 Task: Create a bright blue letterhead.
Action: Mouse pressed left at (406, 171)
Screenshot: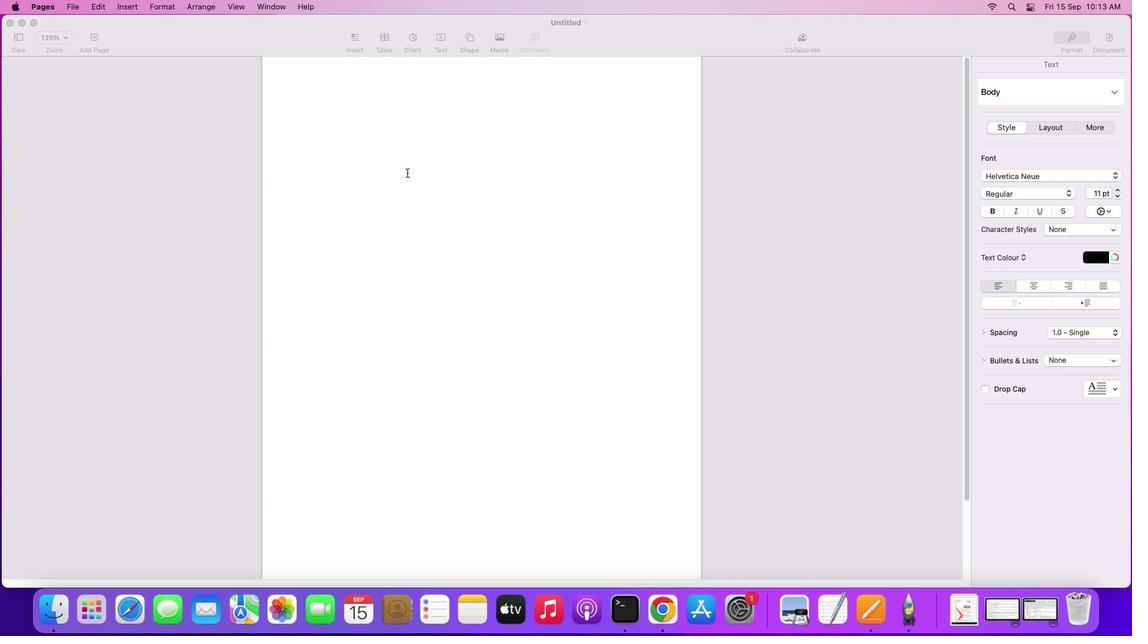 
Action: Mouse moved to (470, 36)
Screenshot: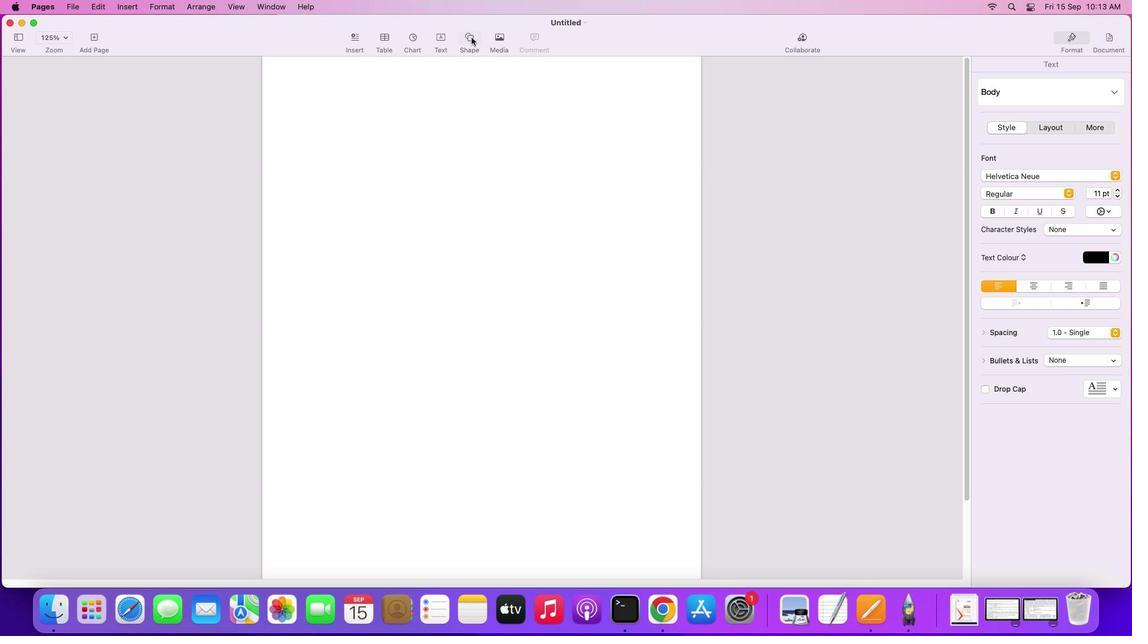 
Action: Mouse pressed left at (470, 36)
Screenshot: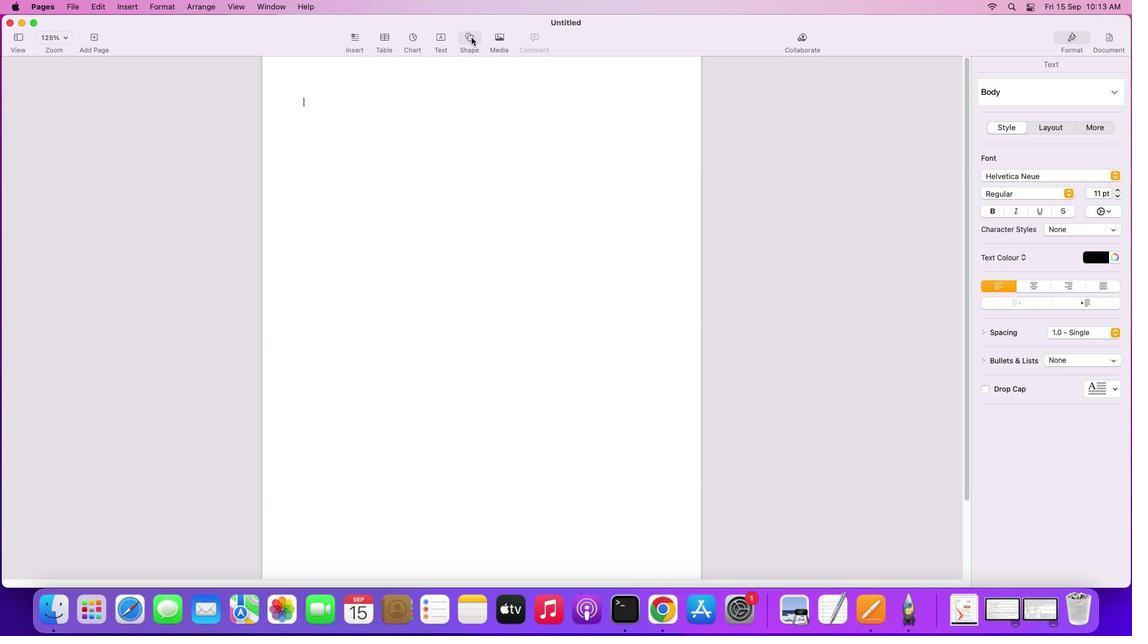 
Action: Mouse moved to (513, 168)
Screenshot: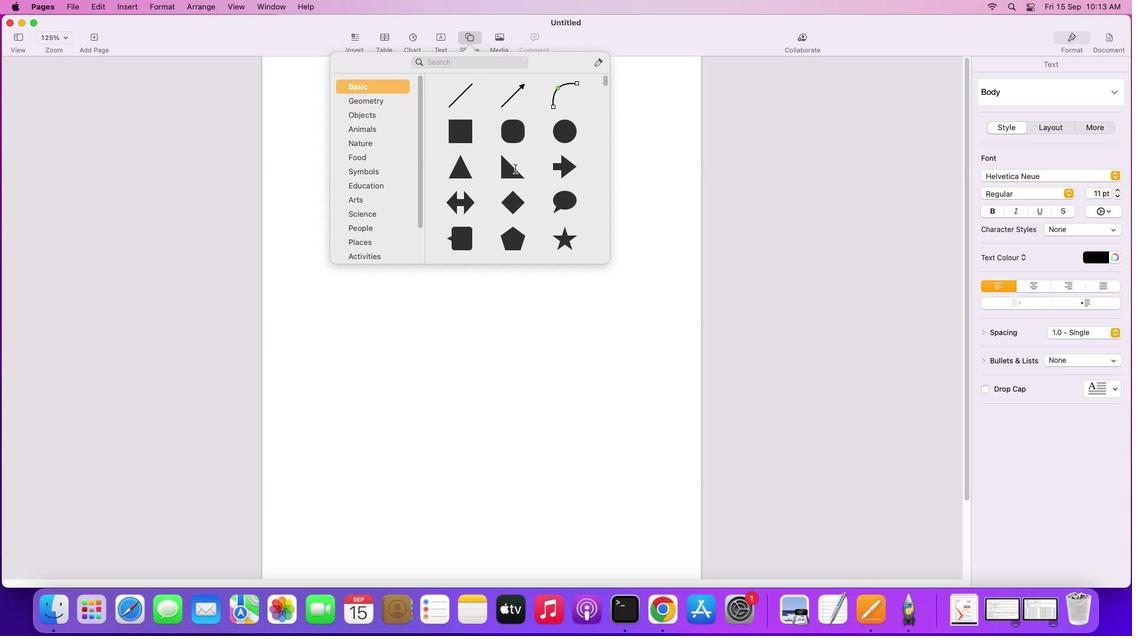 
Action: Mouse pressed left at (513, 168)
Screenshot: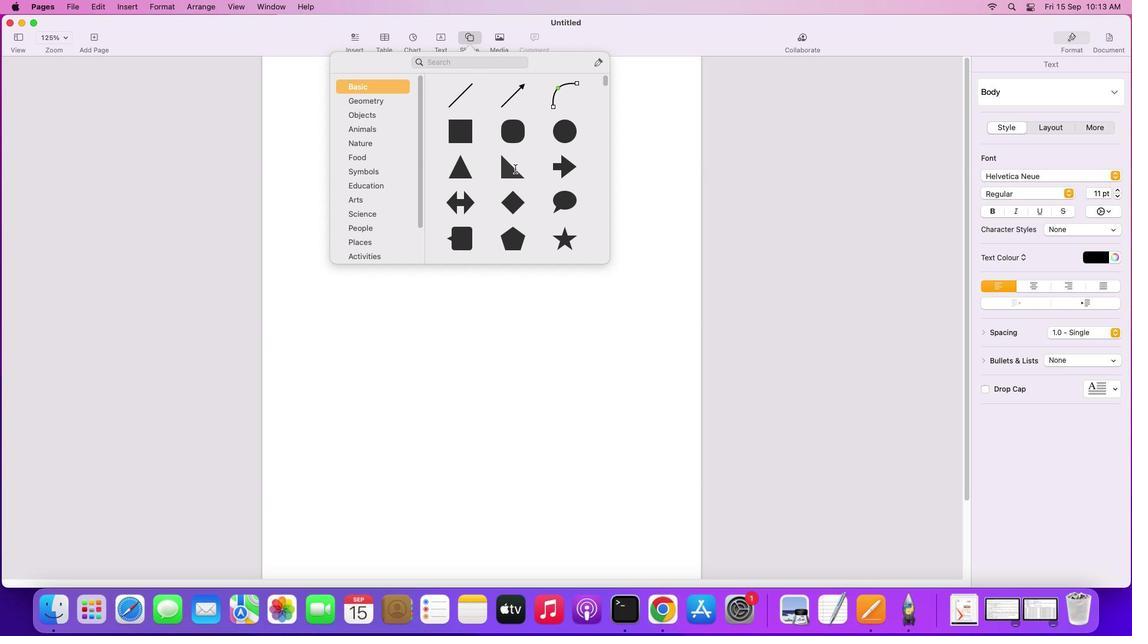 
Action: Mouse moved to (1097, 59)
Screenshot: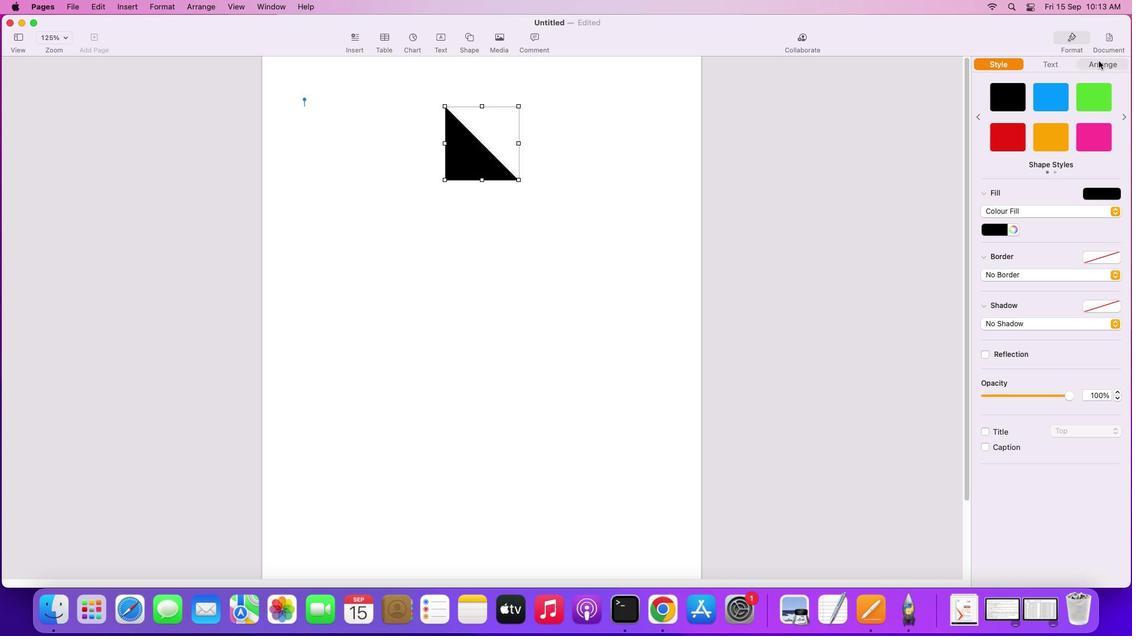 
Action: Mouse pressed left at (1097, 59)
Screenshot: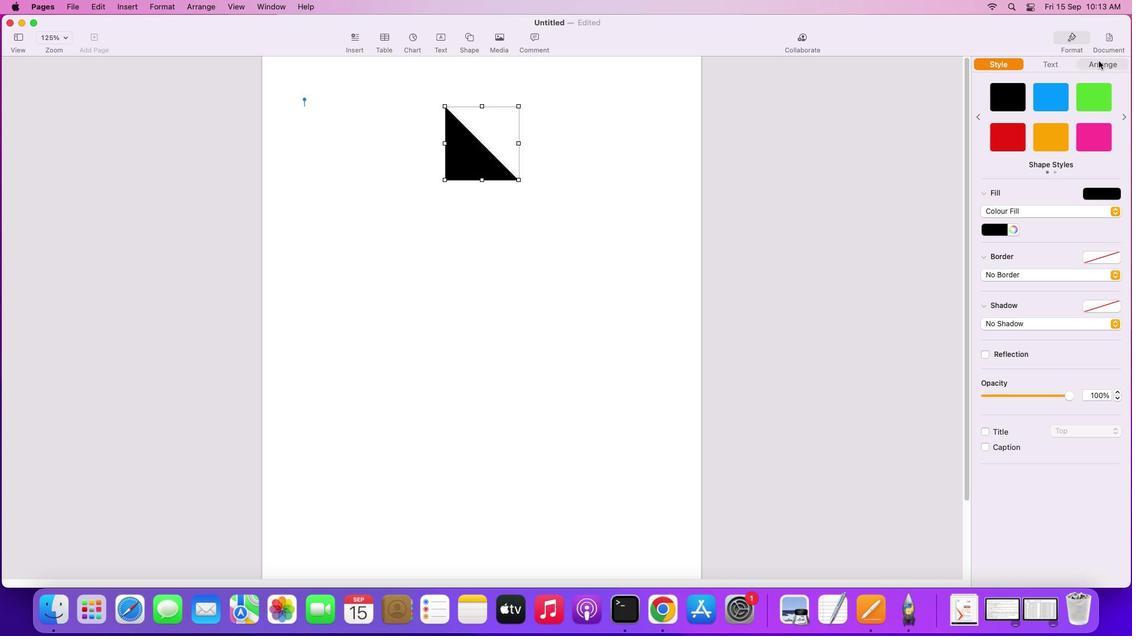 
Action: Mouse moved to (1063, 363)
Screenshot: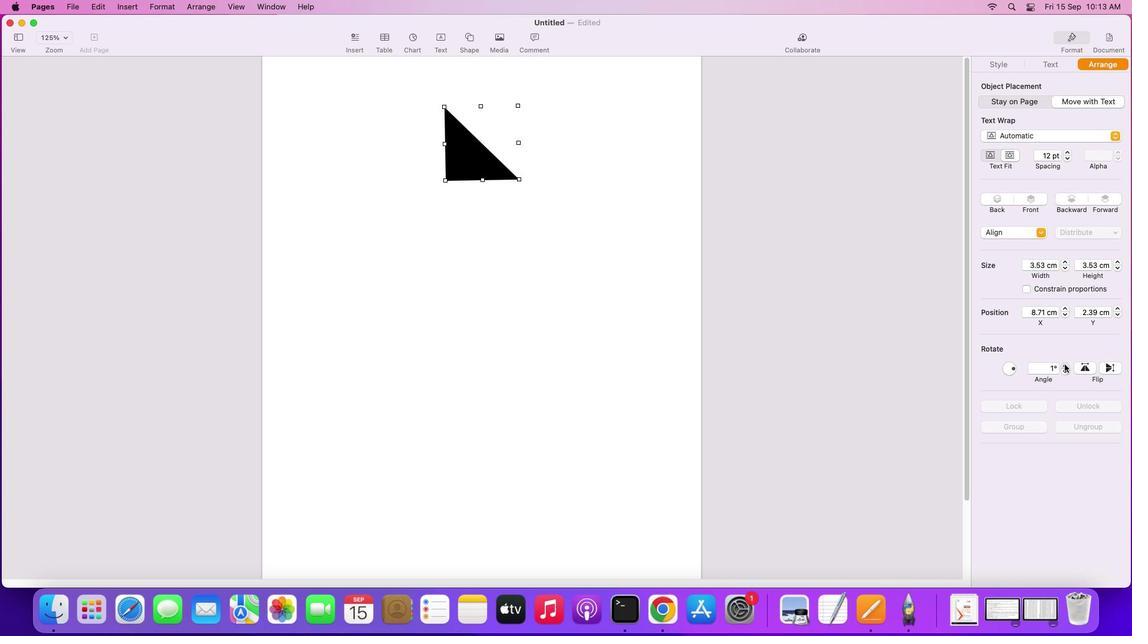 
Action: Mouse pressed left at (1063, 363)
Screenshot: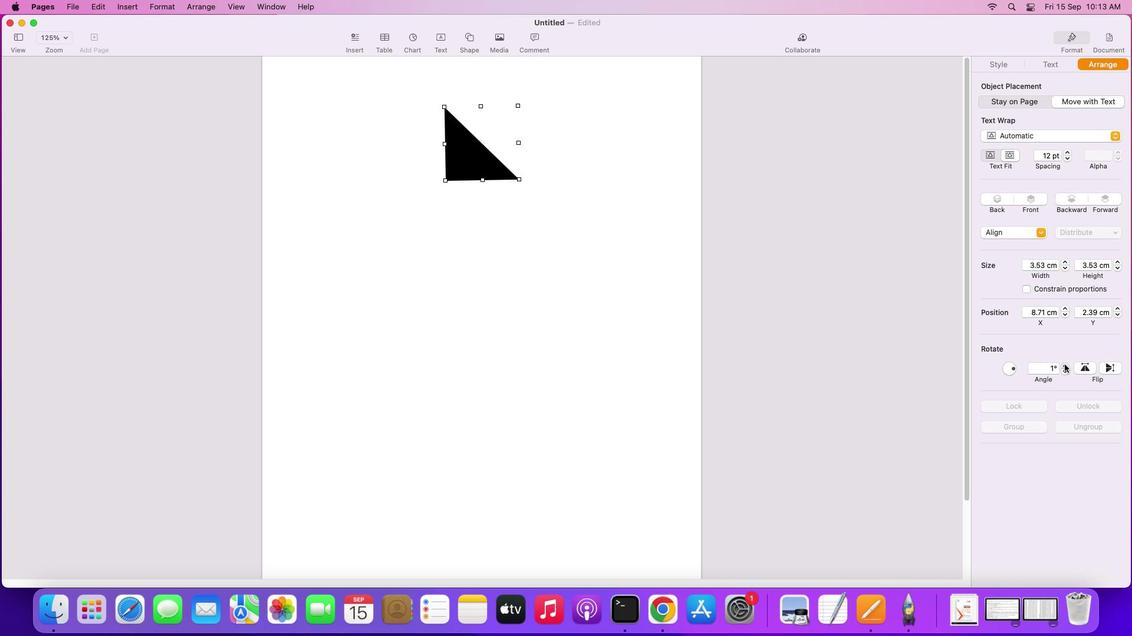 
Action: Mouse moved to (1053, 367)
Screenshot: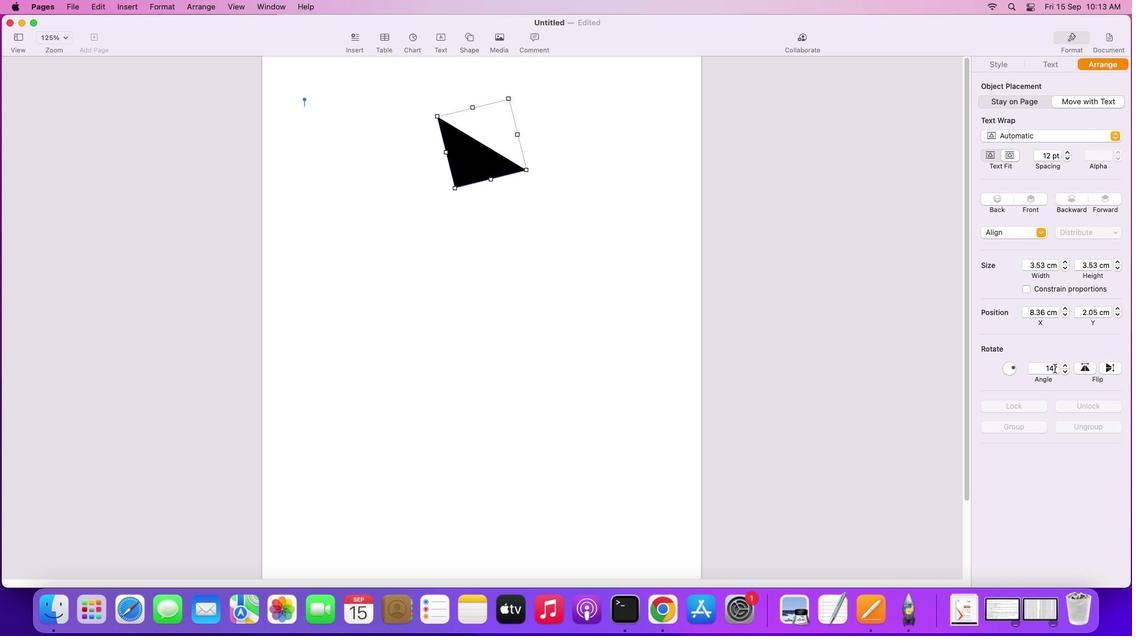 
Action: Mouse pressed left at (1053, 367)
Screenshot: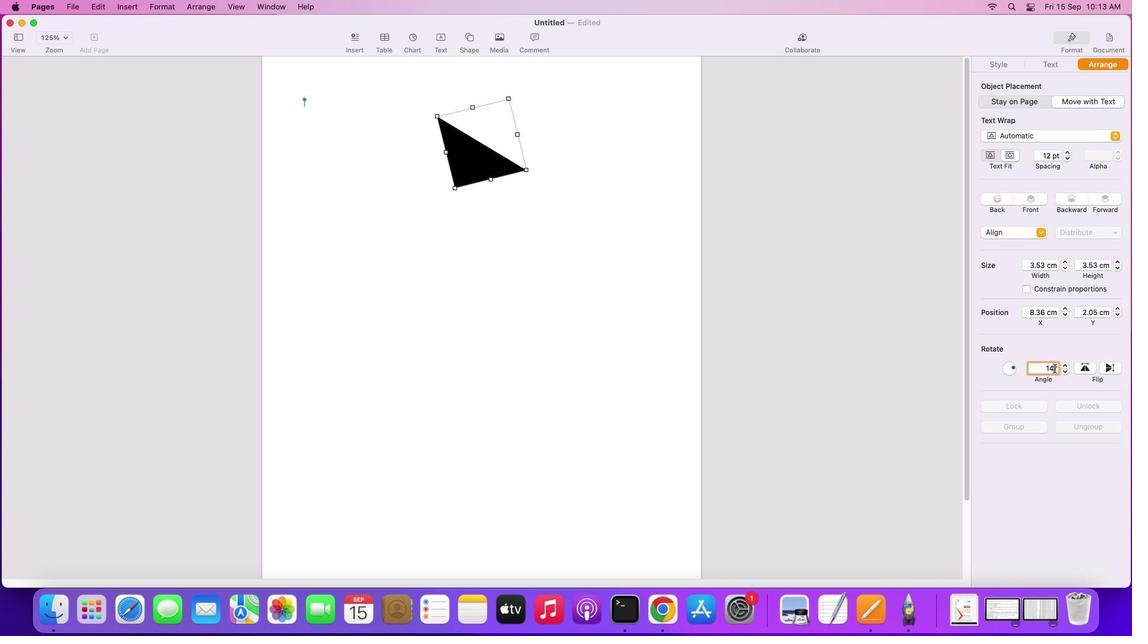 
Action: Key pressed Key.backspaceKey.backspace'1''8''0''\x03'
Screenshot: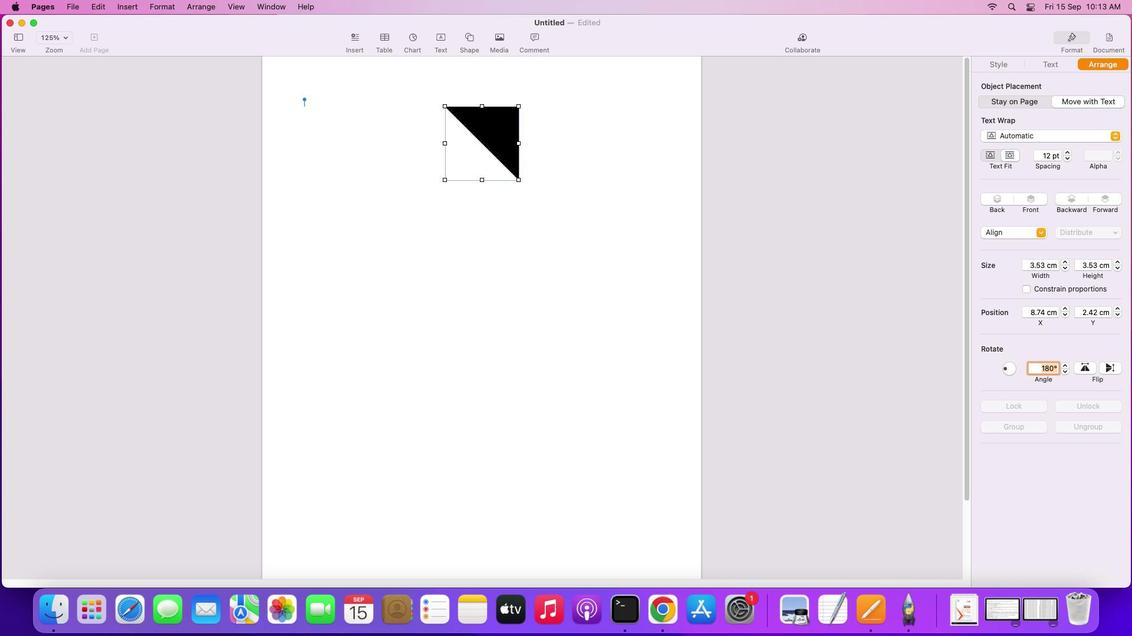 
Action: Mouse moved to (644, 167)
Screenshot: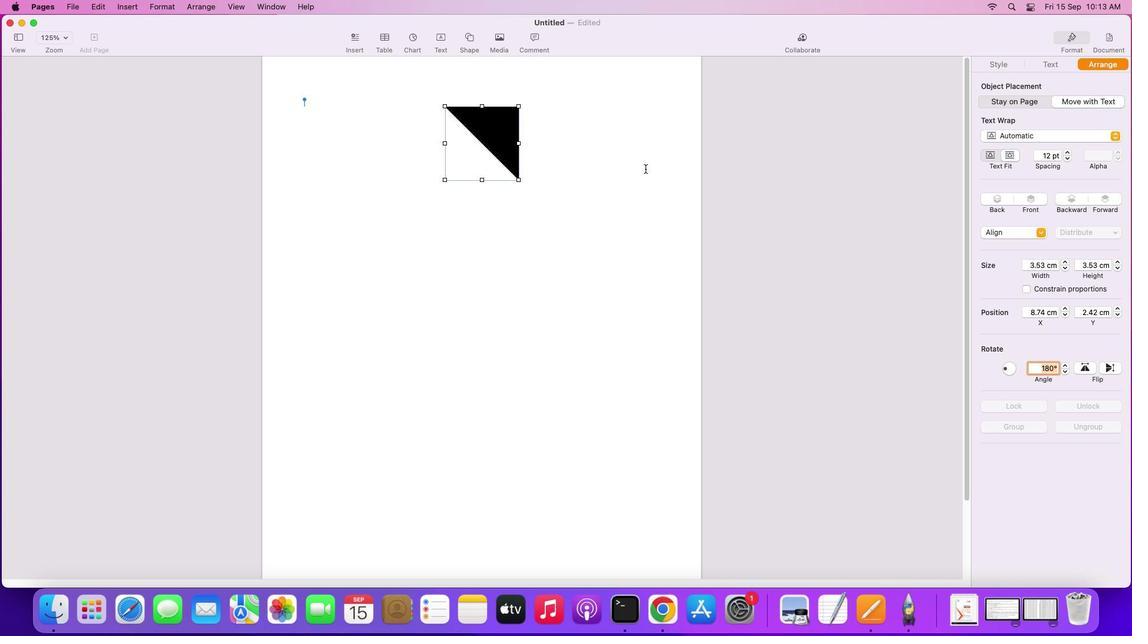 
Action: Mouse pressed left at (644, 167)
Screenshot: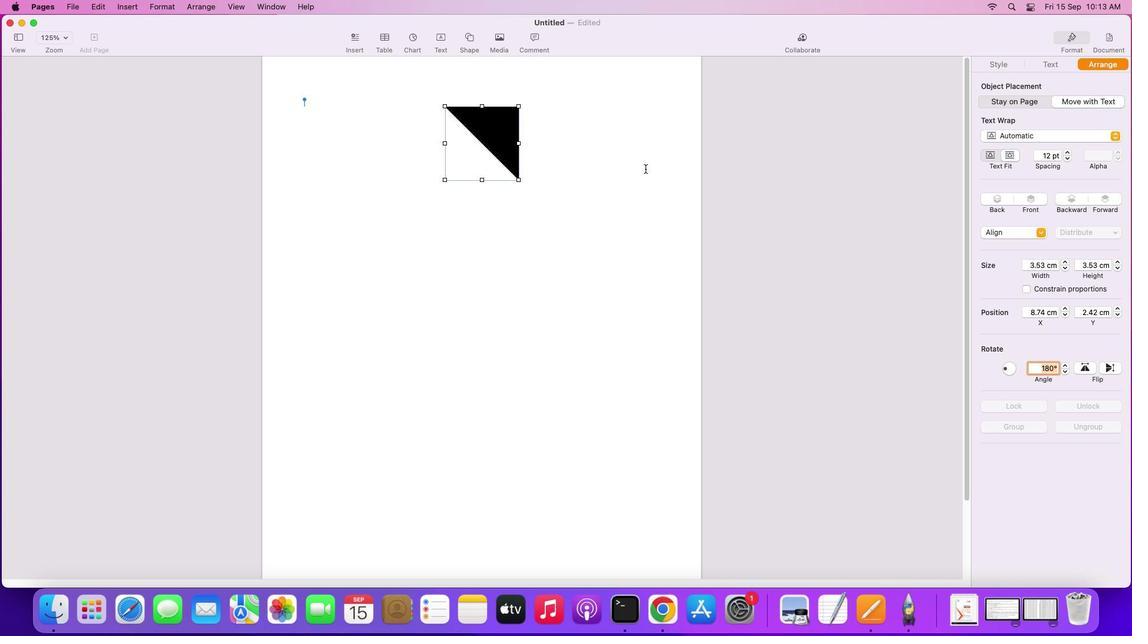 
Action: Mouse moved to (501, 129)
Screenshot: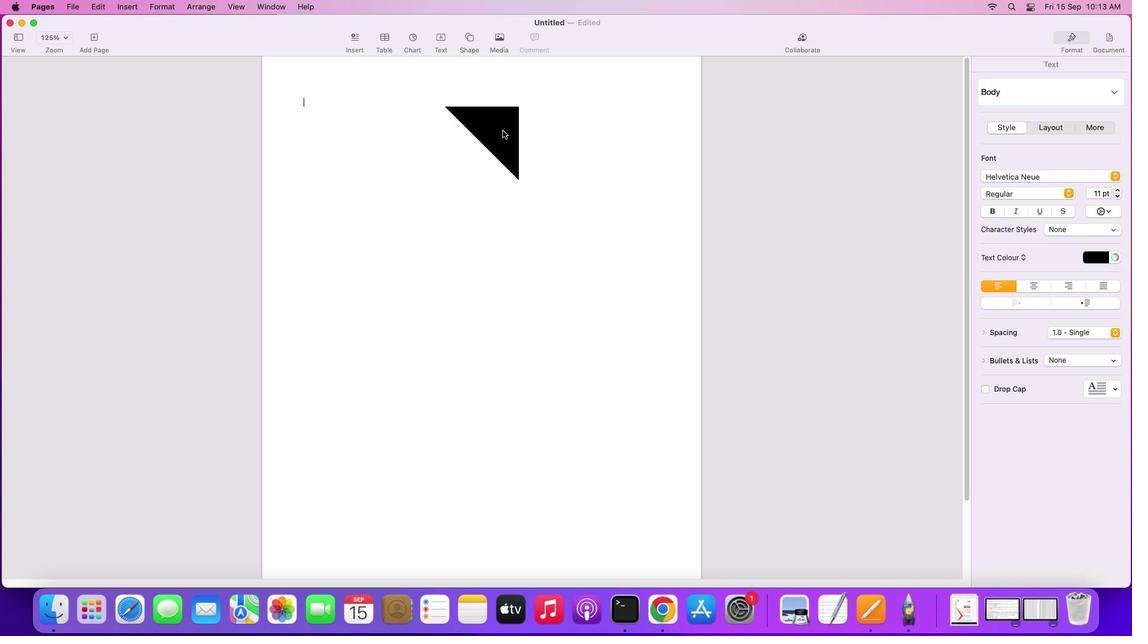 
Action: Mouse pressed left at (501, 129)
Screenshot: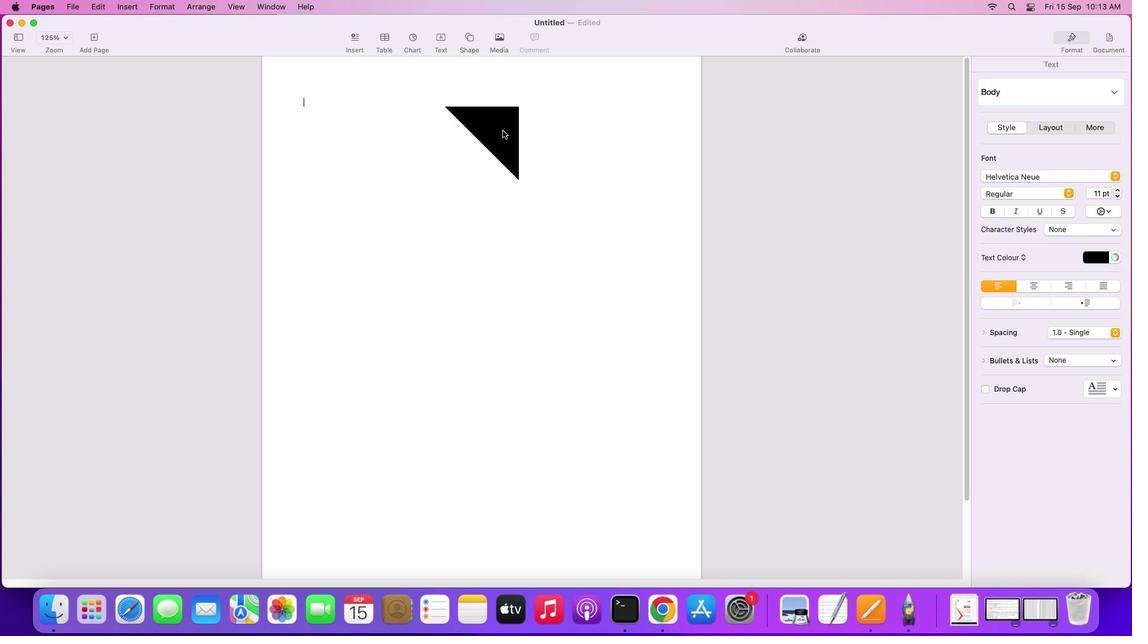 
Action: Mouse moved to (577, 109)
Screenshot: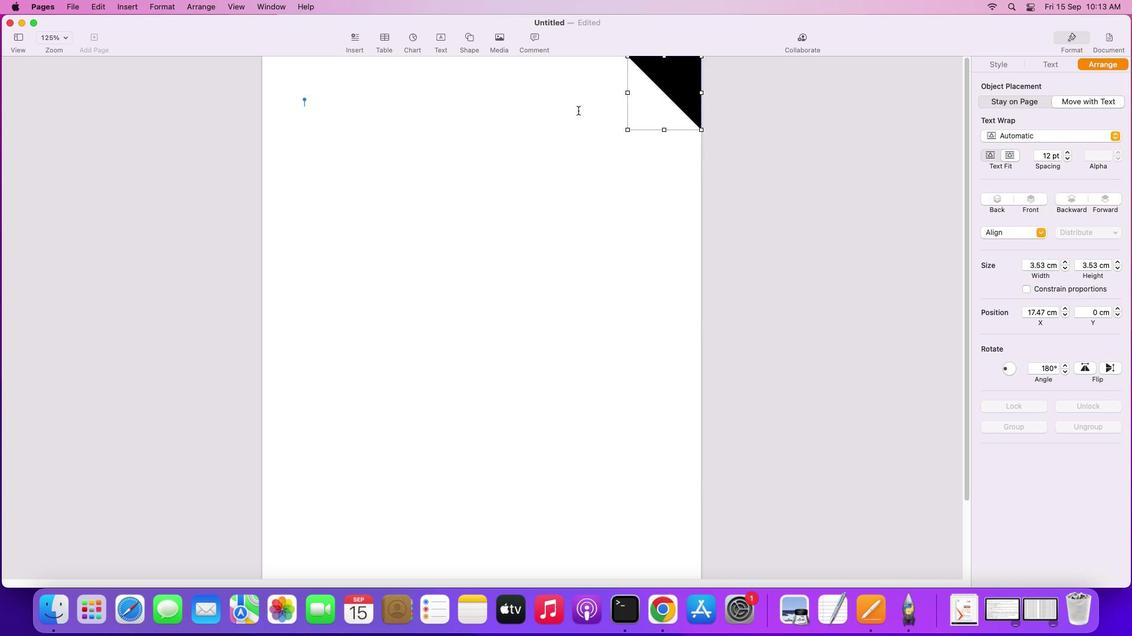 
Action: Mouse pressed left at (577, 109)
Screenshot: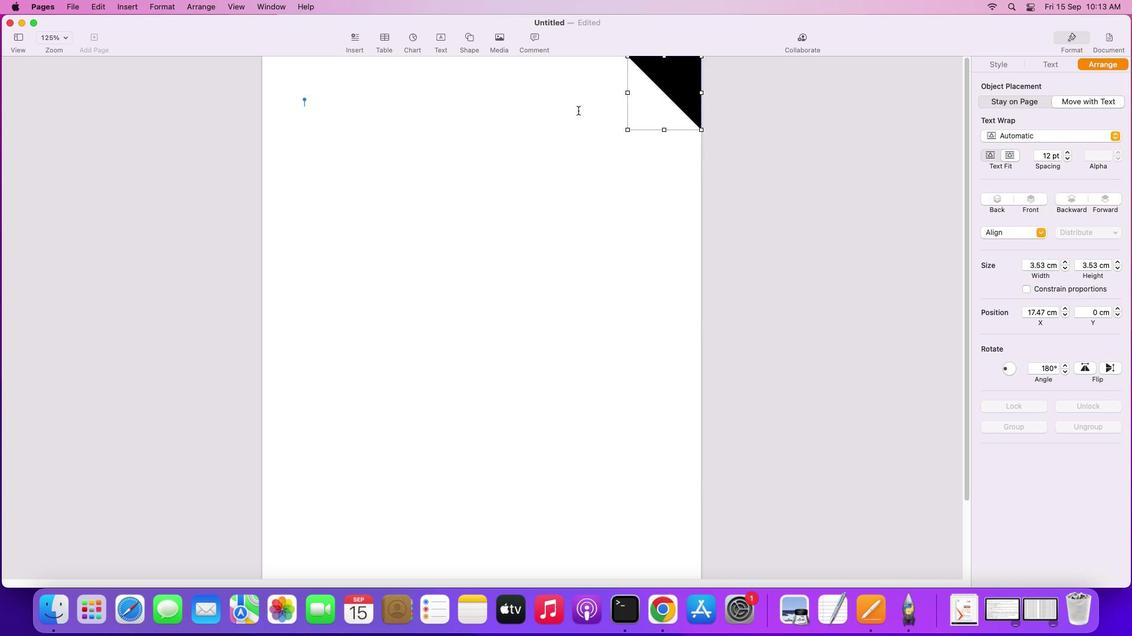 
Action: Mouse moved to (475, 36)
Screenshot: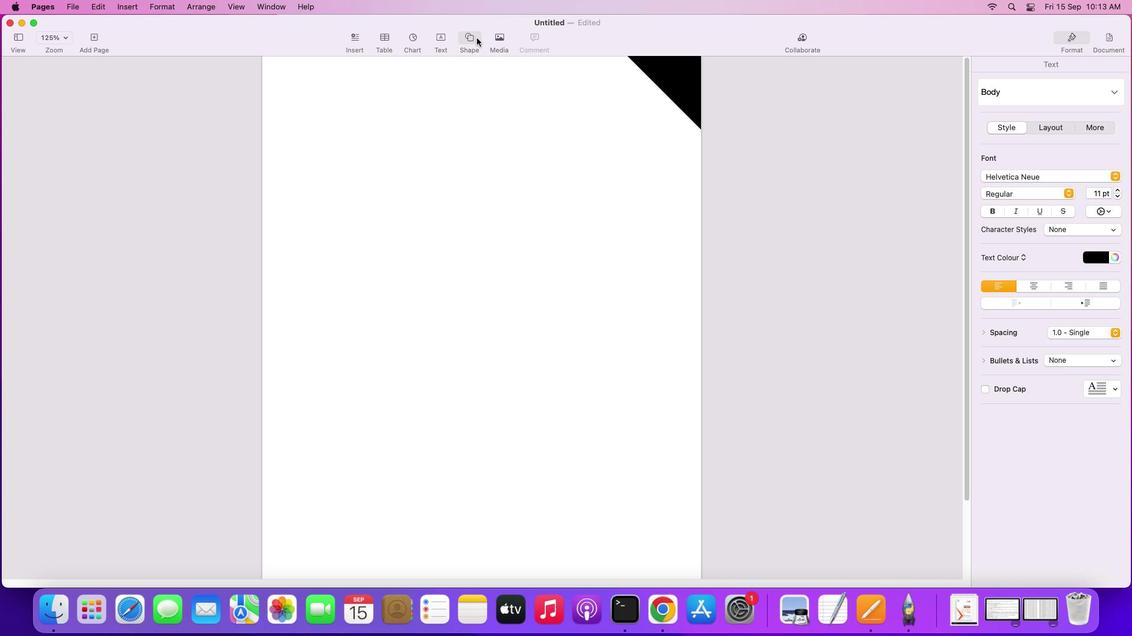 
Action: Mouse pressed left at (475, 36)
Screenshot: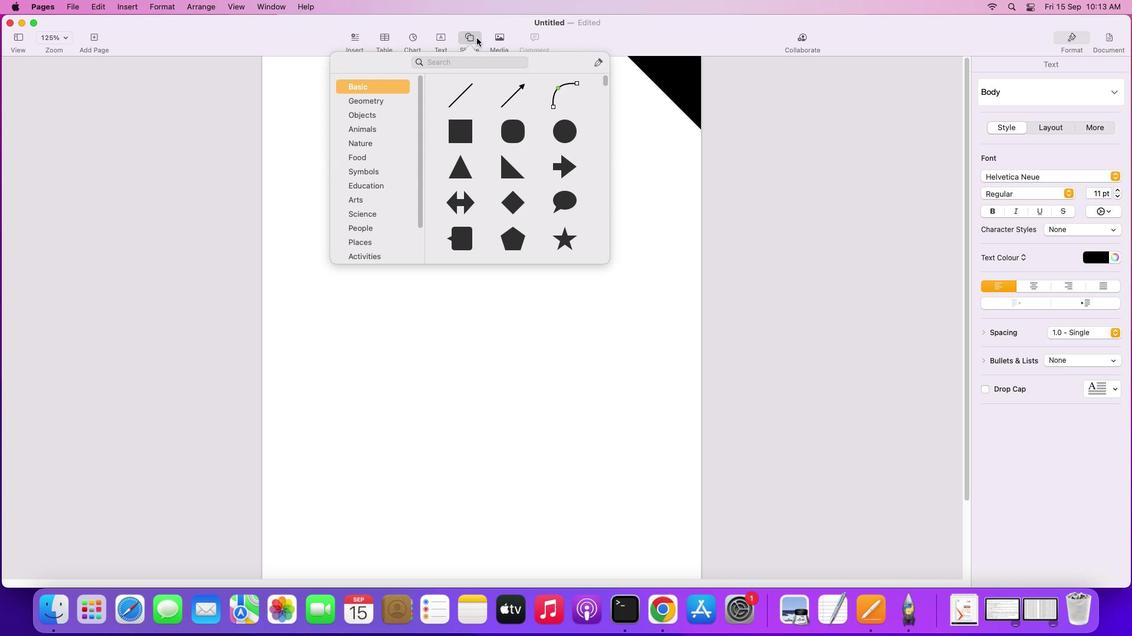 
Action: Mouse moved to (458, 129)
Screenshot: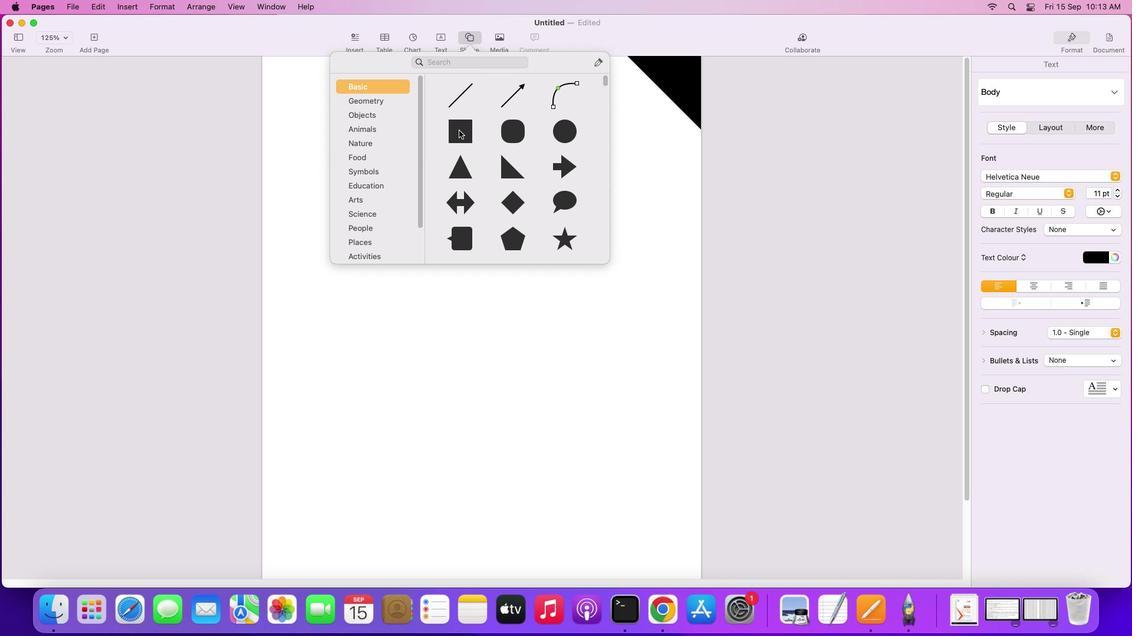 
Action: Mouse pressed left at (458, 129)
Screenshot: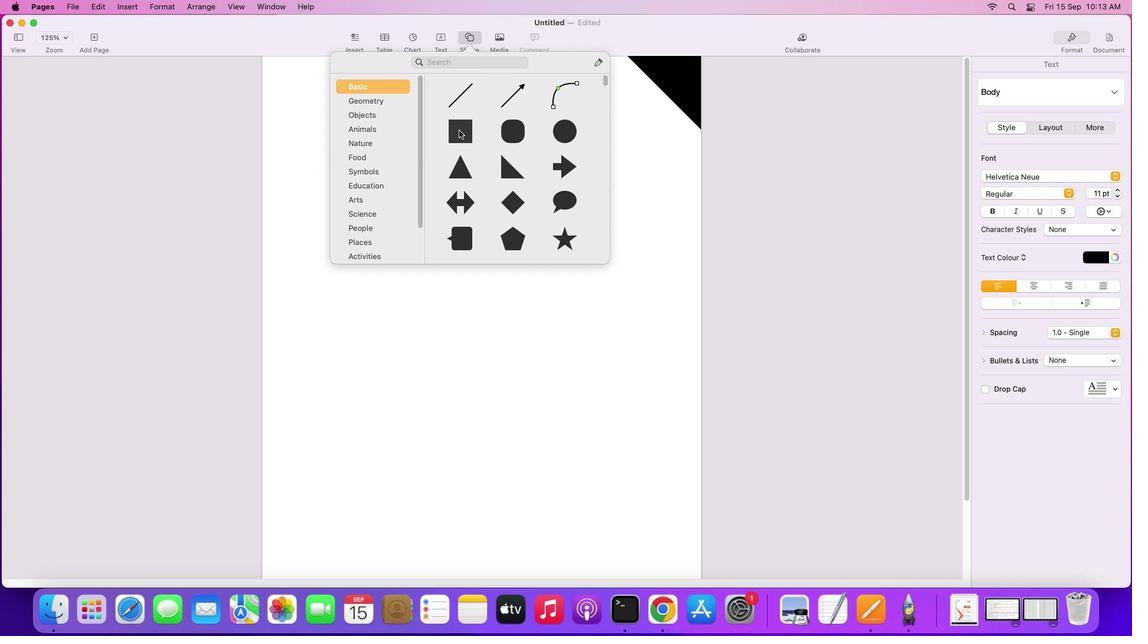 
Action: Mouse moved to (493, 134)
Screenshot: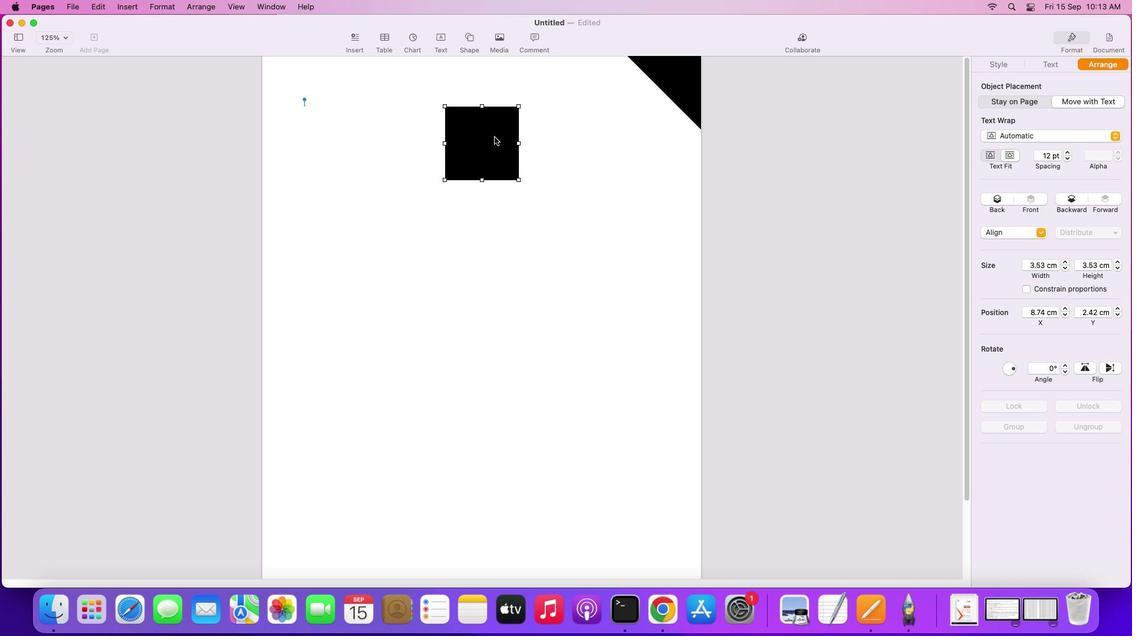 
Action: Mouse pressed left at (493, 134)
Screenshot: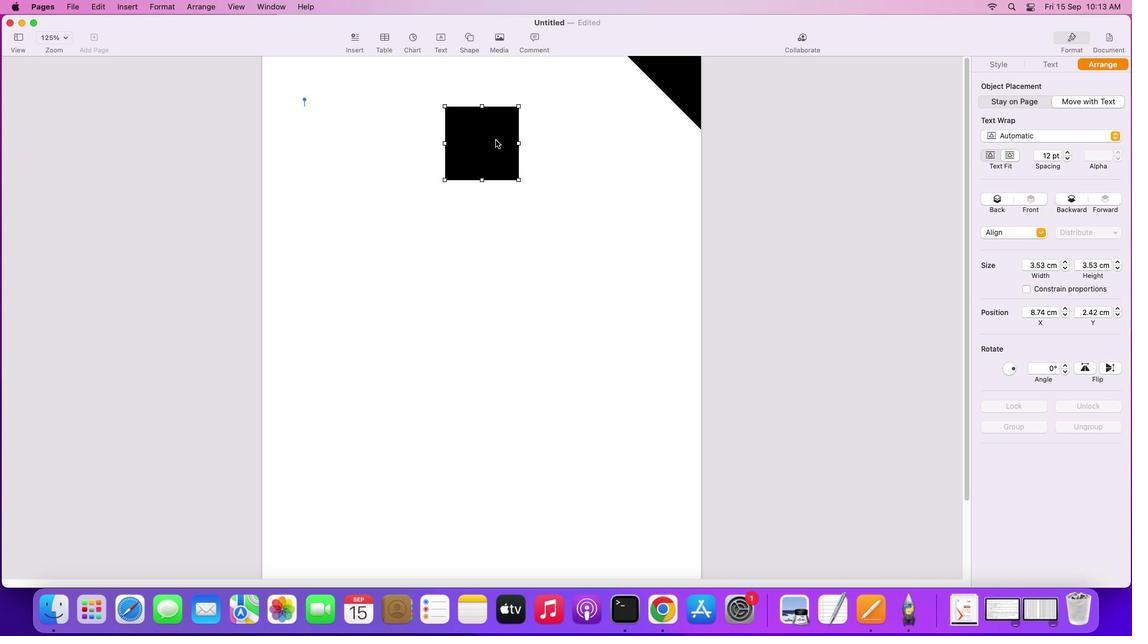 
Action: Mouse moved to (610, 246)
Screenshot: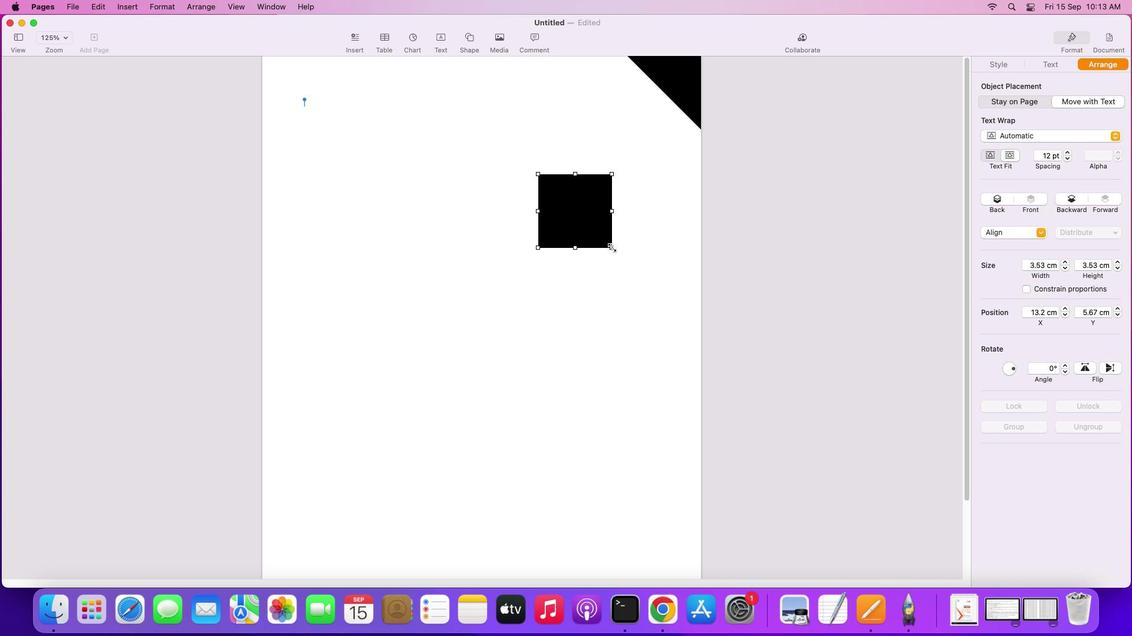 
Action: Mouse pressed left at (610, 246)
Screenshot: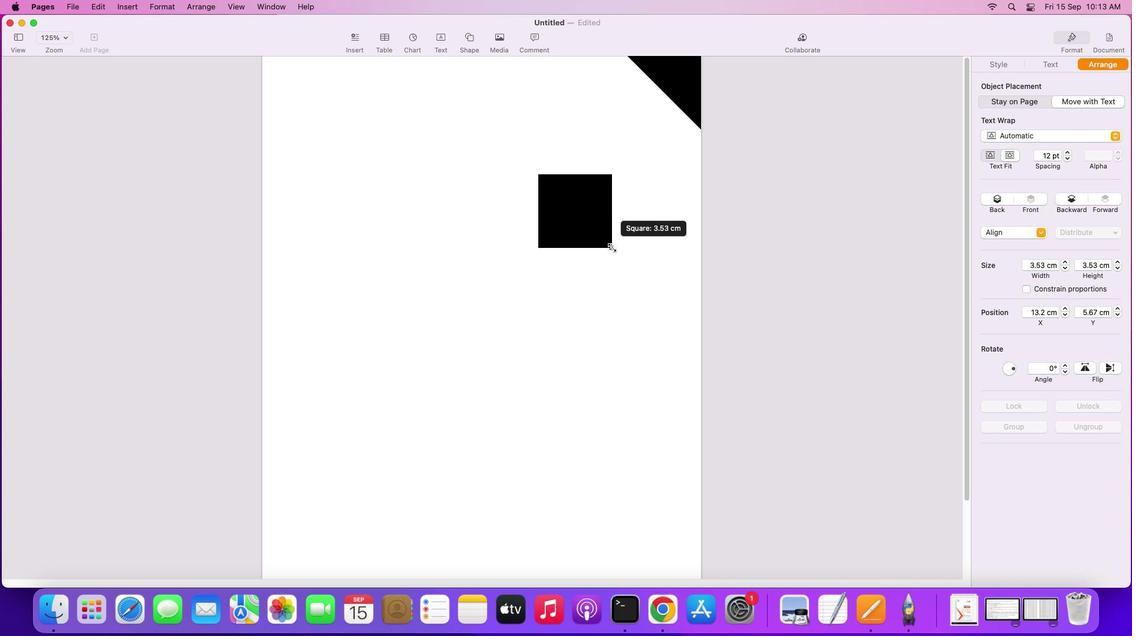 
Action: Mouse moved to (587, 222)
Screenshot: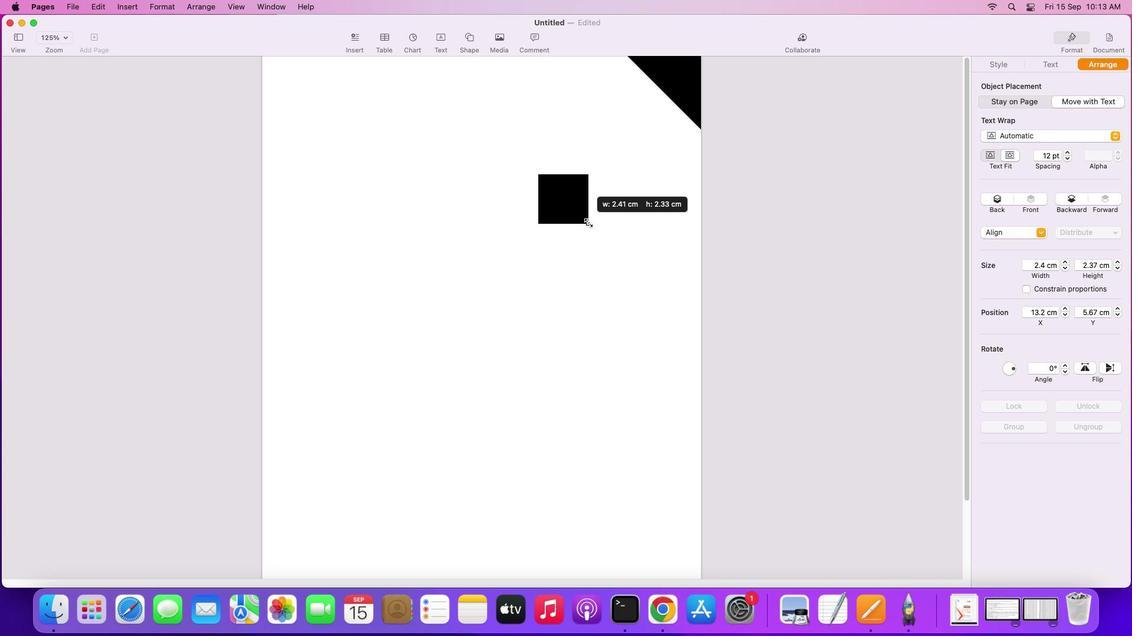
Action: Mouse pressed left at (587, 222)
Screenshot: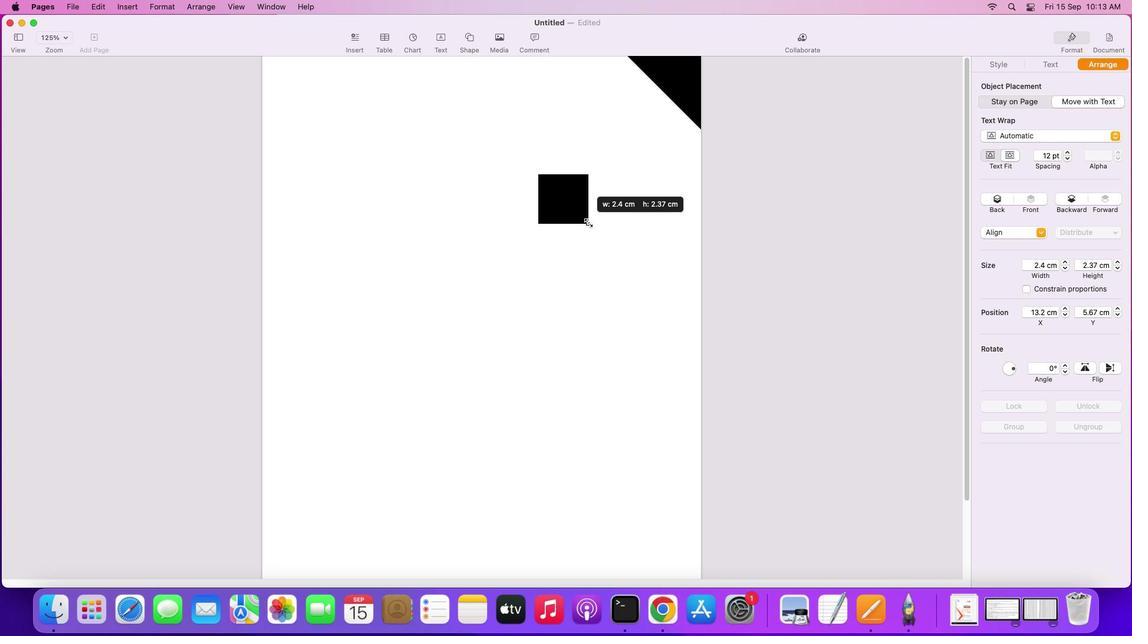 
Action: Mouse moved to (607, 220)
Screenshot: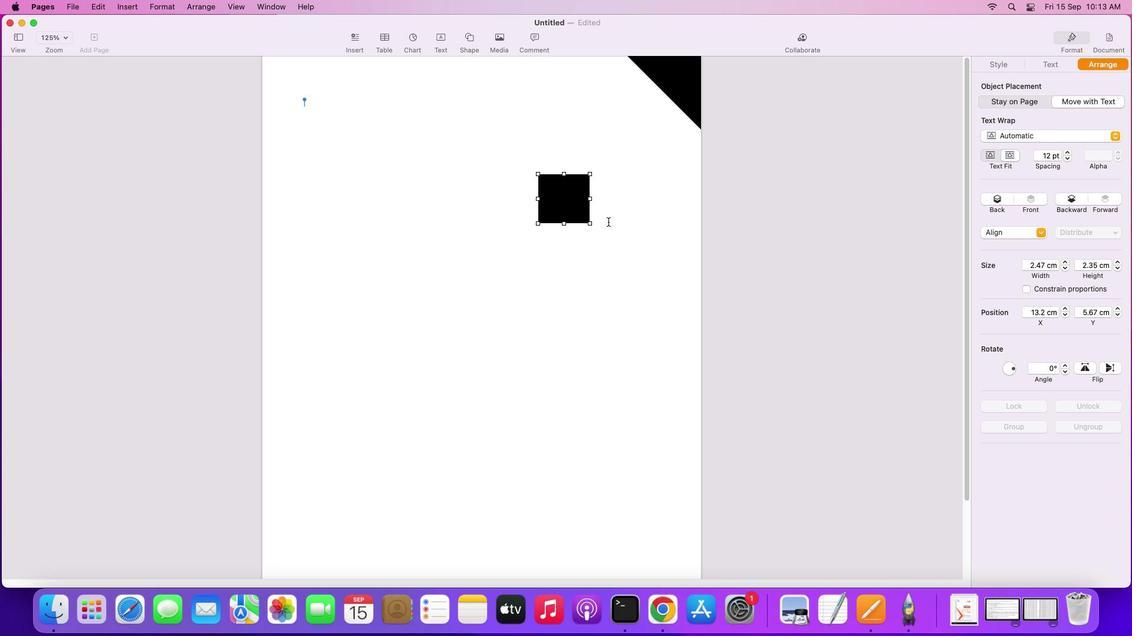 
Action: Mouse pressed left at (607, 220)
Screenshot: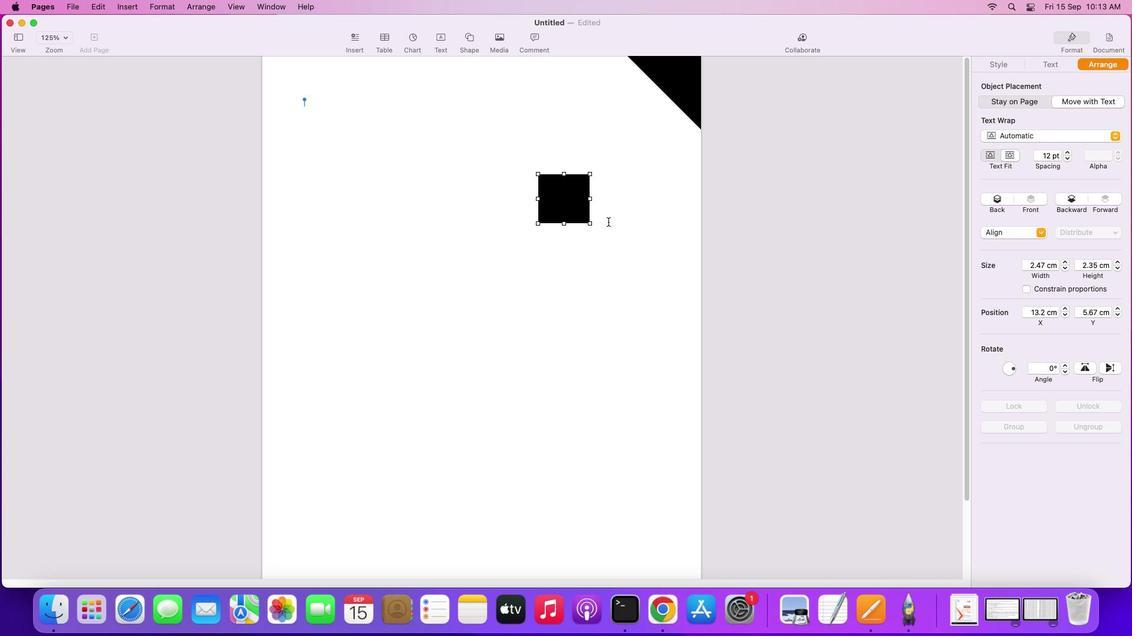
Action: Mouse moved to (561, 196)
Screenshot: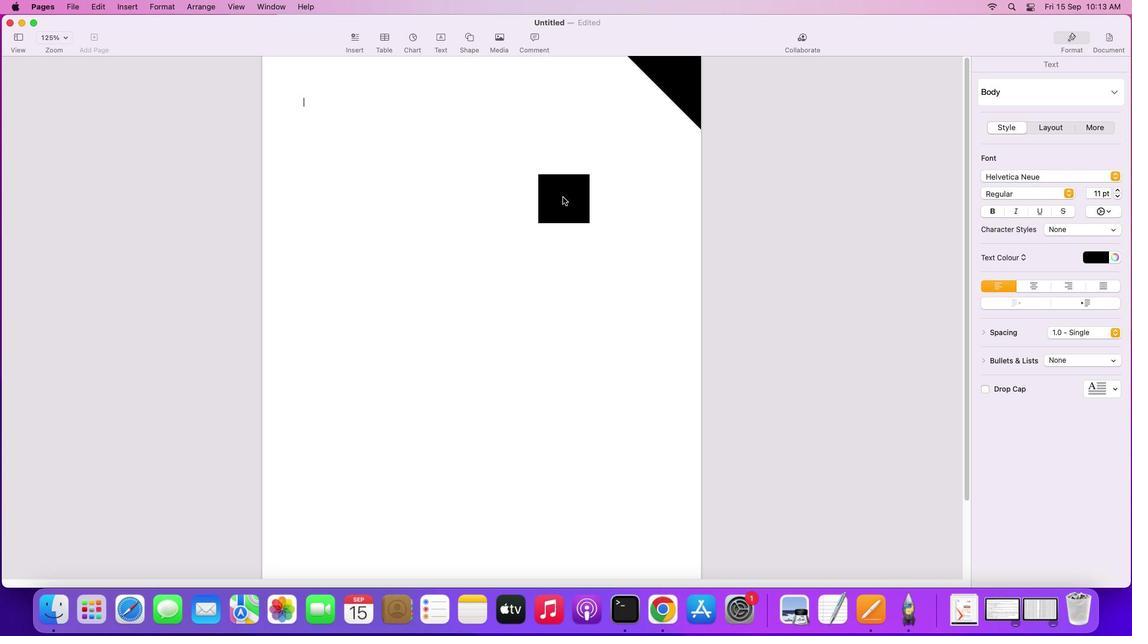 
Action: Mouse pressed left at (561, 196)
Screenshot: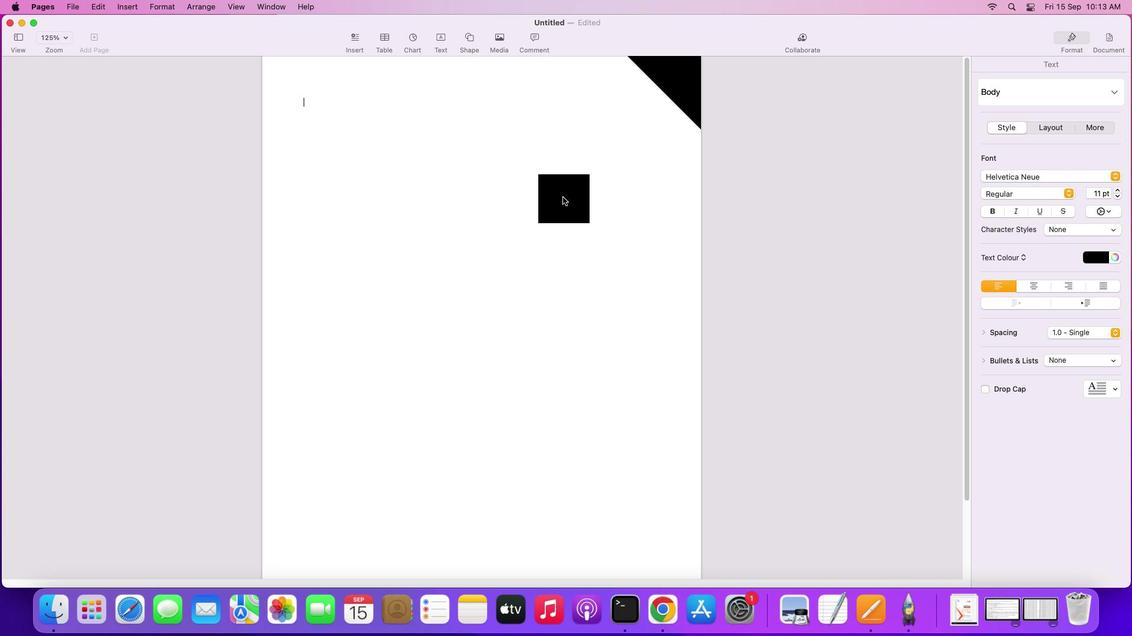 
Action: Mouse moved to (562, 195)
Screenshot: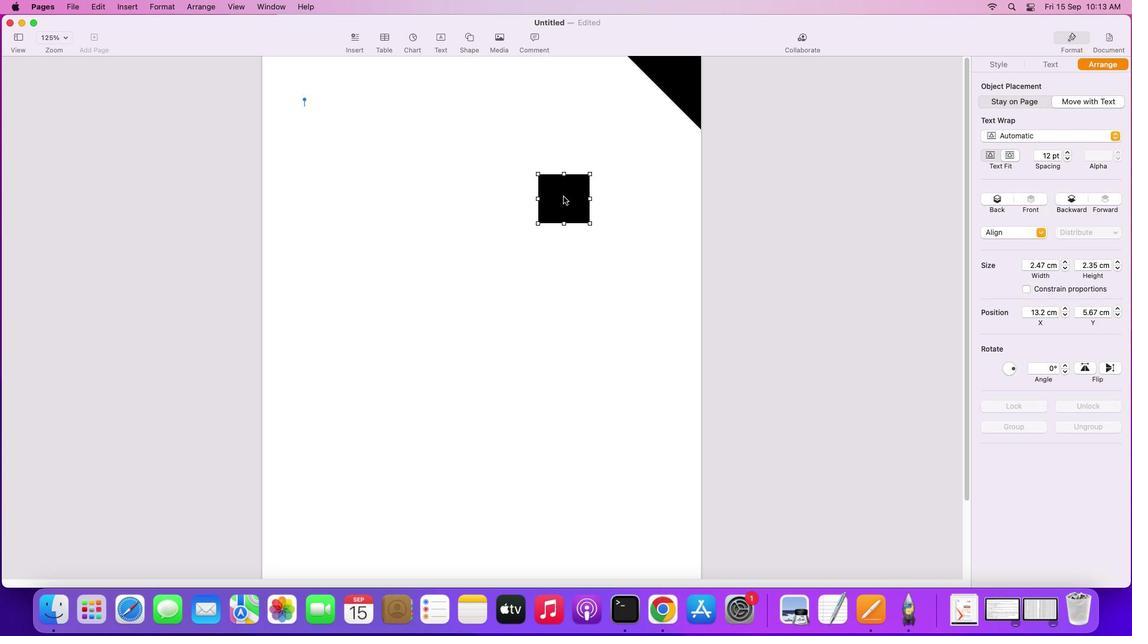 
Action: Mouse pressed left at (562, 195)
Screenshot: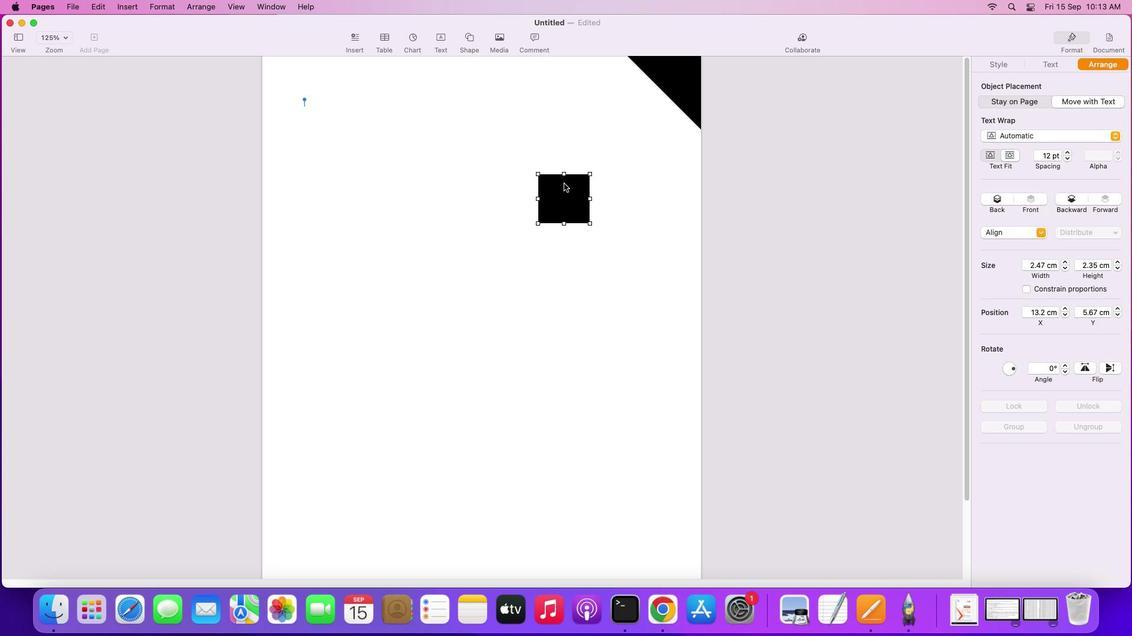 
Action: Mouse moved to (1065, 362)
Screenshot: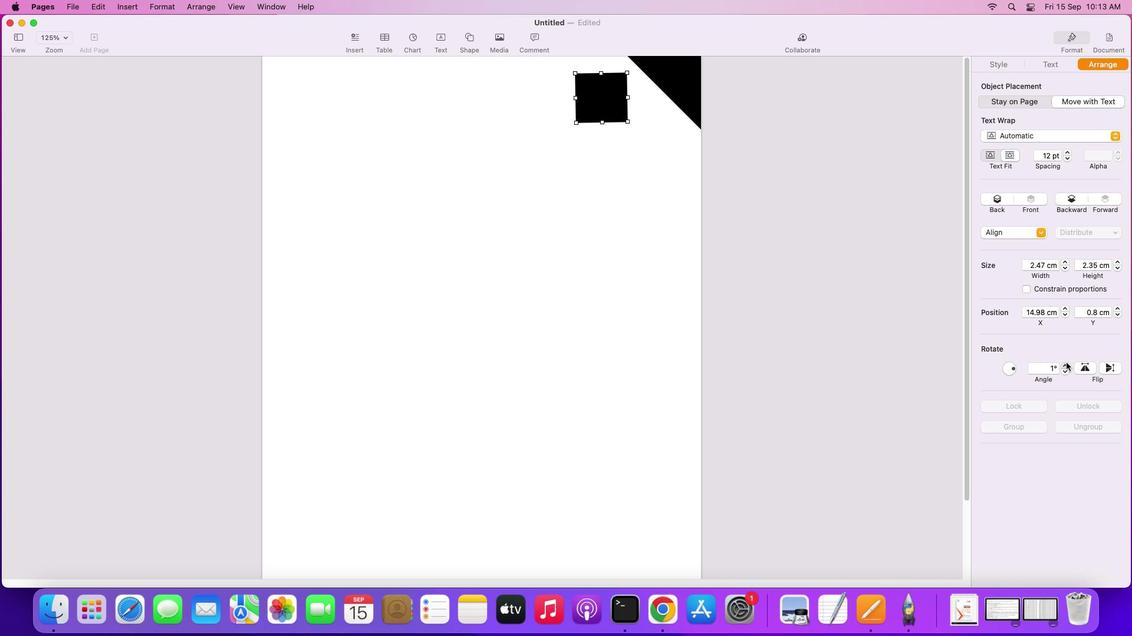 
Action: Mouse pressed left at (1065, 362)
Screenshot: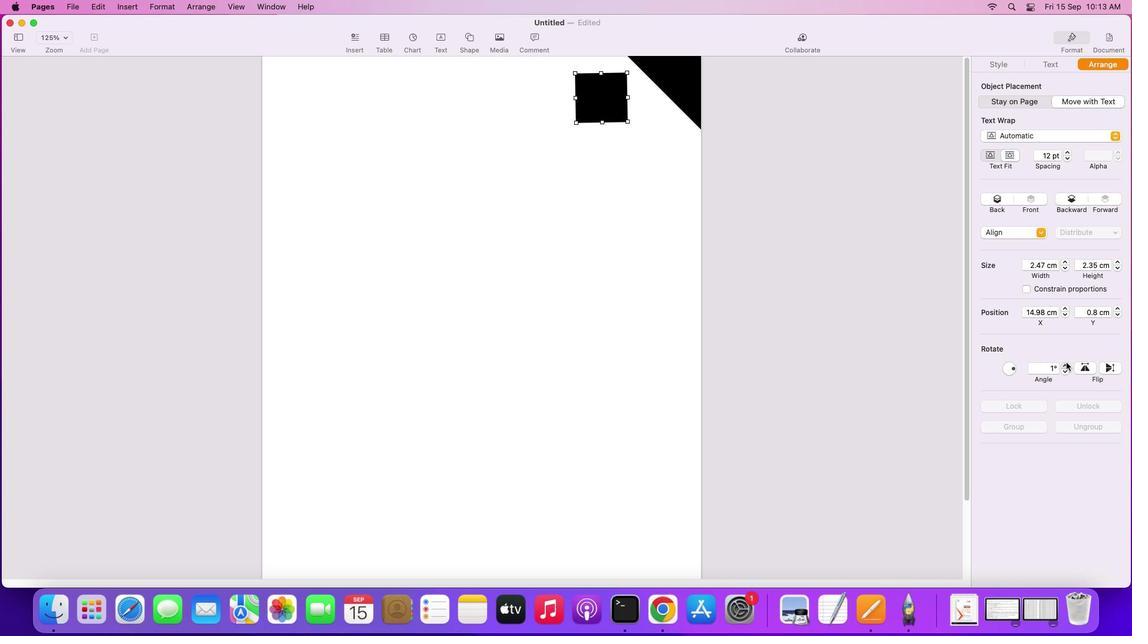 
Action: Mouse moved to (1065, 365)
Screenshot: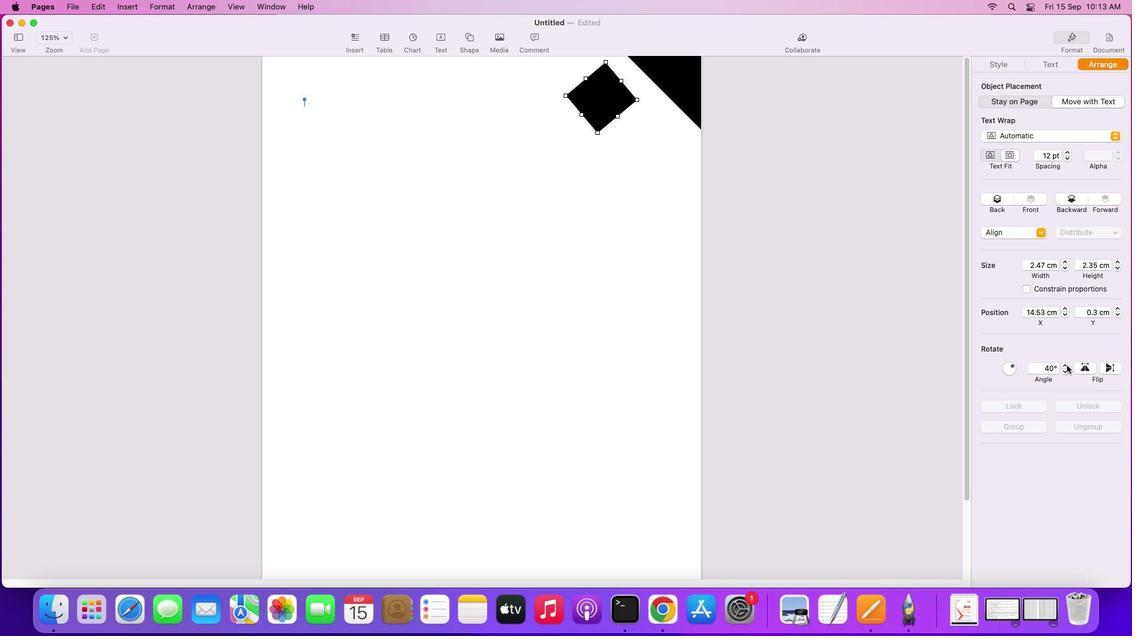 
Action: Mouse pressed left at (1065, 365)
Screenshot: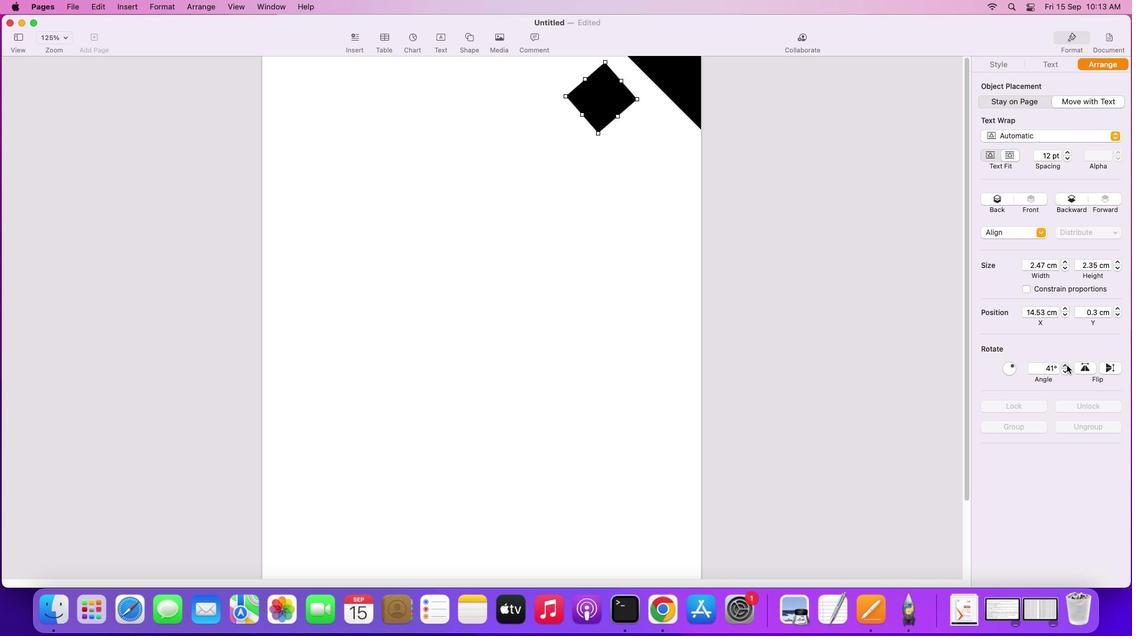 
Action: Mouse pressed left at (1065, 365)
Screenshot: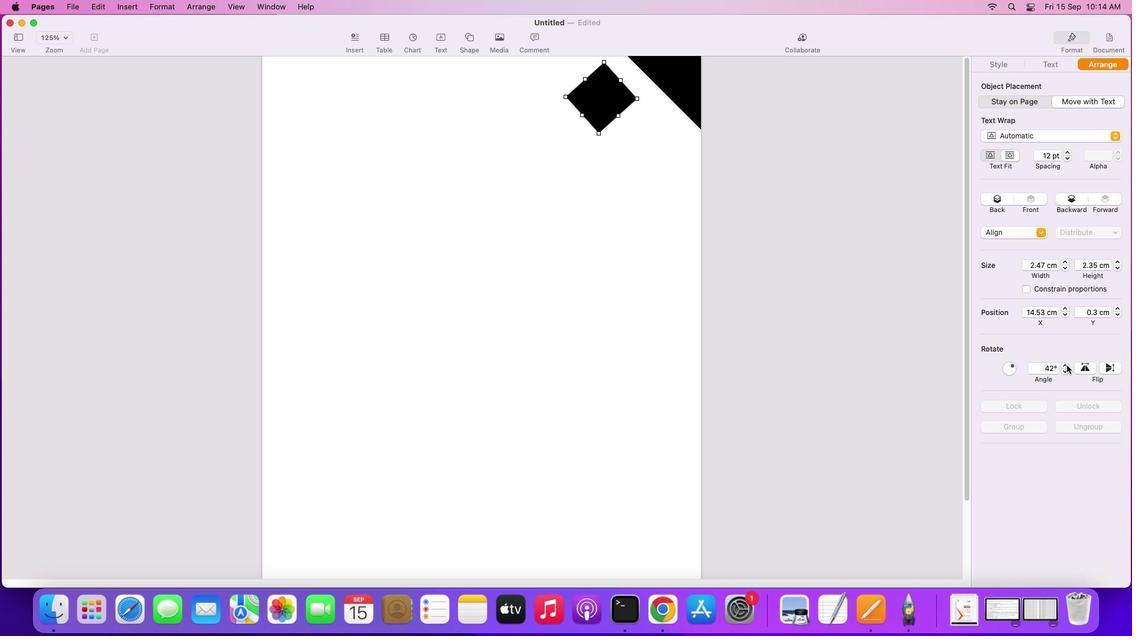 
Action: Mouse moved to (1066, 364)
Screenshot: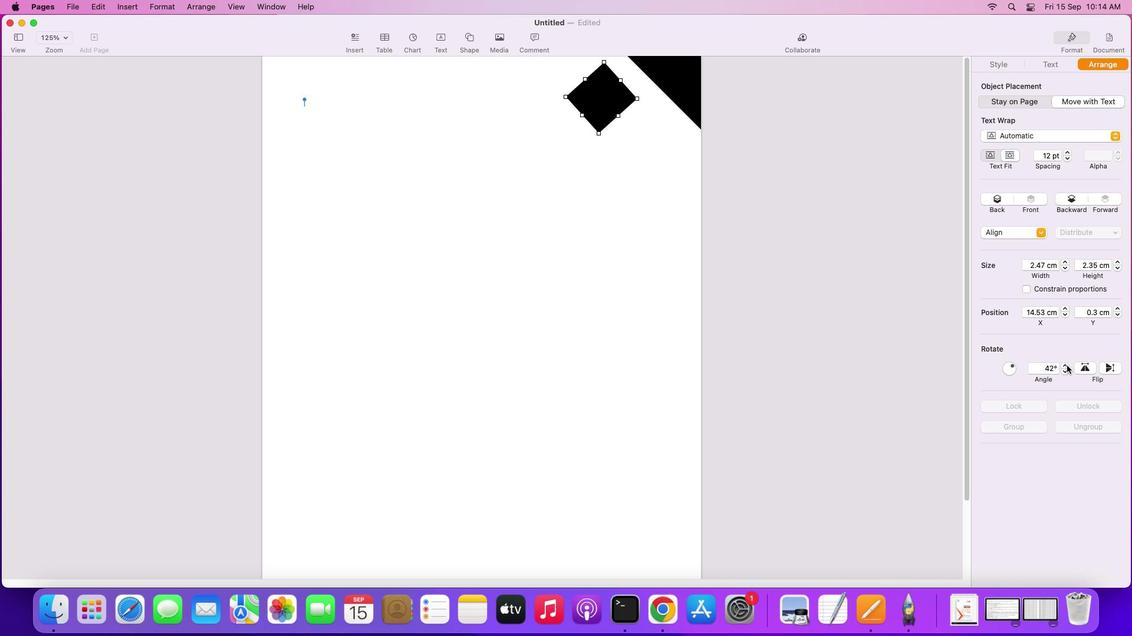 
Action: Mouse pressed left at (1066, 364)
Screenshot: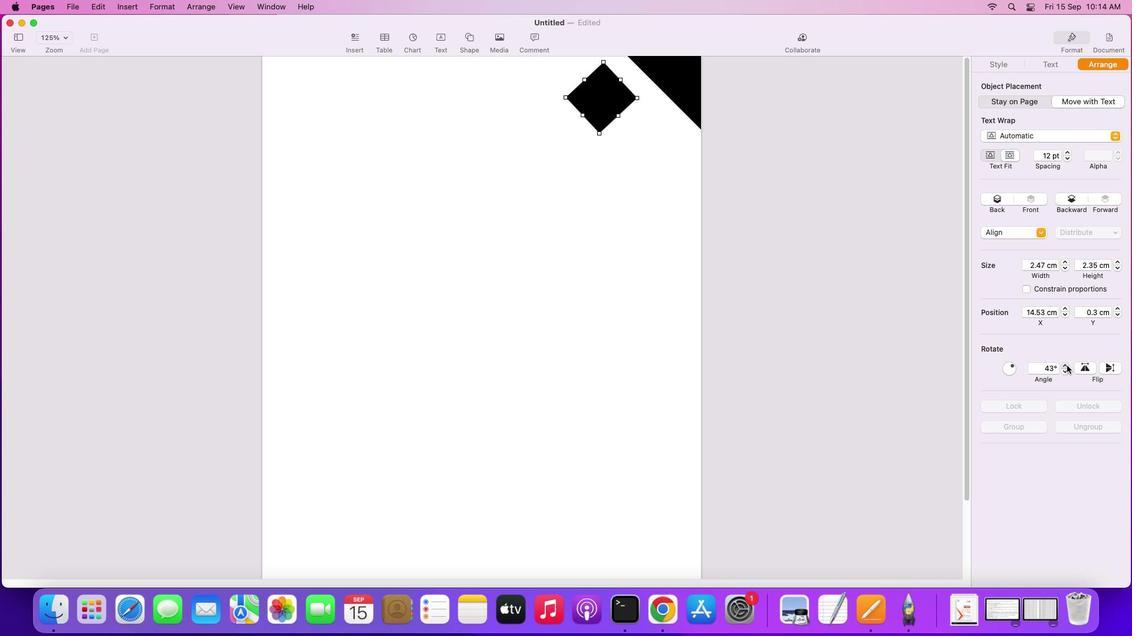 
Action: Mouse pressed left at (1066, 364)
Screenshot: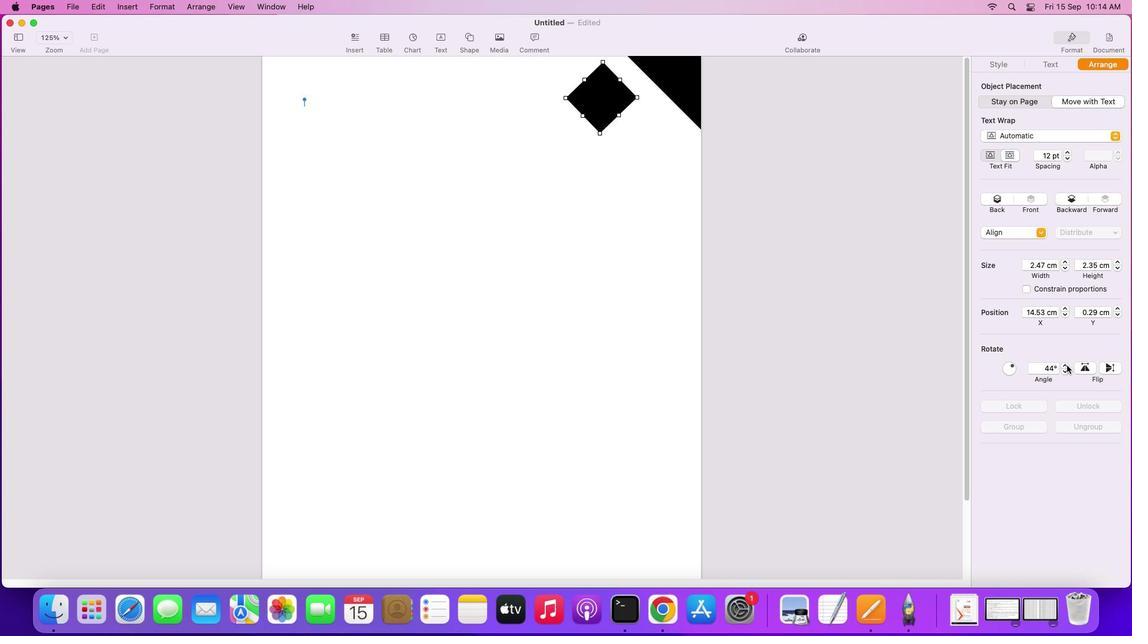 
Action: Mouse pressed left at (1066, 364)
Screenshot: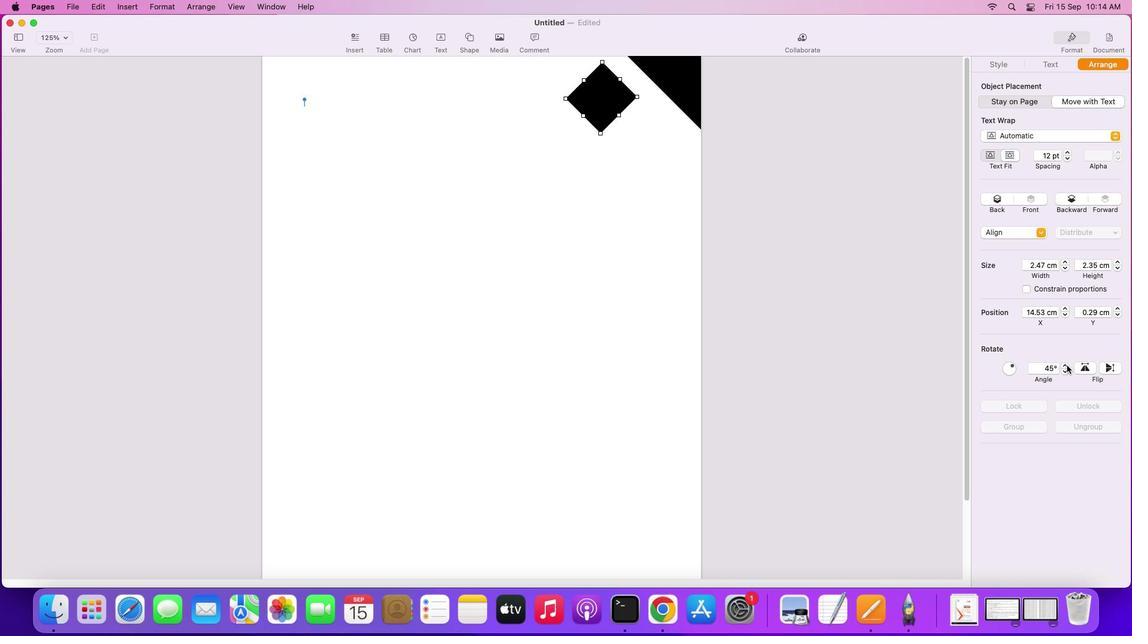 
Action: Mouse moved to (650, 145)
Screenshot: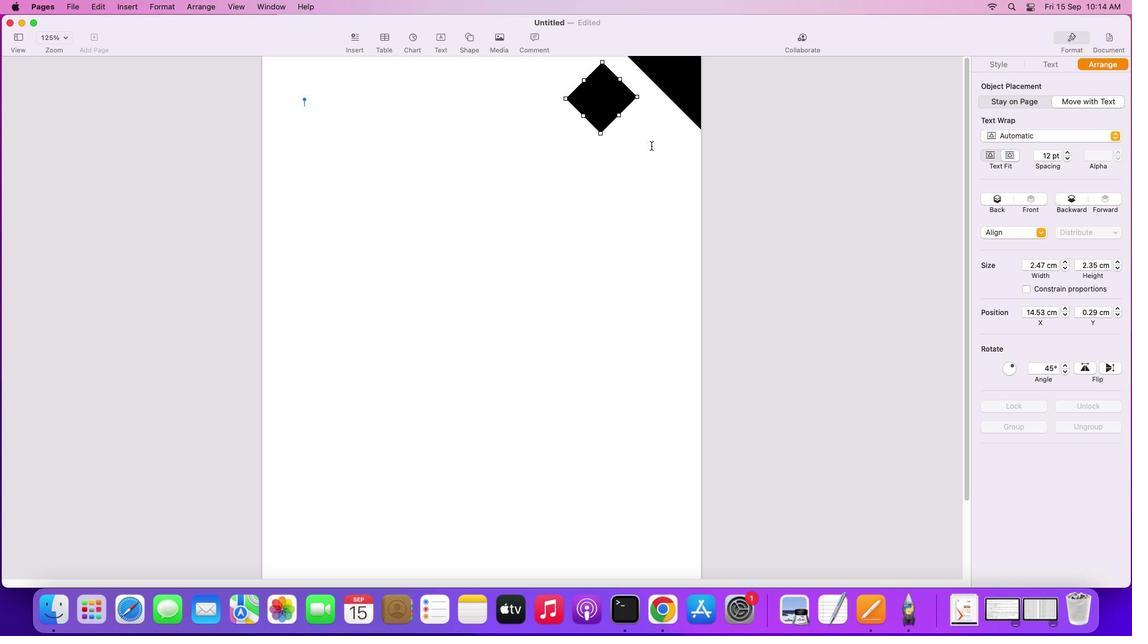 
Action: Mouse pressed left at (650, 145)
Screenshot: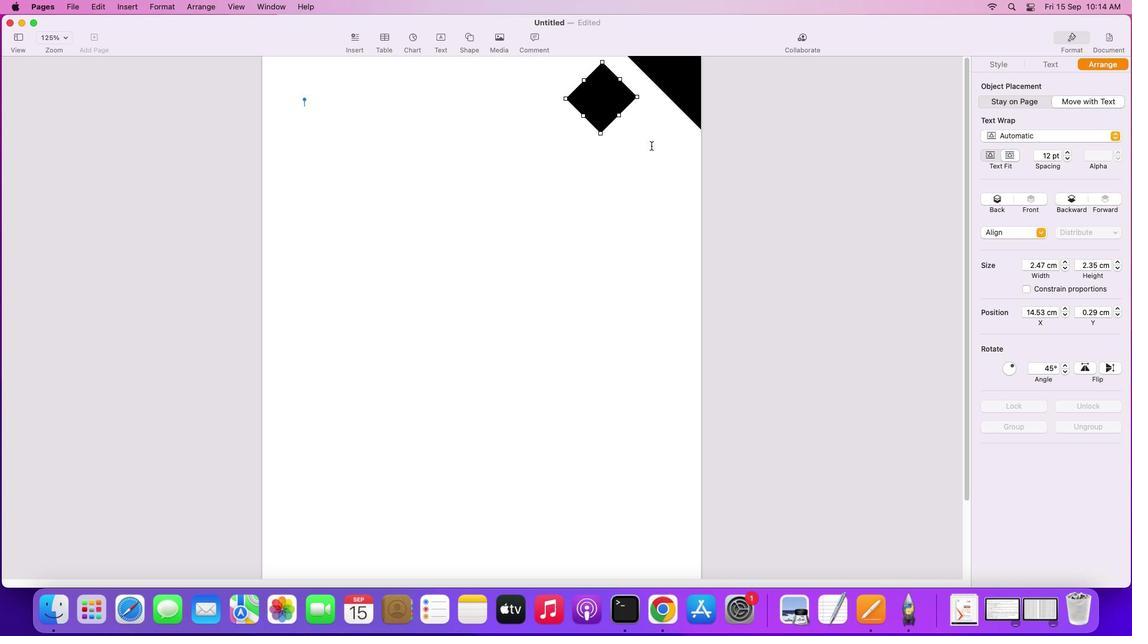 
Action: Mouse moved to (603, 90)
Screenshot: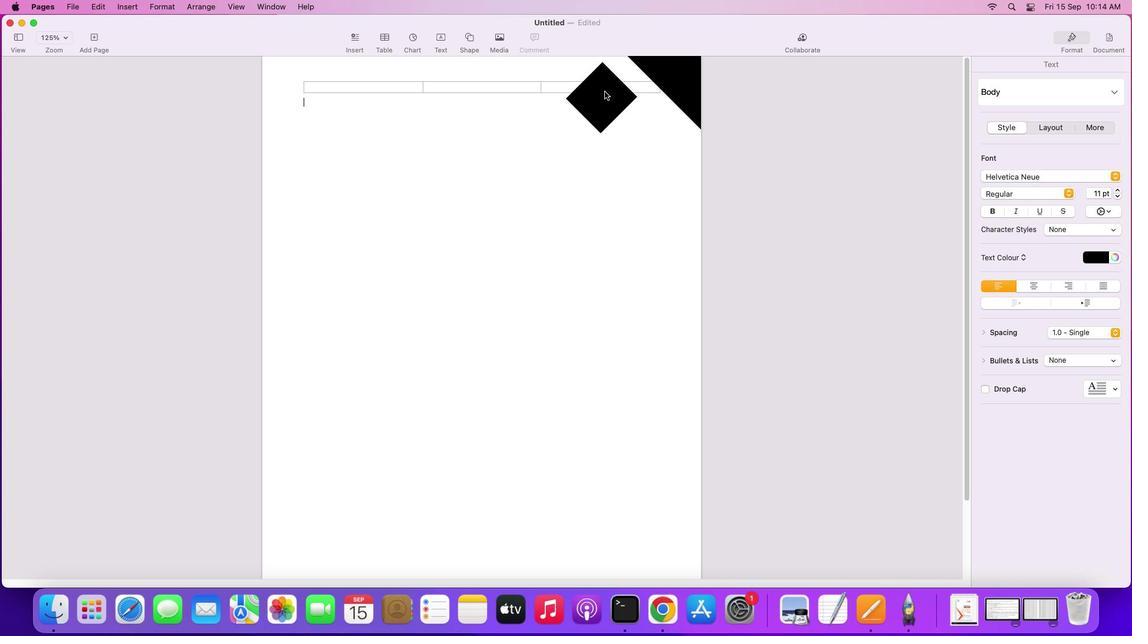 
Action: Mouse pressed left at (603, 90)
Screenshot: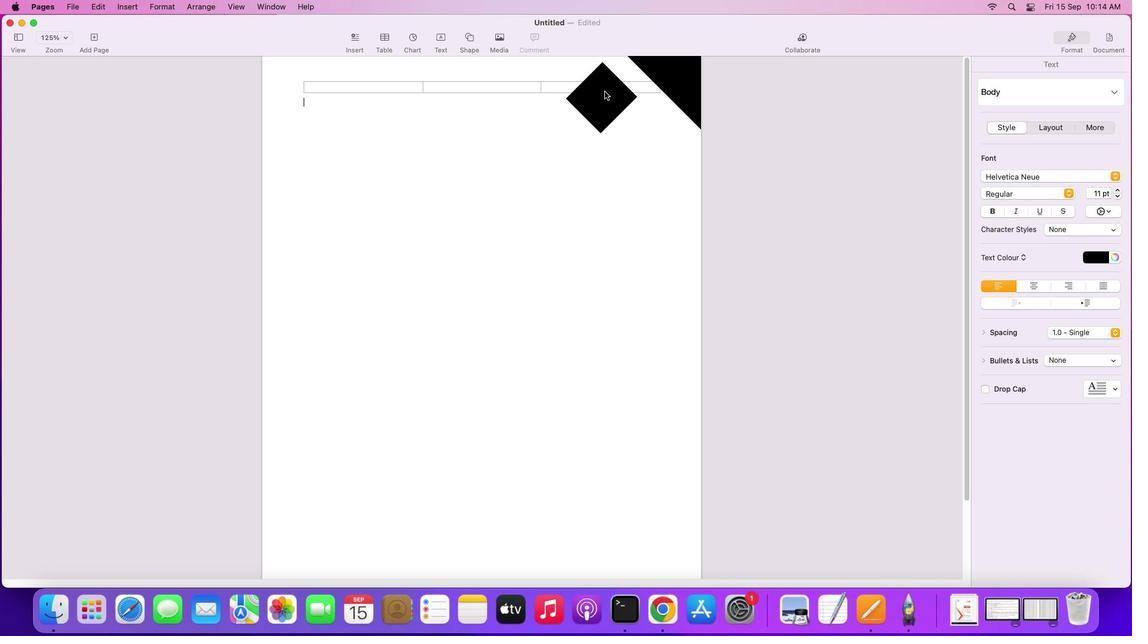 
Action: Mouse moved to (658, 161)
Screenshot: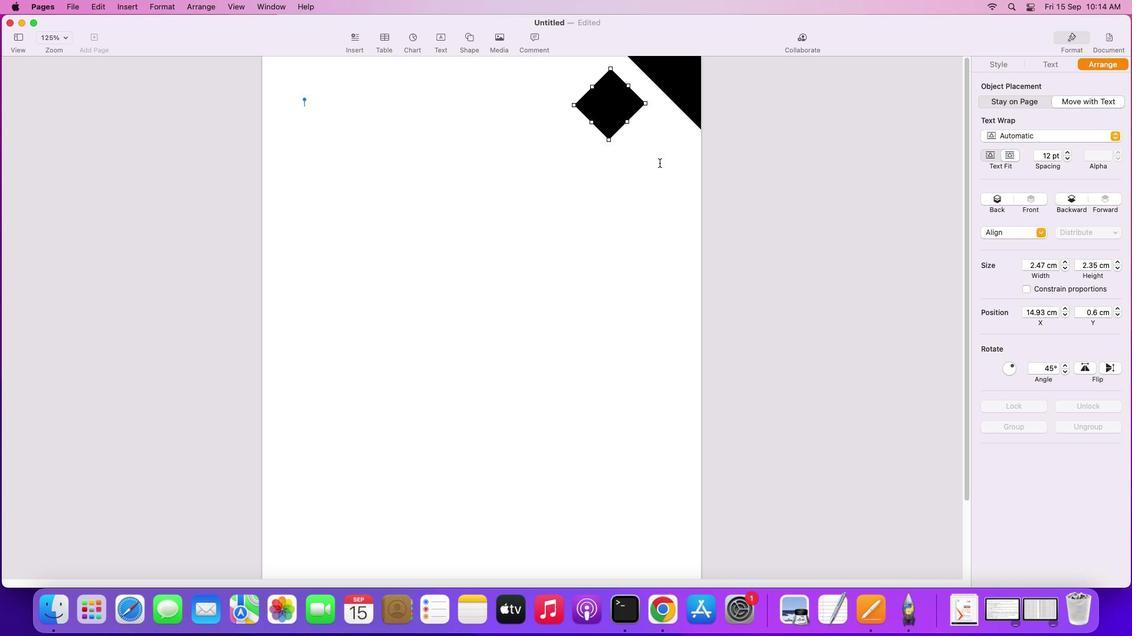 
Action: Mouse pressed left at (658, 161)
Screenshot: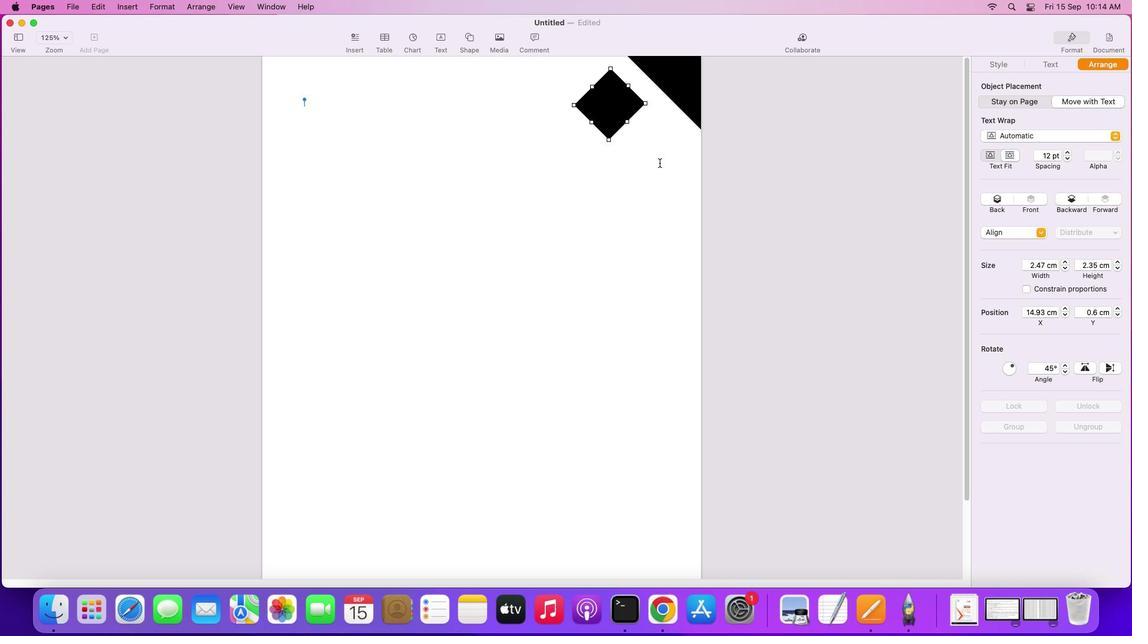 
Action: Mouse moved to (467, 36)
Screenshot: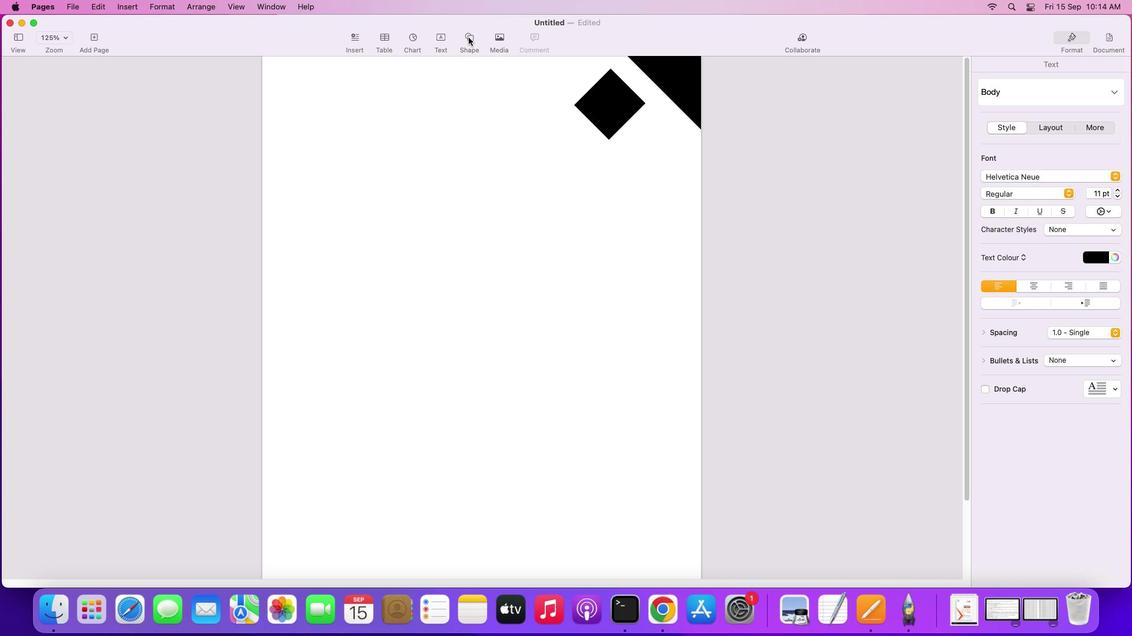 
Action: Mouse pressed left at (467, 36)
Screenshot: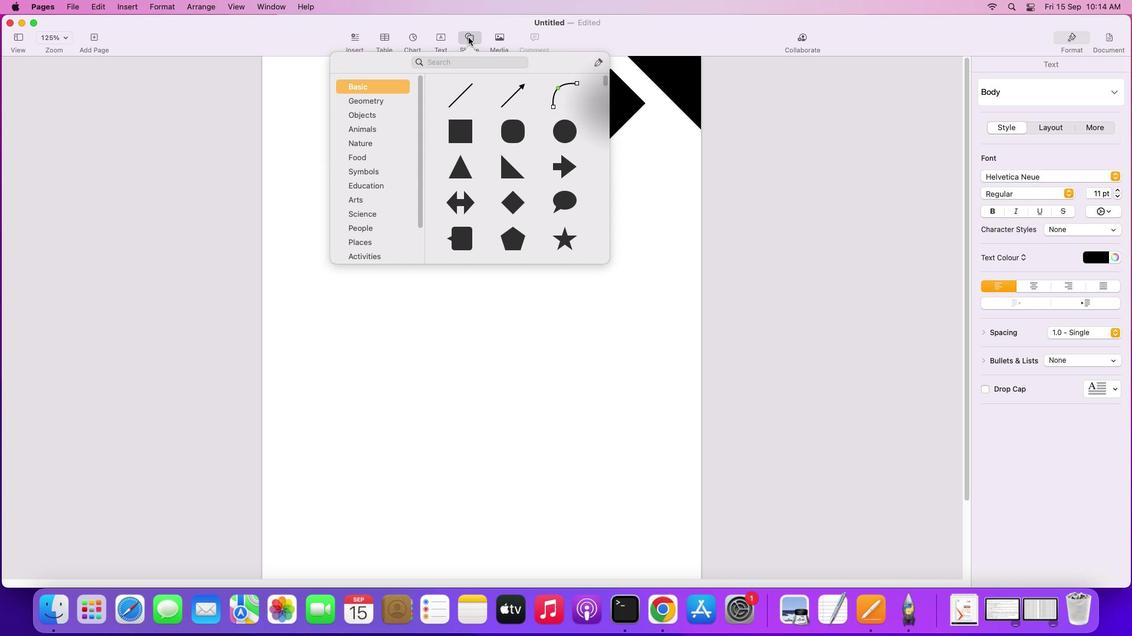 
Action: Mouse moved to (514, 172)
Screenshot: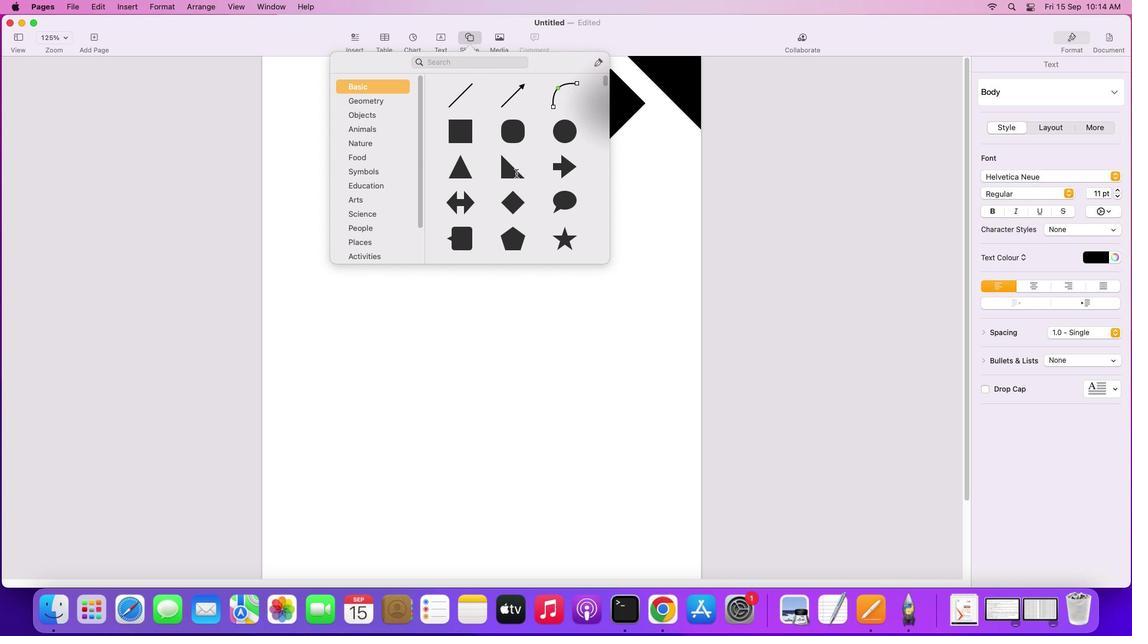
Action: Mouse pressed left at (514, 172)
Screenshot: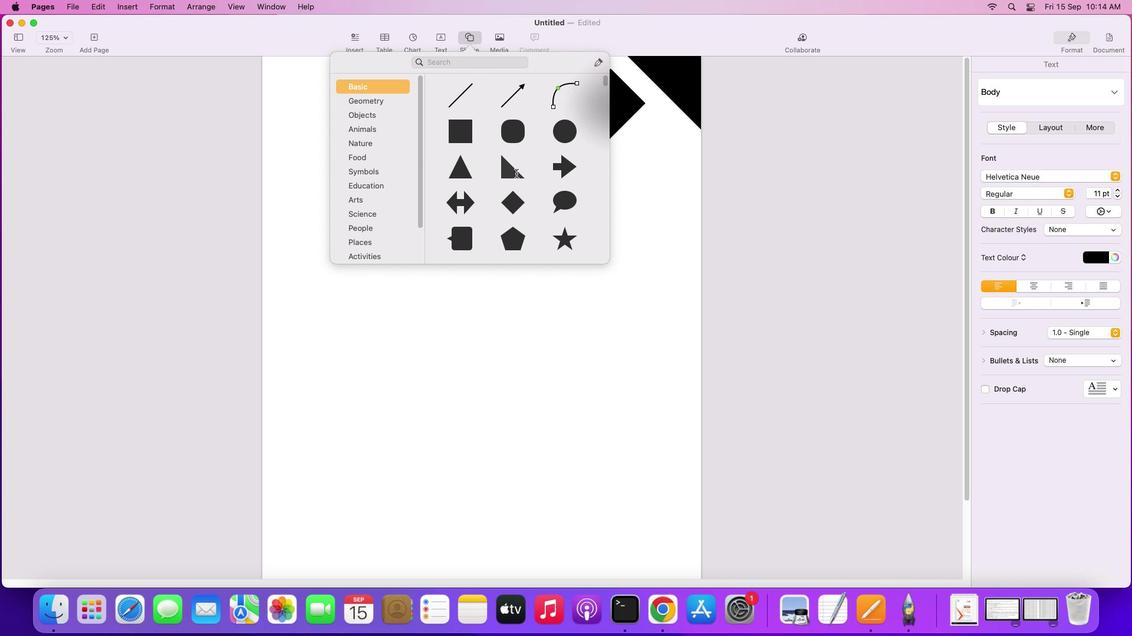 
Action: Mouse moved to (1065, 362)
Screenshot: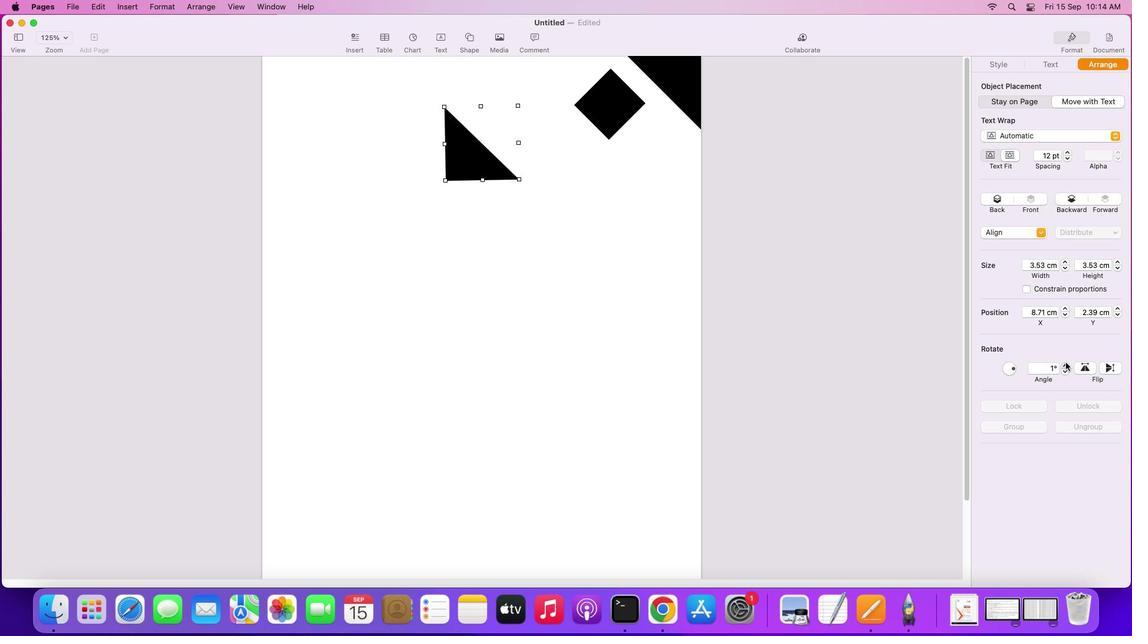 
Action: Mouse pressed left at (1065, 362)
Screenshot: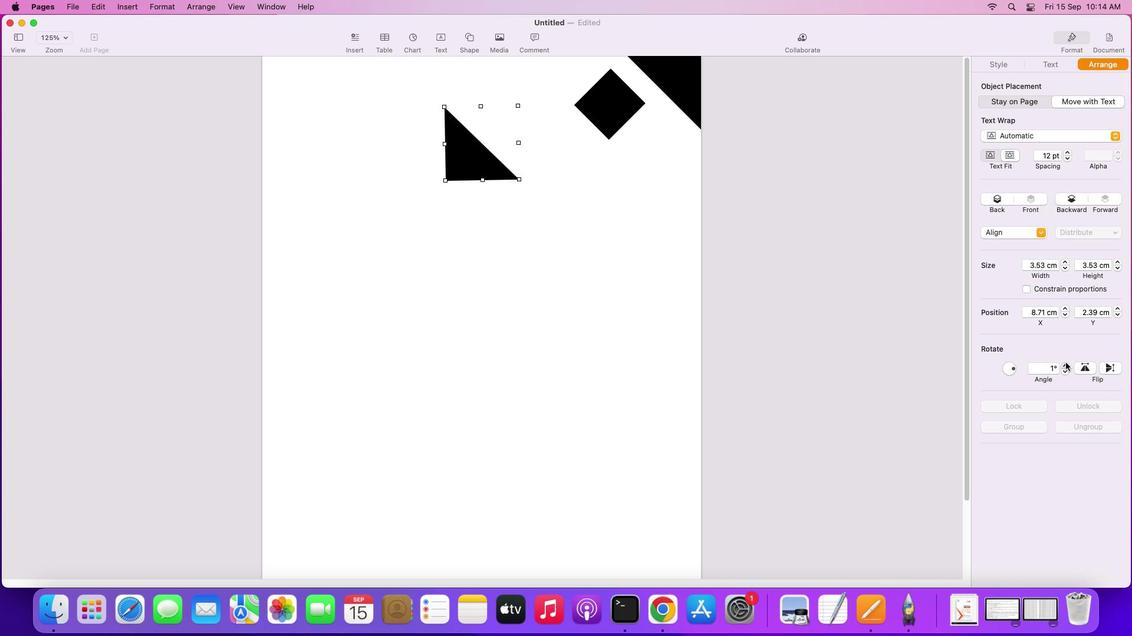 
Action: Mouse moved to (1065, 362)
Screenshot: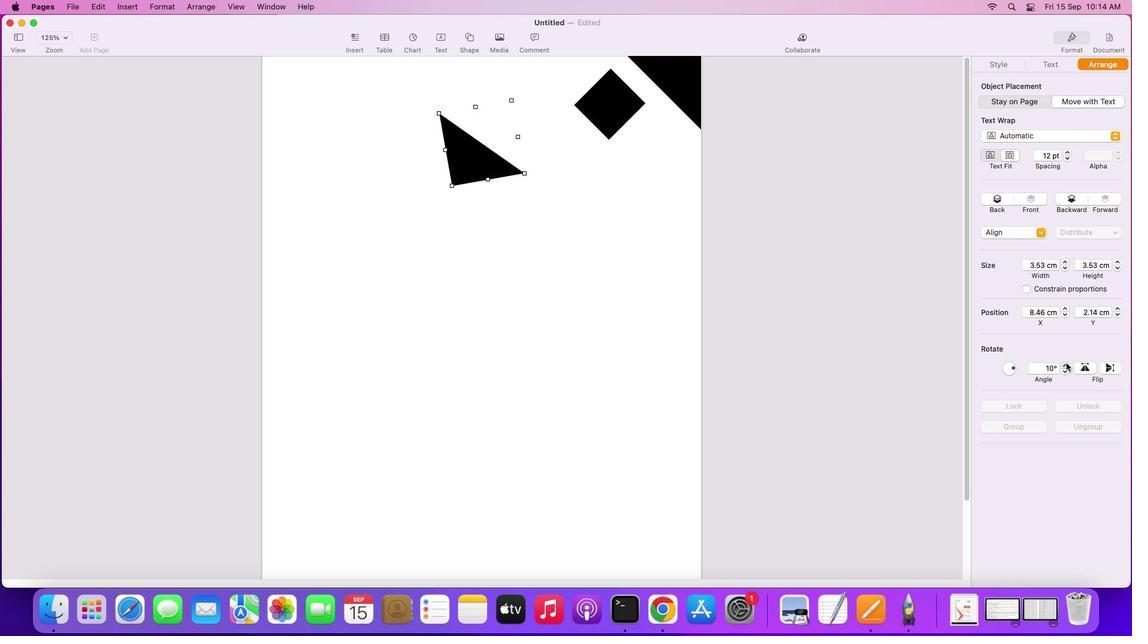 
Action: Mouse pressed left at (1065, 362)
Screenshot: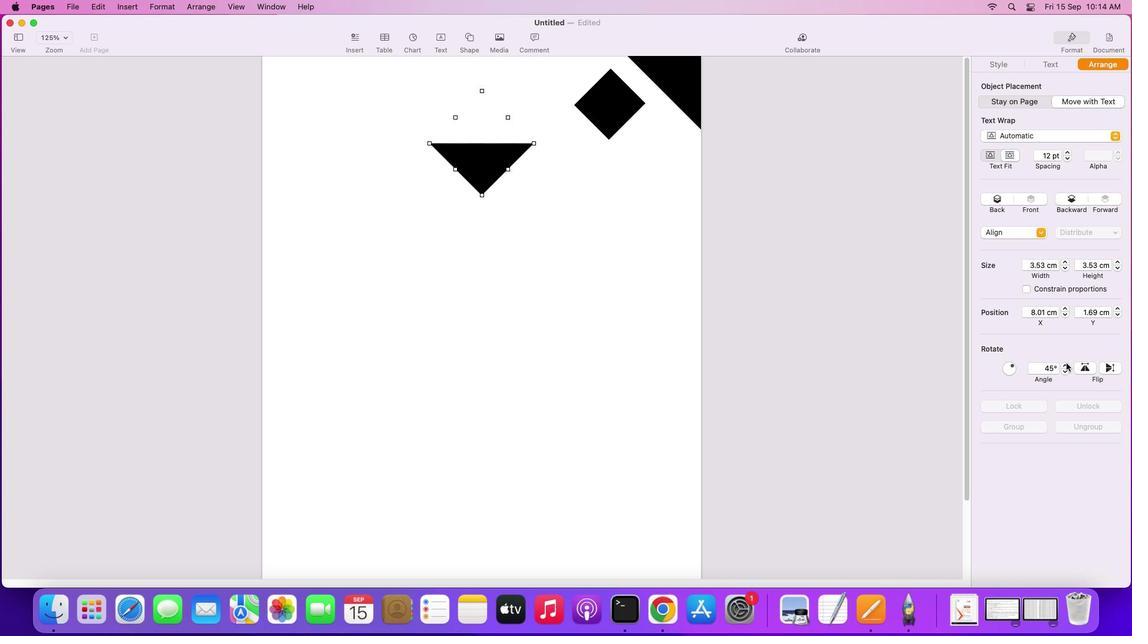 
Action: Mouse moved to (481, 89)
Screenshot: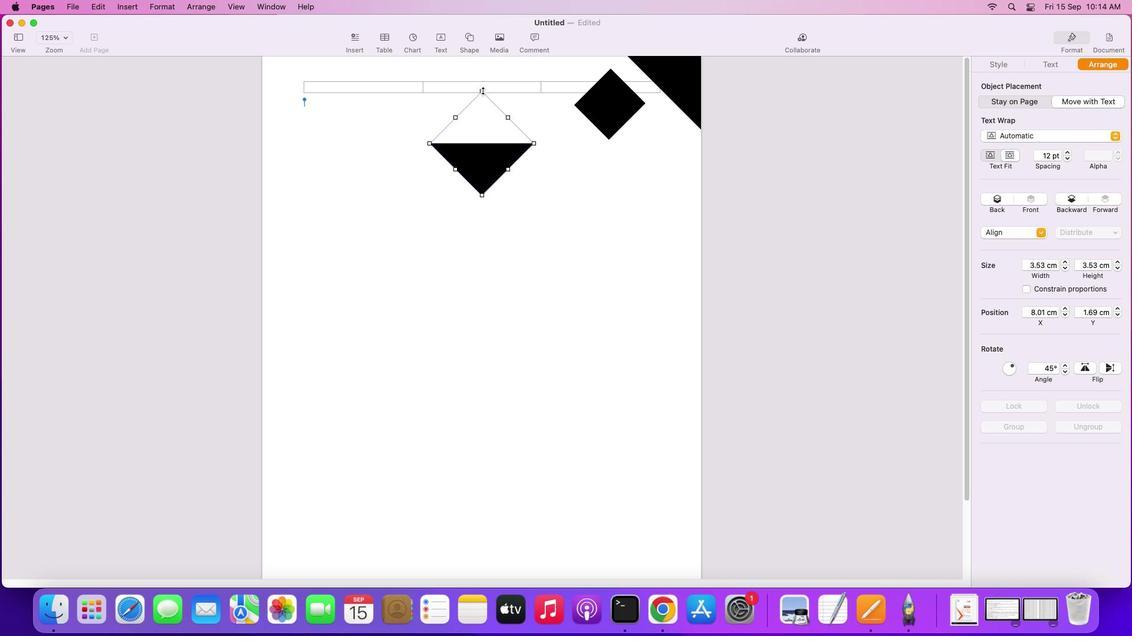 
Action: Mouse pressed left at (481, 89)
Screenshot: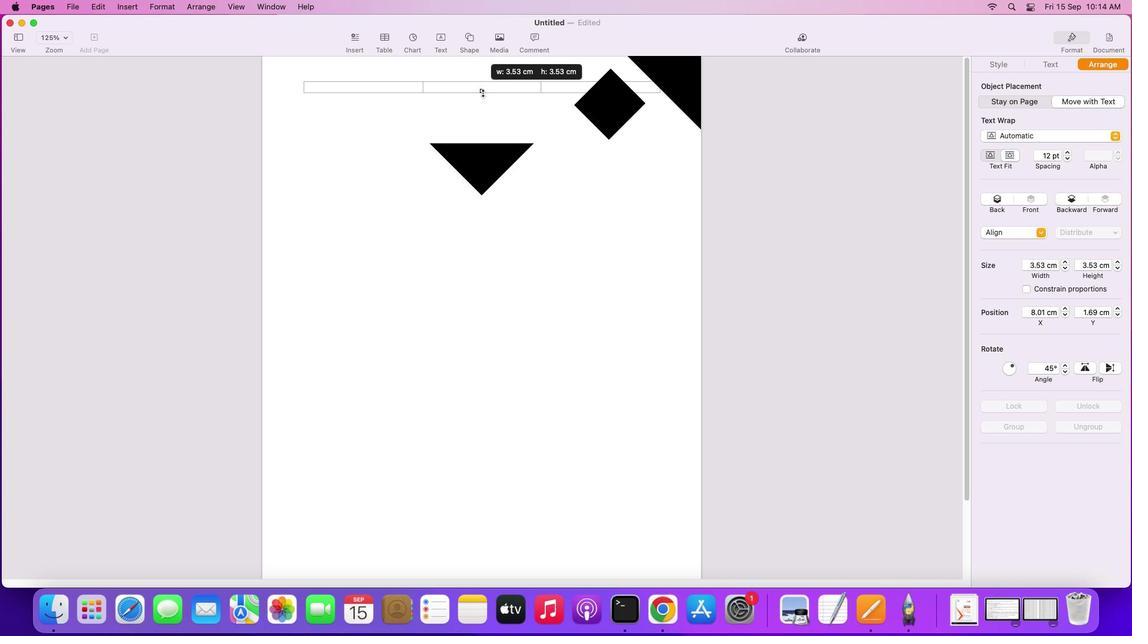 
Action: Mouse moved to (530, 139)
Screenshot: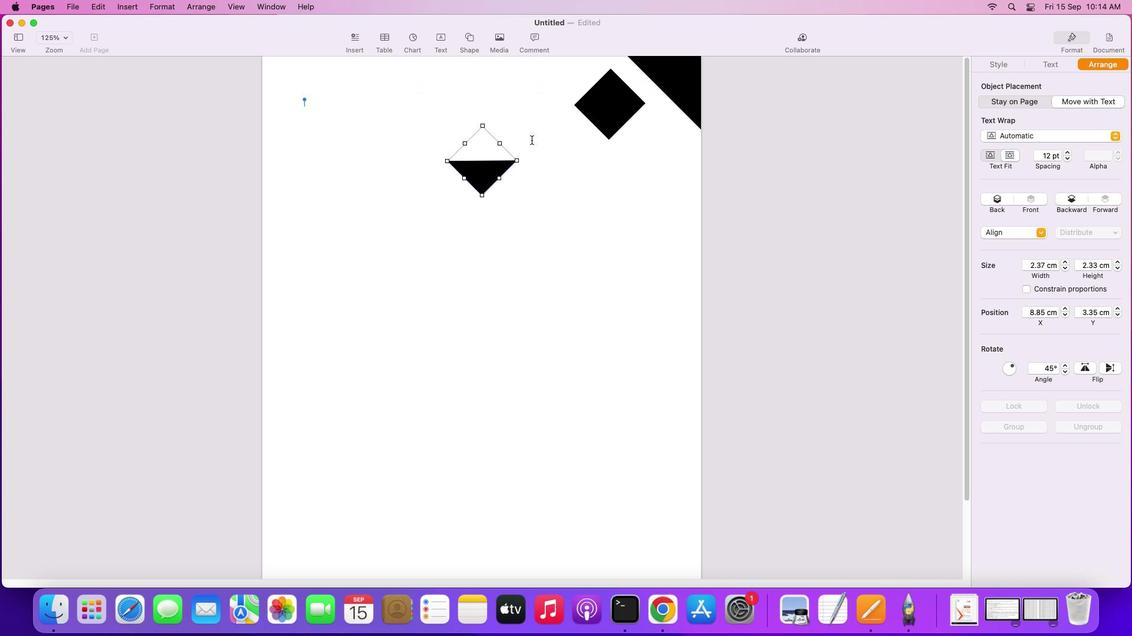 
Action: Mouse pressed left at (530, 139)
Screenshot: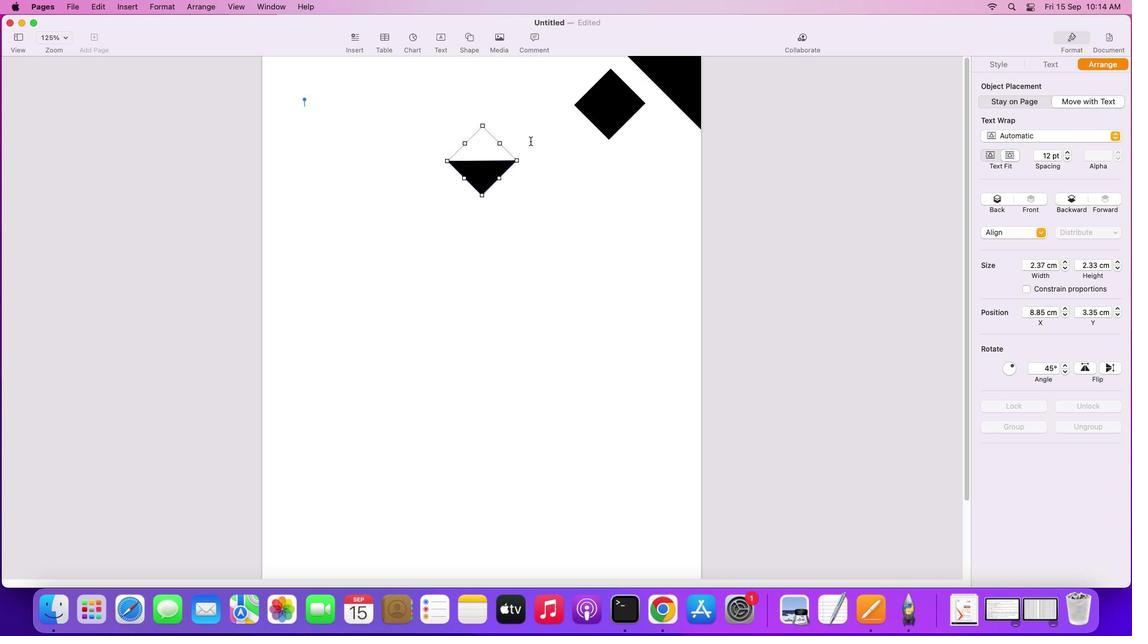 
Action: Mouse moved to (492, 166)
Screenshot: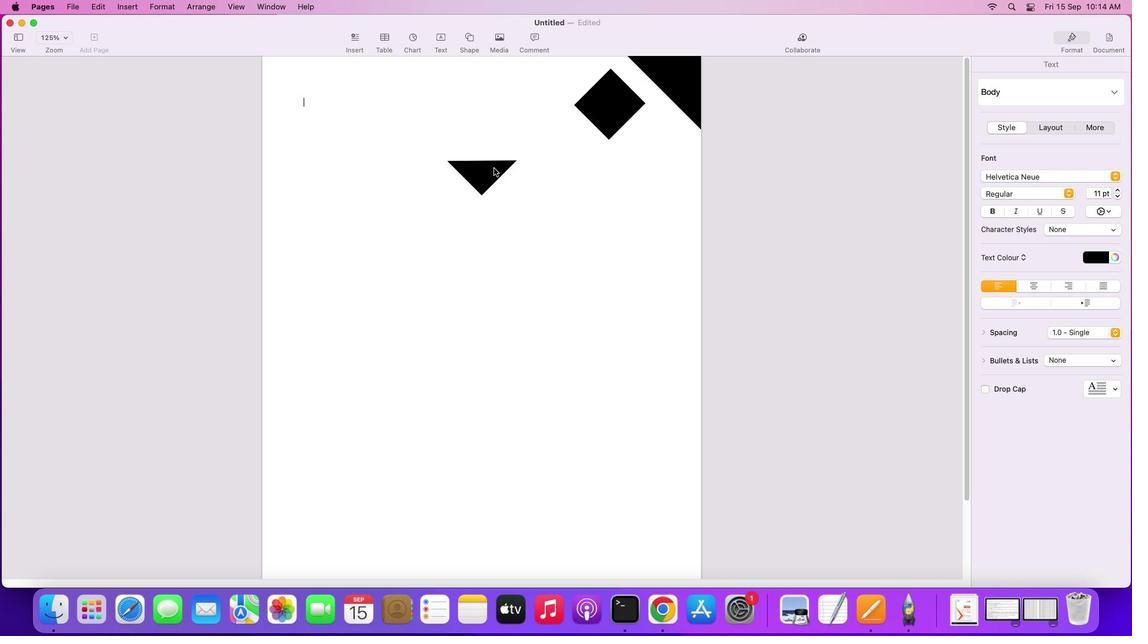 
Action: Mouse pressed left at (492, 166)
Screenshot: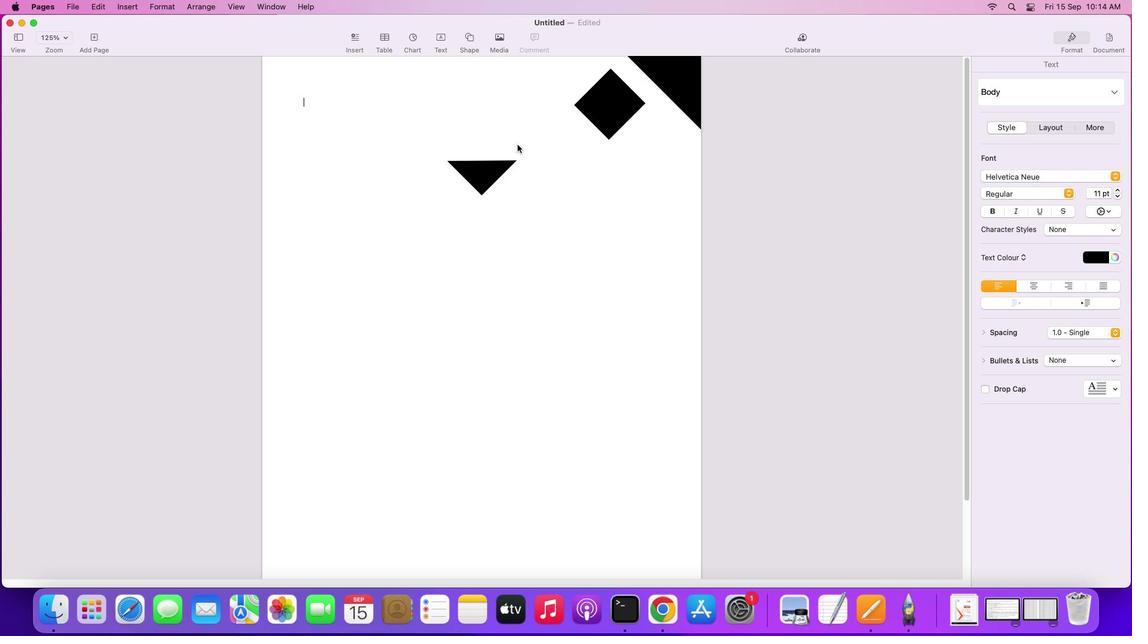 
Action: Mouse moved to (649, 194)
Screenshot: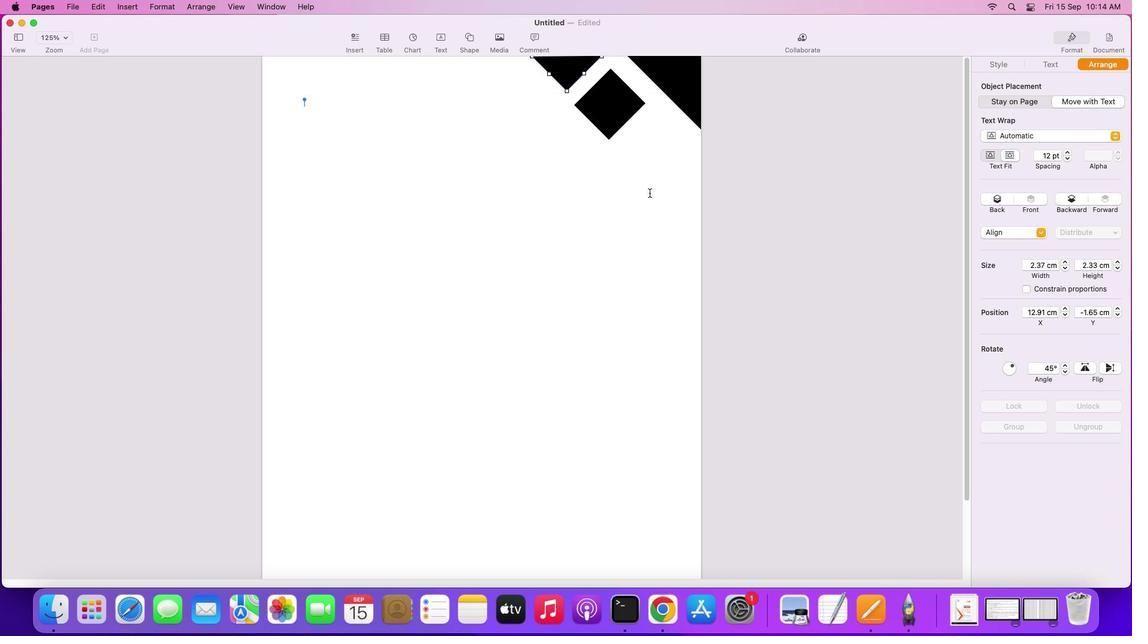 
Action: Mouse pressed left at (649, 194)
Screenshot: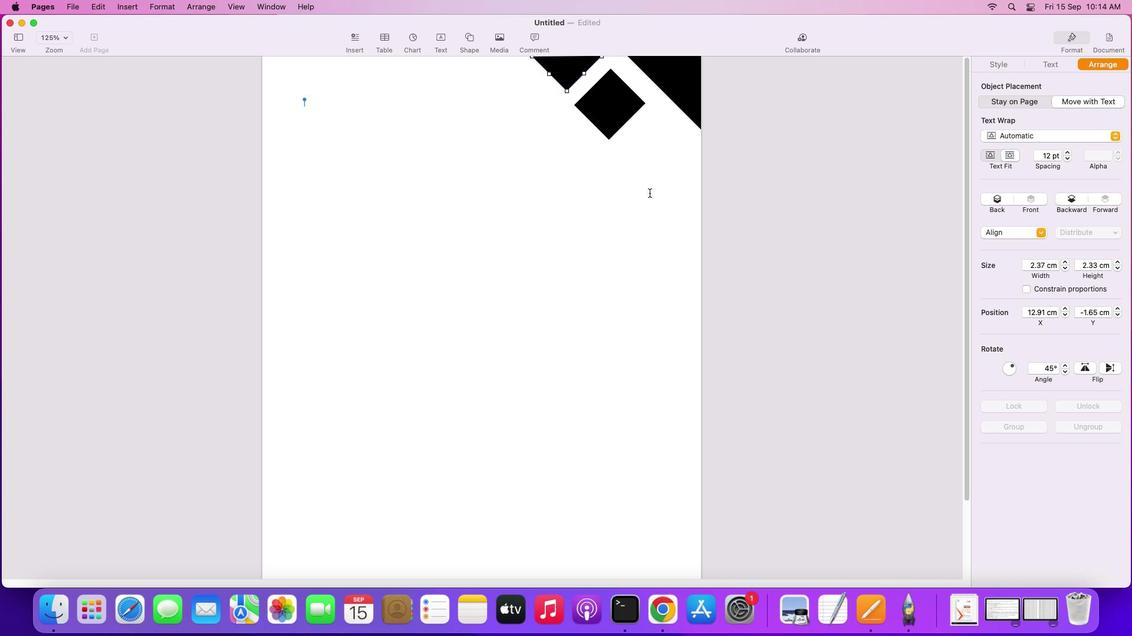
Action: Mouse moved to (586, 171)
Screenshot: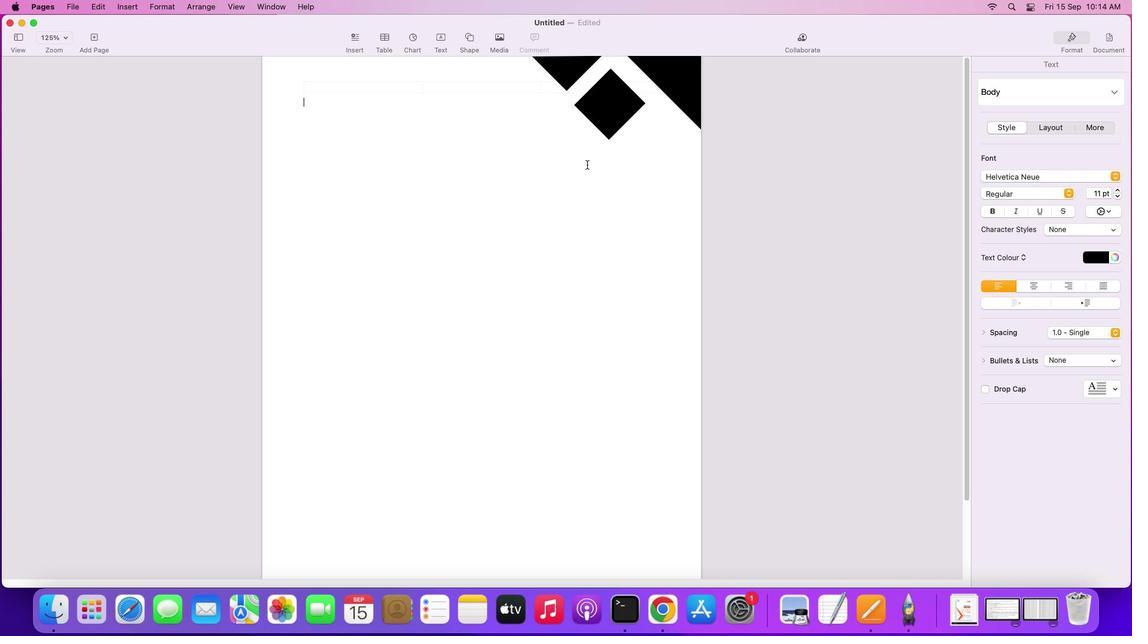 
Action: Mouse pressed left at (586, 171)
Screenshot: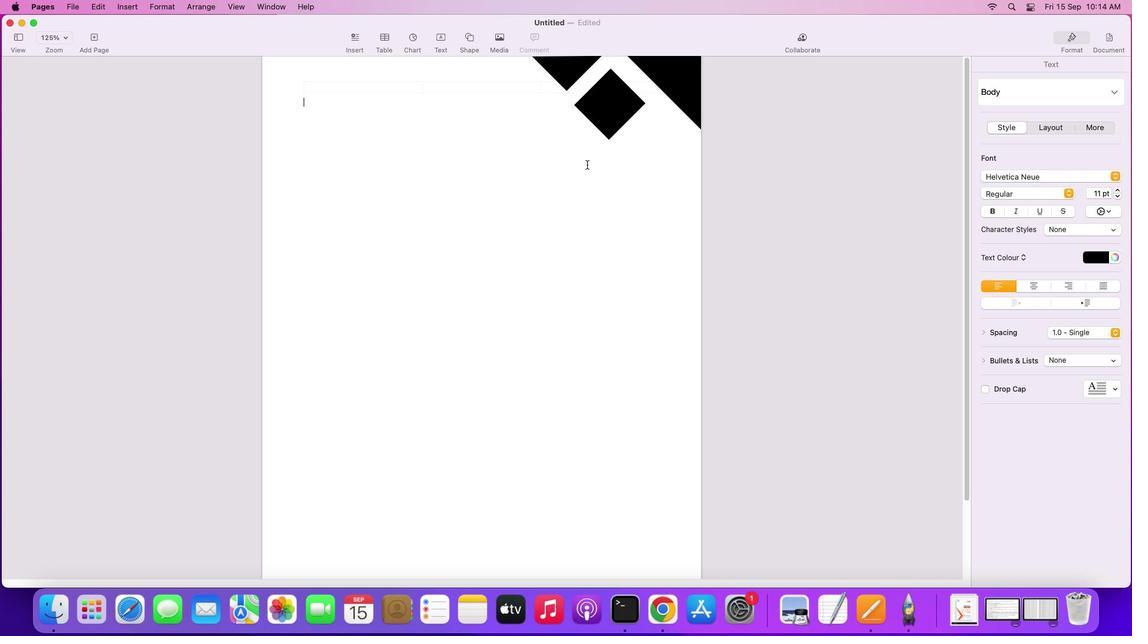 
Action: Mouse moved to (567, 71)
Screenshot: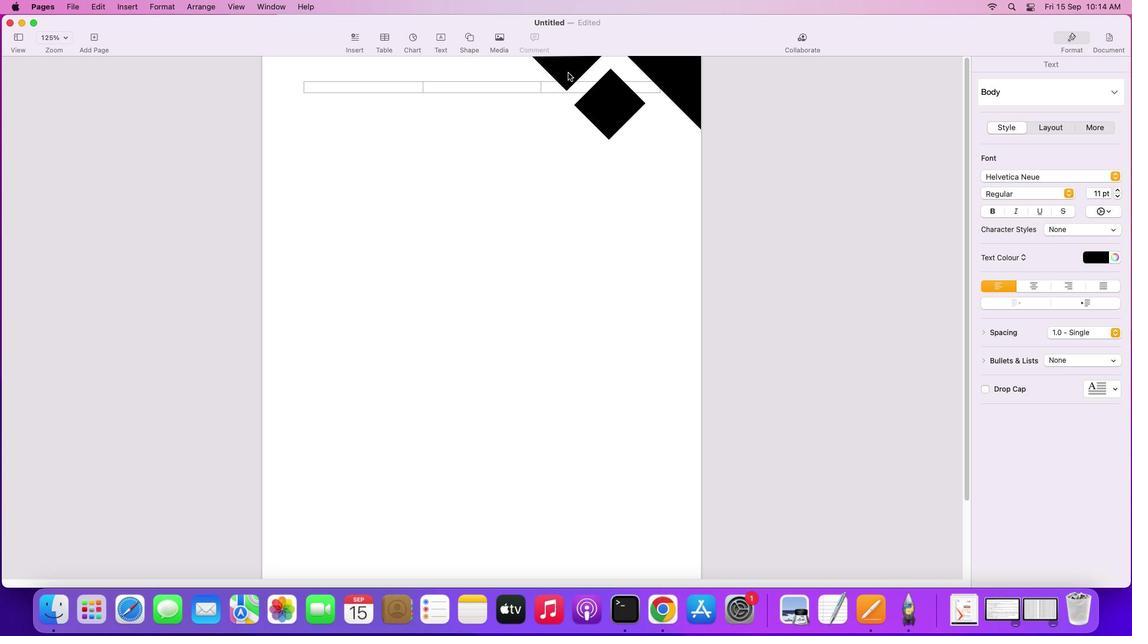 
Action: Mouse pressed left at (567, 71)
Screenshot: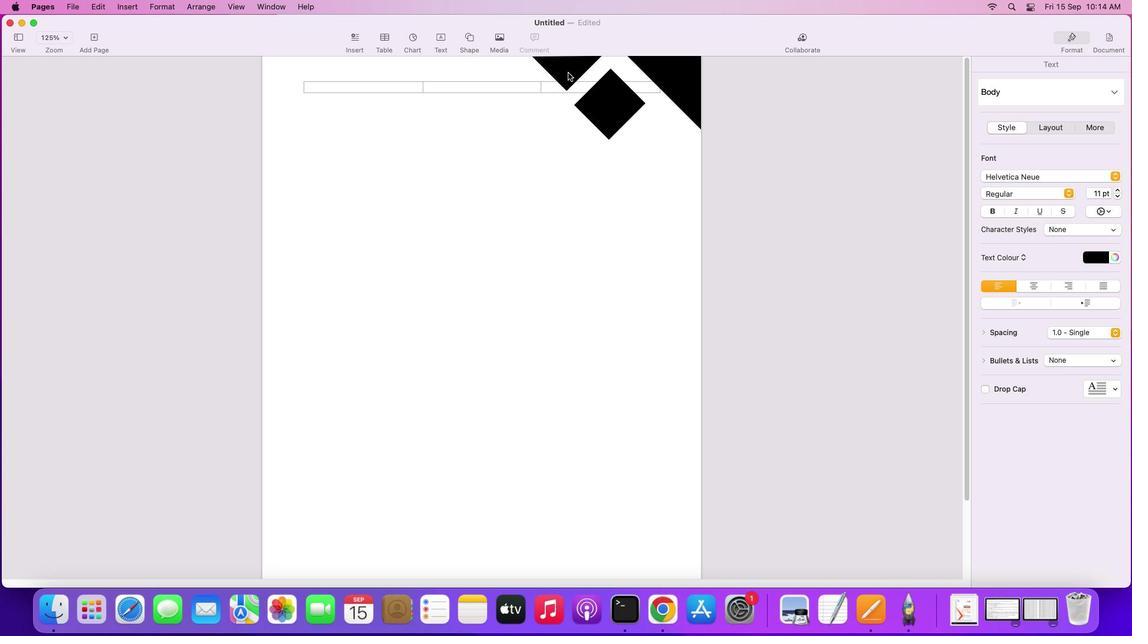 
Action: Mouse moved to (567, 71)
Screenshot: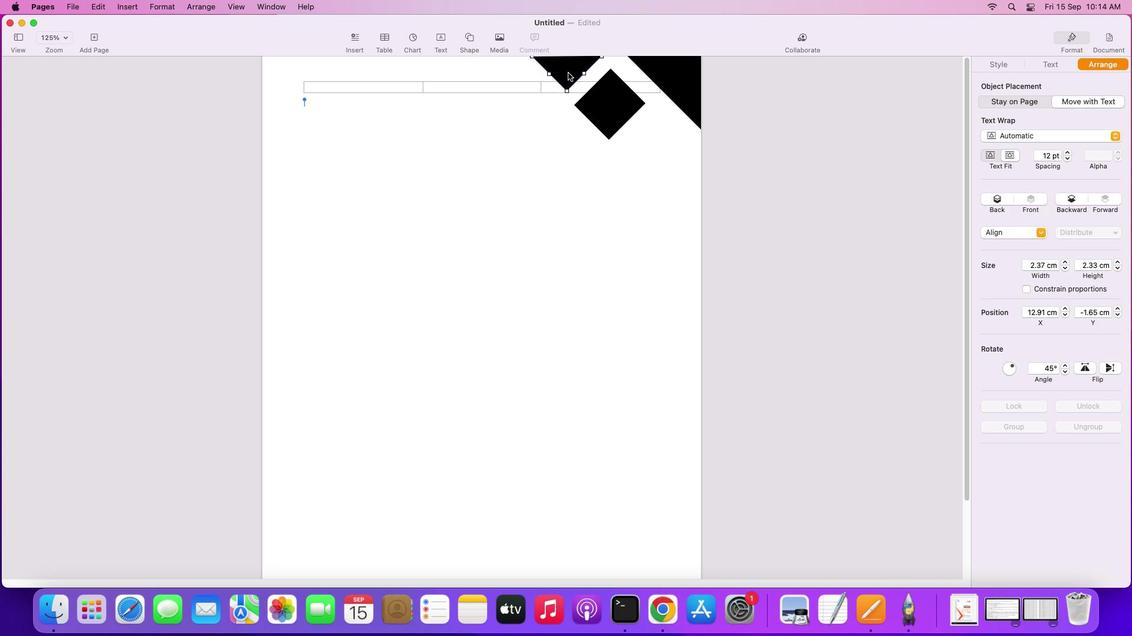
Action: Key pressed Key.alt
Screenshot: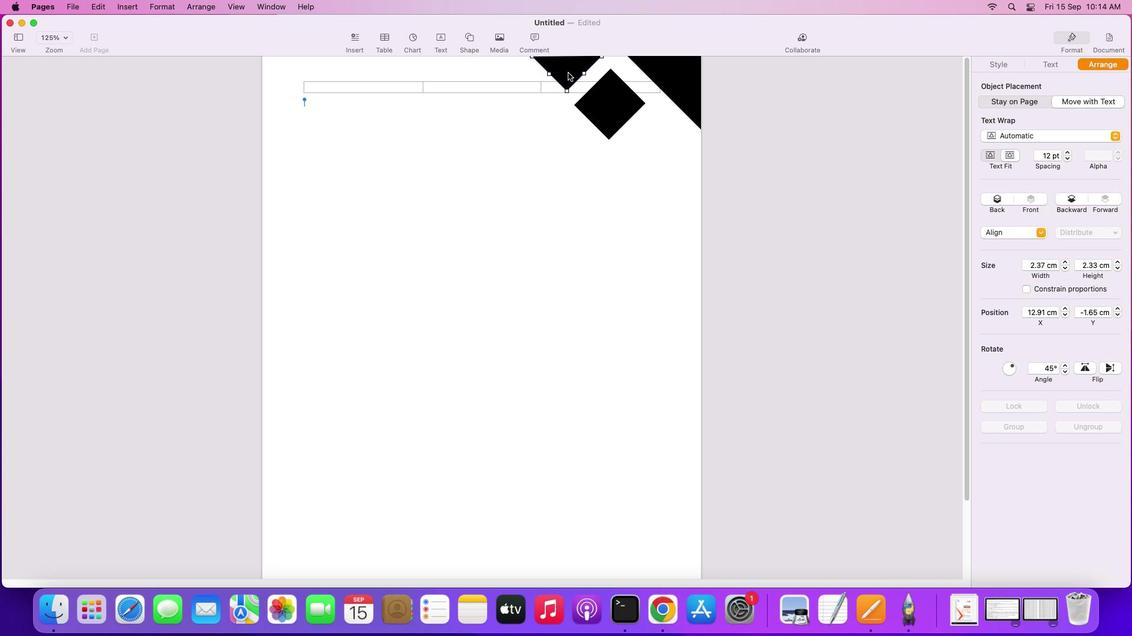 
Action: Mouse pressed left at (567, 71)
Screenshot: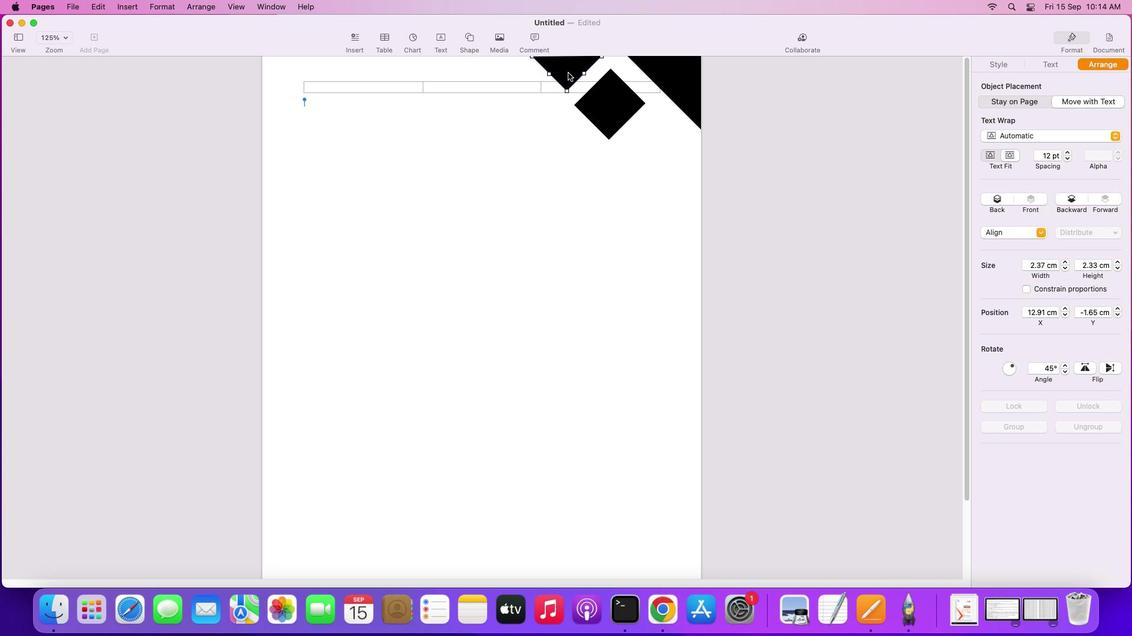 
Action: Mouse moved to (1107, 365)
Screenshot: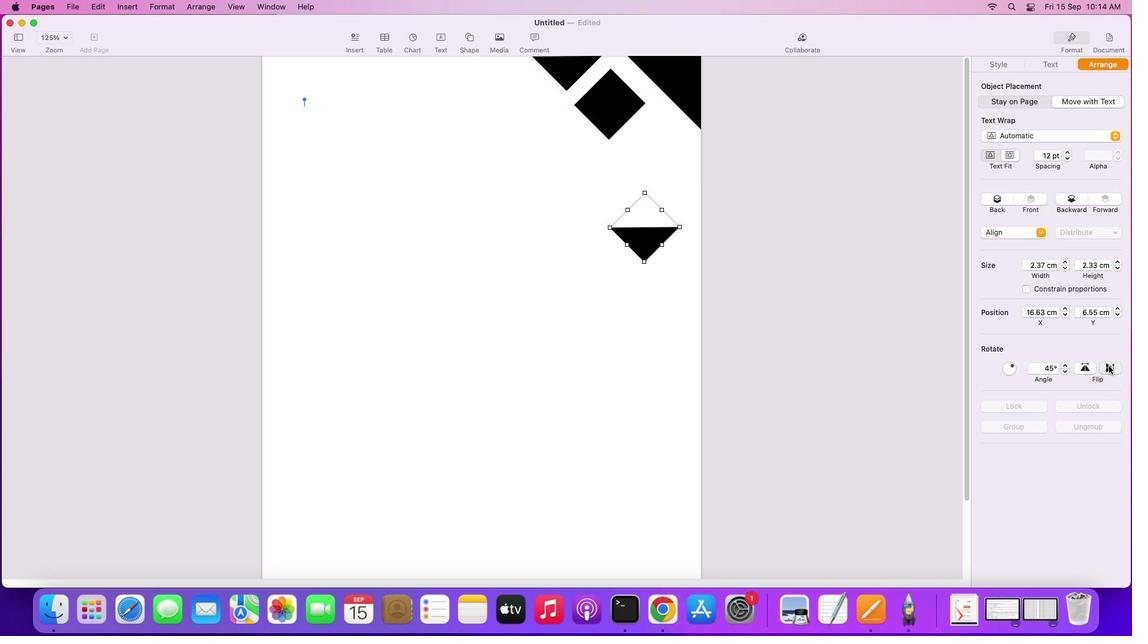 
Action: Mouse pressed left at (1107, 365)
Screenshot: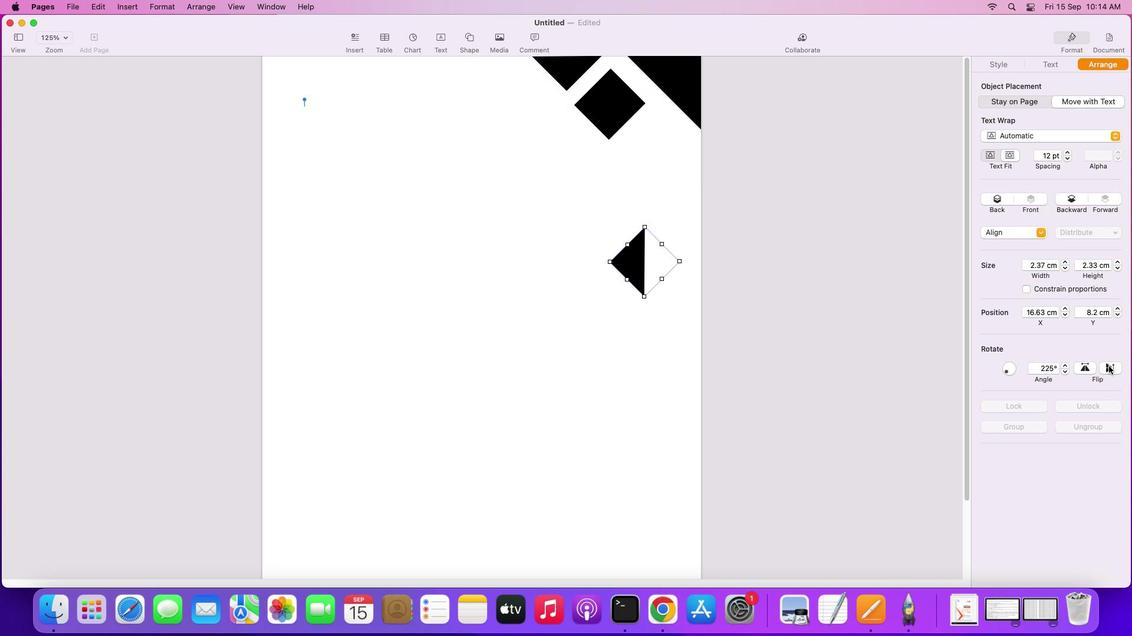 
Action: Mouse moved to (668, 313)
Screenshot: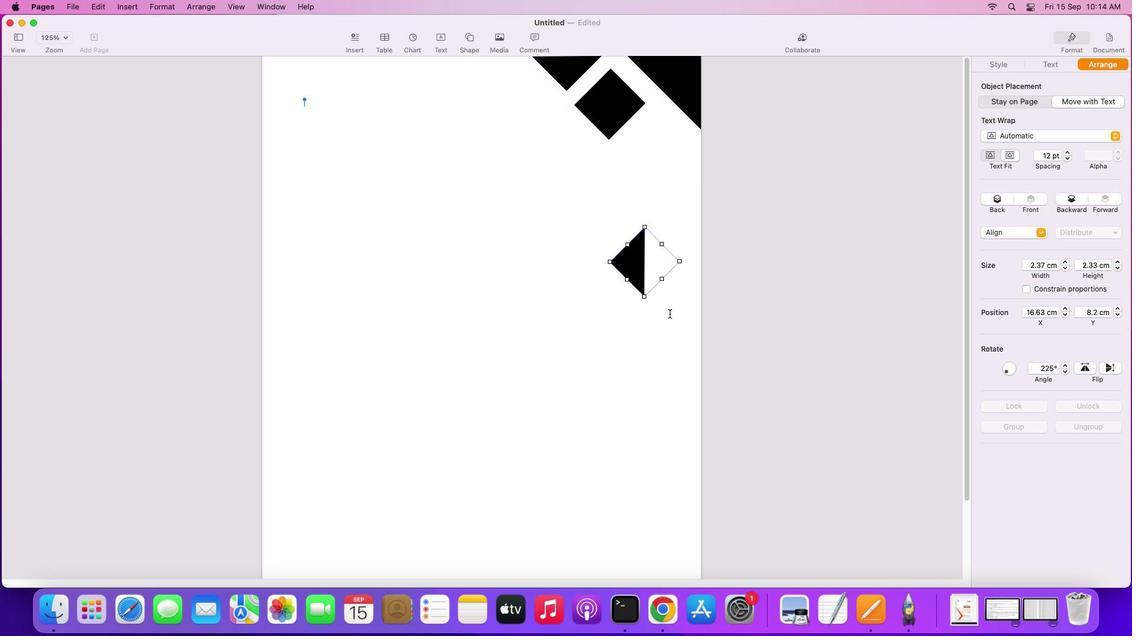 
Action: Mouse pressed left at (668, 313)
Screenshot: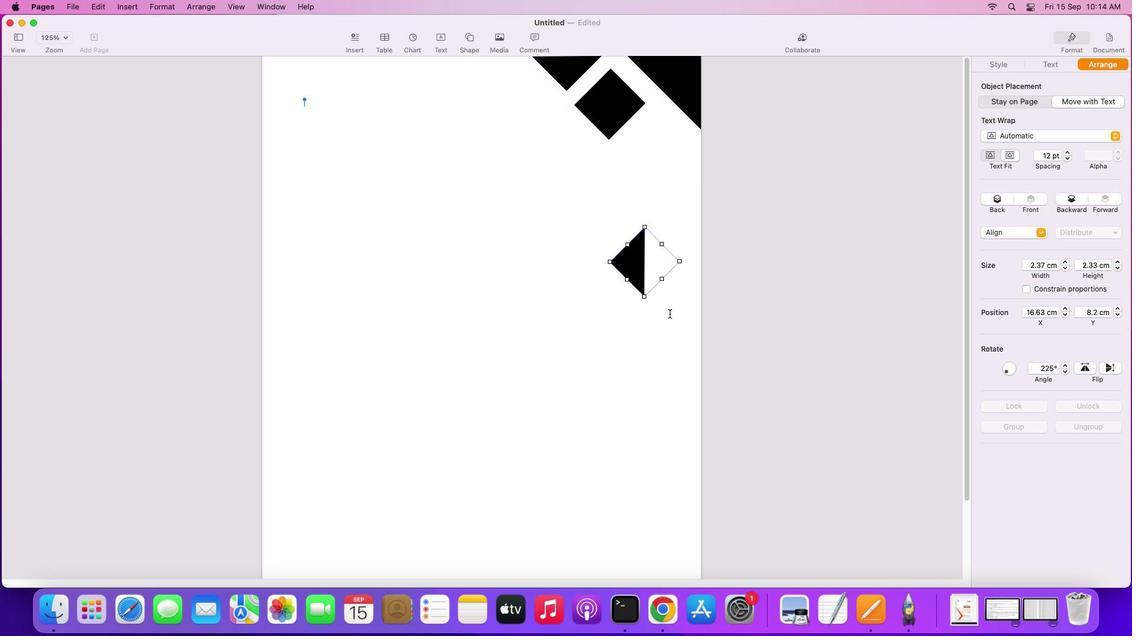 
Action: Mouse moved to (638, 251)
Screenshot: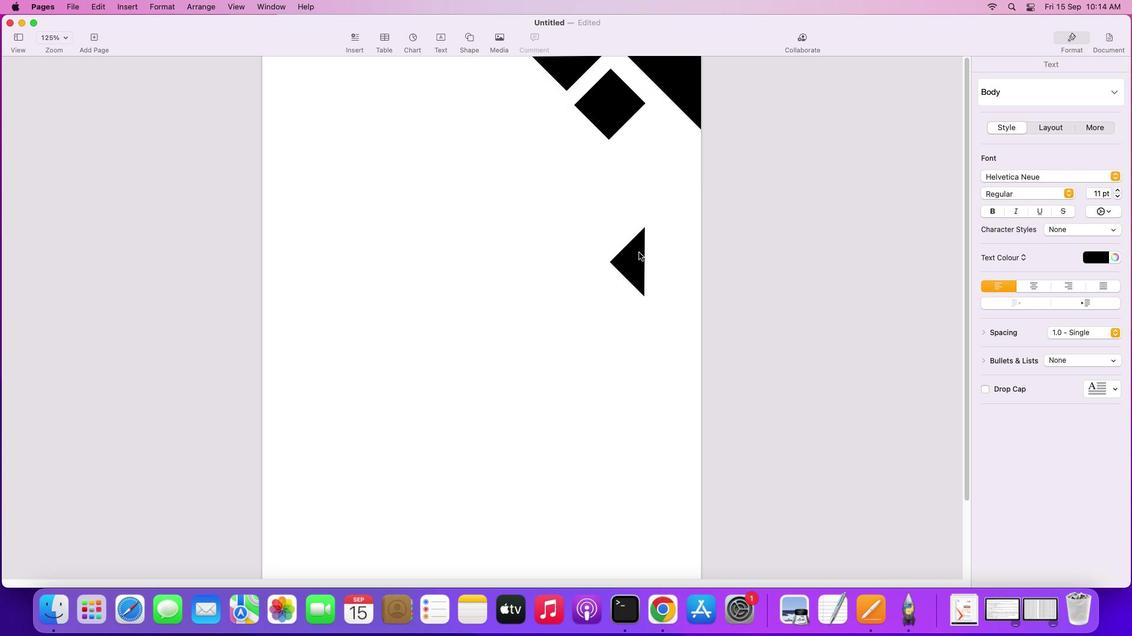 
Action: Mouse pressed left at (638, 251)
Screenshot: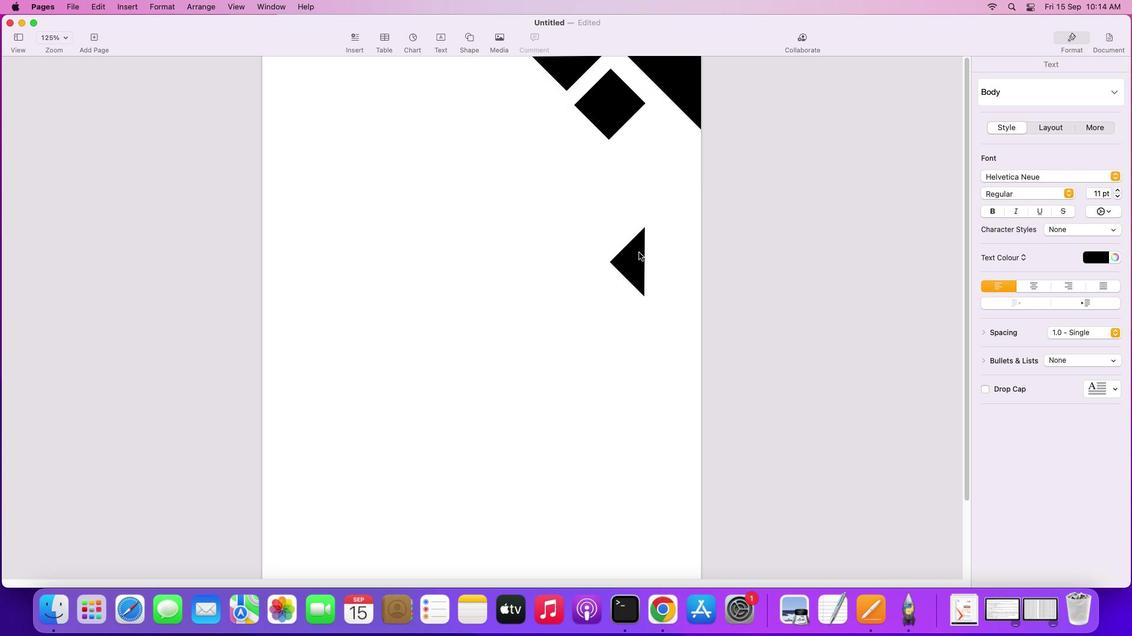 
Action: Mouse moved to (679, 217)
Screenshot: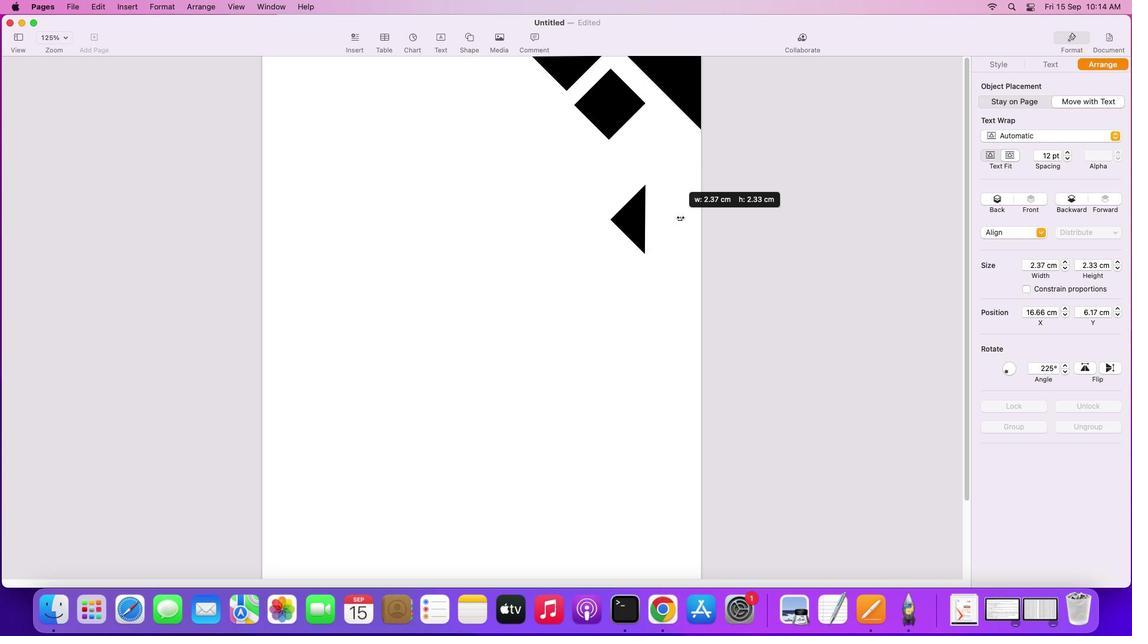 
Action: Mouse pressed left at (679, 217)
Screenshot: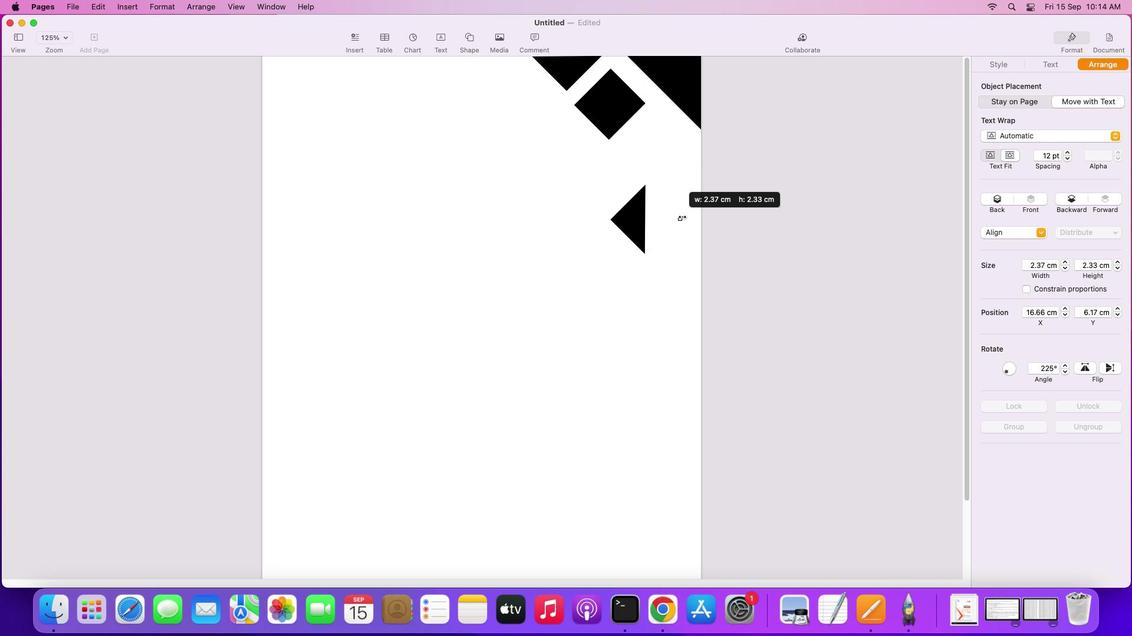 
Action: Mouse moved to (631, 216)
Screenshot: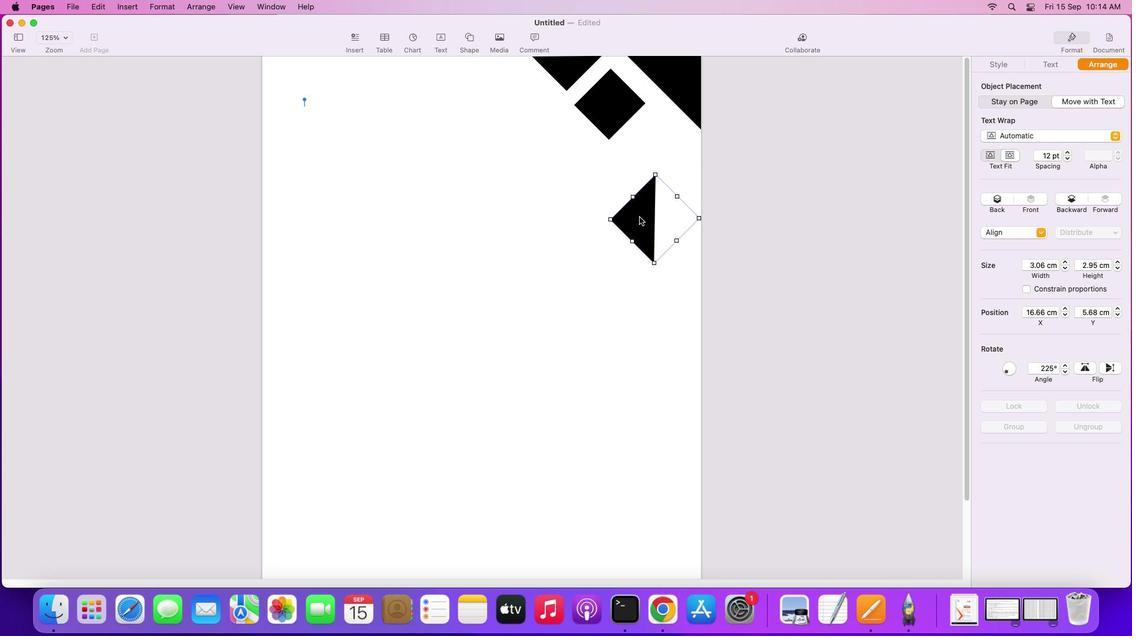 
Action: Mouse pressed left at (631, 216)
Screenshot: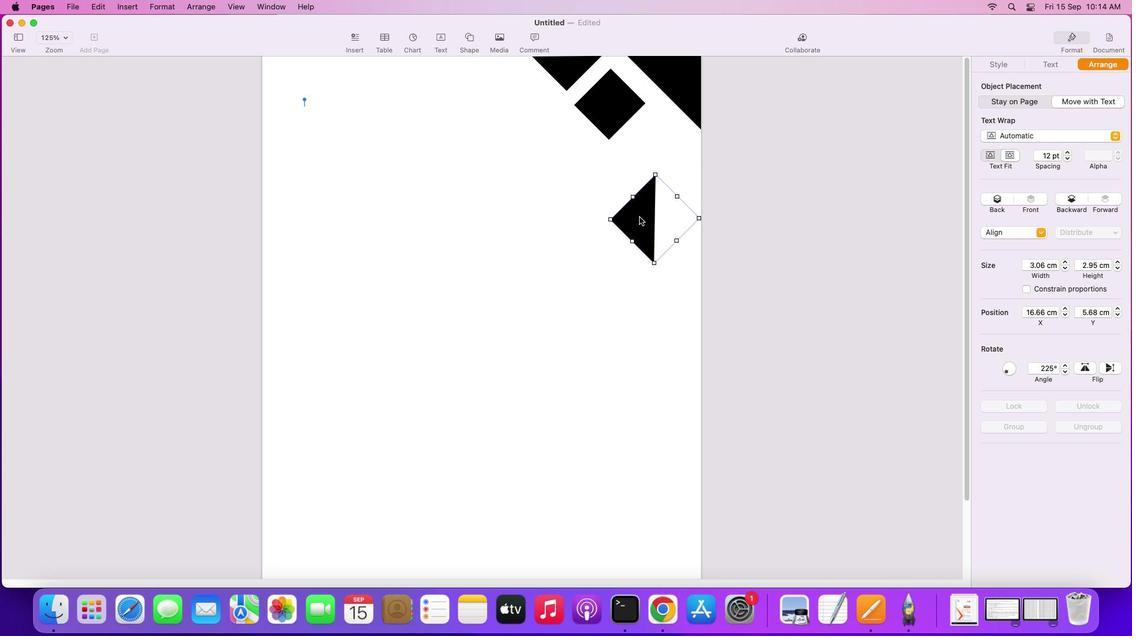 
Action: Mouse moved to (1064, 369)
Screenshot: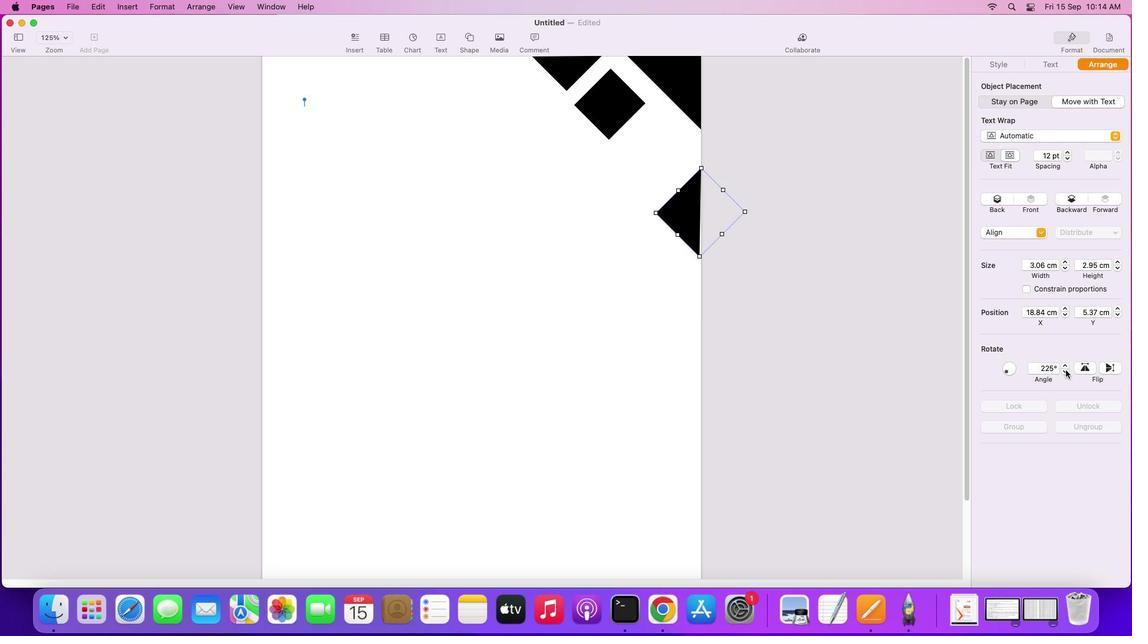 
Action: Mouse pressed left at (1064, 369)
Screenshot: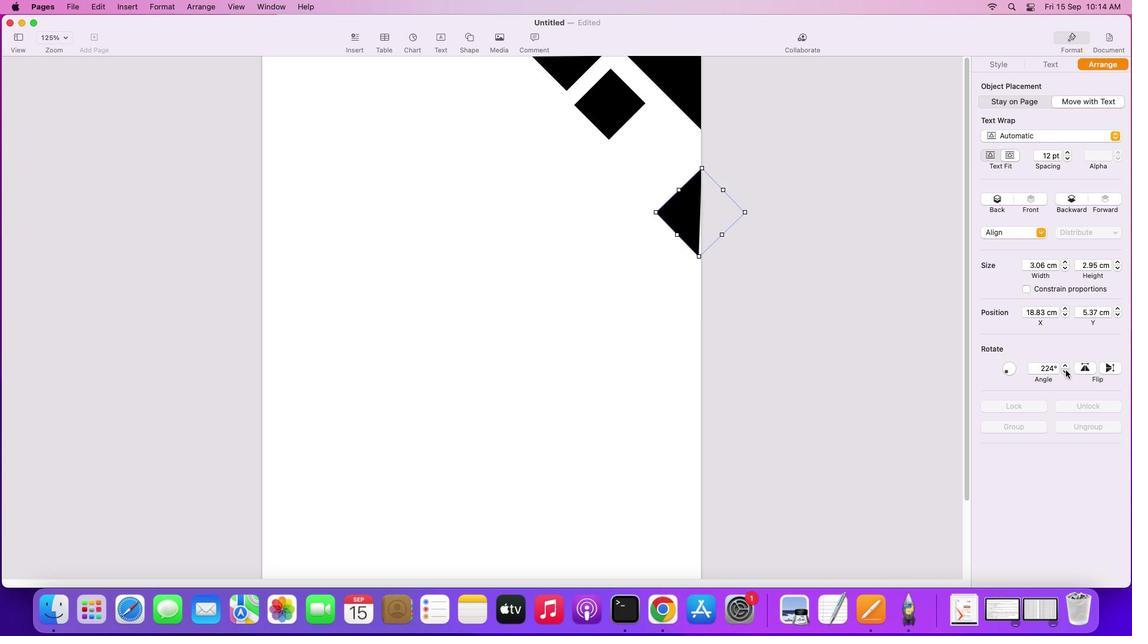 
Action: Mouse moved to (1063, 362)
Screenshot: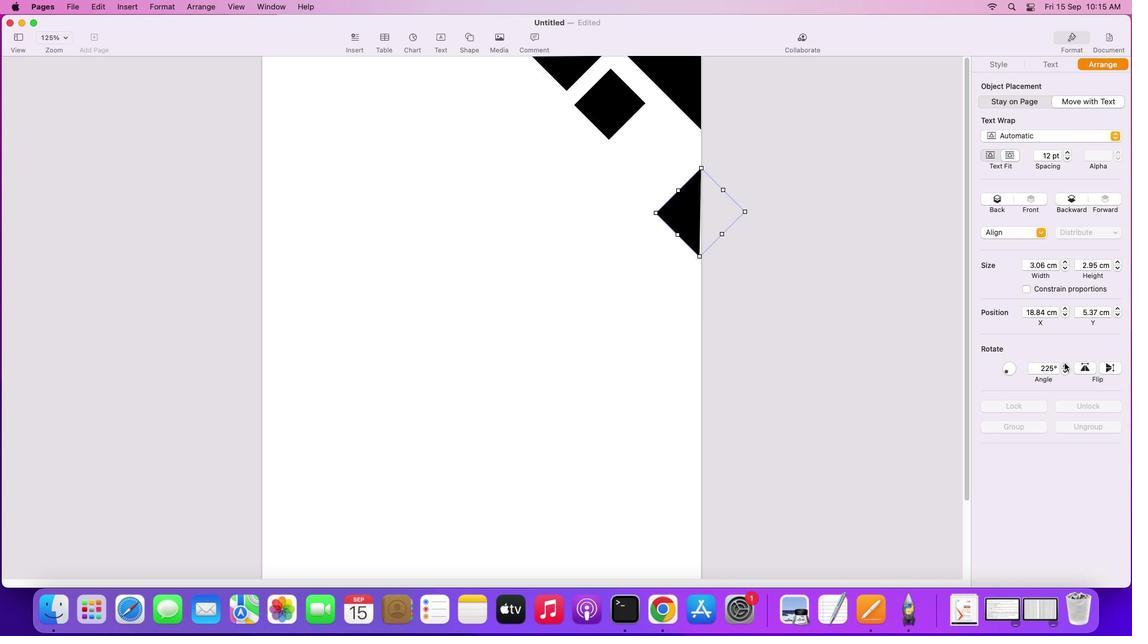 
Action: Mouse pressed left at (1063, 362)
Screenshot: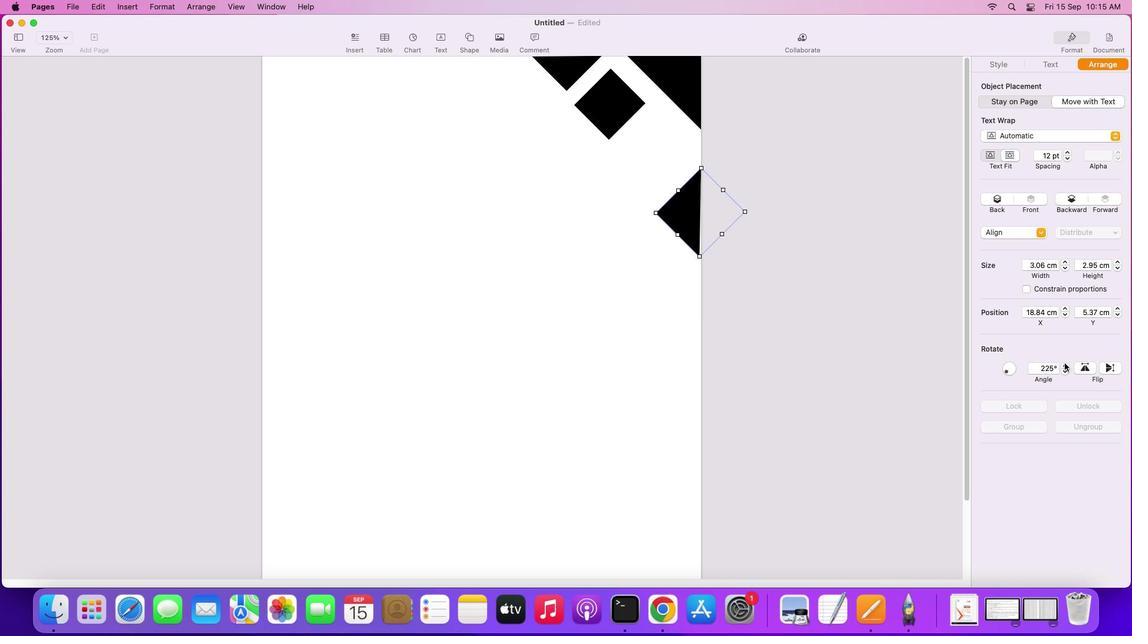 
Action: Mouse pressed left at (1063, 362)
Screenshot: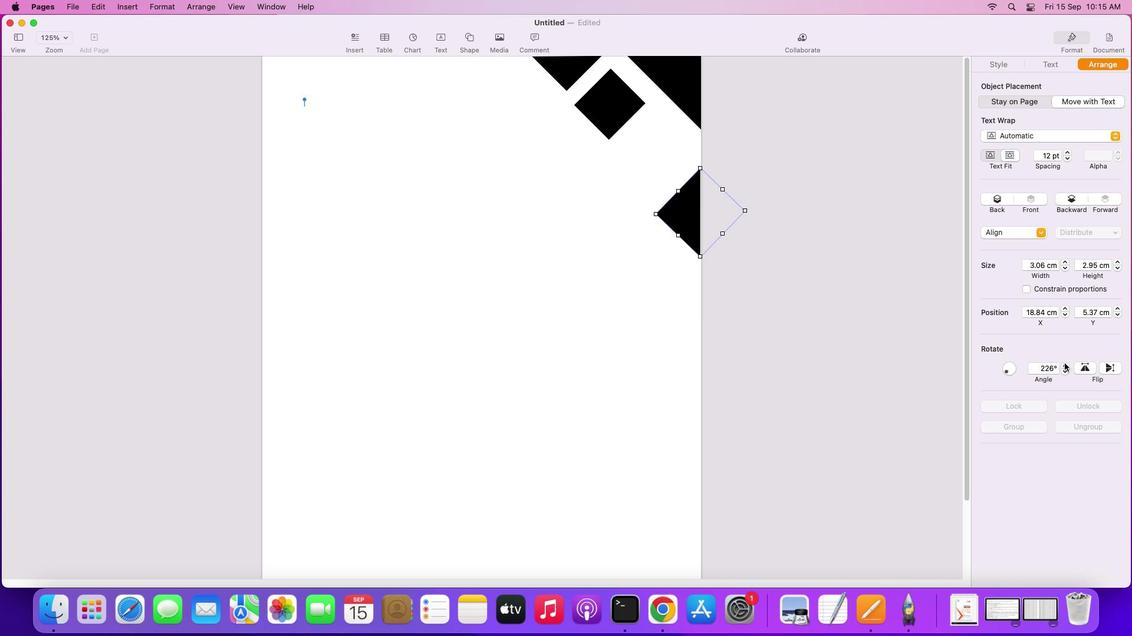 
Action: Mouse pressed left at (1063, 362)
Screenshot: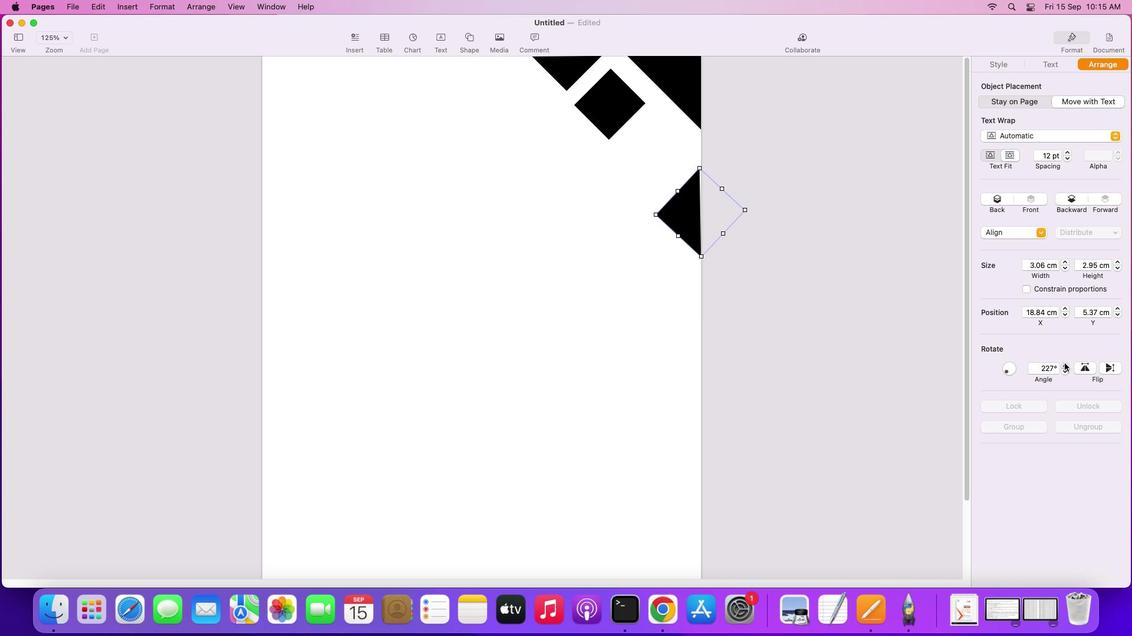 
Action: Mouse moved to (1065, 369)
Screenshot: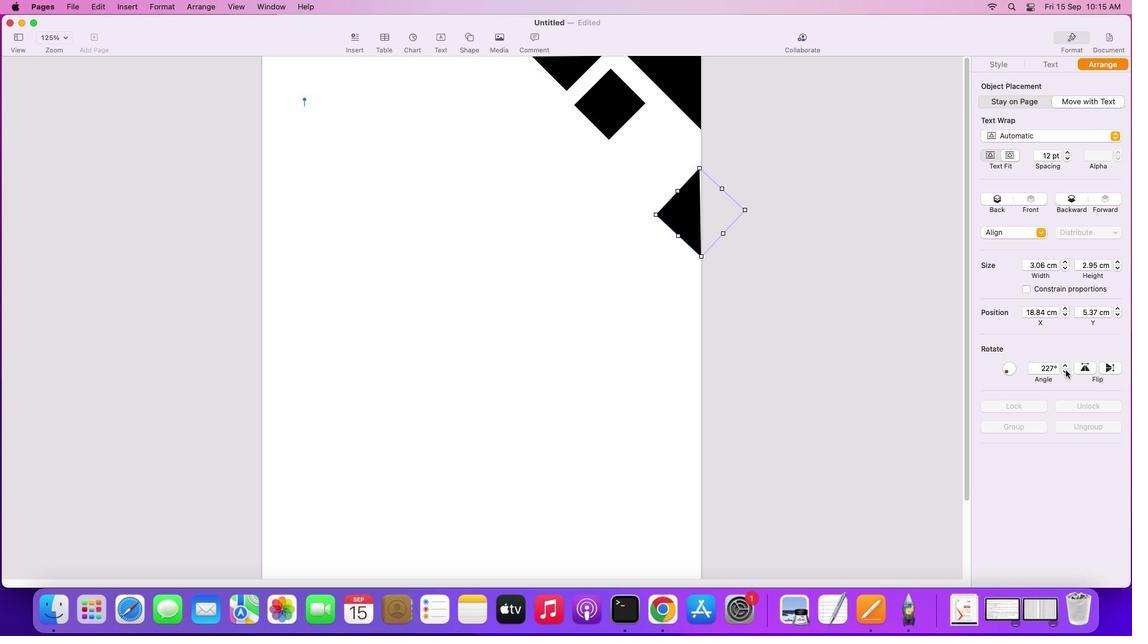 
Action: Mouse pressed left at (1065, 369)
Screenshot: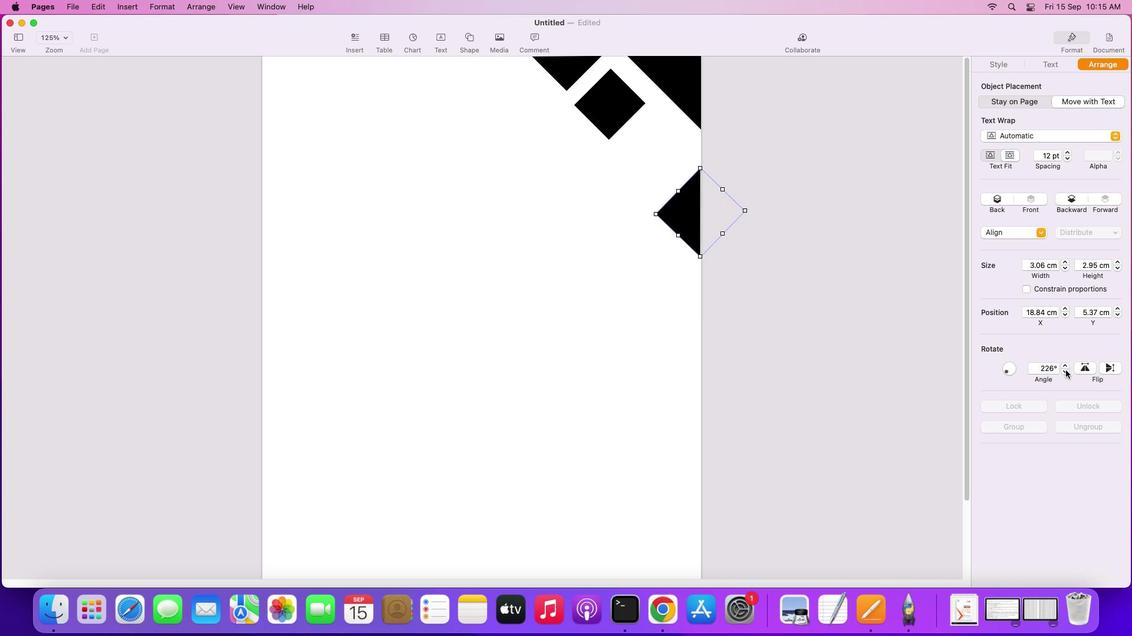
Action: Mouse moved to (697, 293)
Screenshot: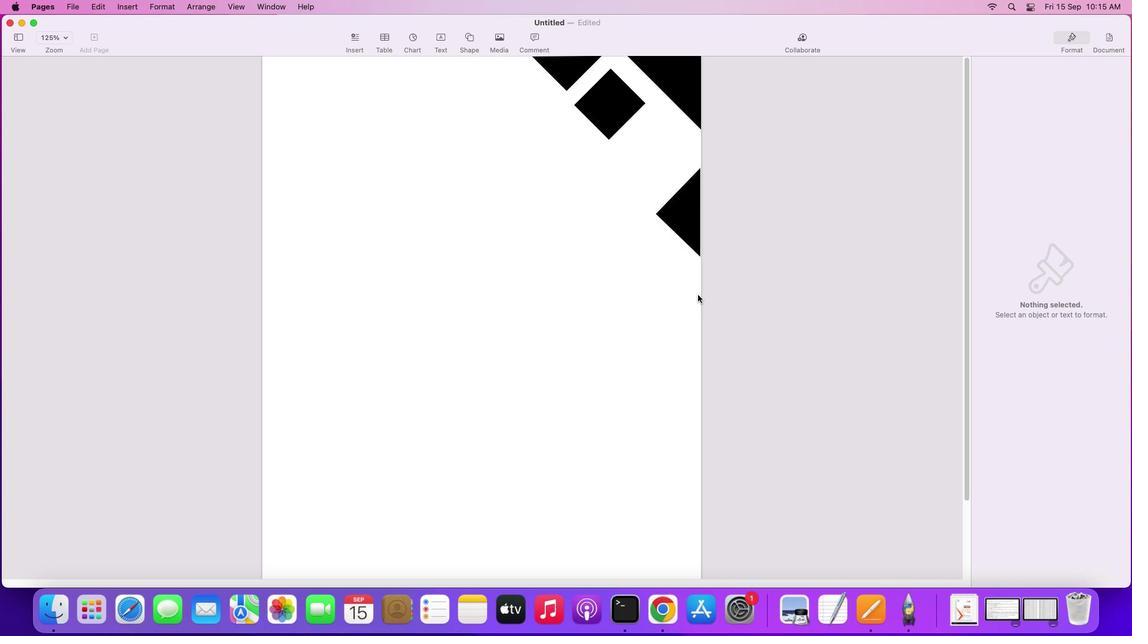 
Action: Mouse pressed left at (697, 293)
Screenshot: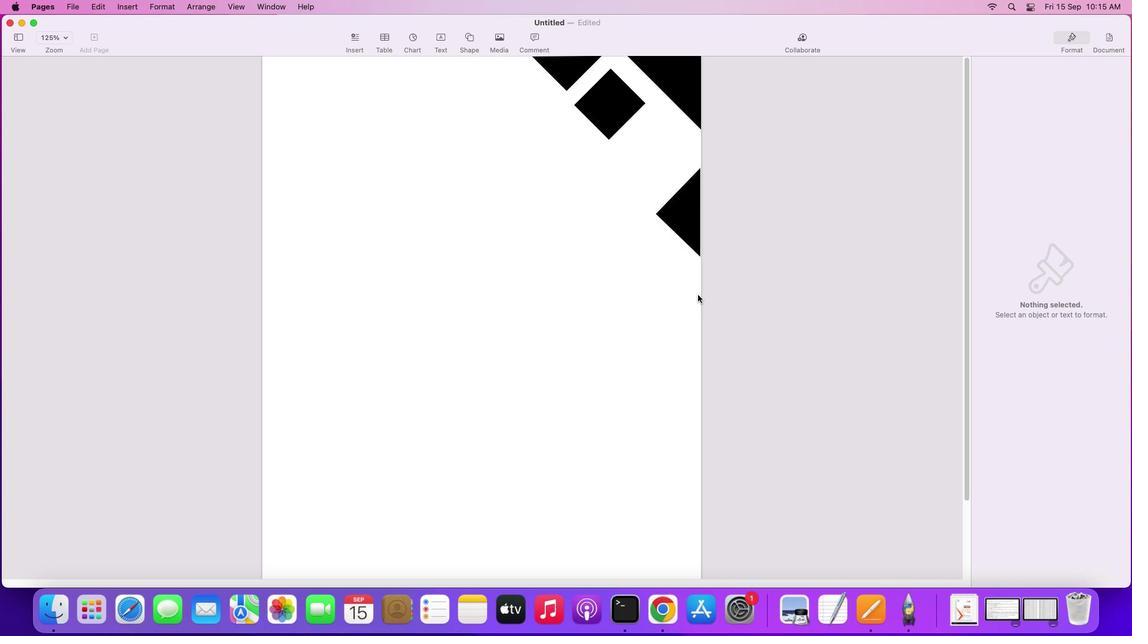 
Action: Mouse moved to (673, 206)
Screenshot: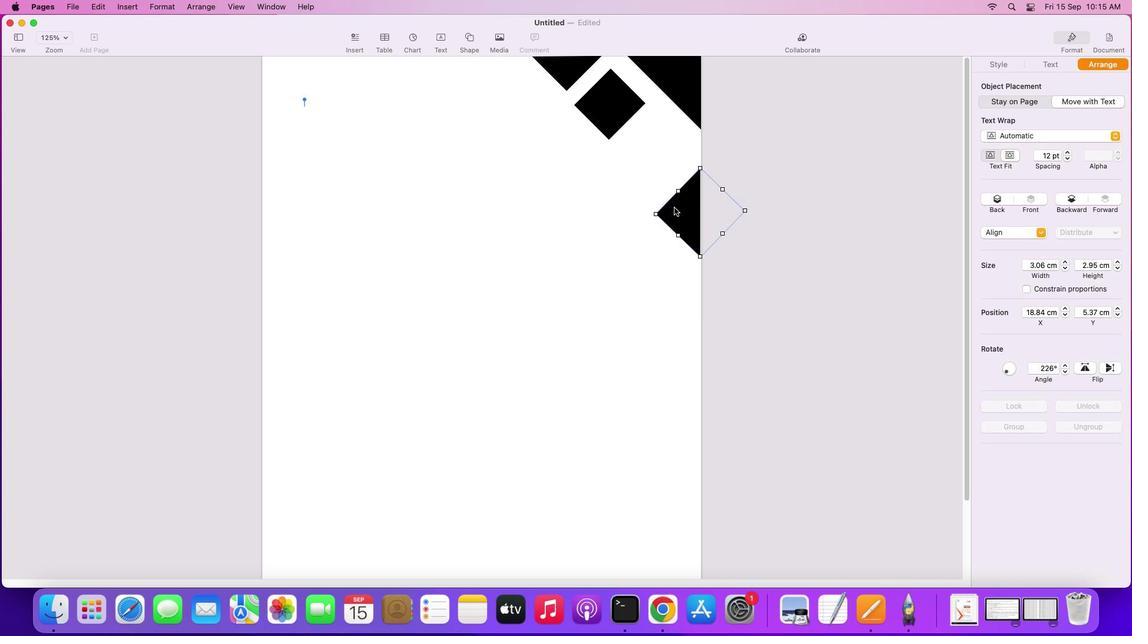 
Action: Mouse pressed left at (673, 206)
Screenshot: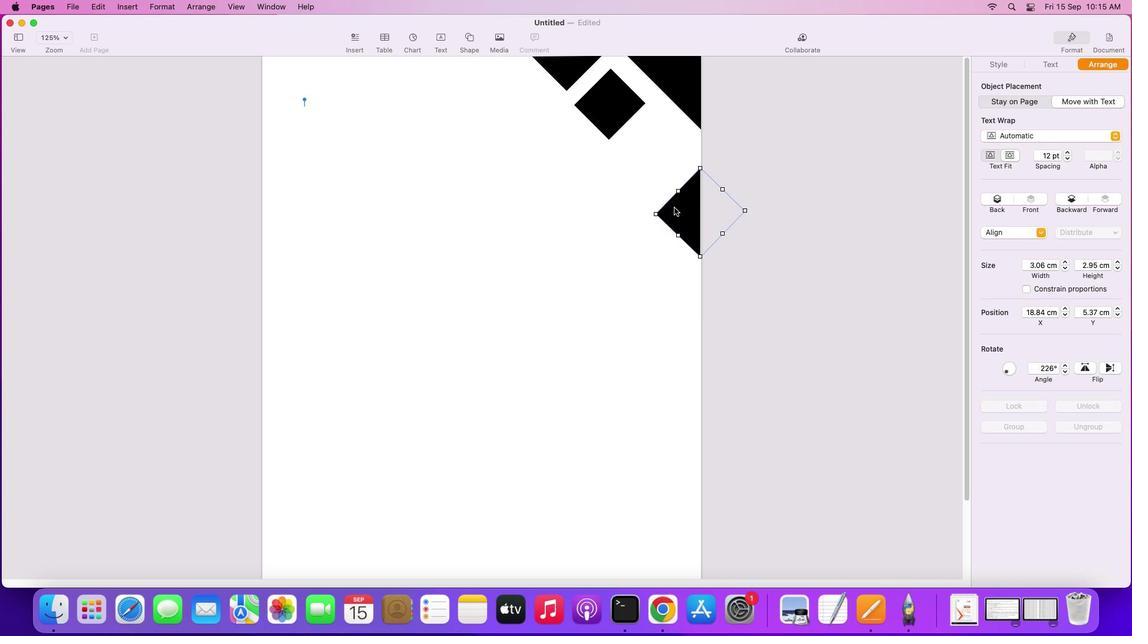 
Action: Mouse moved to (676, 207)
Screenshot: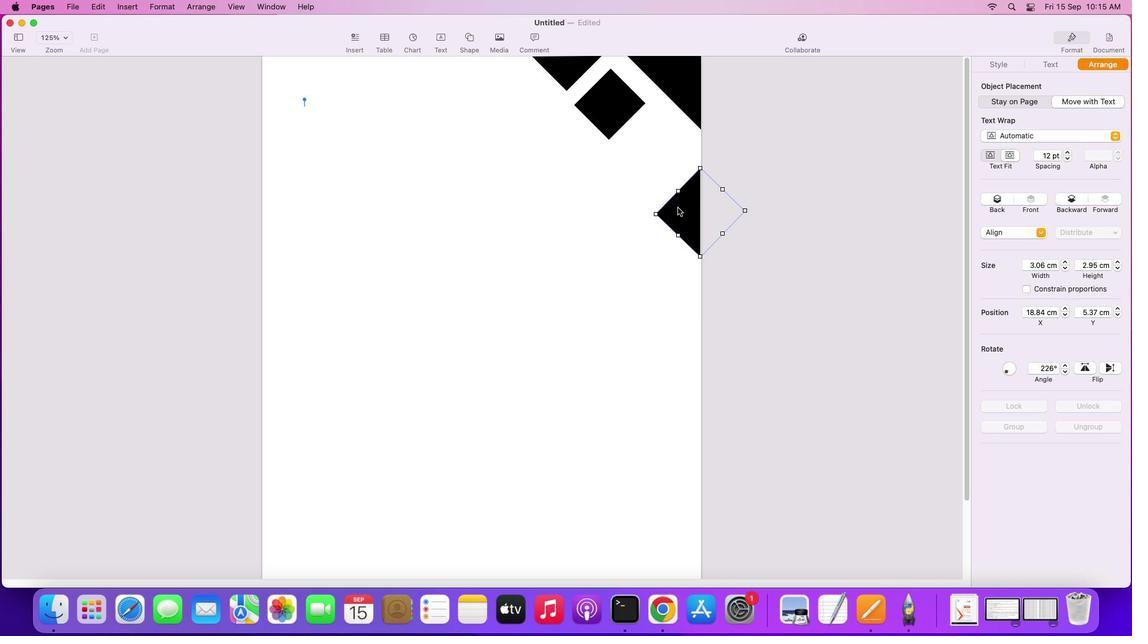 
Action: Mouse pressed left at (676, 207)
Screenshot: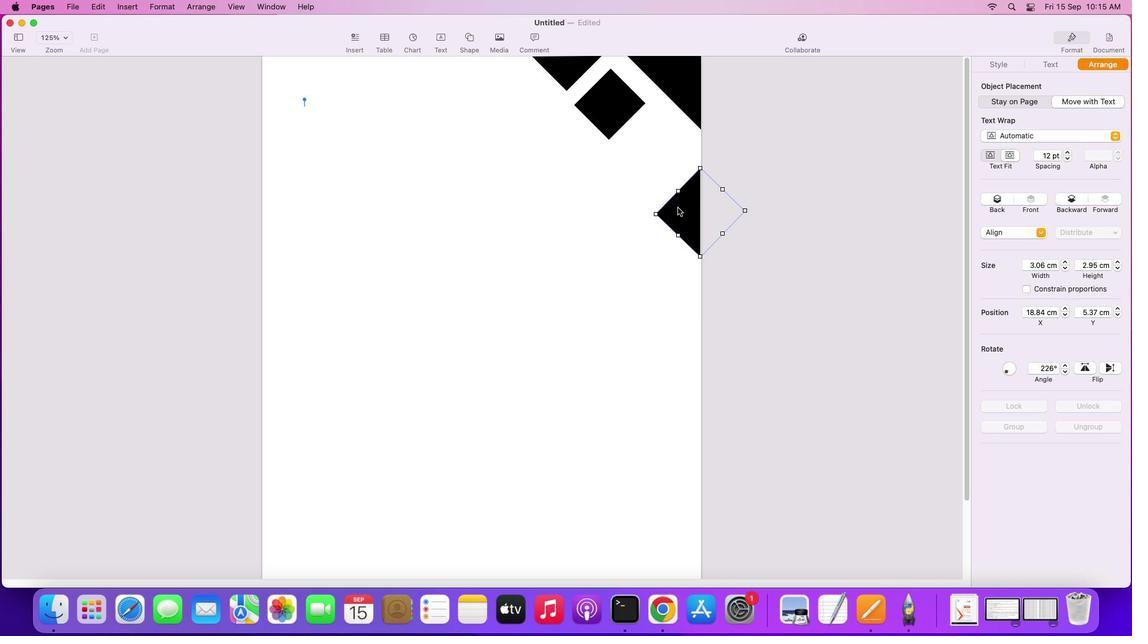
Action: Mouse moved to (677, 292)
Screenshot: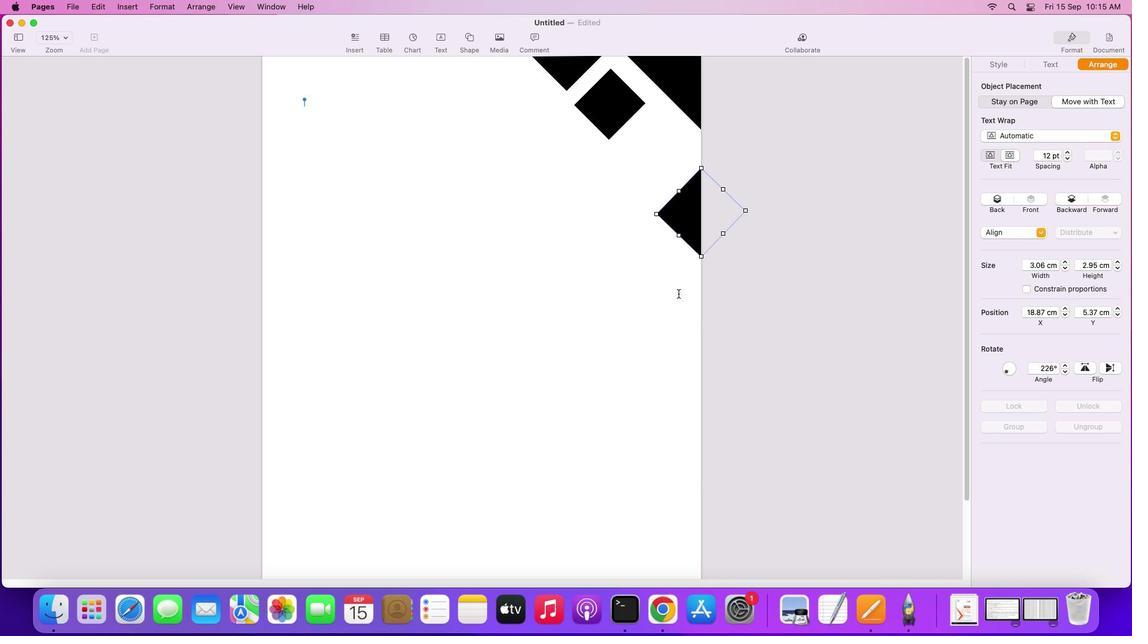 
Action: Mouse pressed left at (677, 292)
Screenshot: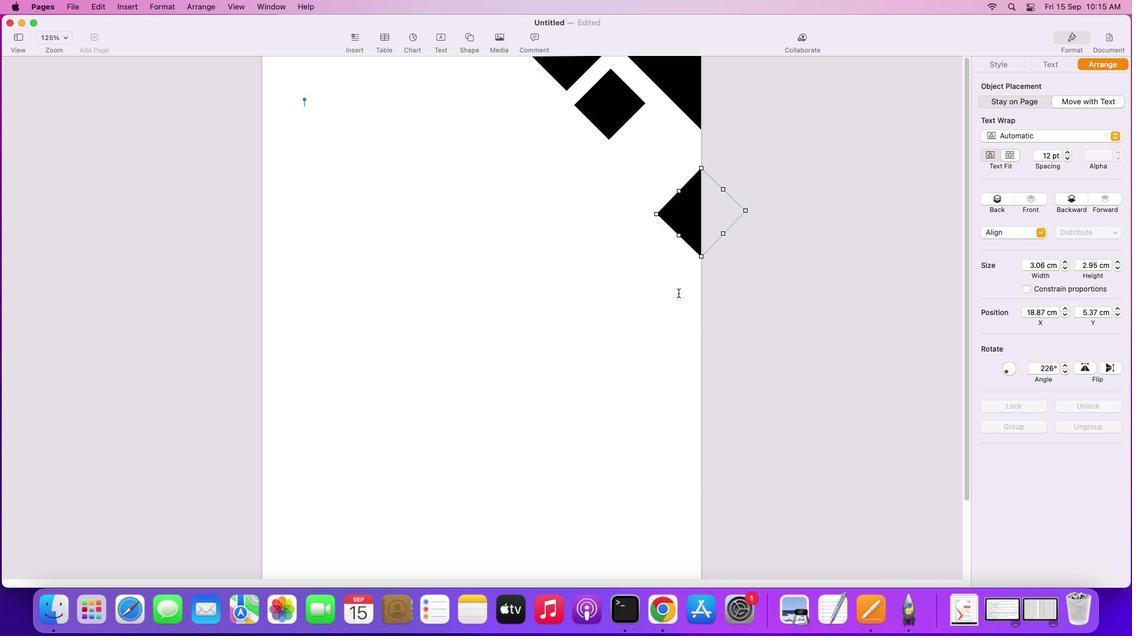 
Action: Mouse moved to (615, 116)
Screenshot: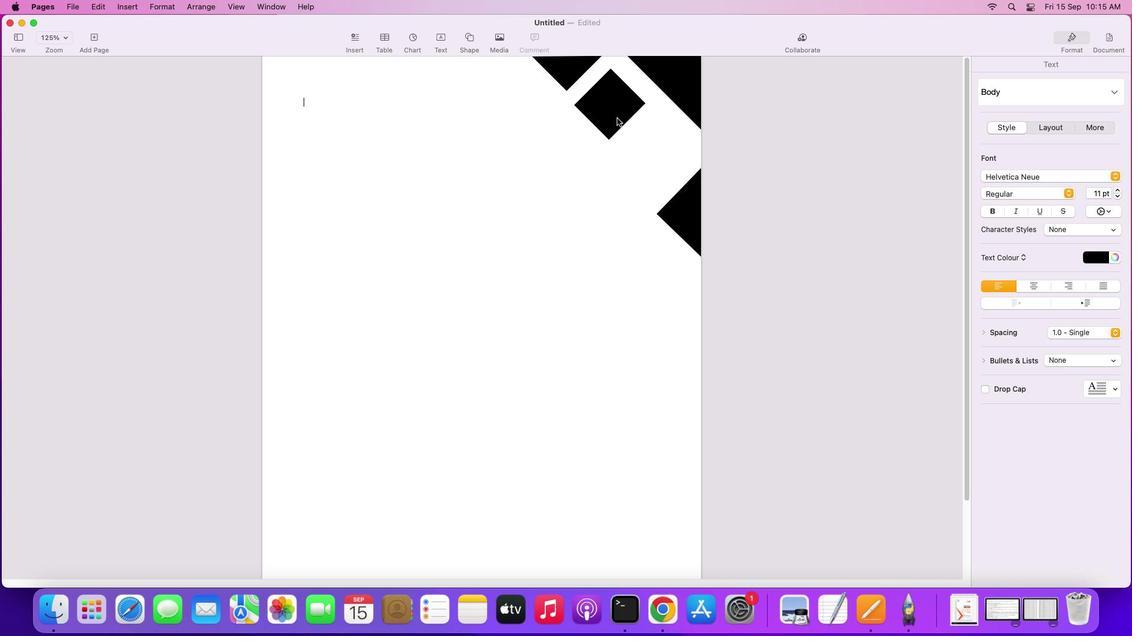 
Action: Mouse pressed left at (615, 116)
Screenshot: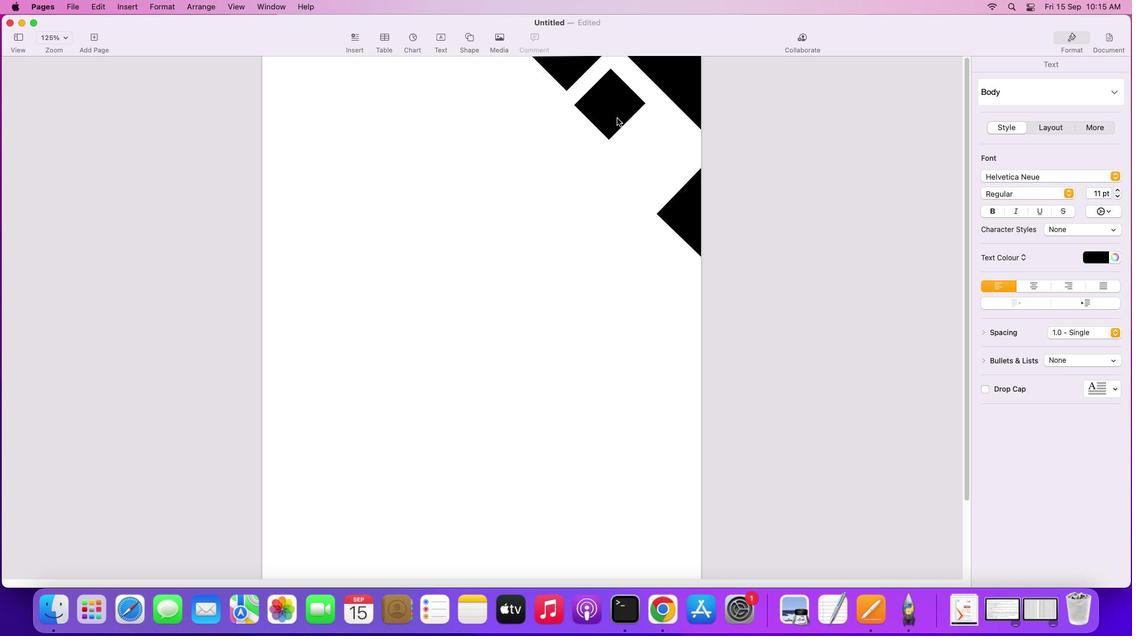 
Action: Mouse moved to (615, 117)
Screenshot: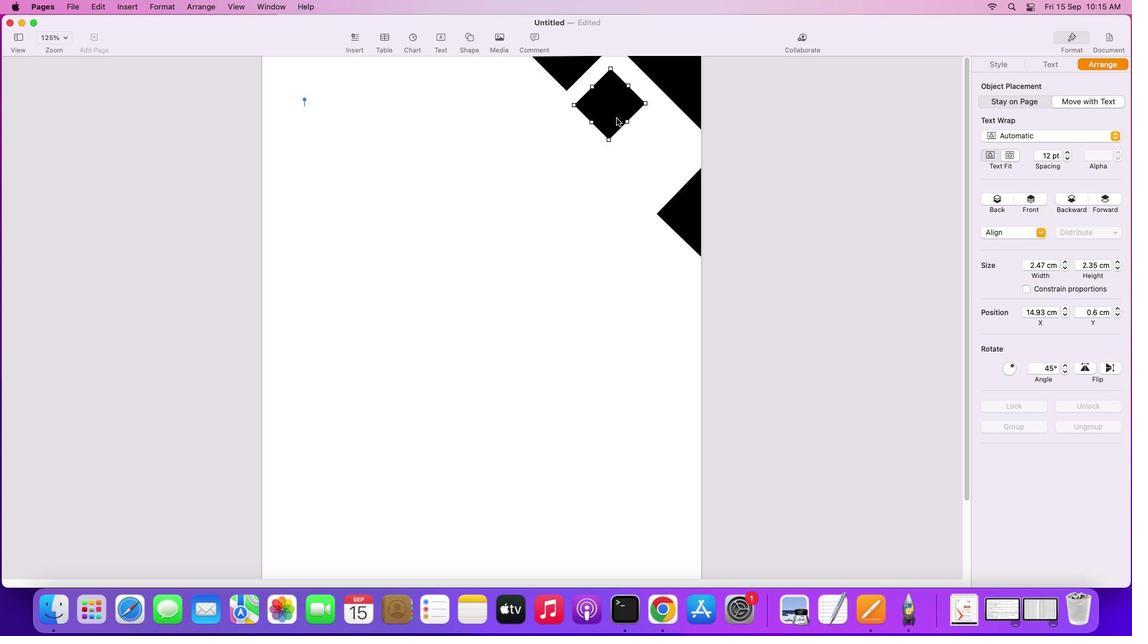 
Action: Key pressed Key.alt
Screenshot: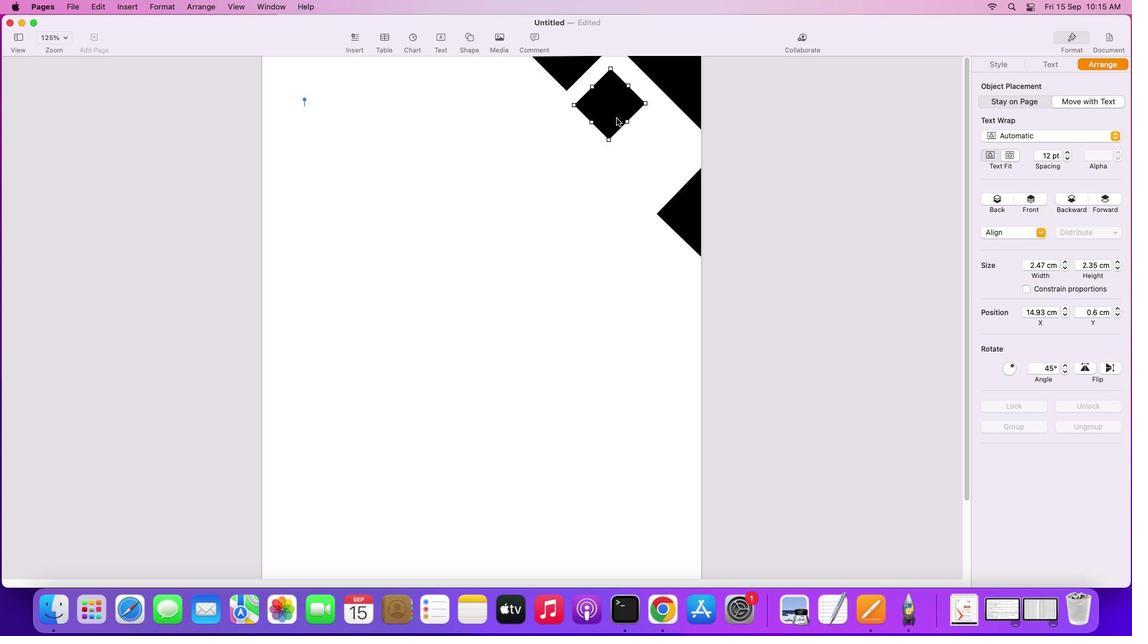 
Action: Mouse pressed left at (615, 117)
Screenshot: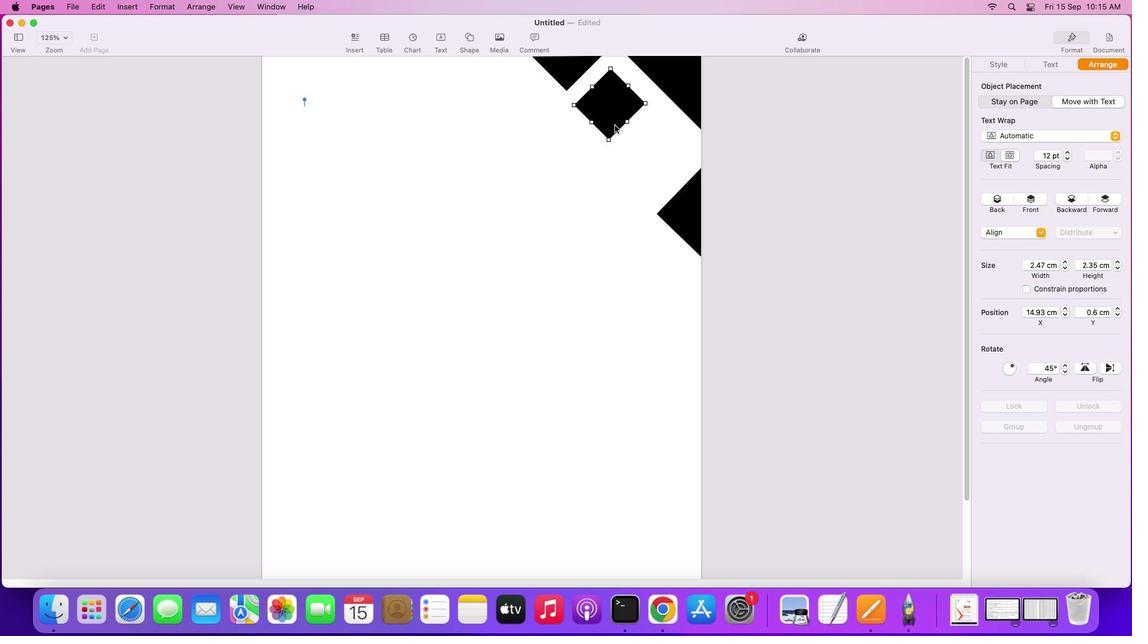 
Action: Mouse moved to (572, 254)
Screenshot: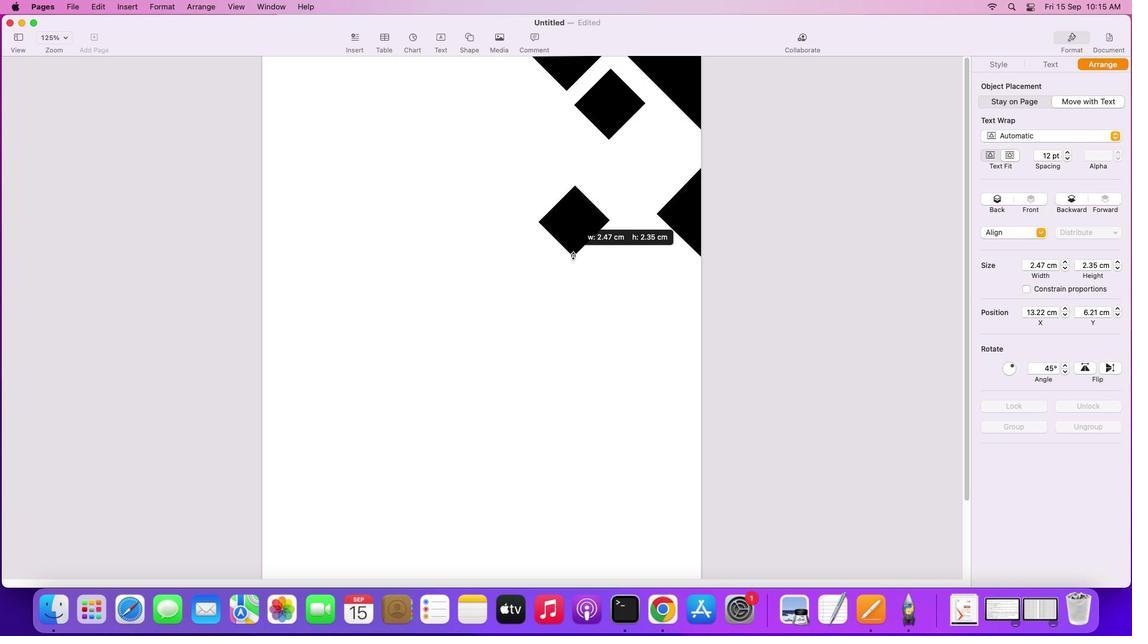 
Action: Mouse pressed left at (572, 254)
Screenshot: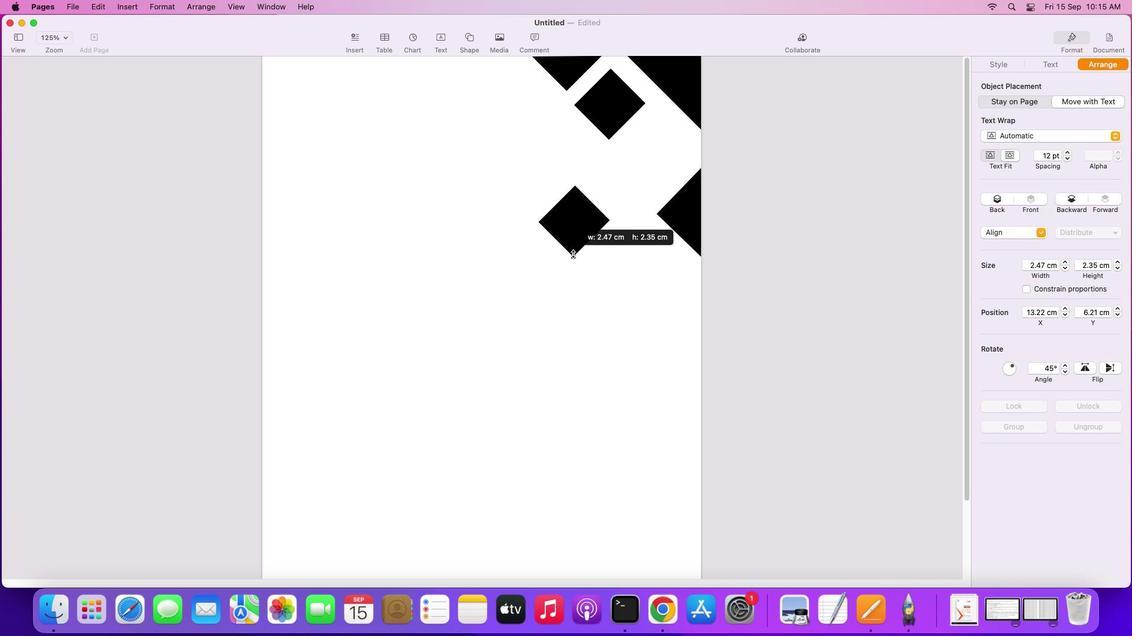 
Action: Mouse moved to (619, 209)
Screenshot: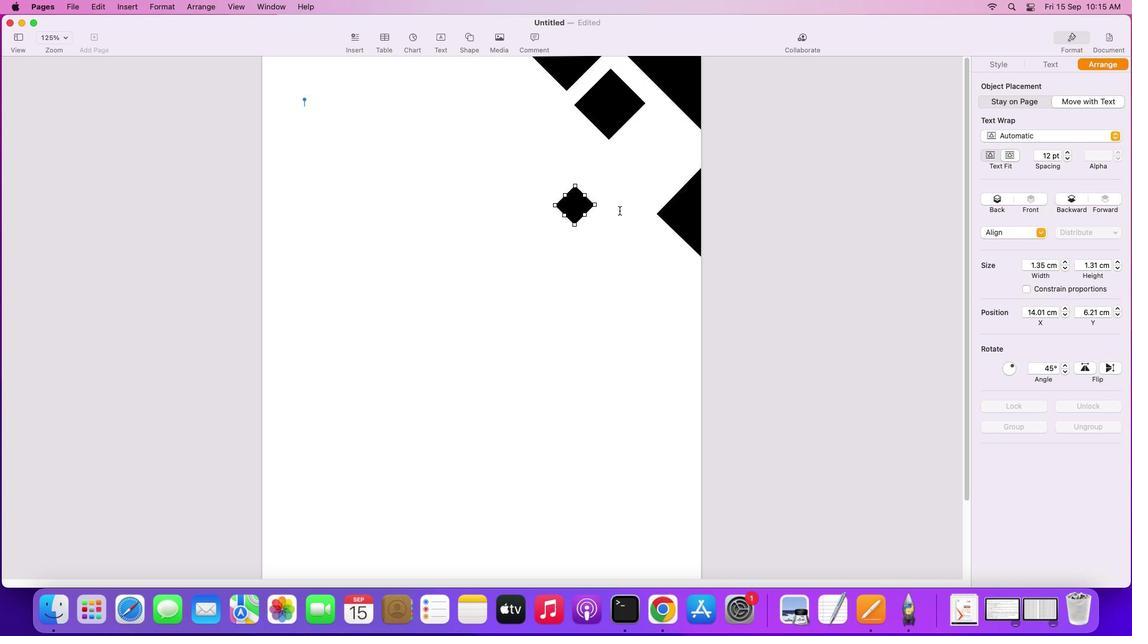 
Action: Mouse pressed left at (619, 209)
Screenshot: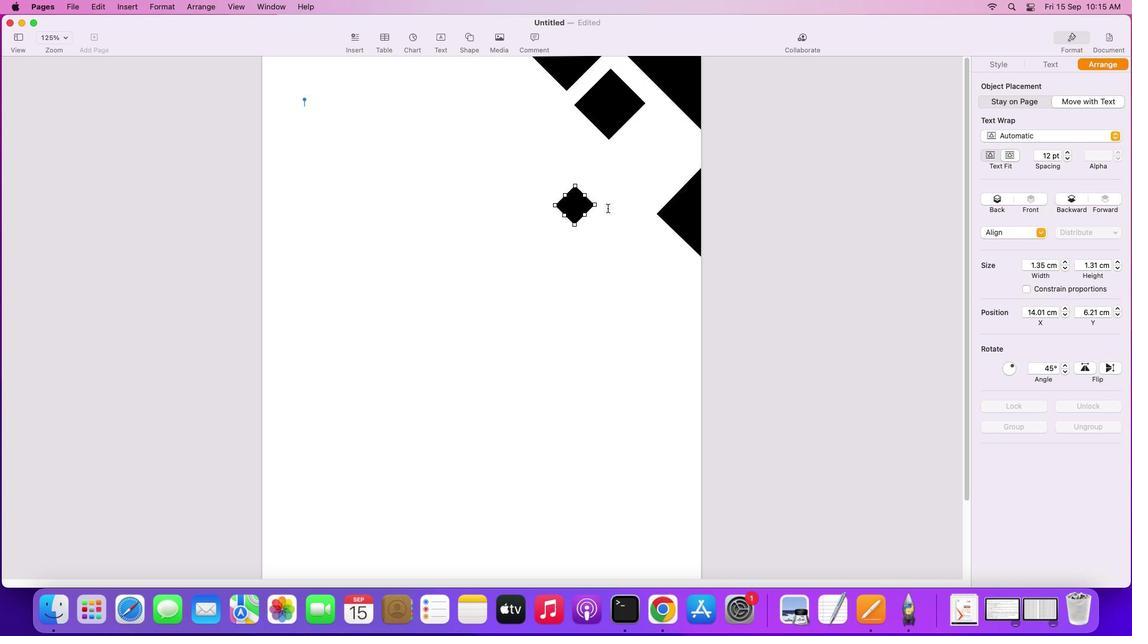 
Action: Mouse moved to (572, 202)
Screenshot: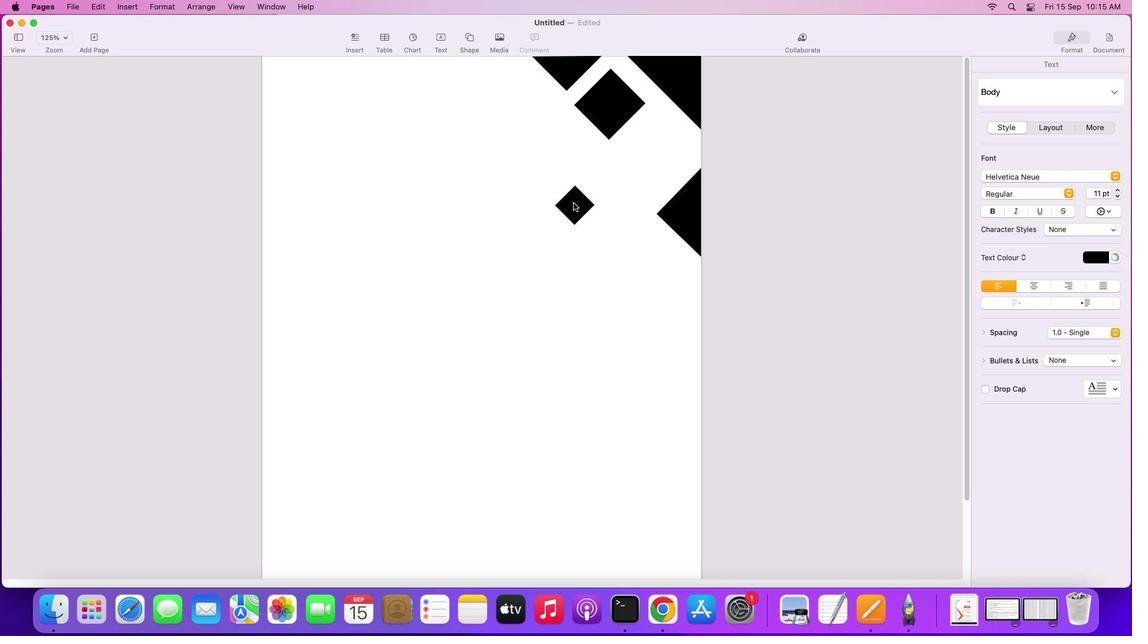 
Action: Mouse pressed left at (572, 202)
Screenshot: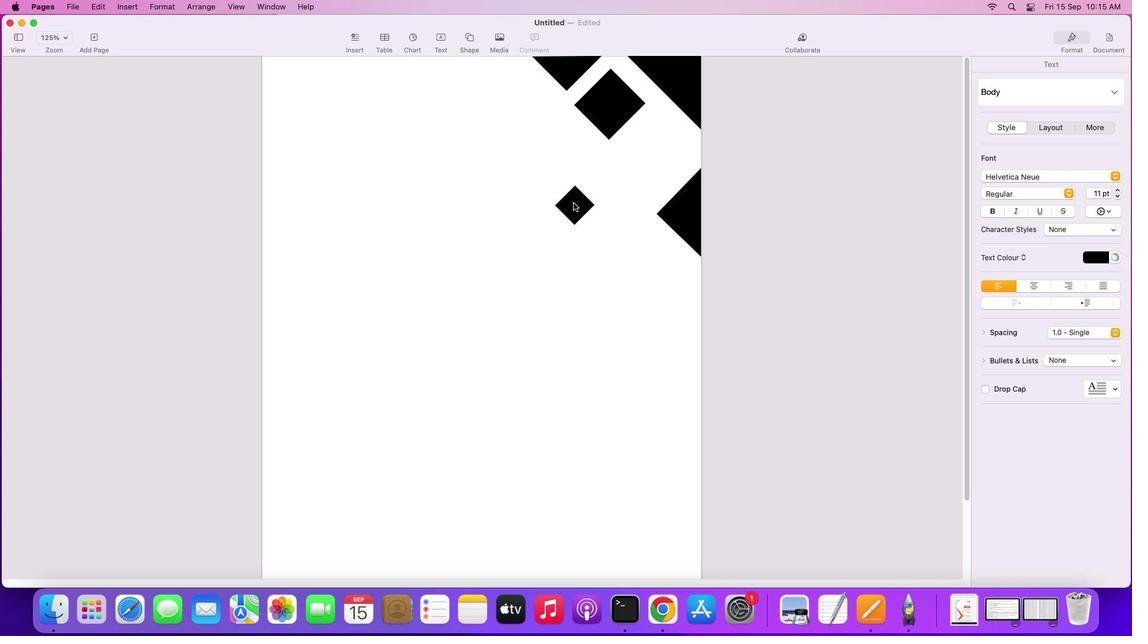 
Action: Mouse moved to (659, 132)
Screenshot: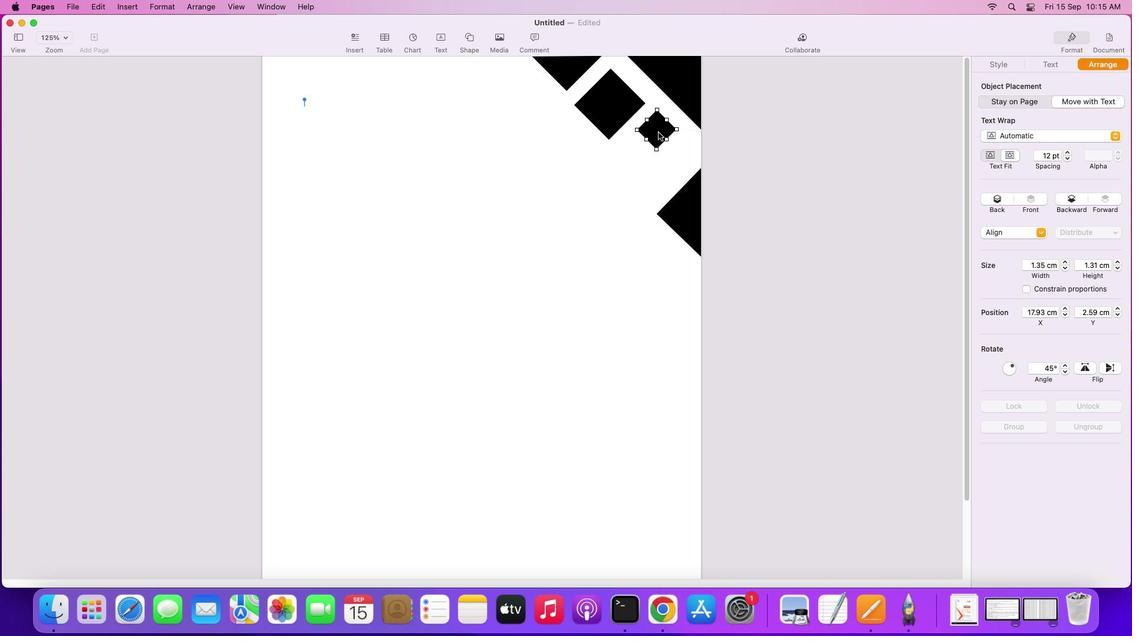
Action: Key pressed Key.alt
Screenshot: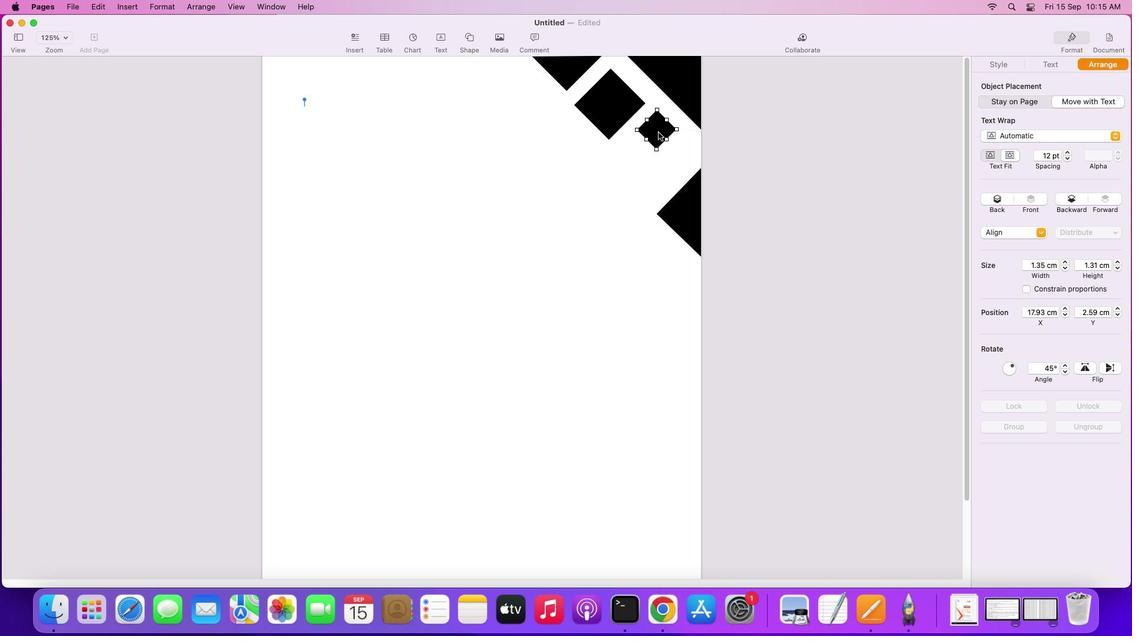 
Action: Mouse moved to (656, 130)
Screenshot: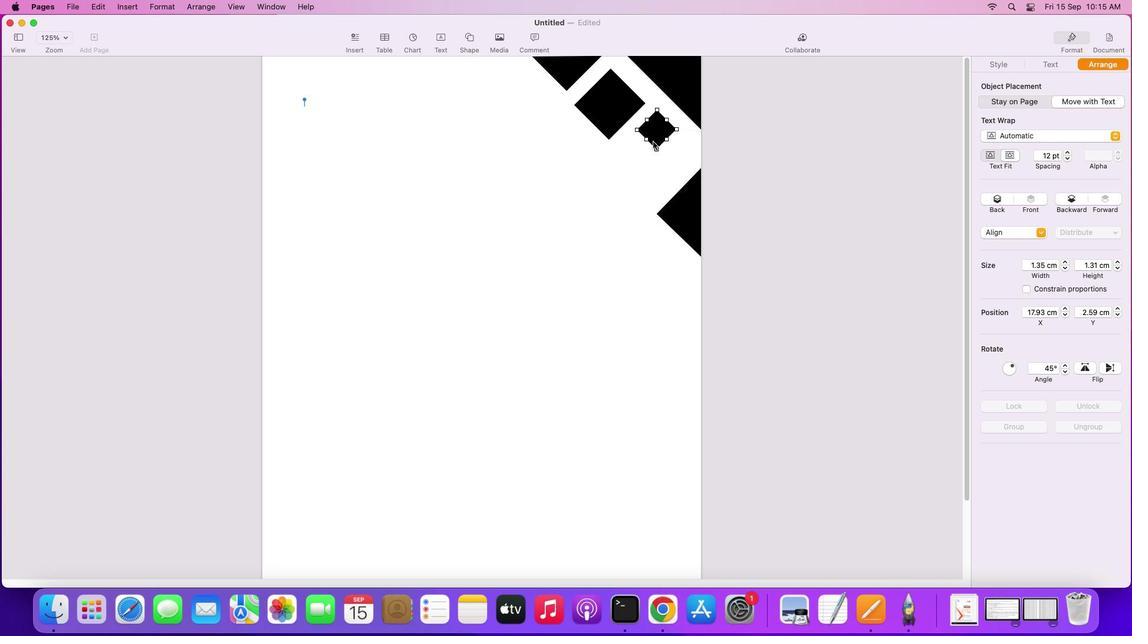 
Action: Mouse pressed left at (656, 130)
Screenshot: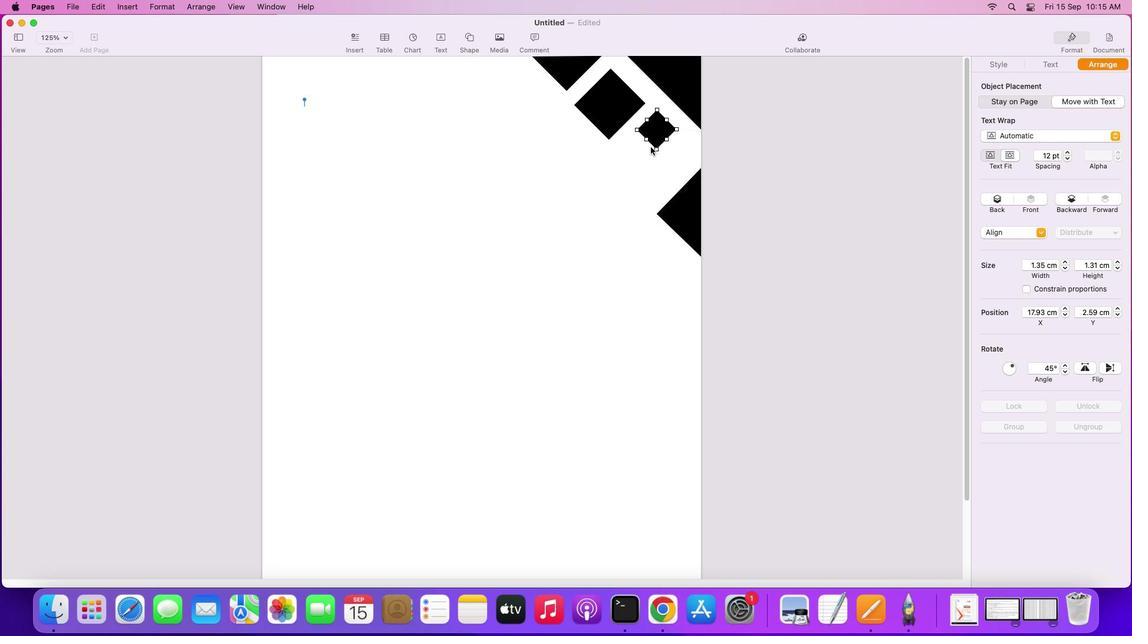 
Action: Mouse moved to (656, 126)
Screenshot: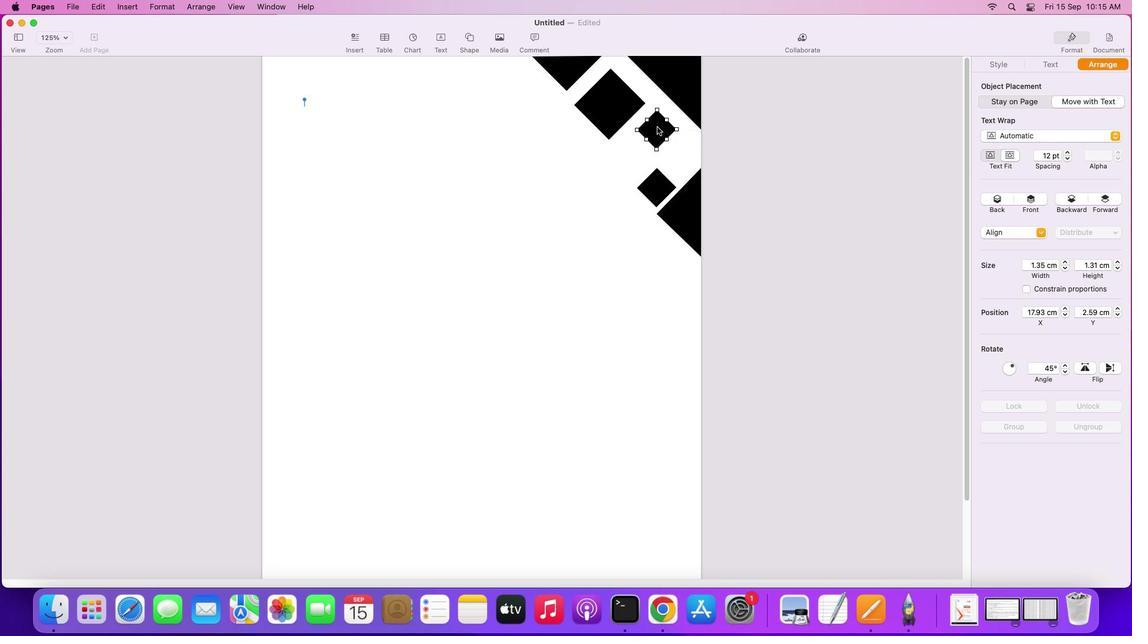 
Action: Mouse pressed left at (656, 126)
Screenshot: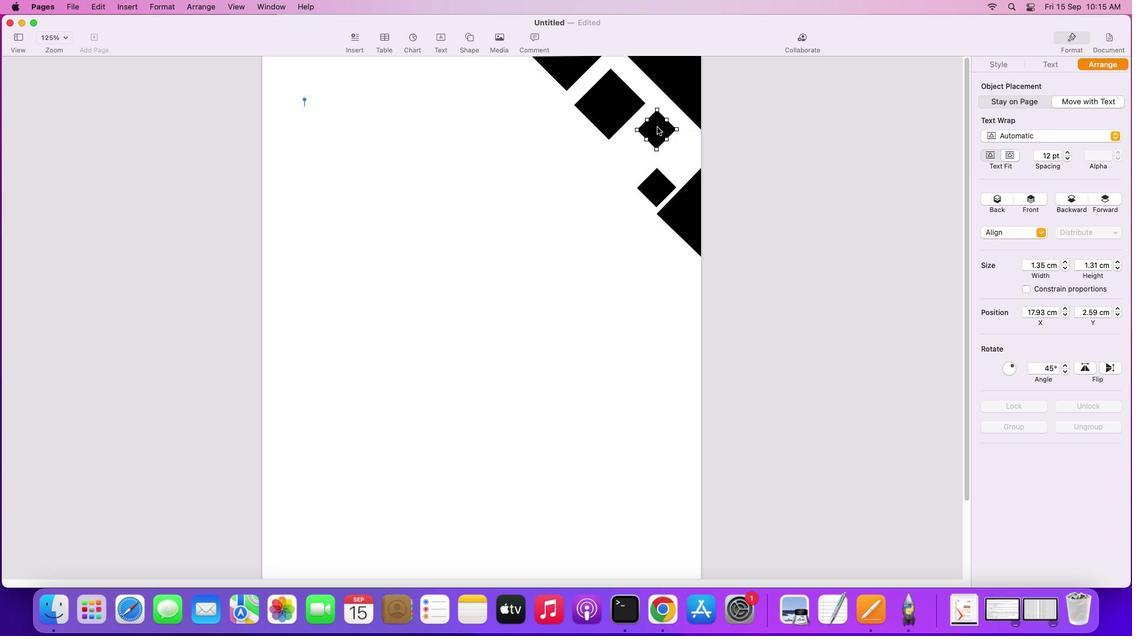 
Action: Mouse moved to (655, 126)
Screenshot: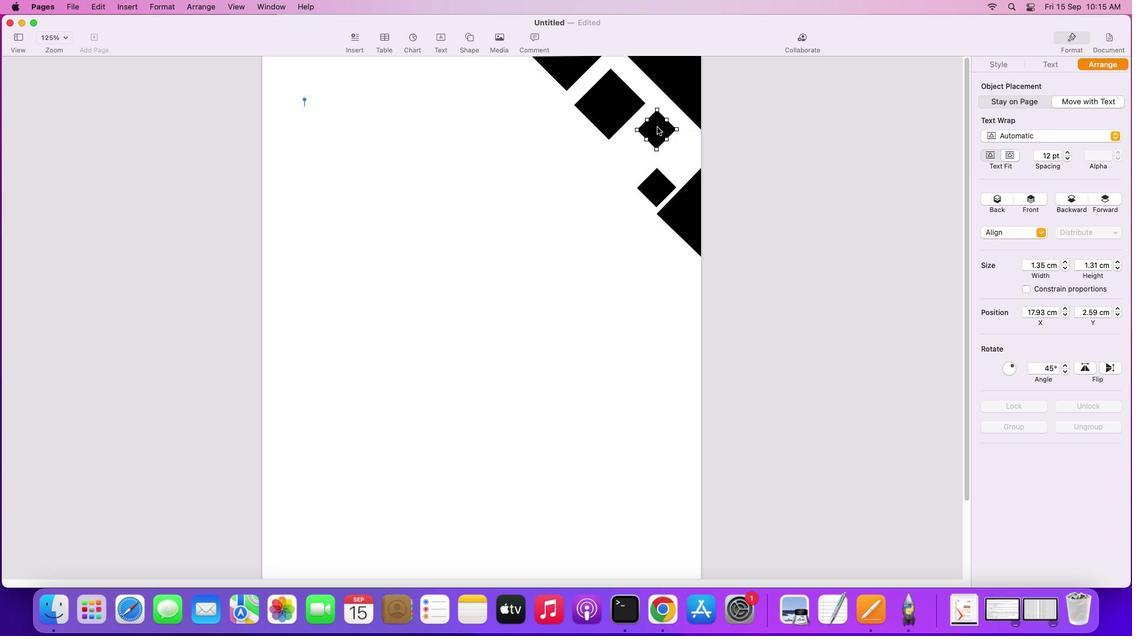 
Action: Mouse pressed left at (655, 126)
Screenshot: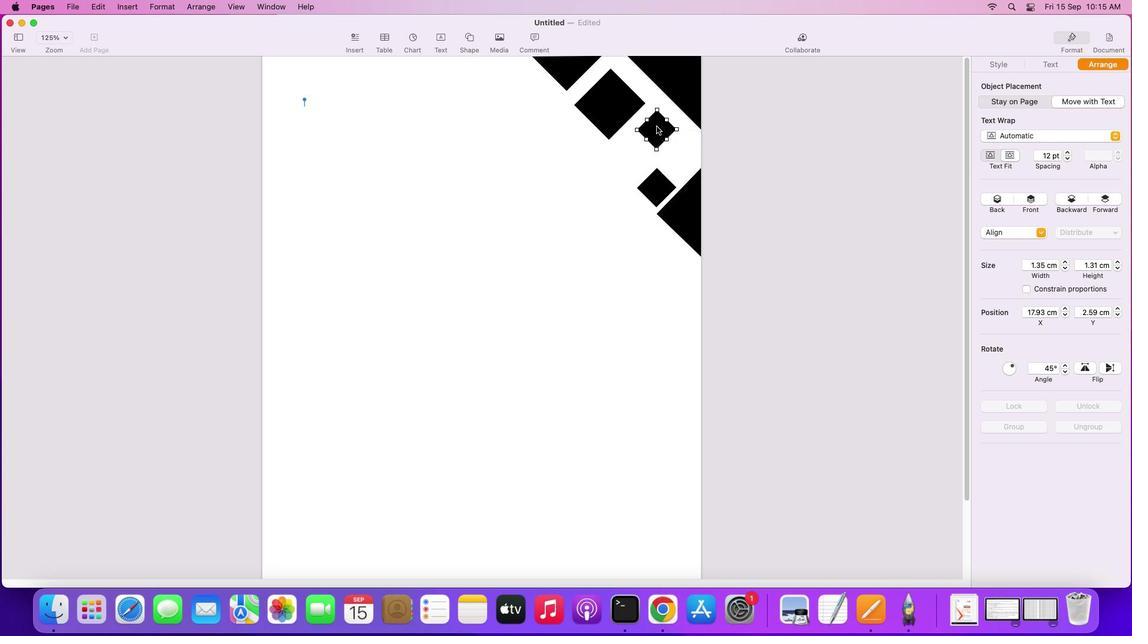 
Action: Key pressed Key.alt
Screenshot: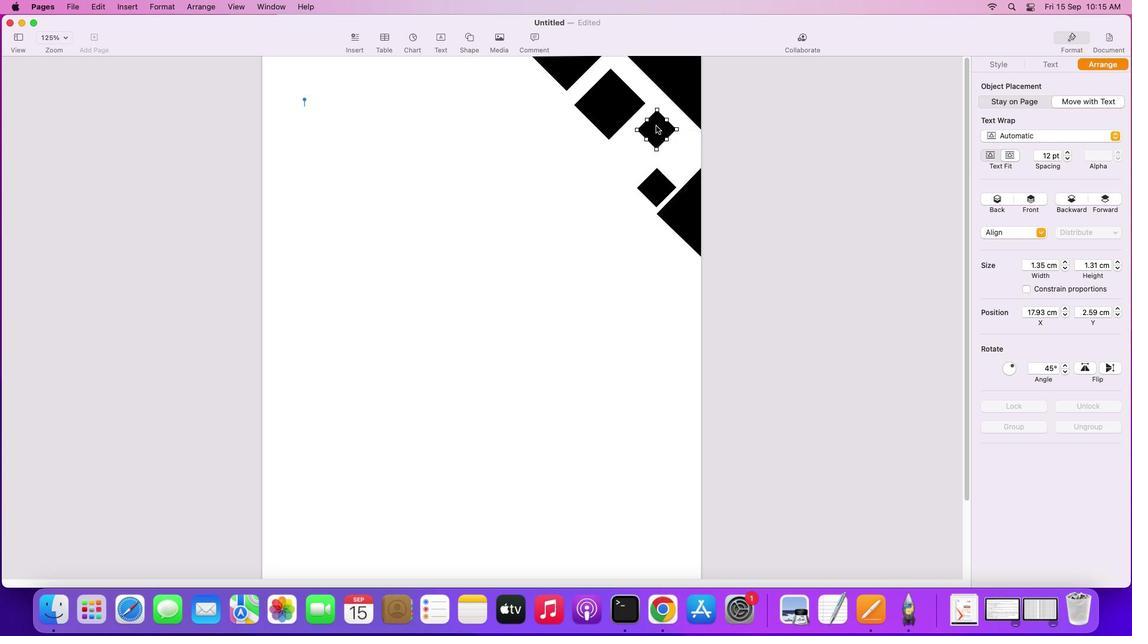 
Action: Mouse moved to (695, 155)
Screenshot: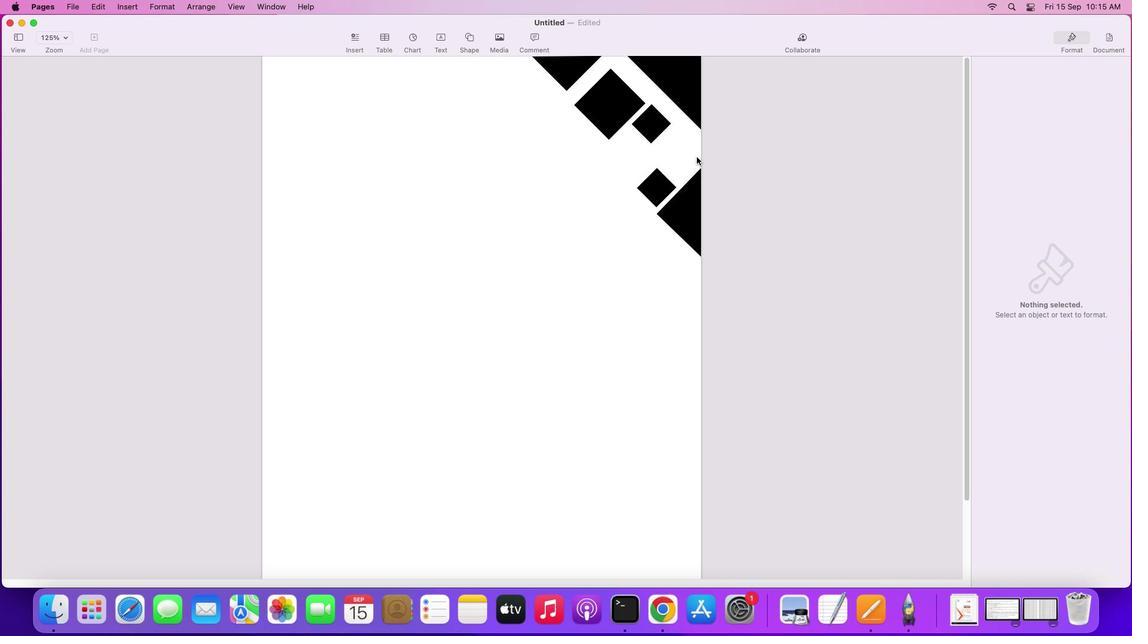 
Action: Mouse pressed left at (695, 155)
Screenshot: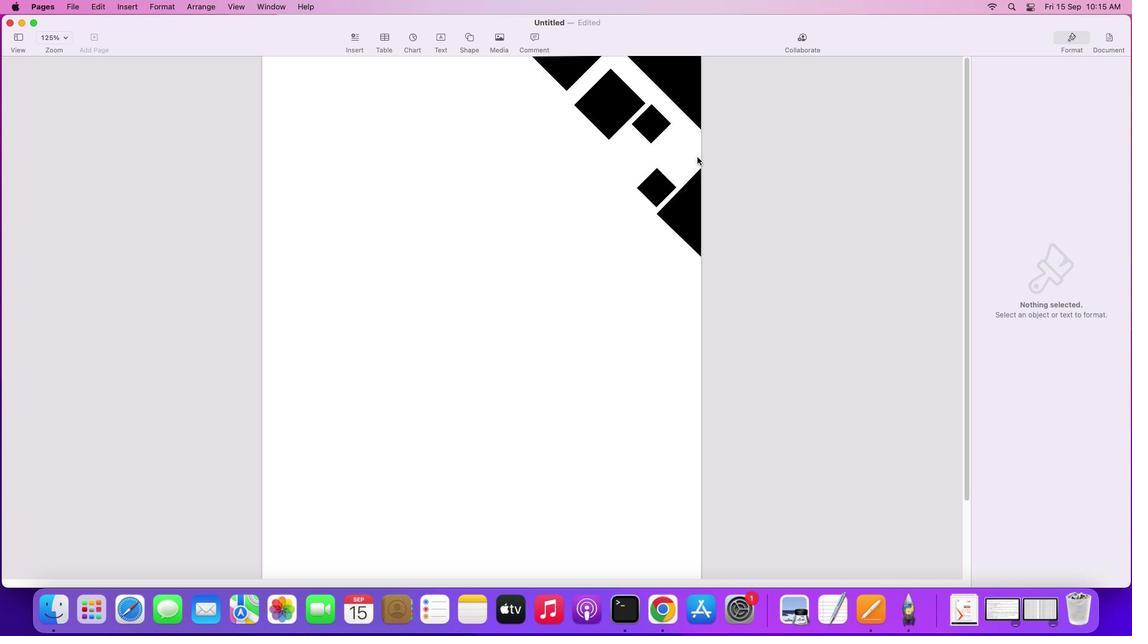 
Action: Mouse moved to (652, 186)
Screenshot: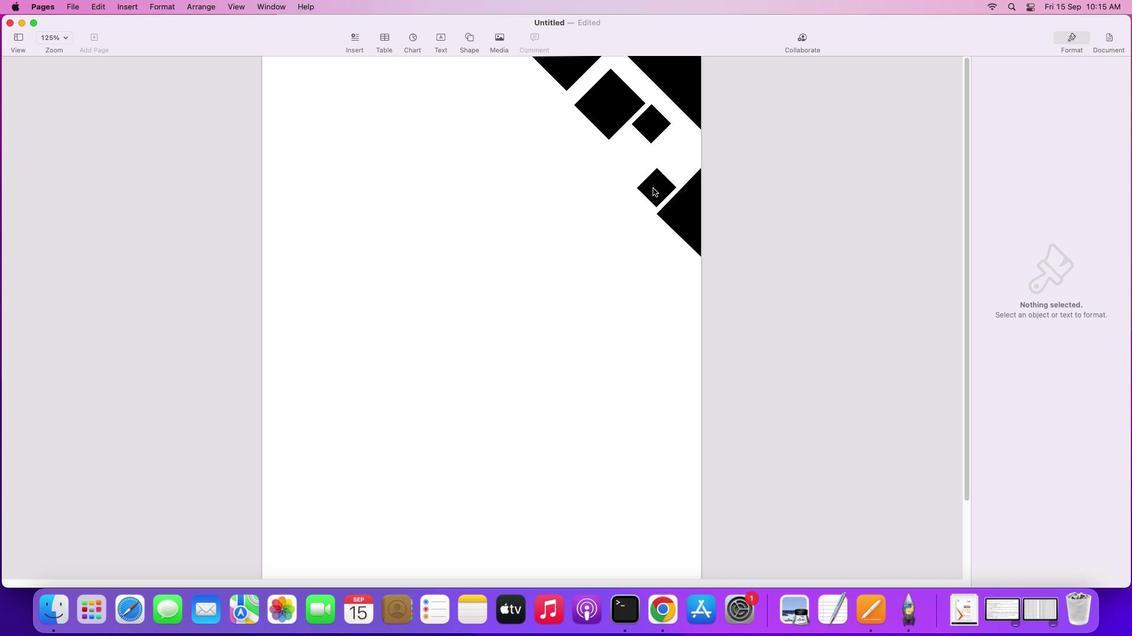 
Action: Mouse pressed left at (652, 186)
Screenshot: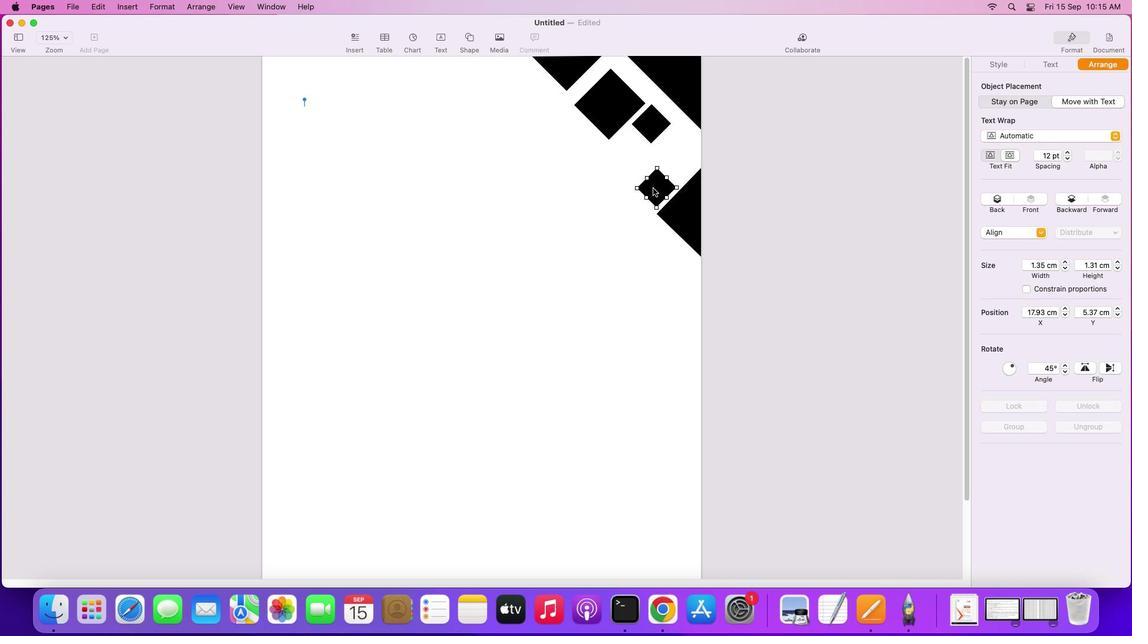 
Action: Key pressed Key.alt
Screenshot: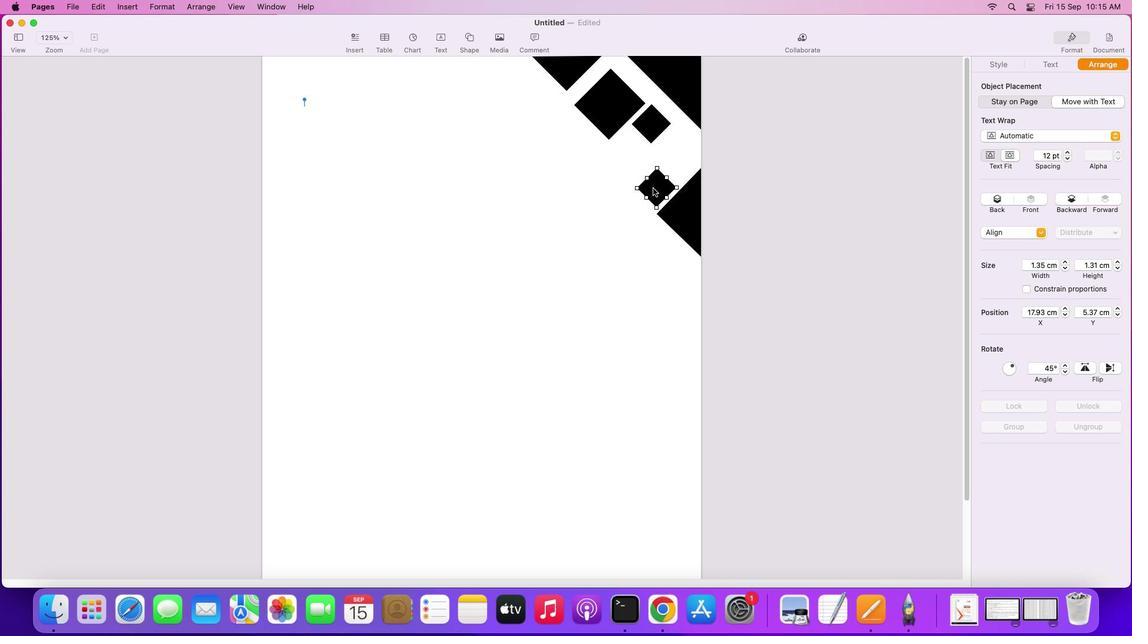 
Action: Mouse pressed left at (652, 186)
Screenshot: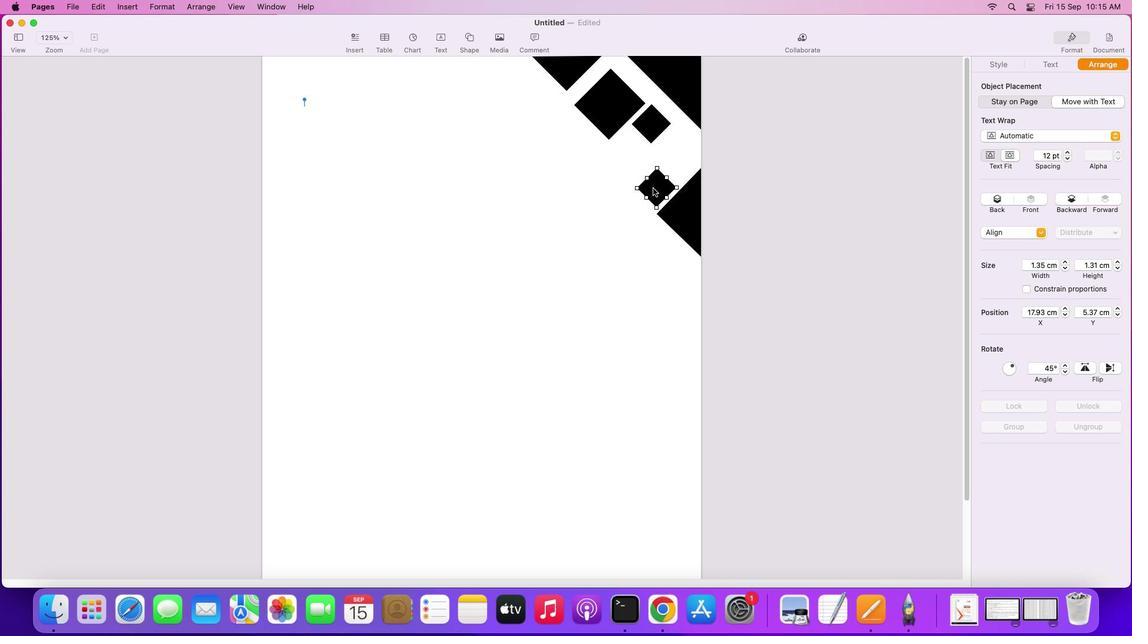 
Action: Mouse moved to (1011, 98)
Screenshot: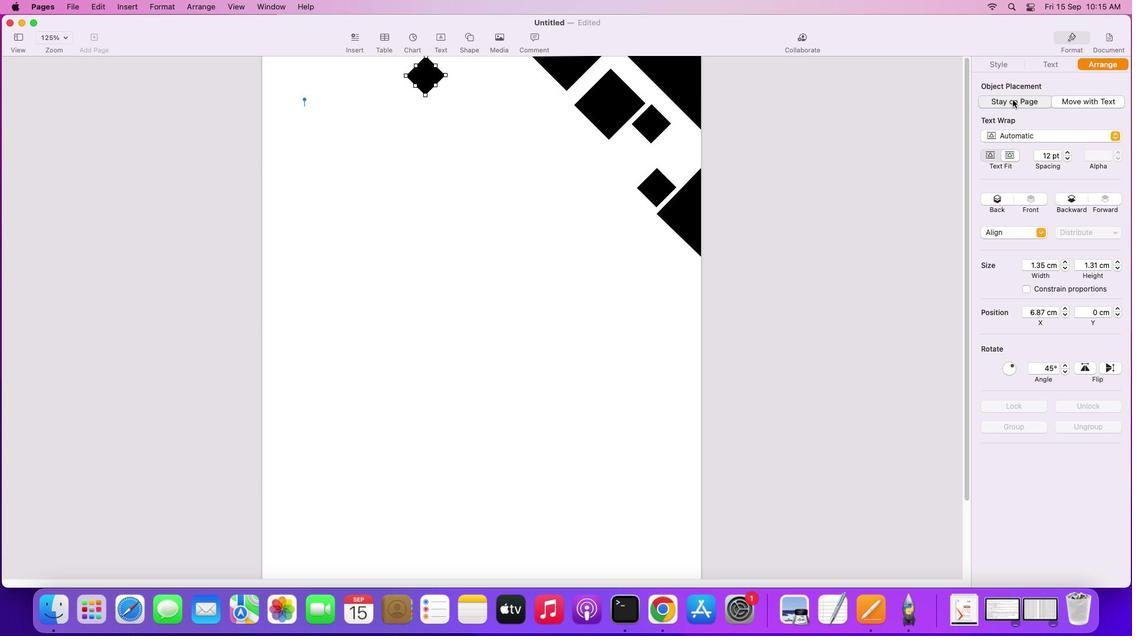 
Action: Mouse pressed left at (1011, 98)
Screenshot: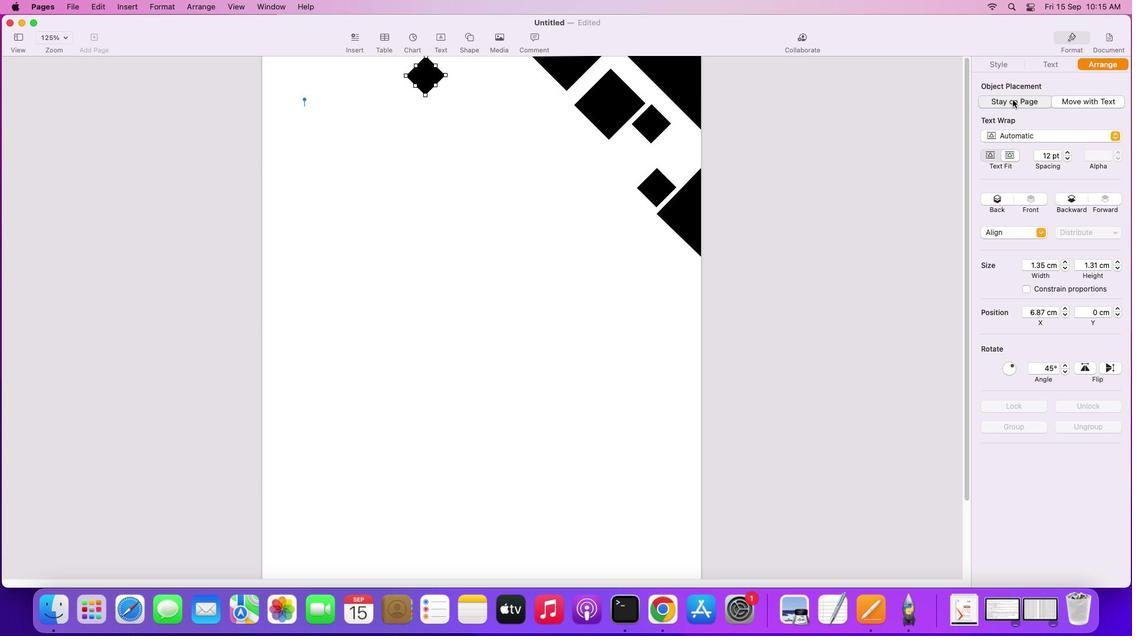 
Action: Mouse moved to (431, 74)
Screenshot: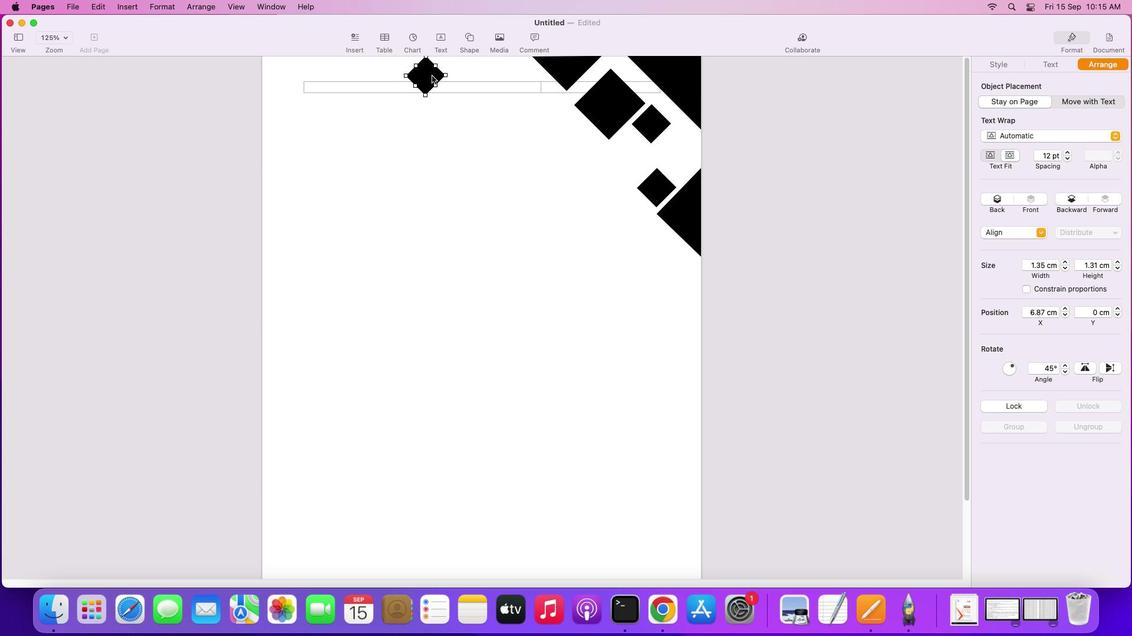 
Action: Mouse pressed left at (431, 74)
Screenshot: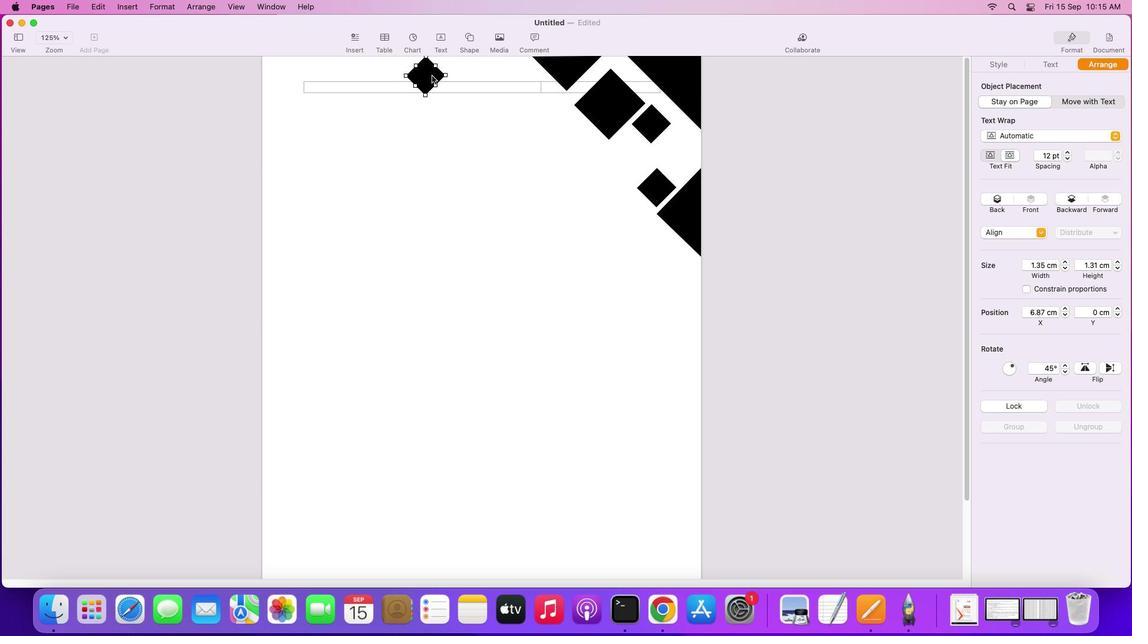 
Action: Mouse moved to (649, 185)
Screenshot: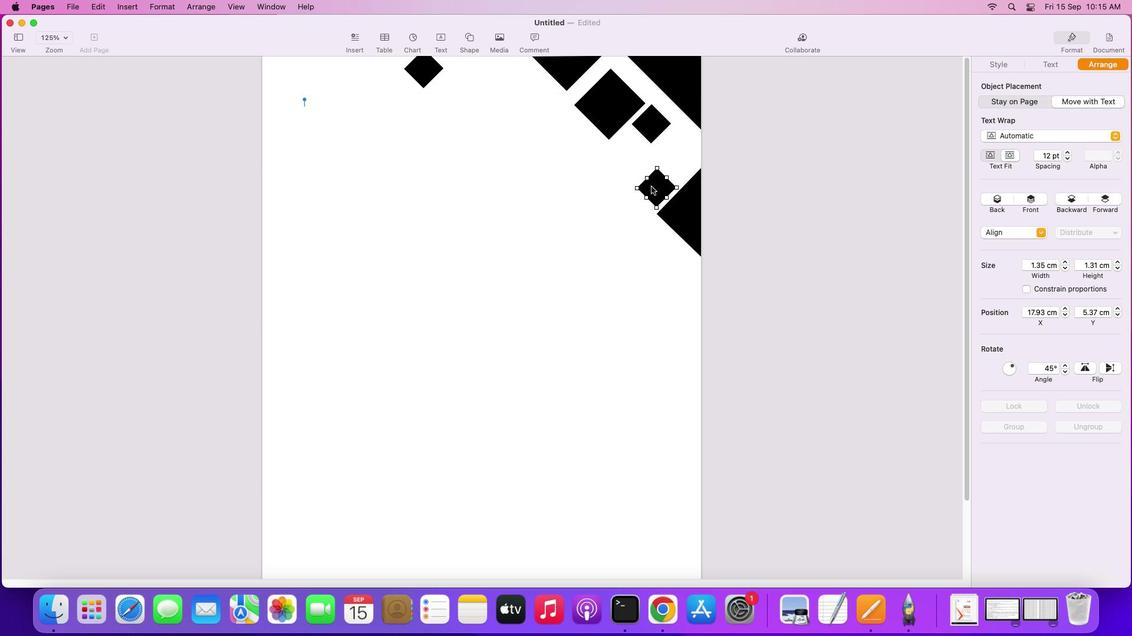 
Action: Mouse pressed left at (649, 185)
Screenshot: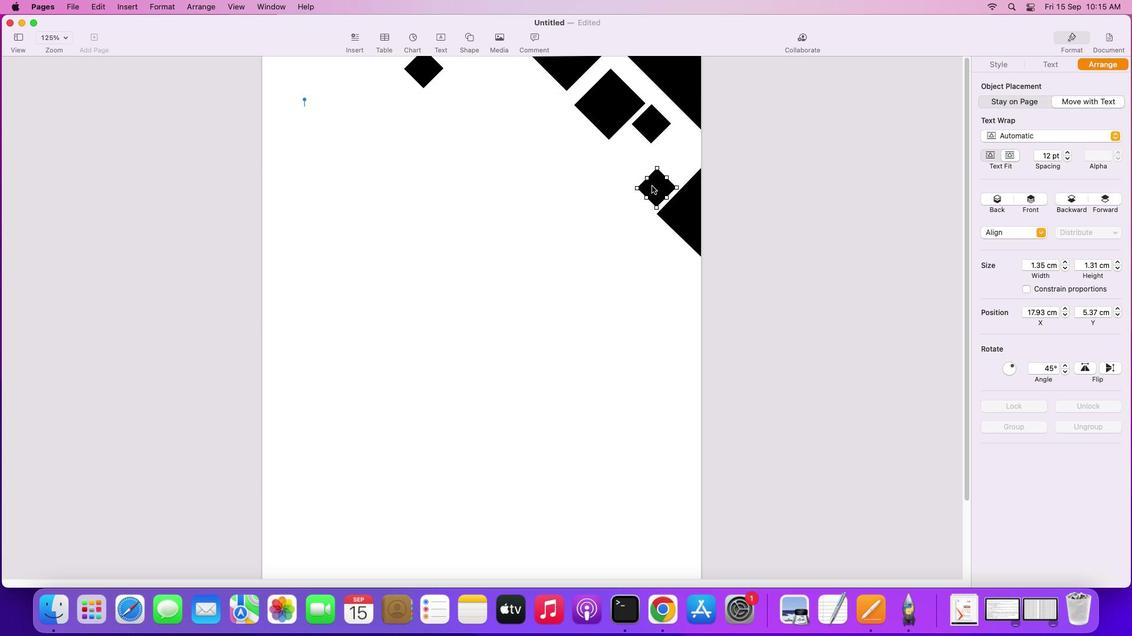 
Action: Mouse moved to (651, 185)
Screenshot: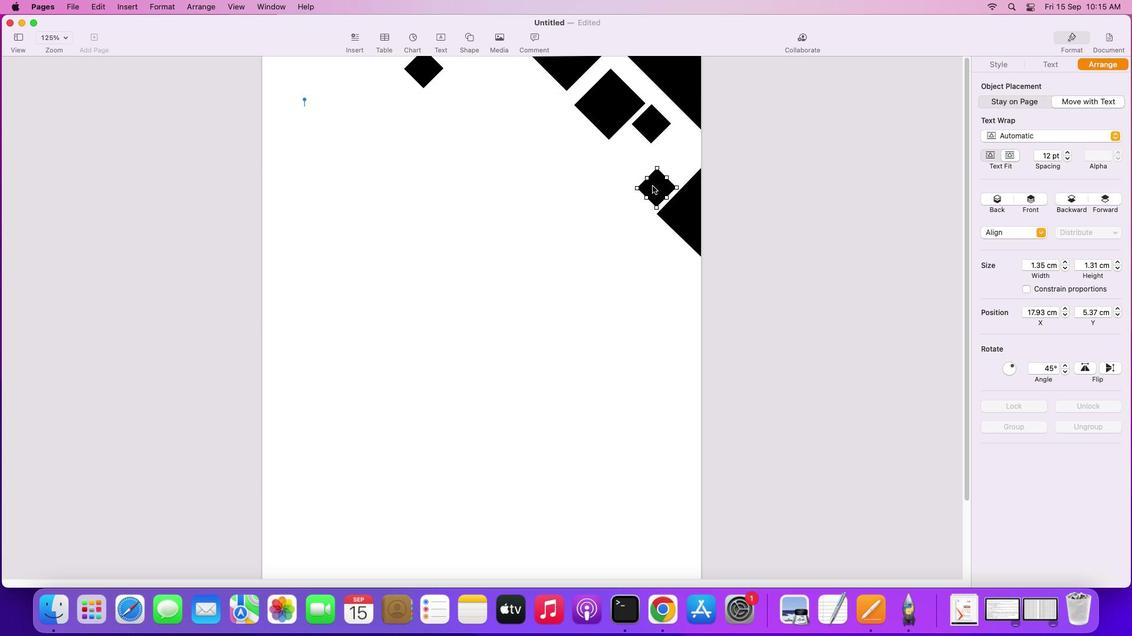 
Action: Mouse pressed left at (651, 185)
Screenshot: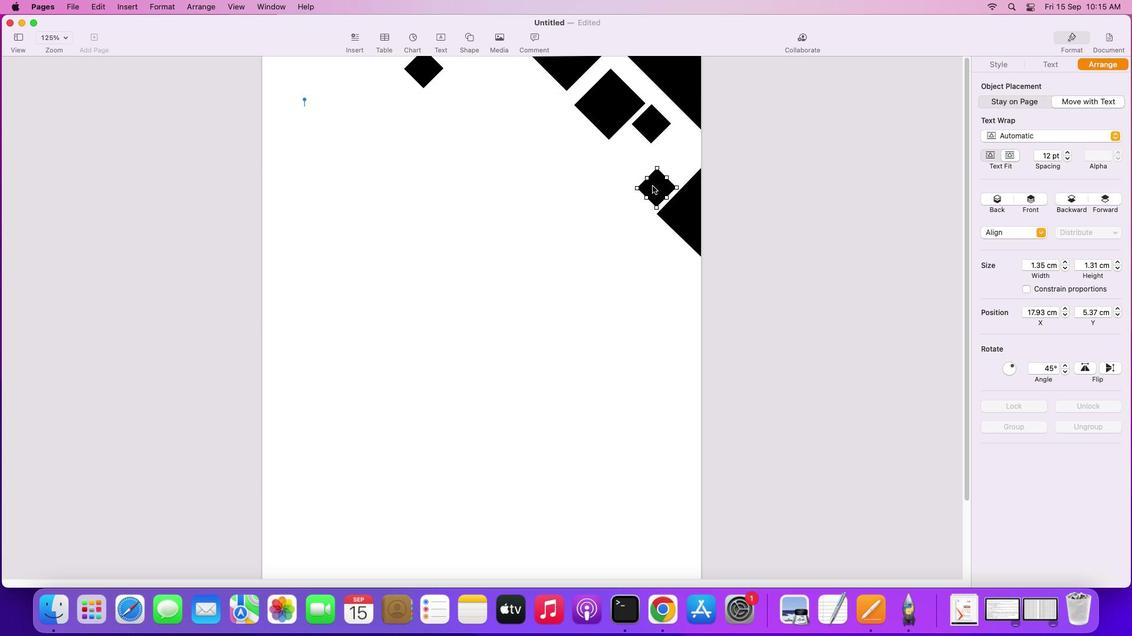 
Action: Key pressed Key.alt
Screenshot: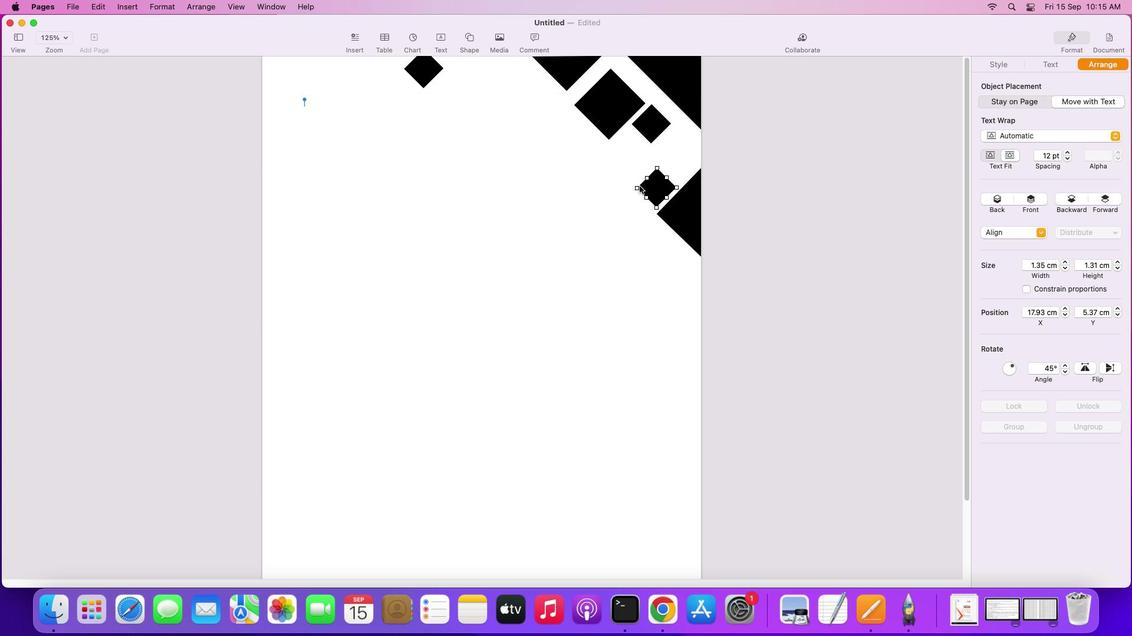
Action: Mouse moved to (656, 180)
Screenshot: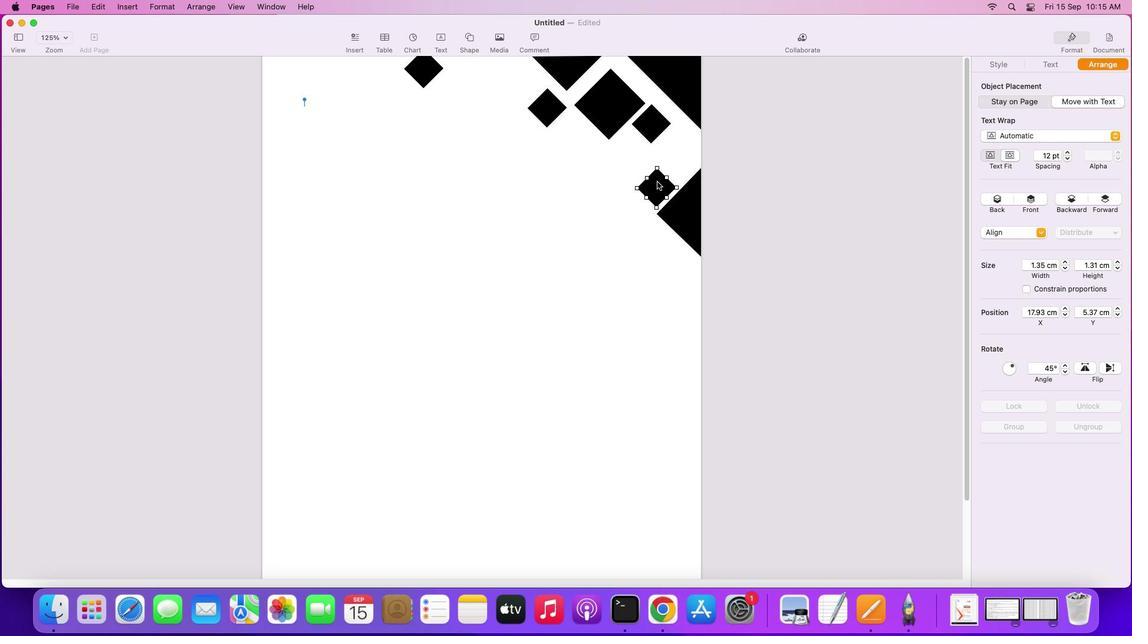 
Action: Mouse pressed left at (656, 180)
Screenshot: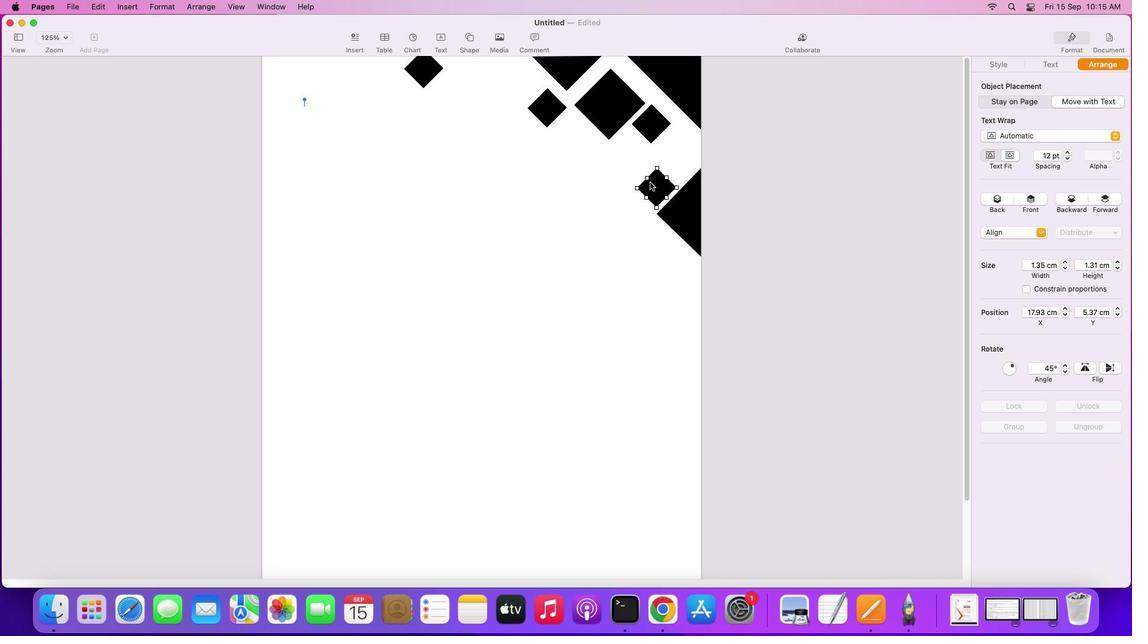 
Action: Key pressed Key.alt
Screenshot: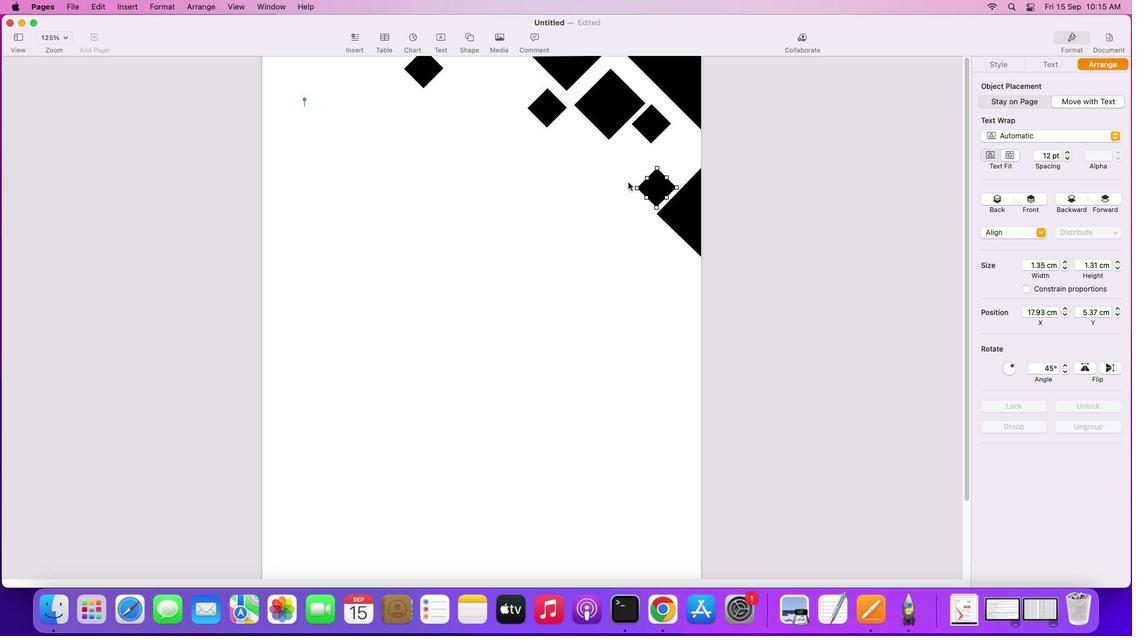 
Action: Mouse moved to (567, 186)
Screenshot: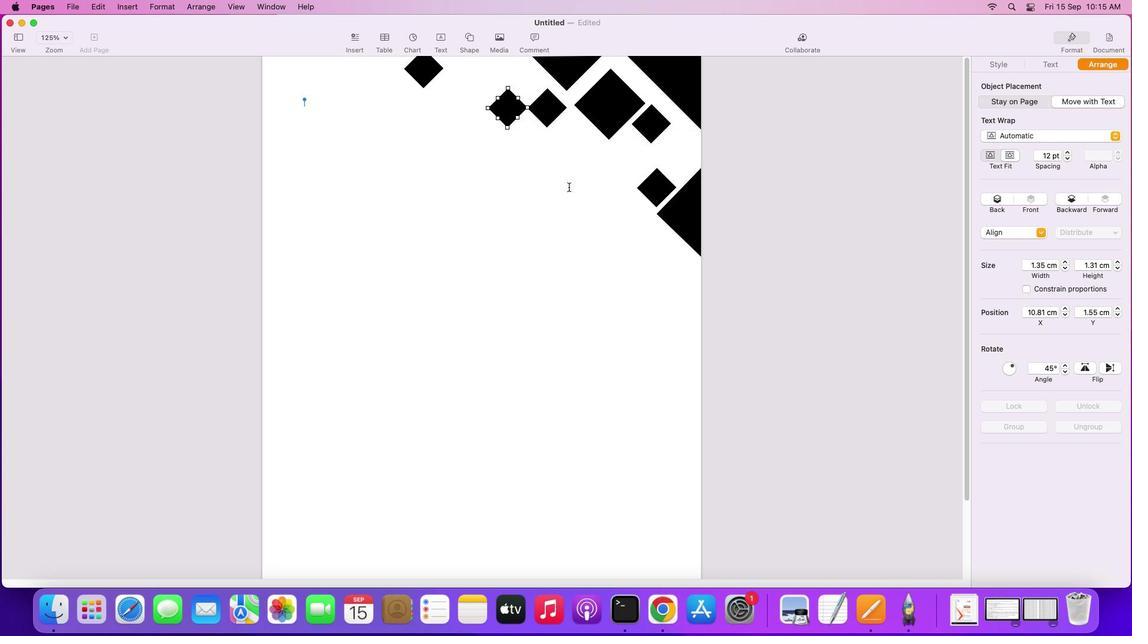 
Action: Mouse pressed left at (567, 186)
Screenshot: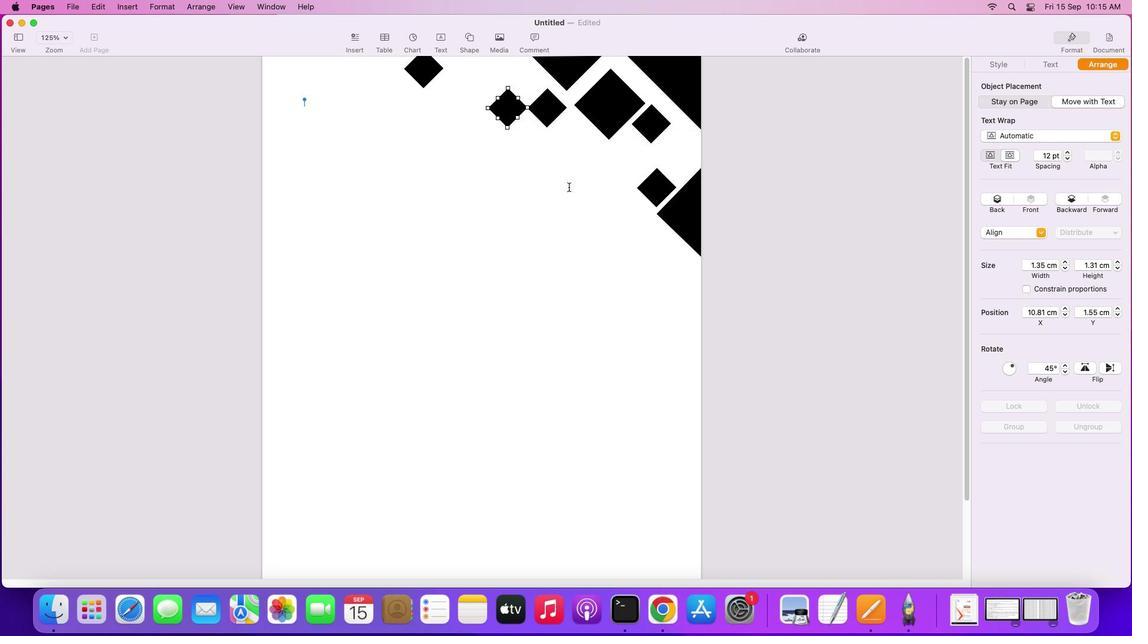 
Action: Mouse moved to (648, 183)
Screenshot: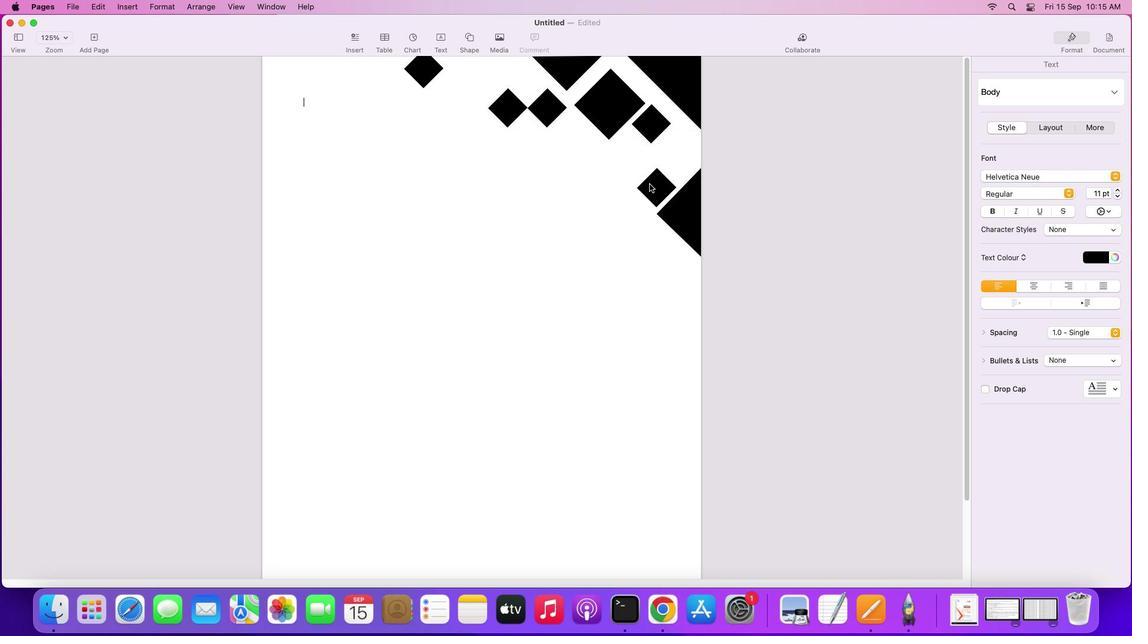 
Action: Mouse pressed left at (648, 183)
Screenshot: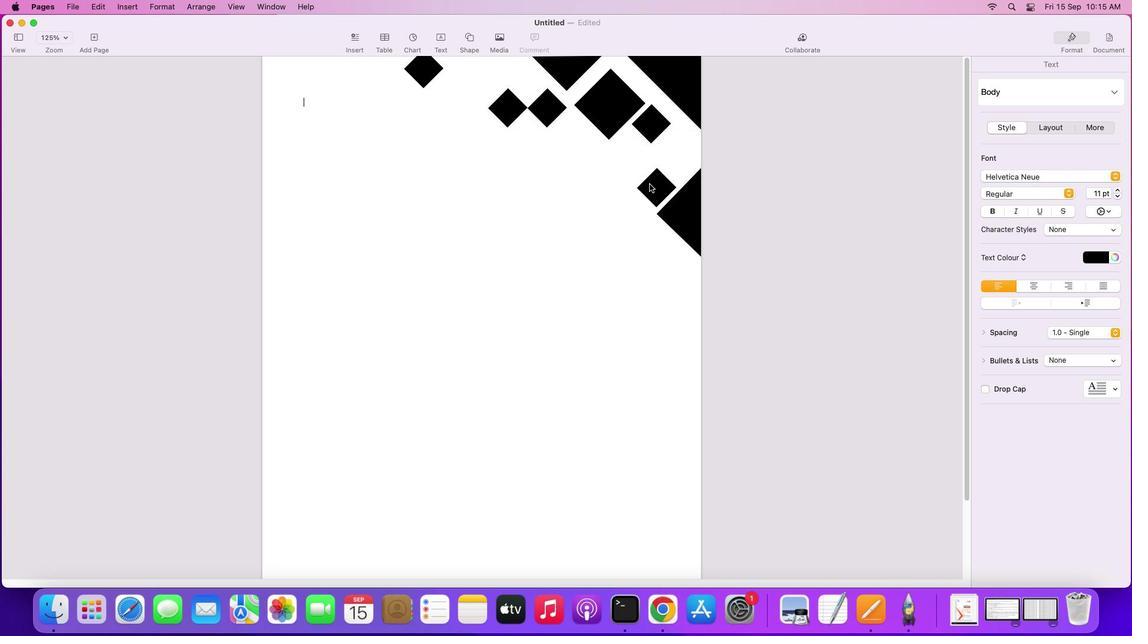 
Action: Mouse moved to (648, 182)
Screenshot: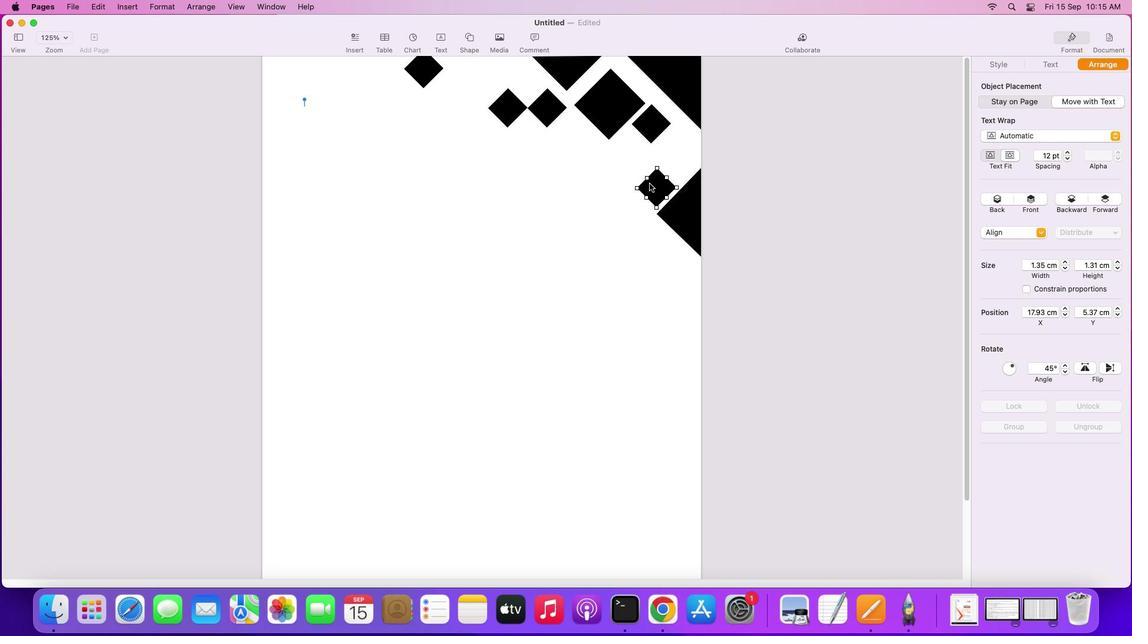
Action: Key pressed Key.alt
Screenshot: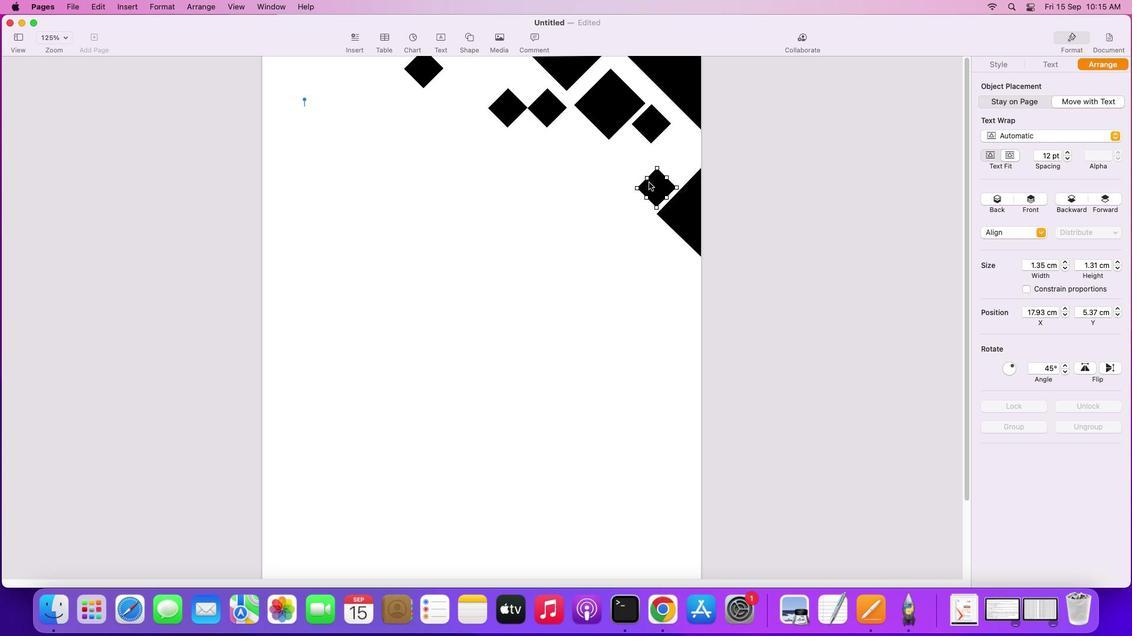 
Action: Mouse pressed left at (648, 182)
Screenshot: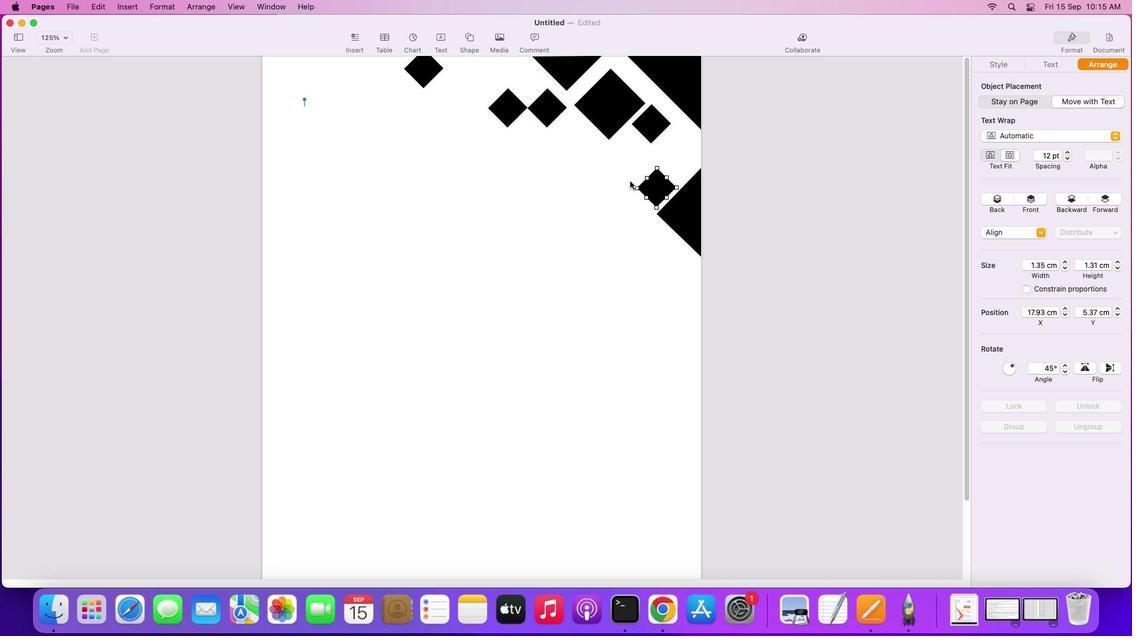 
Action: Mouse moved to (573, 182)
Screenshot: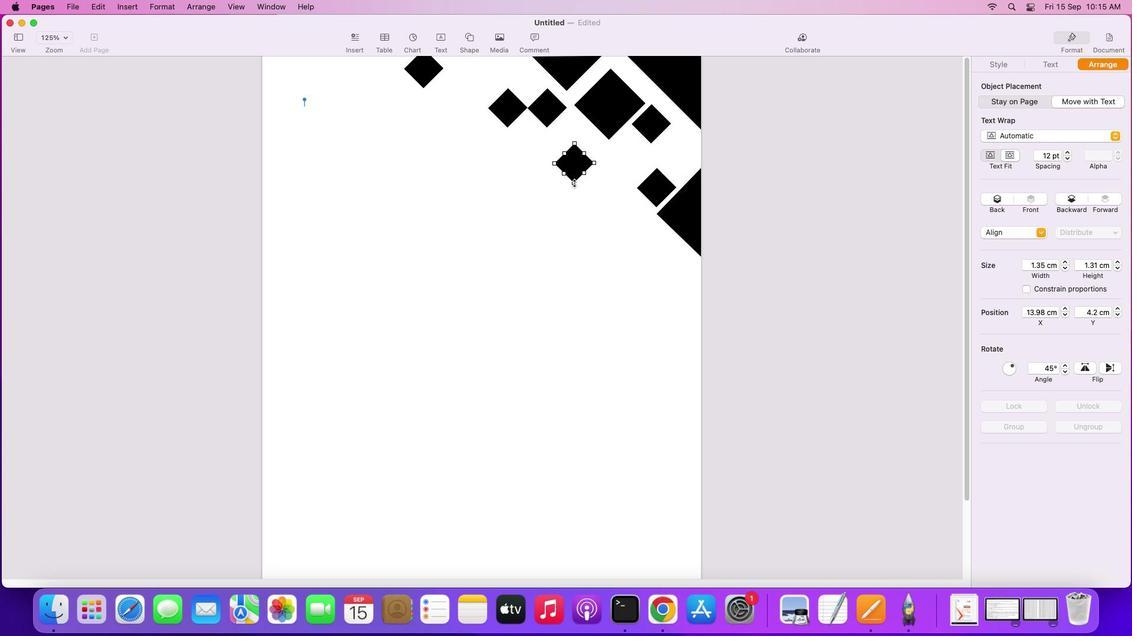 
Action: Mouse pressed left at (573, 182)
Screenshot: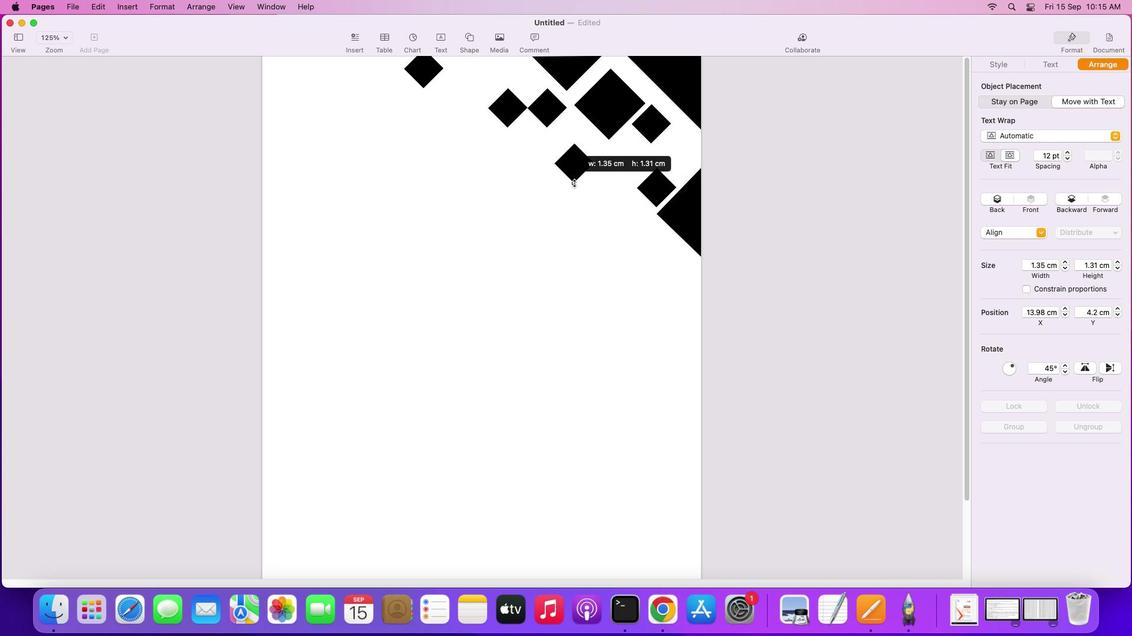
Action: Mouse moved to (599, 171)
Screenshot: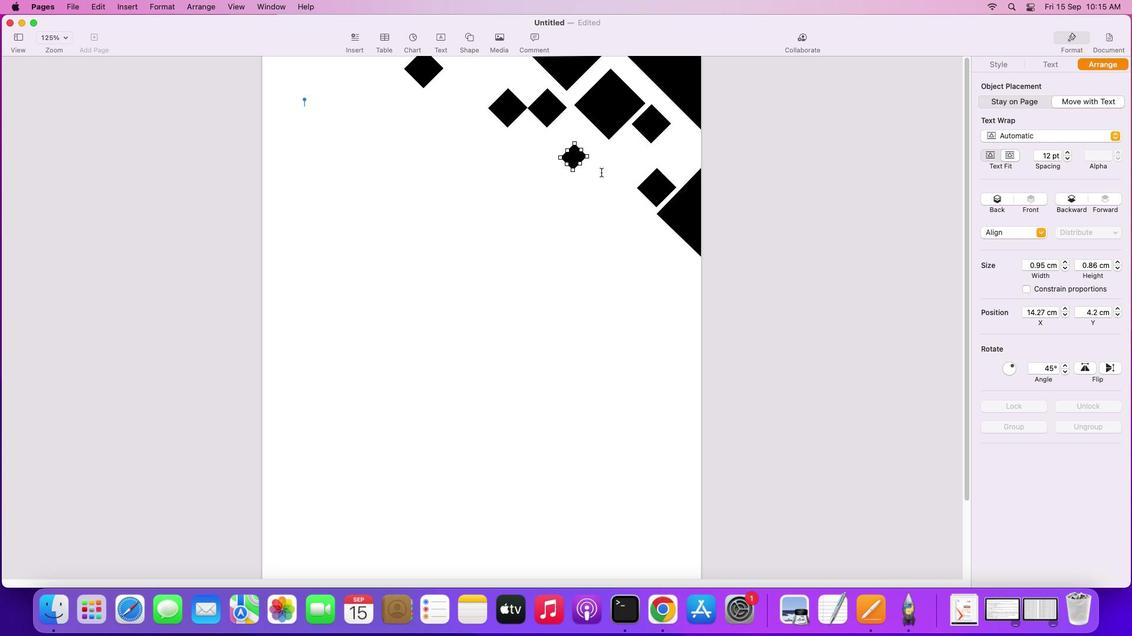 
Action: Mouse pressed left at (599, 171)
Screenshot: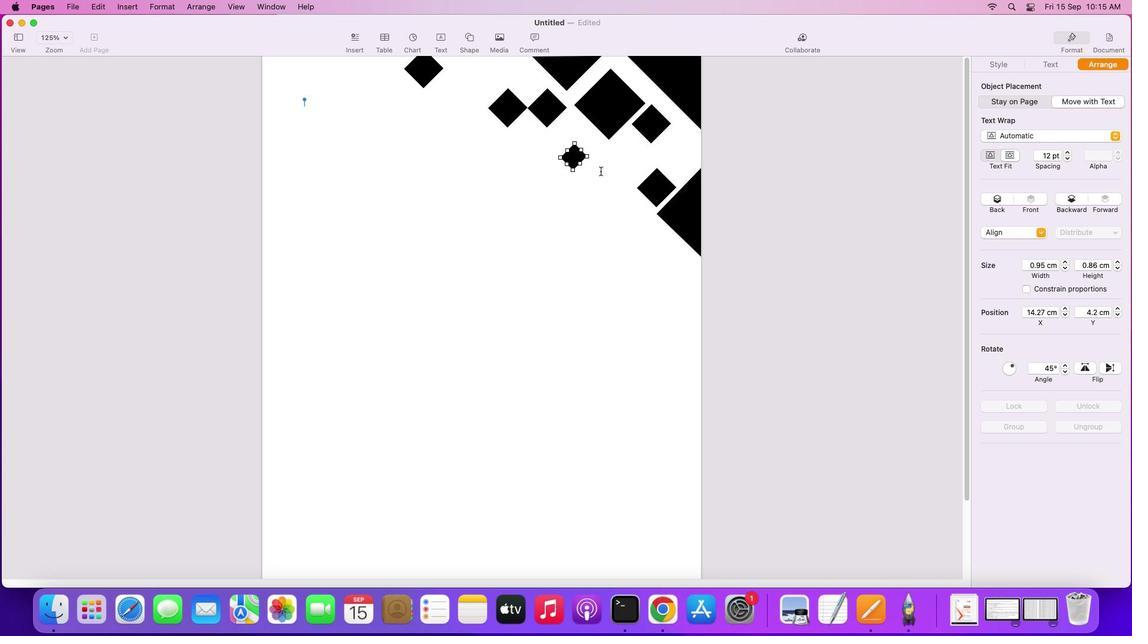 
Action: Mouse moved to (570, 154)
Screenshot: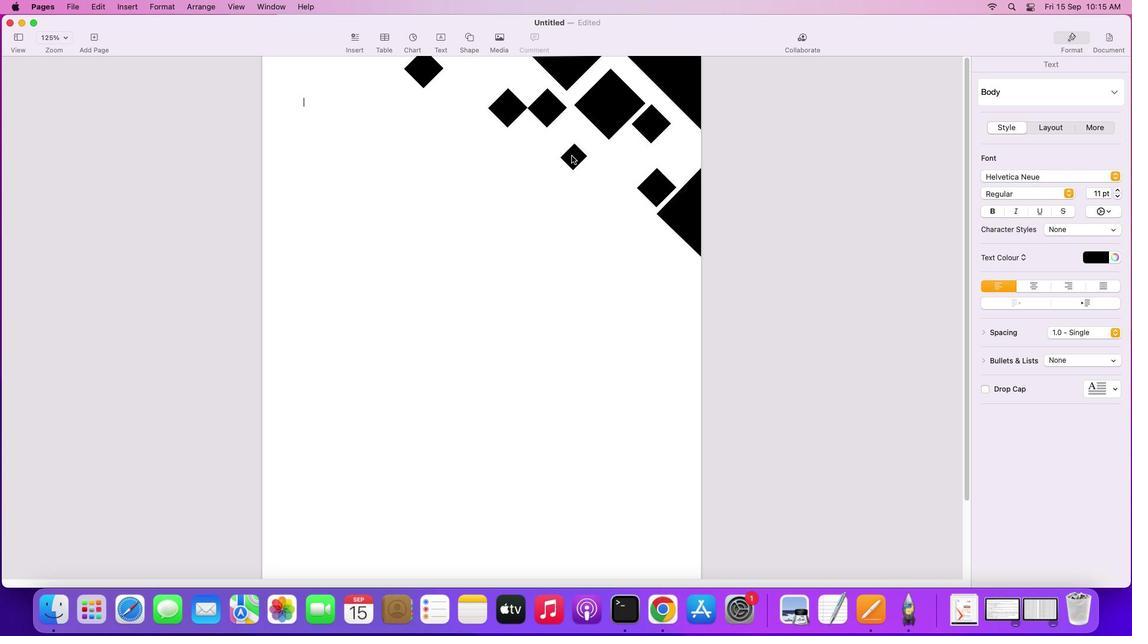 
Action: Mouse pressed left at (570, 154)
Screenshot: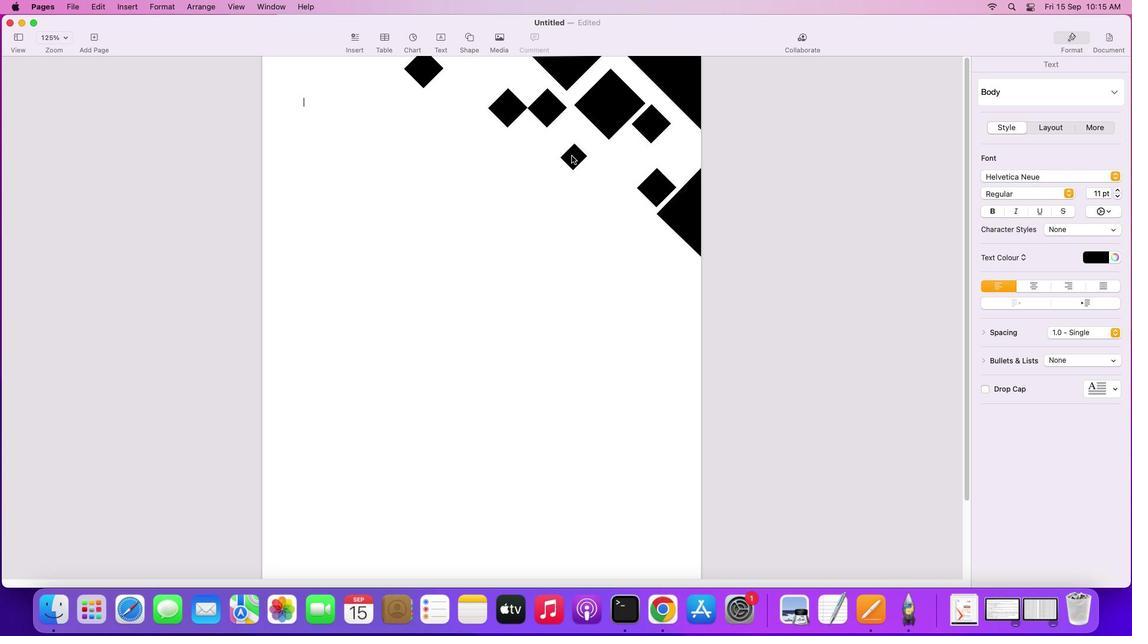 
Action: Mouse moved to (573, 154)
Screenshot: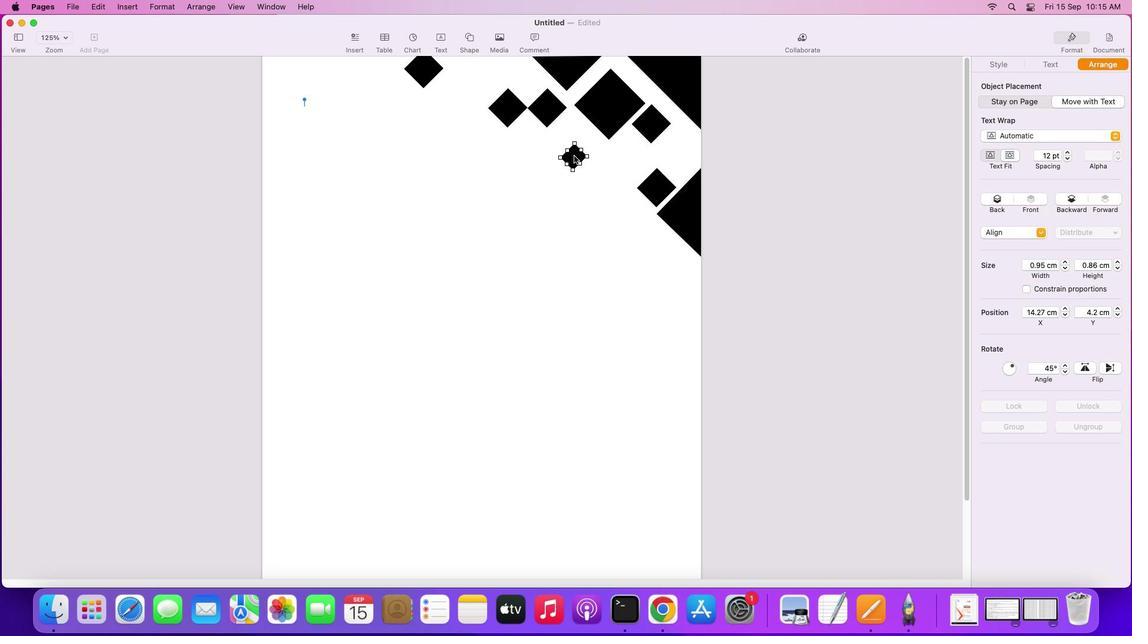 
Action: Mouse pressed left at (573, 154)
Screenshot: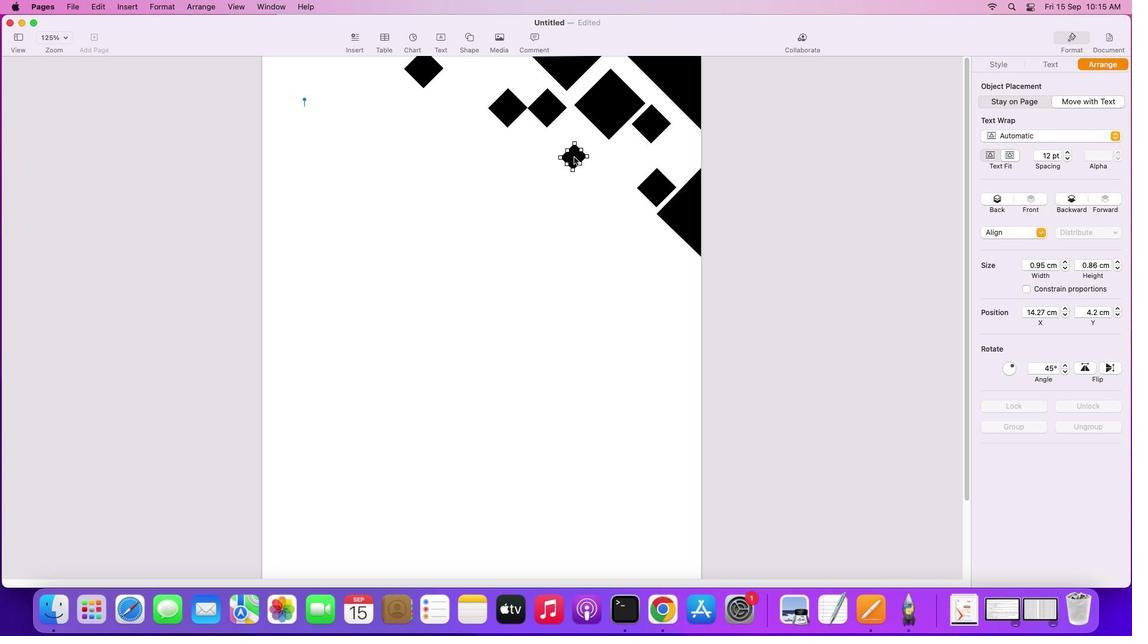
Action: Mouse moved to (586, 159)
Screenshot: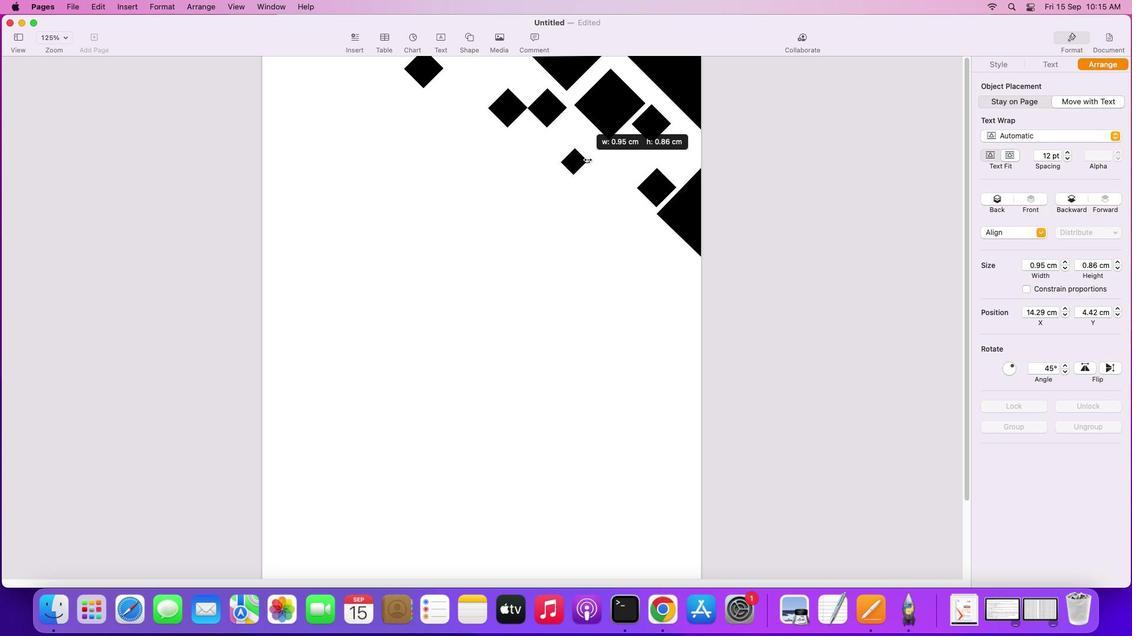 
Action: Mouse pressed left at (586, 159)
Screenshot: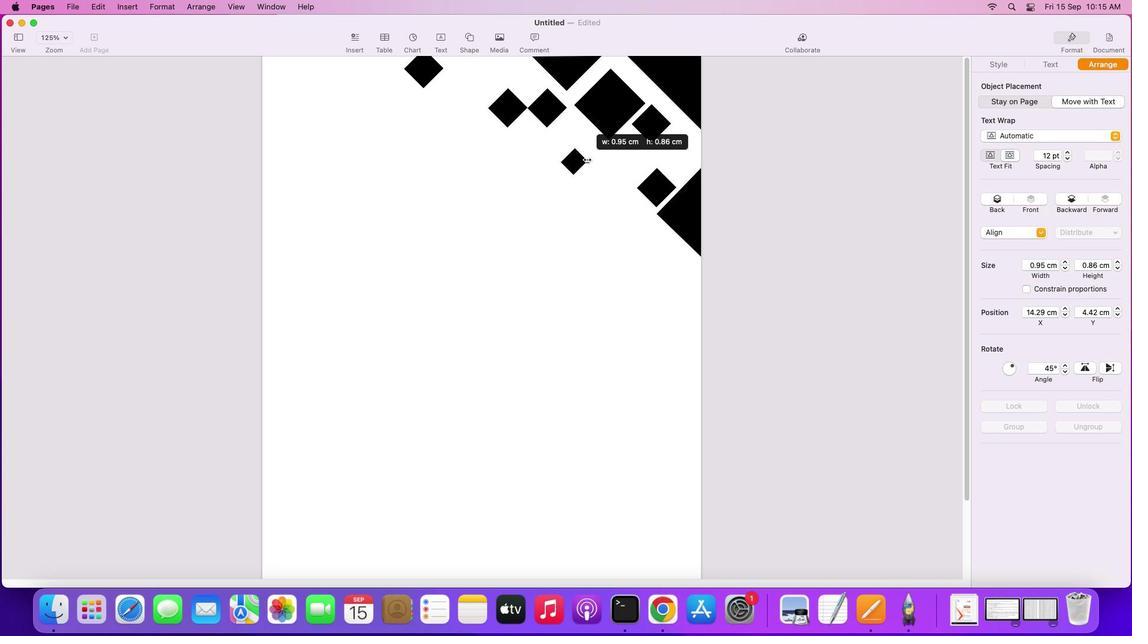 
Action: Mouse moved to (589, 161)
Screenshot: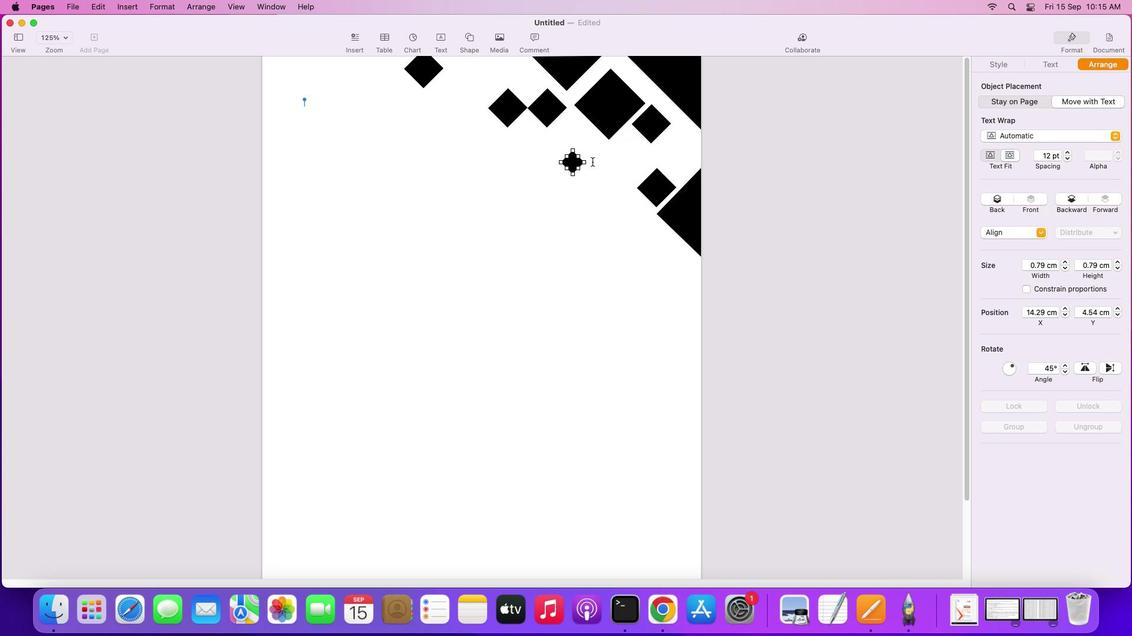 
Action: Mouse pressed left at (589, 161)
Screenshot: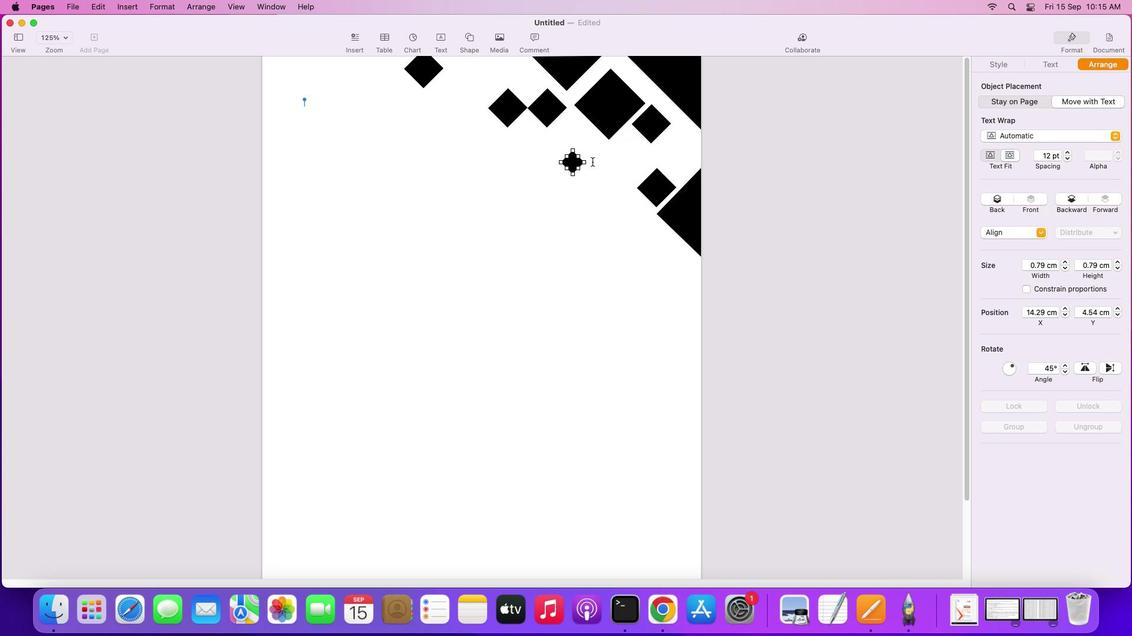 
Action: Mouse moved to (571, 161)
Screenshot: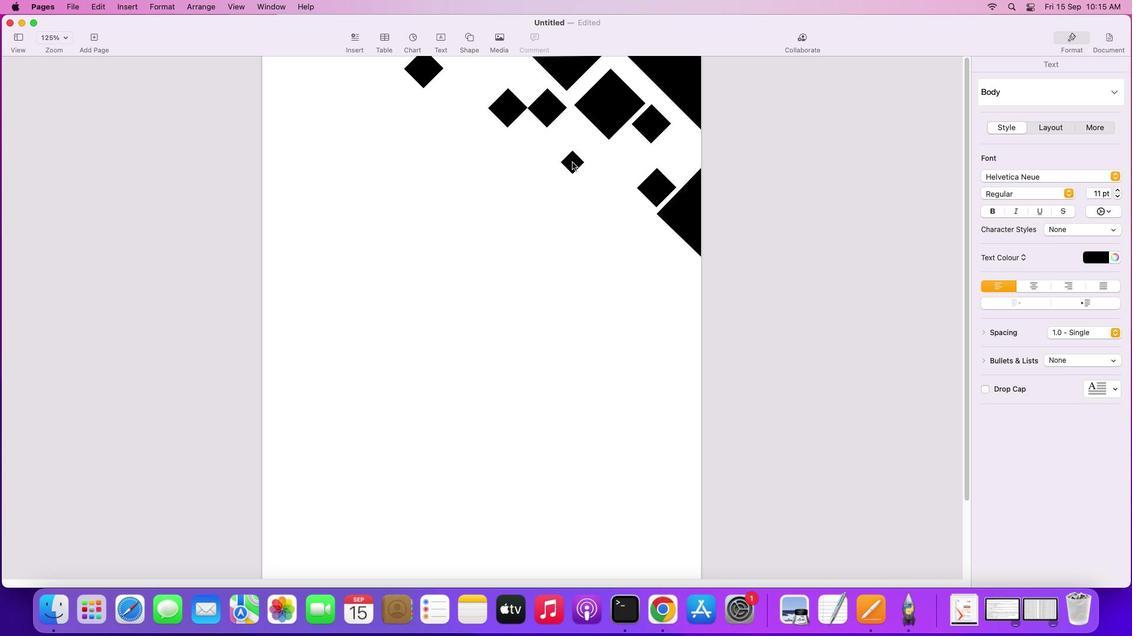 
Action: Mouse pressed left at (571, 161)
Screenshot: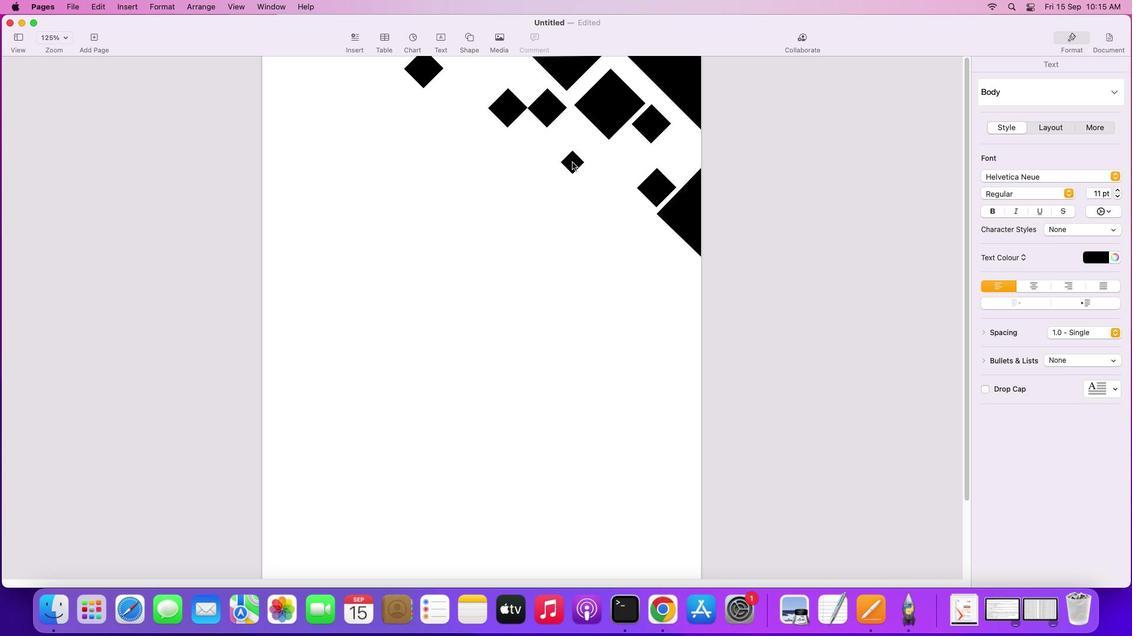 
Action: Key pressed Key.alt
Screenshot: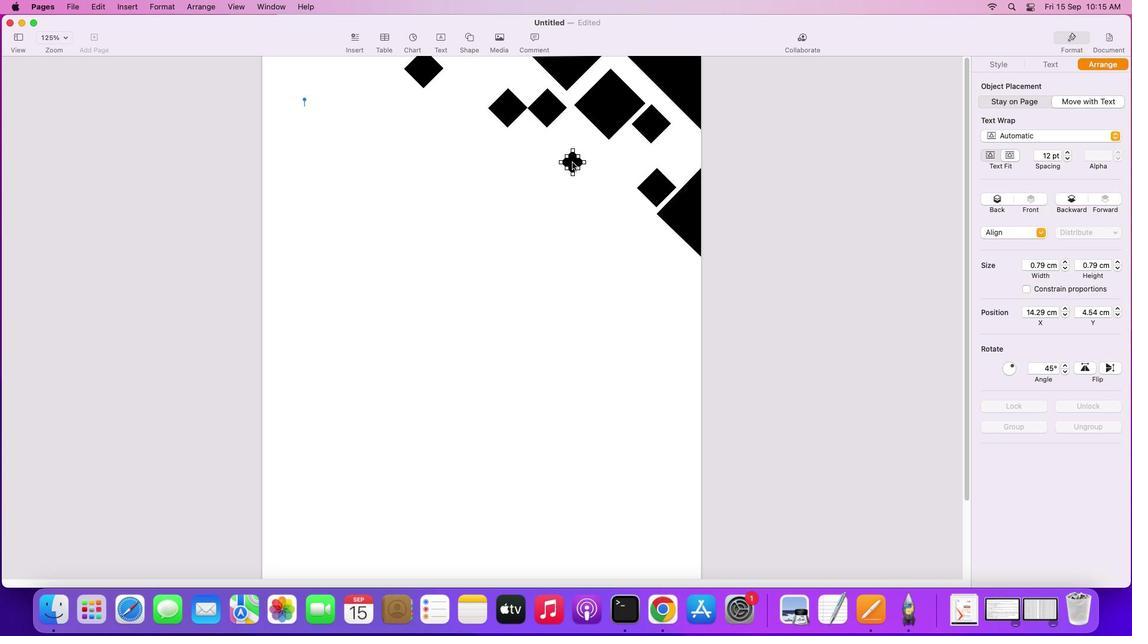 
Action: Mouse pressed left at (571, 161)
Screenshot: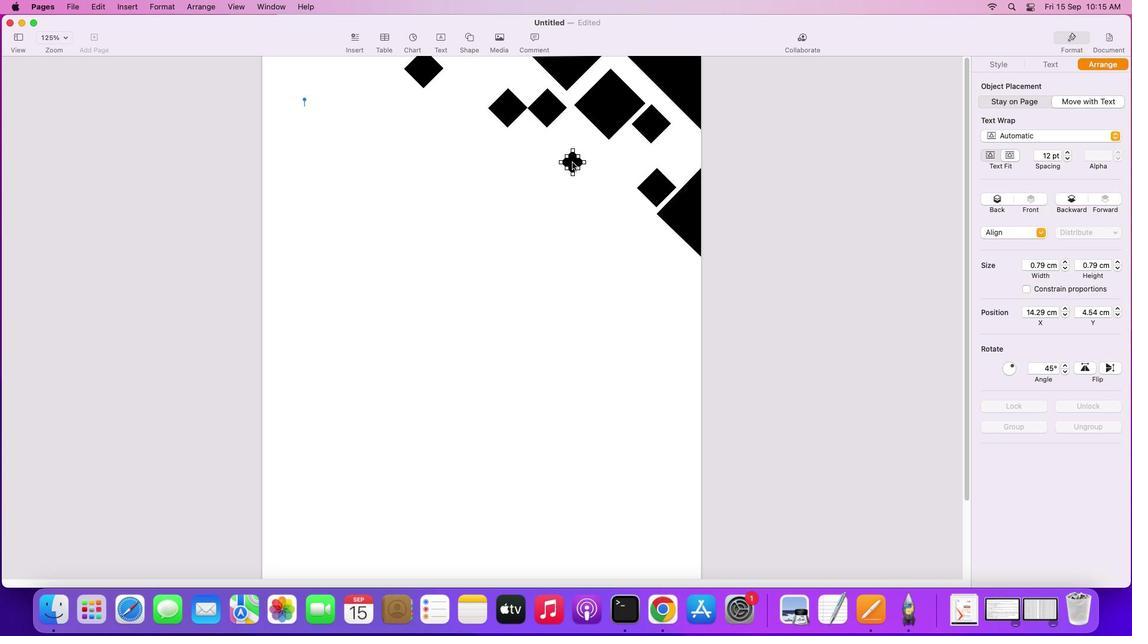 
Action: Mouse moved to (602, 152)
Screenshot: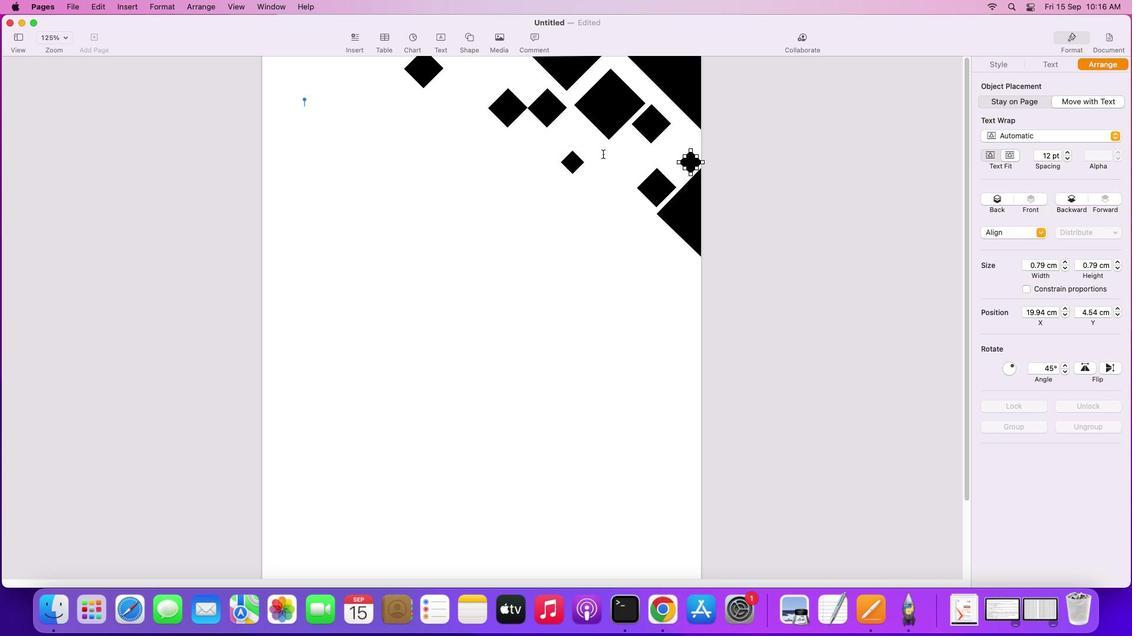 
Action: Mouse pressed left at (602, 152)
Screenshot: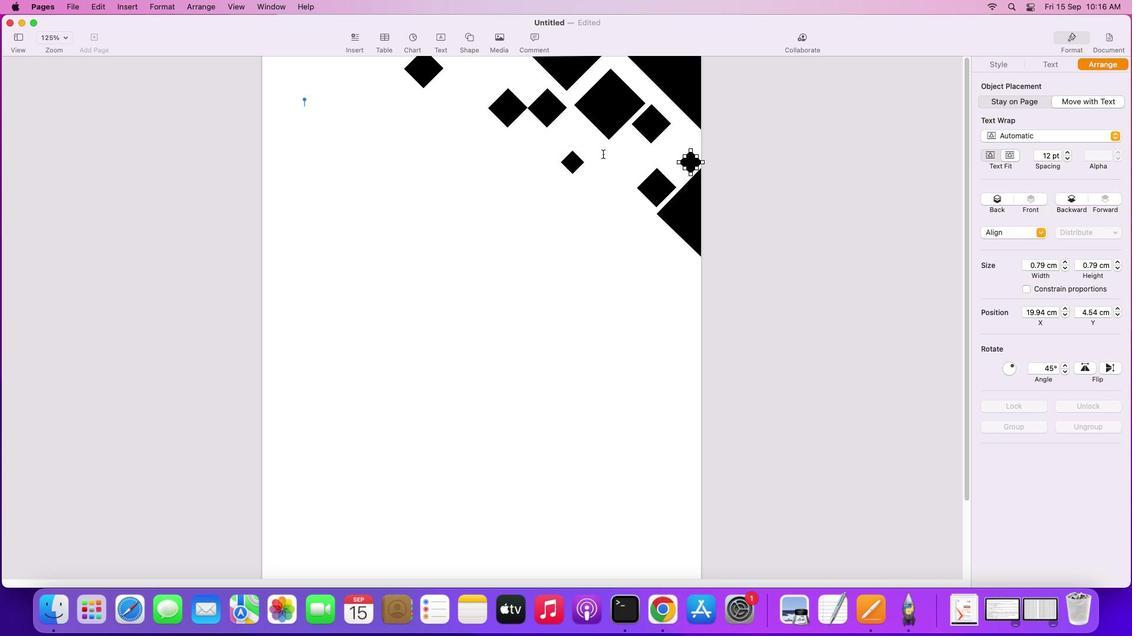 
Action: Mouse moved to (534, 109)
Screenshot: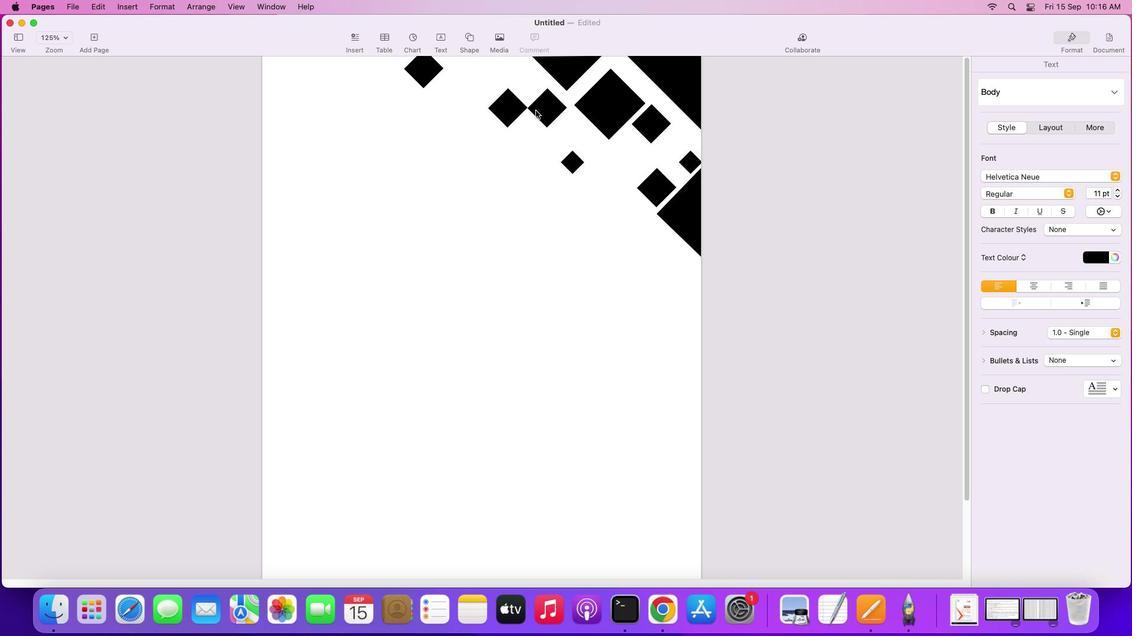
Action: Key pressed Key.shift
Screenshot: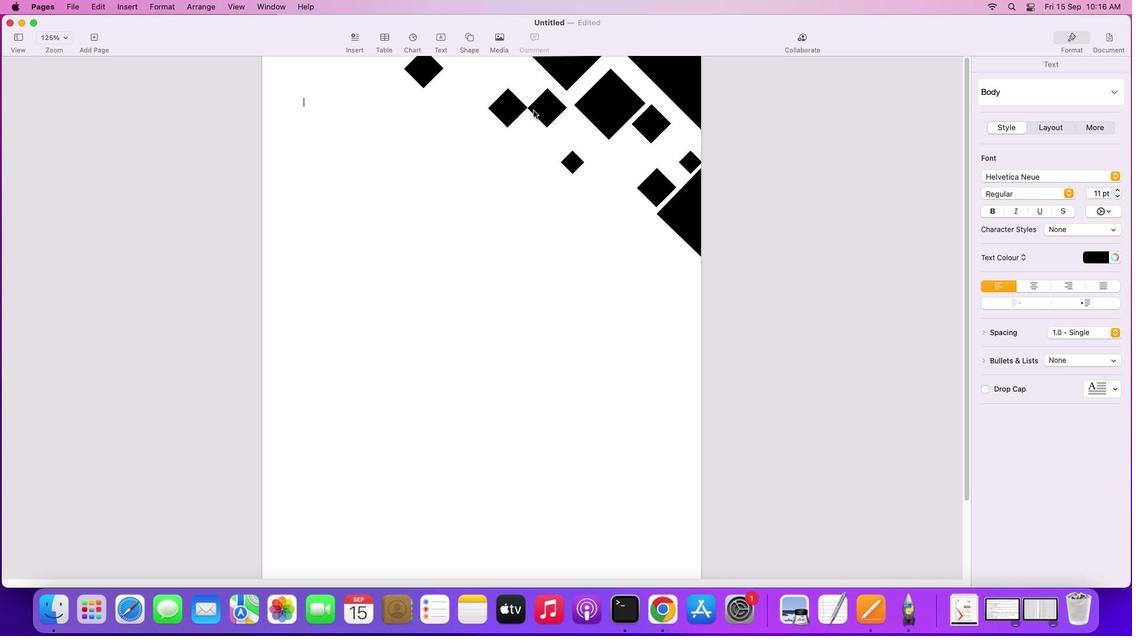 
Action: Mouse moved to (420, 69)
Screenshot: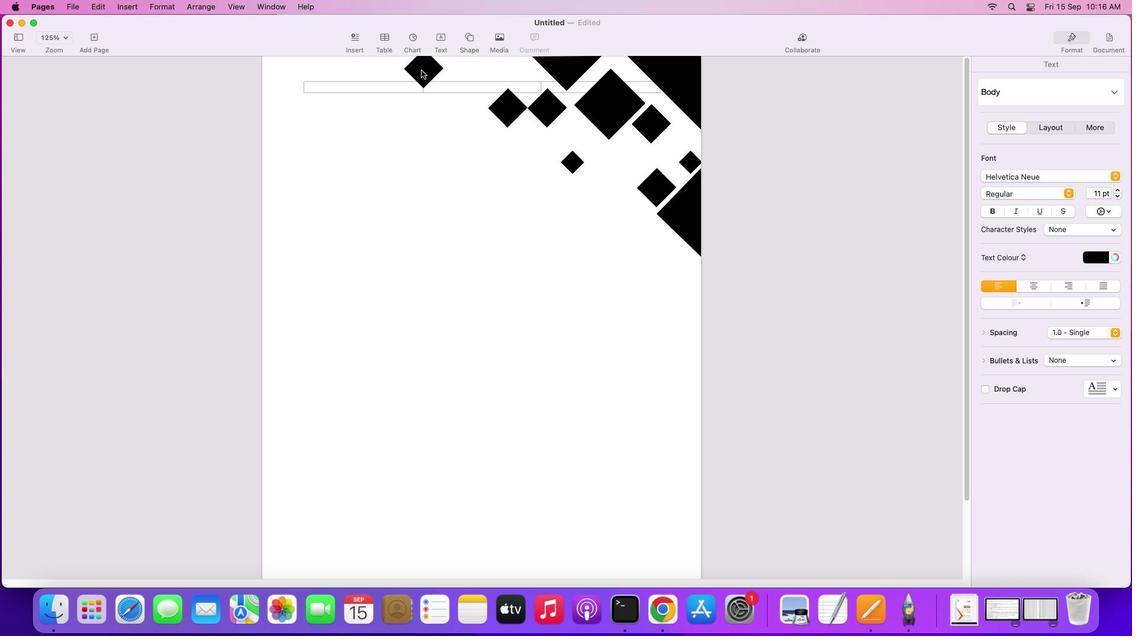 
Action: Mouse pressed left at (420, 69)
Screenshot: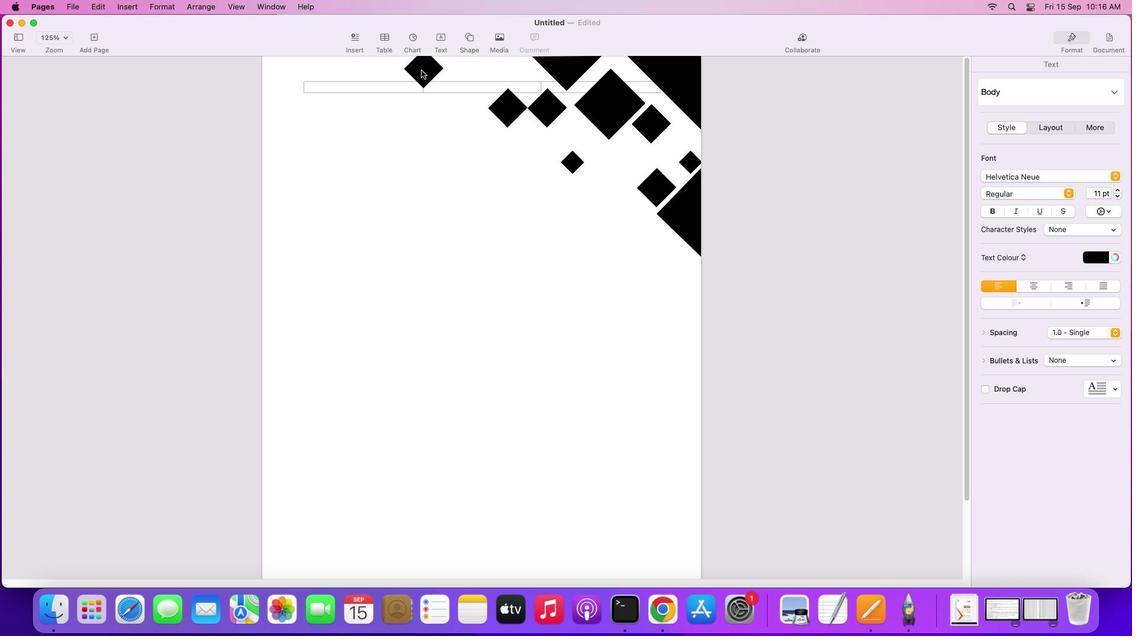 
Action: Mouse moved to (505, 109)
Screenshot: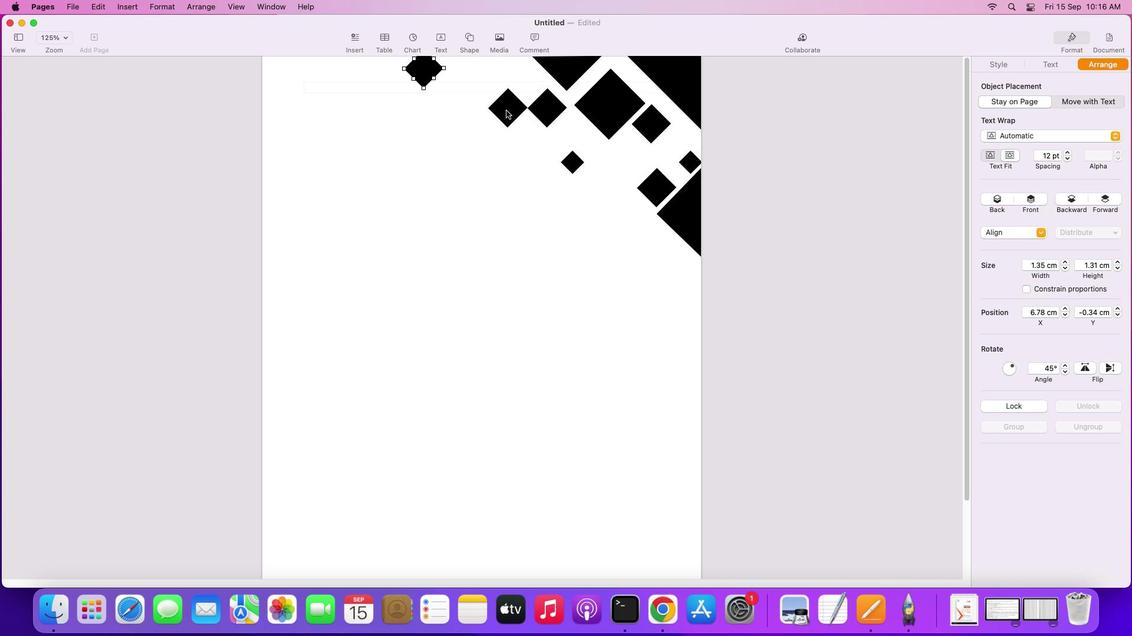 
Action: Mouse pressed left at (505, 109)
Screenshot: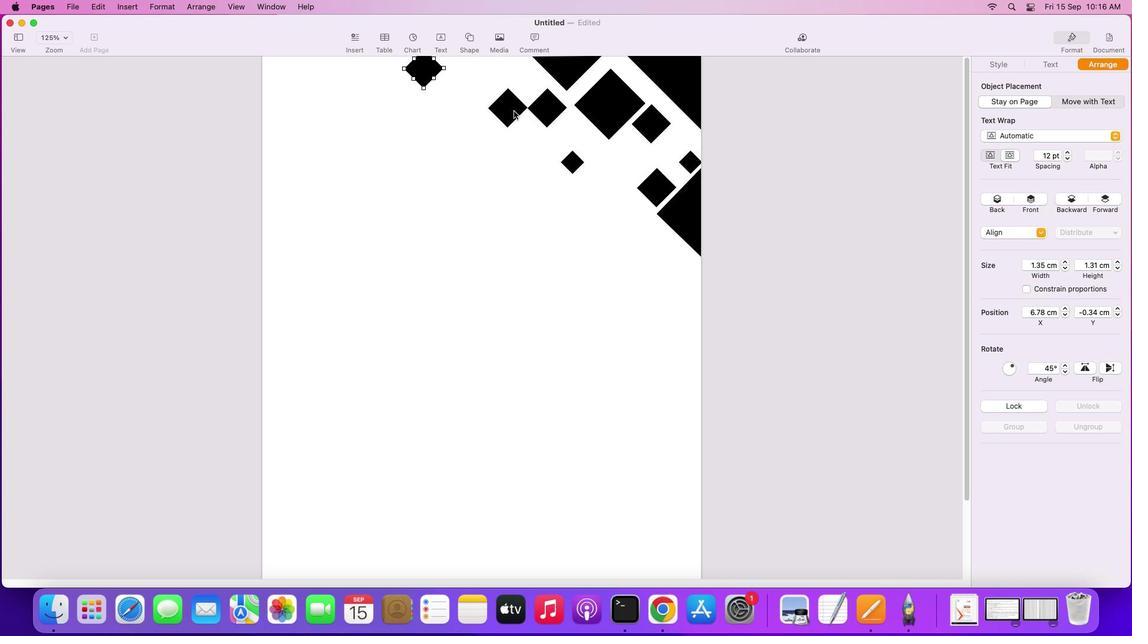 
Action: Mouse moved to (545, 110)
Screenshot: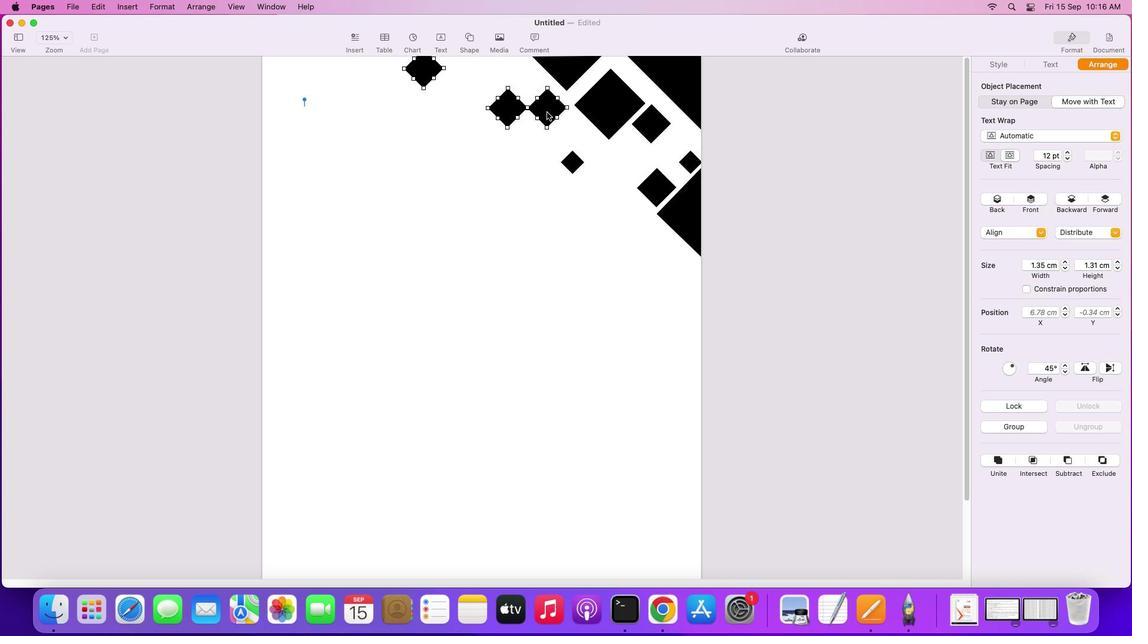 
Action: Mouse pressed left at (545, 110)
Screenshot: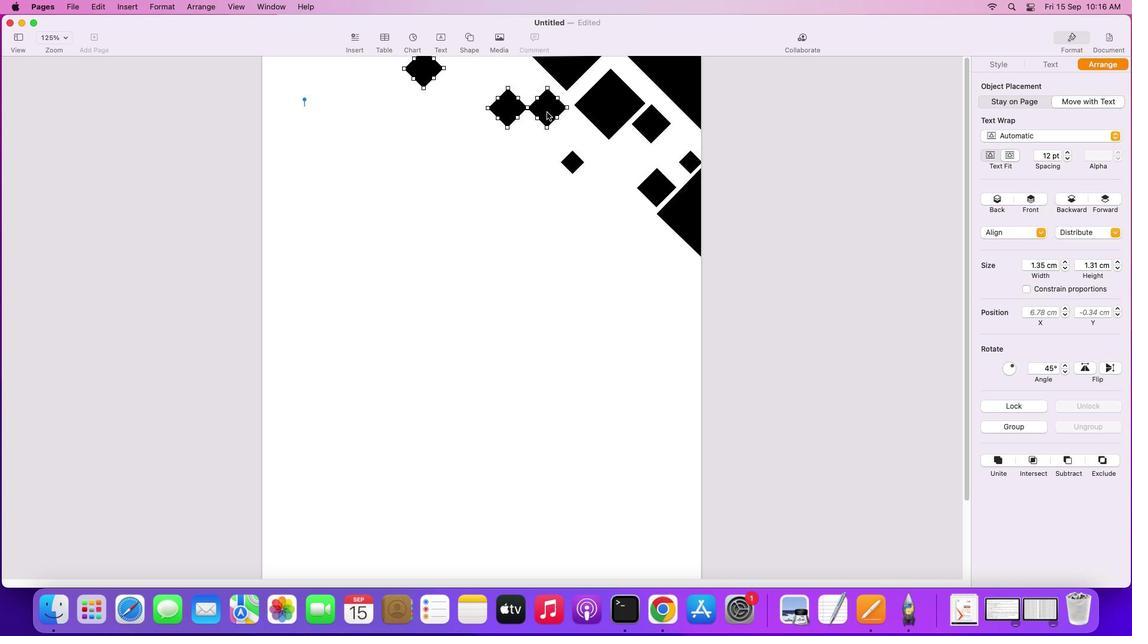
Action: Mouse moved to (563, 61)
Screenshot: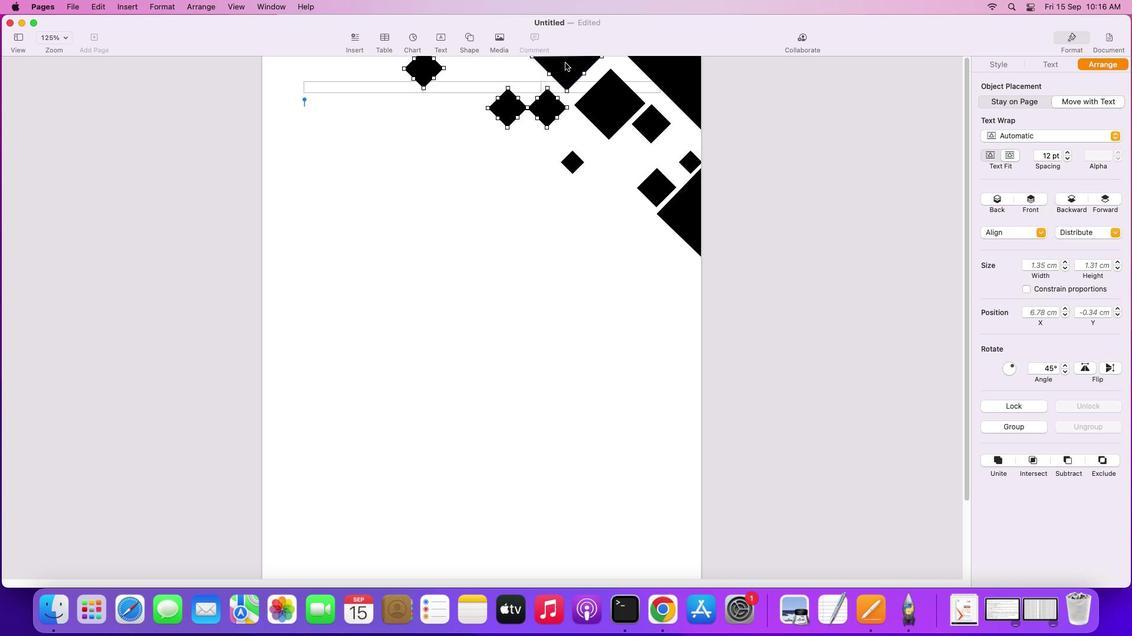 
Action: Mouse pressed left at (563, 61)
Screenshot: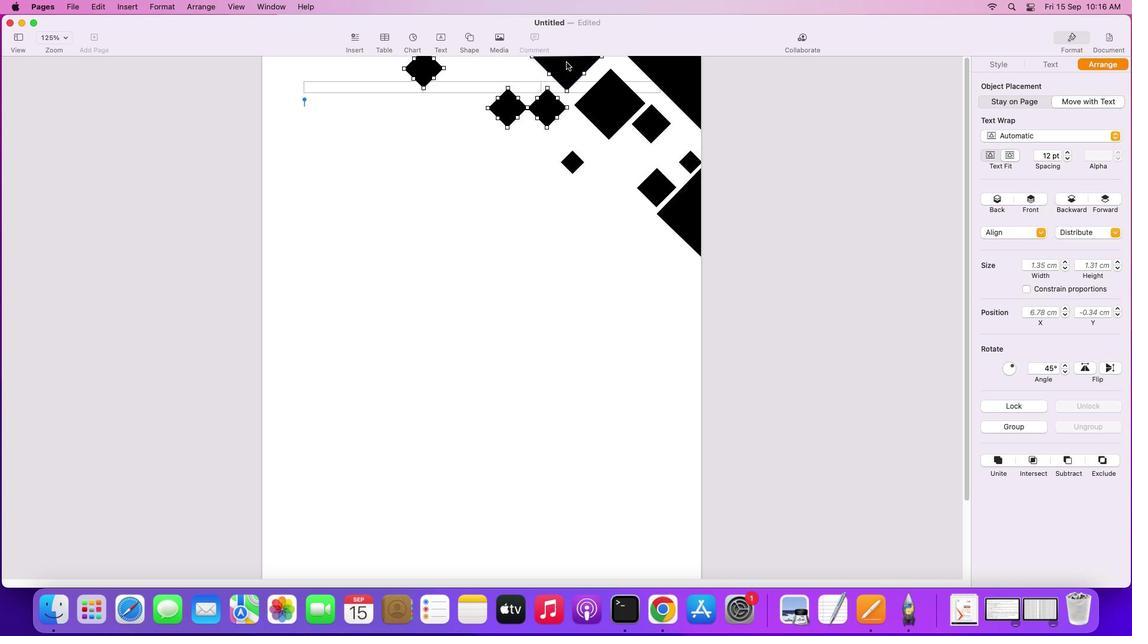 
Action: Mouse moved to (608, 94)
Screenshot: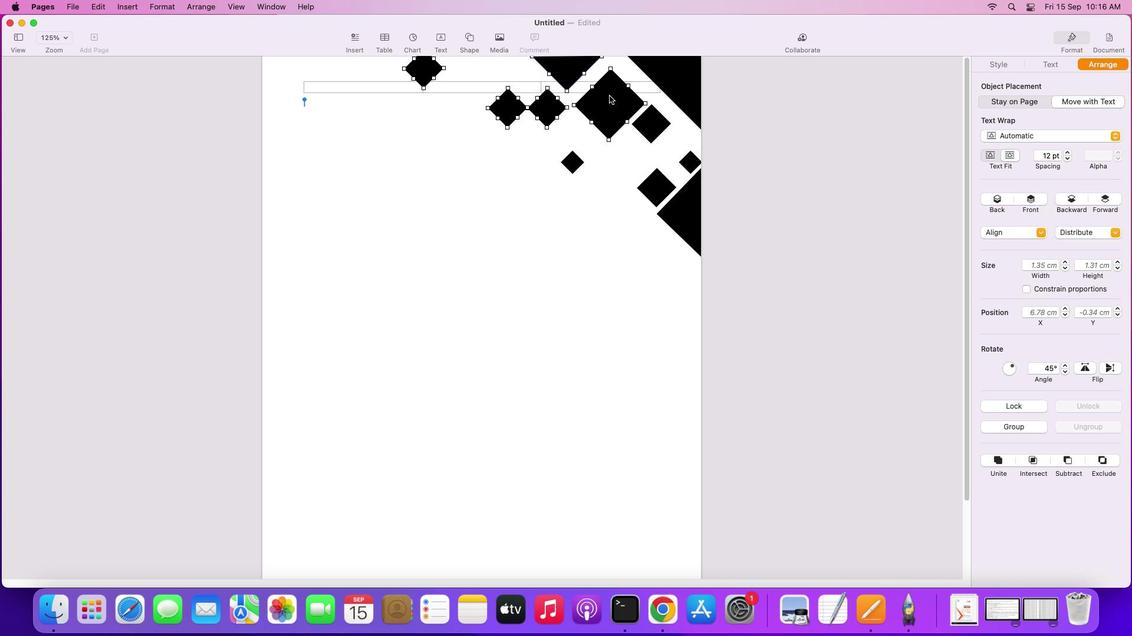 
Action: Mouse pressed left at (608, 94)
Screenshot: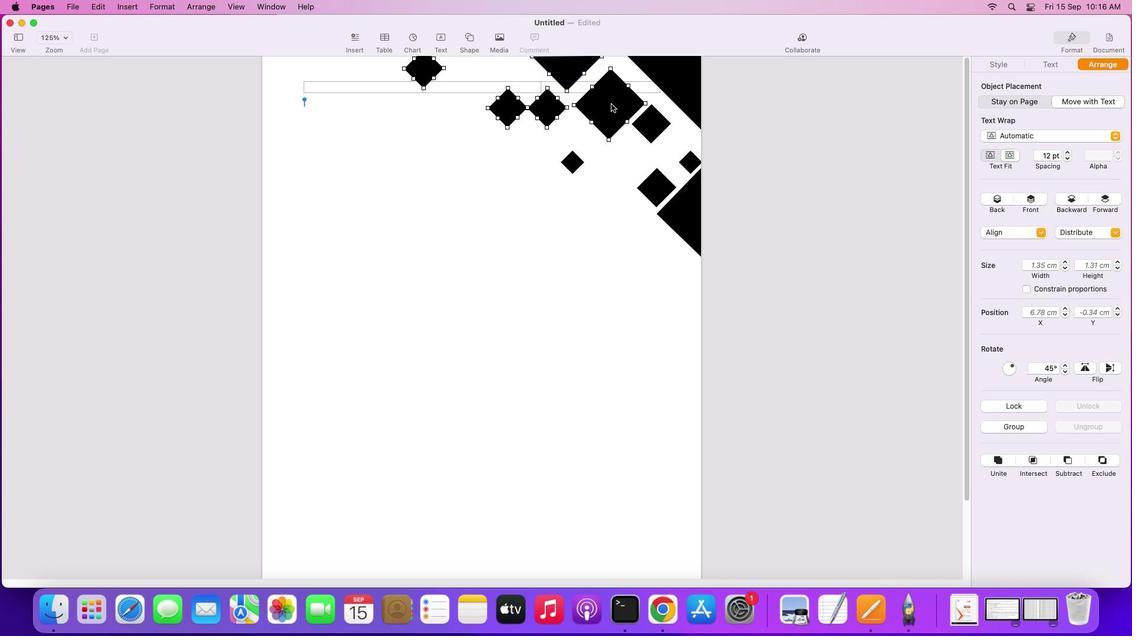
Action: Mouse moved to (572, 162)
Screenshot: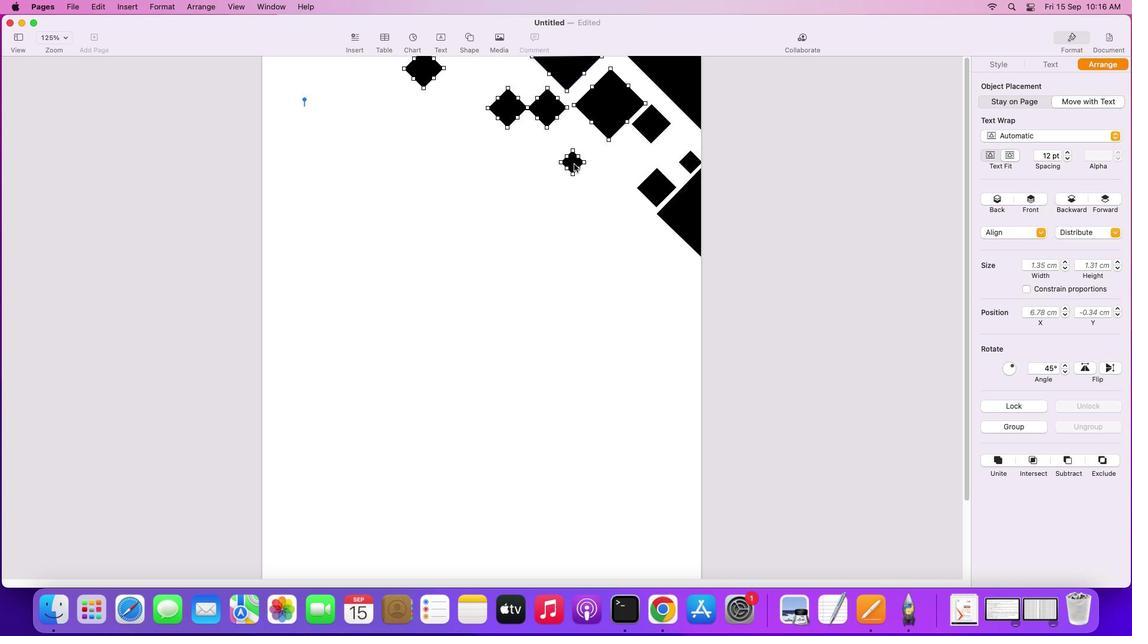 
Action: Mouse pressed left at (572, 162)
Screenshot: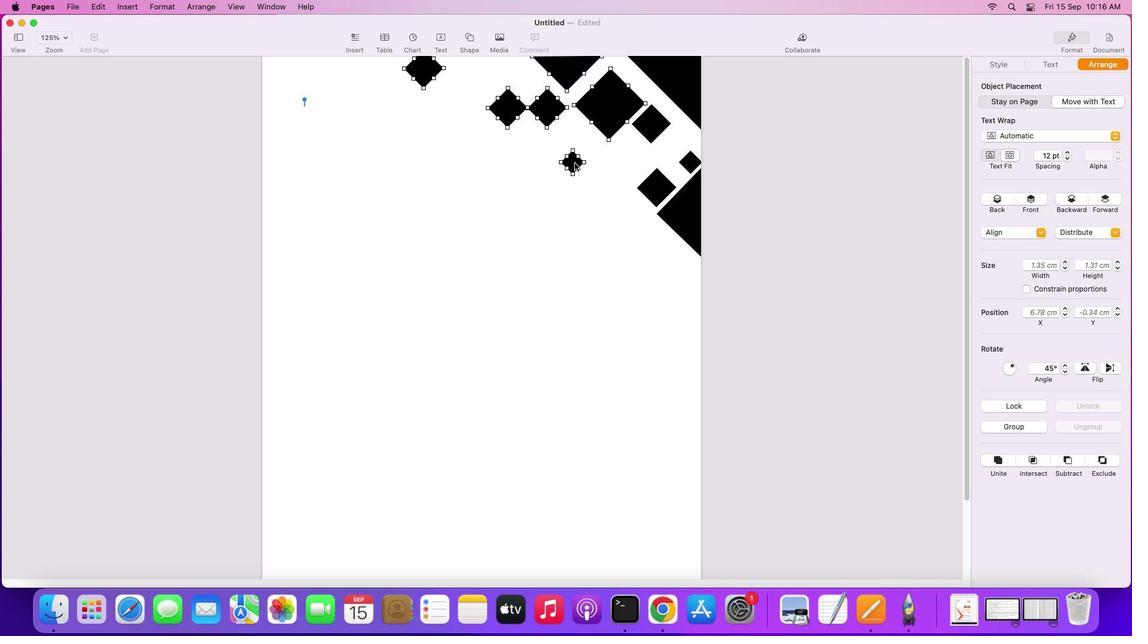 
Action: Mouse moved to (645, 119)
Screenshot: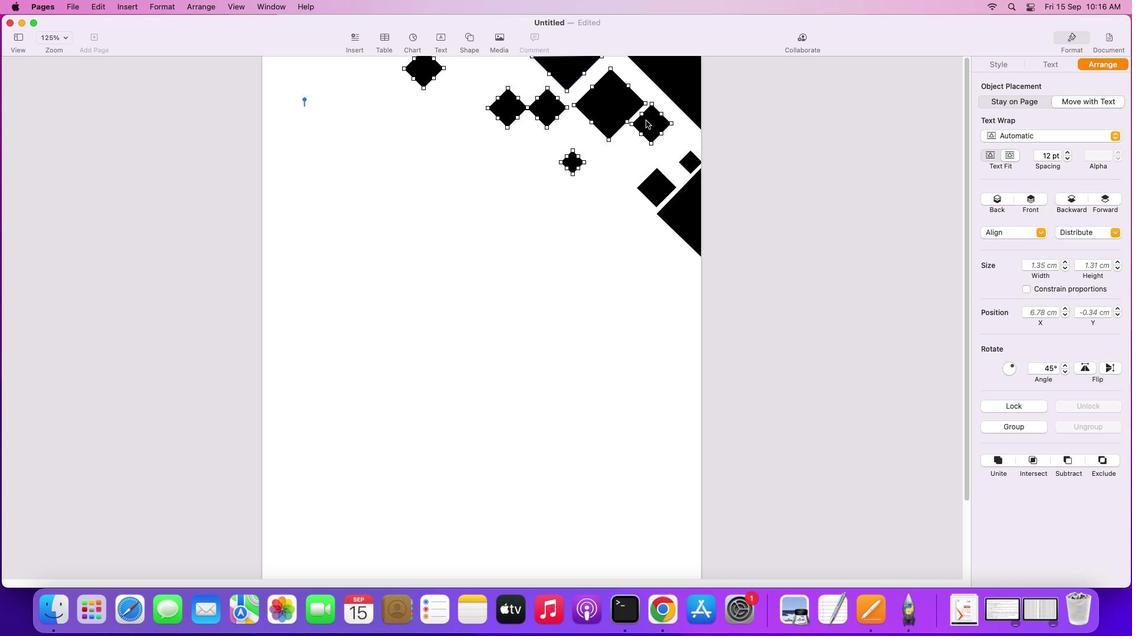 
Action: Mouse pressed left at (645, 119)
Screenshot: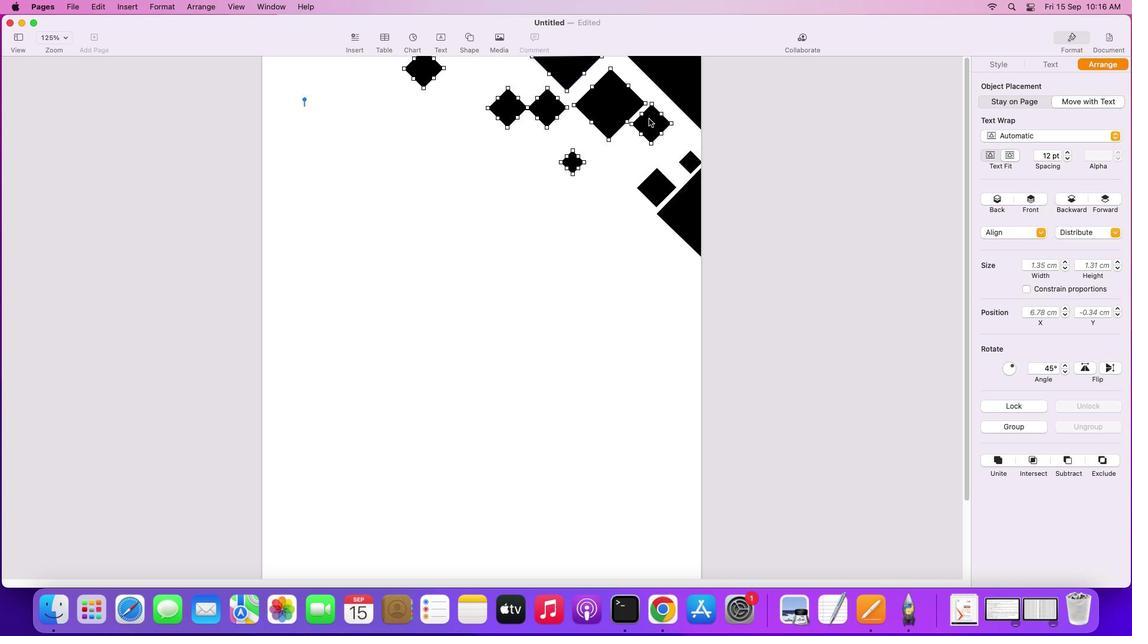 
Action: Mouse moved to (681, 87)
Screenshot: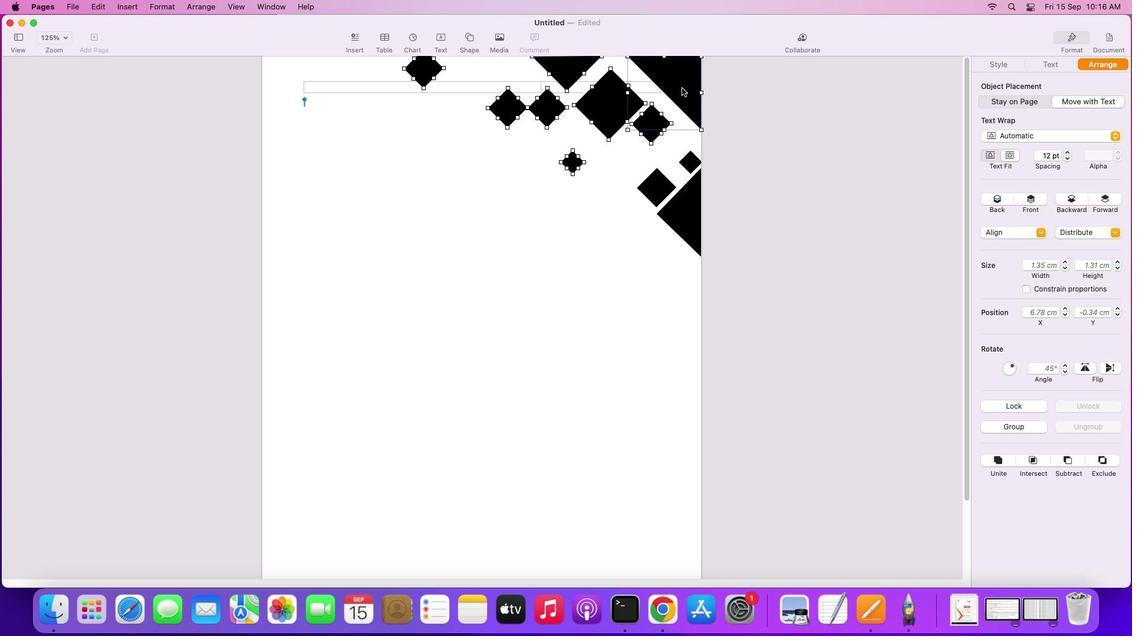 
Action: Mouse pressed left at (681, 87)
Screenshot: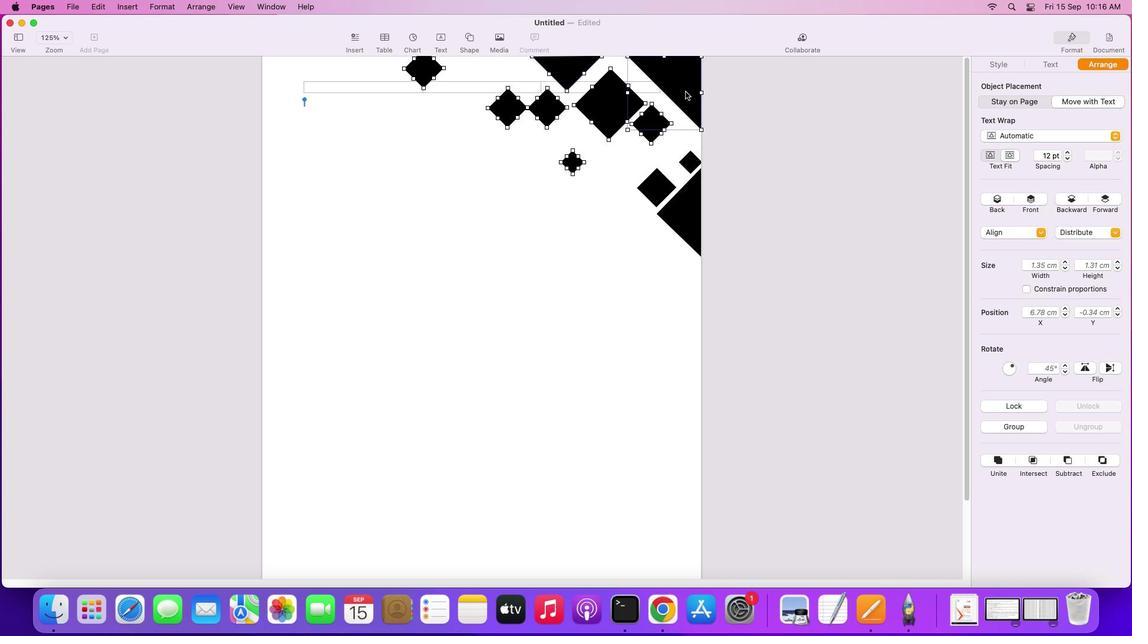
Action: Mouse moved to (691, 159)
Screenshot: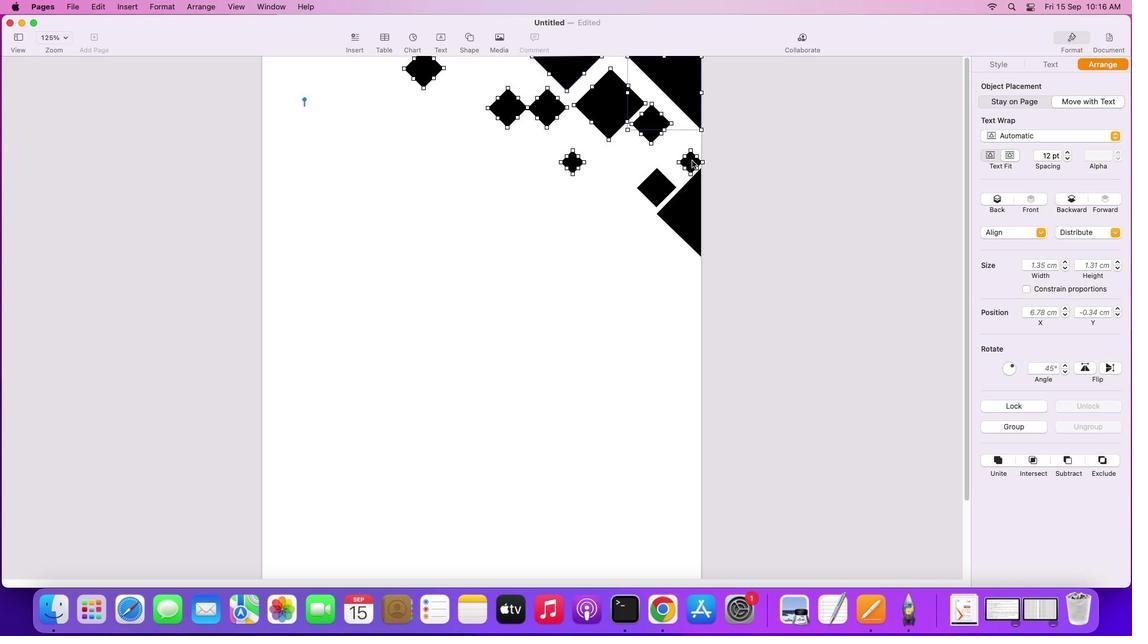 
Action: Mouse pressed left at (691, 159)
Screenshot: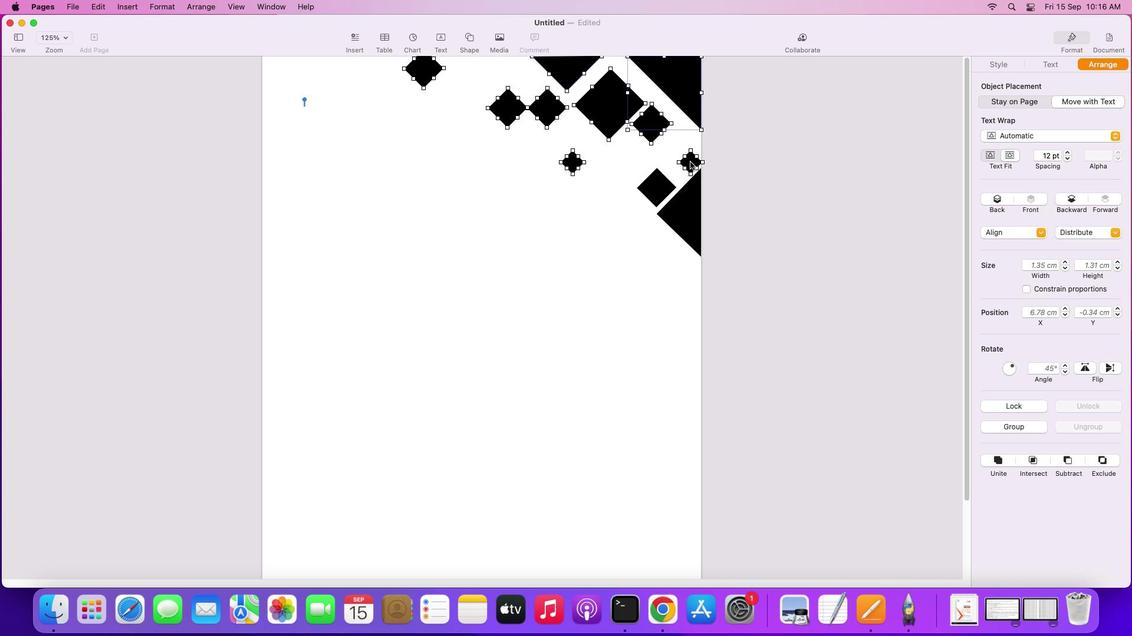 
Action: Mouse moved to (658, 188)
Screenshot: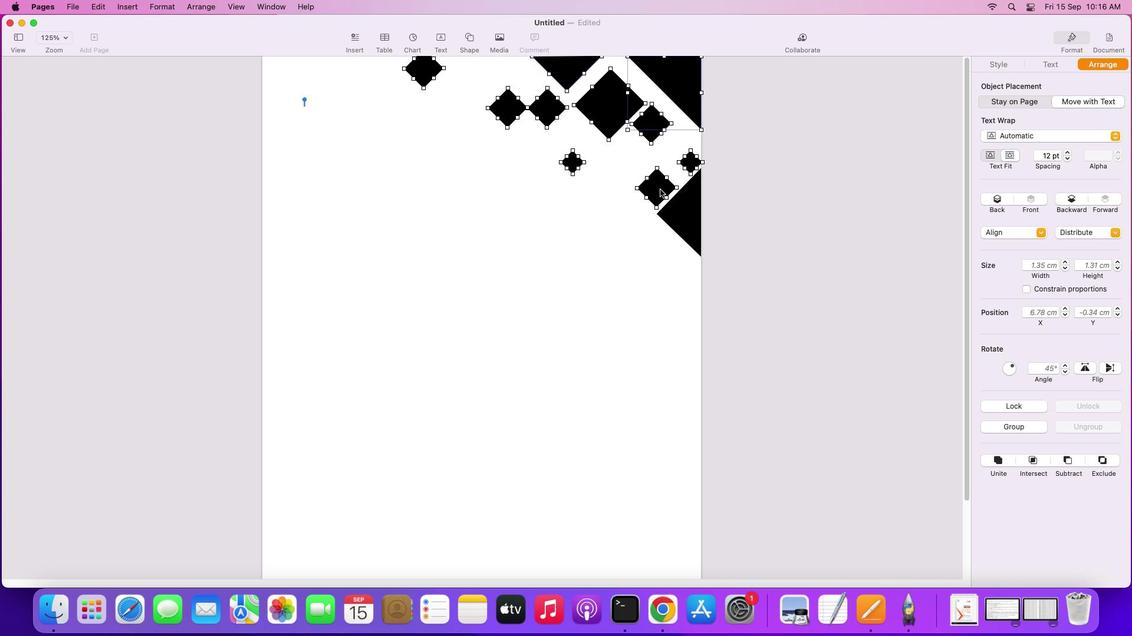 
Action: Mouse pressed left at (658, 188)
Screenshot: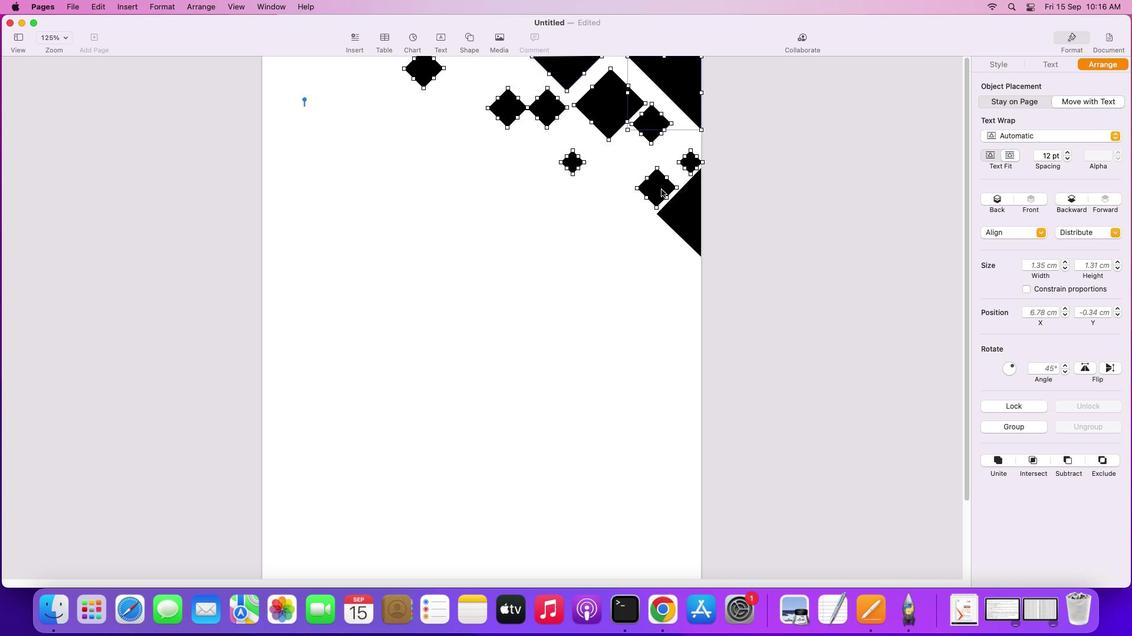 
Action: Mouse moved to (689, 204)
Screenshot: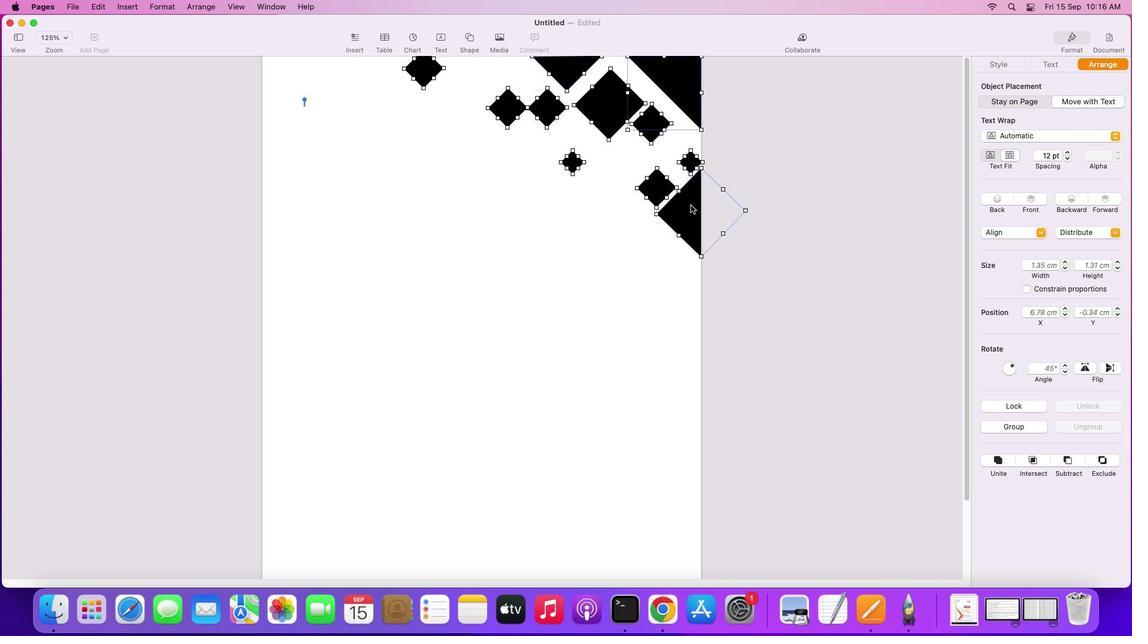 
Action: Mouse pressed left at (689, 204)
Screenshot: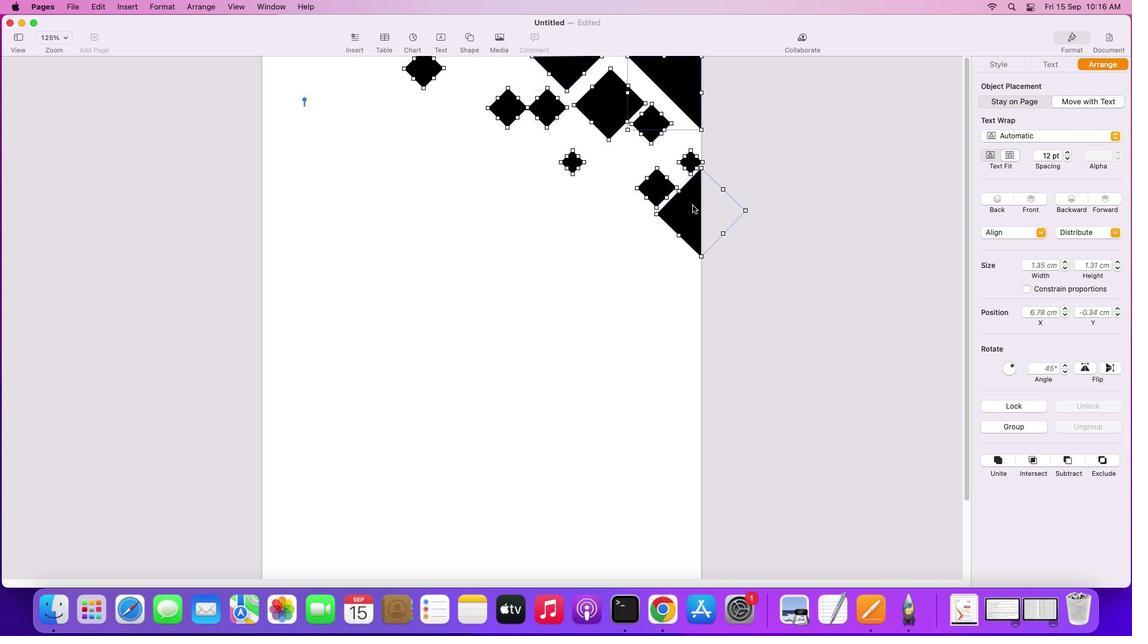 
Action: Mouse moved to (1002, 60)
Screenshot: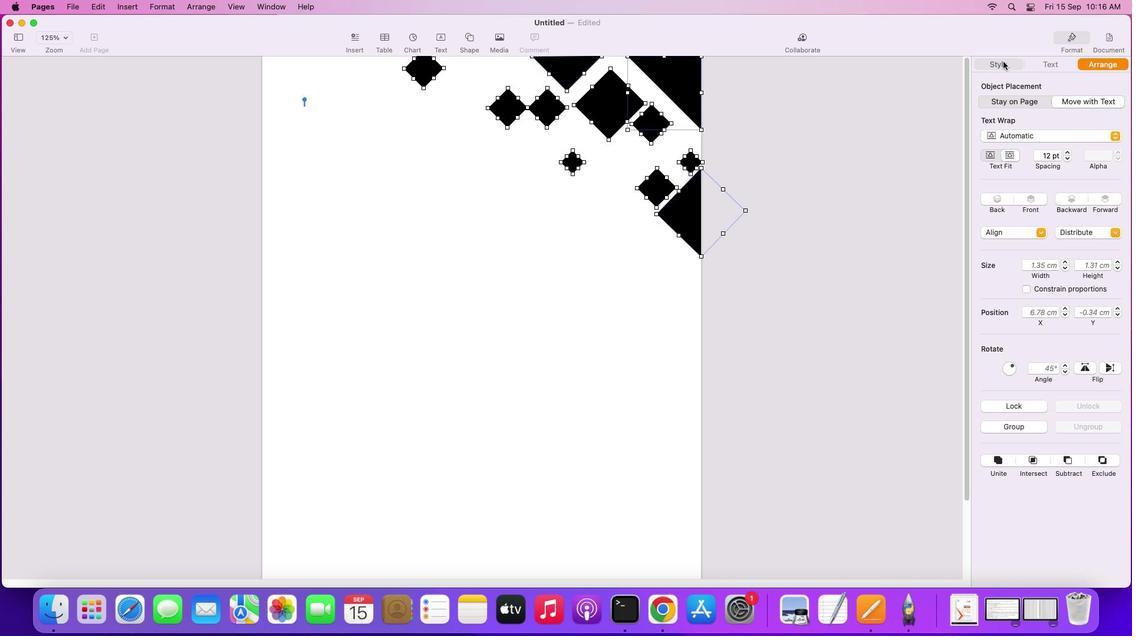 
Action: Mouse pressed left at (1002, 60)
Screenshot: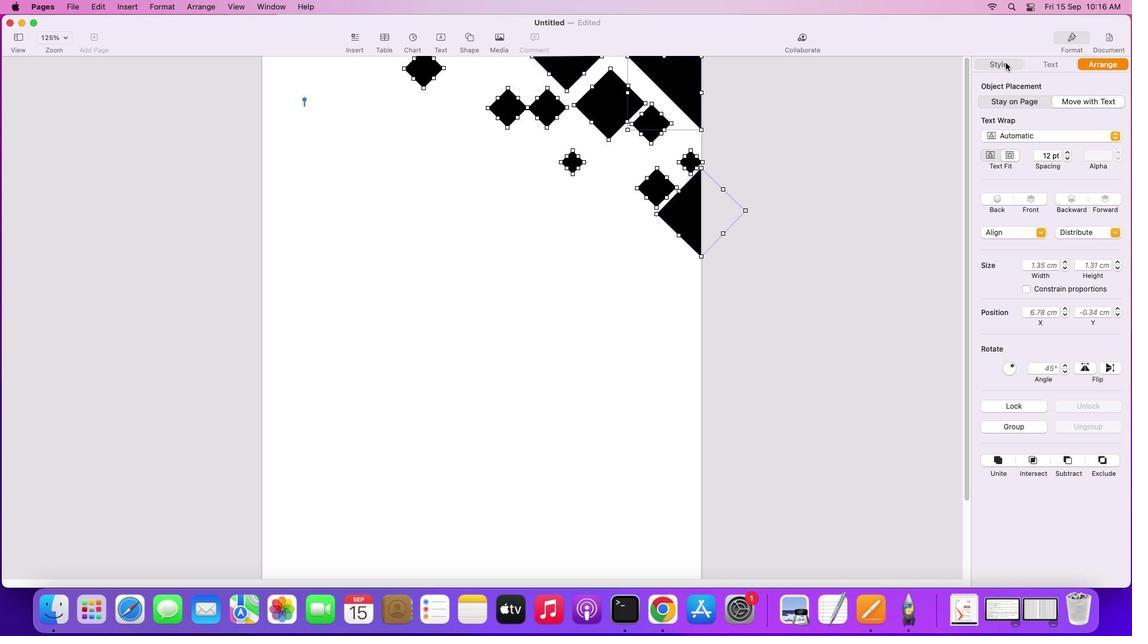 
Action: Mouse moved to (1113, 206)
Screenshot: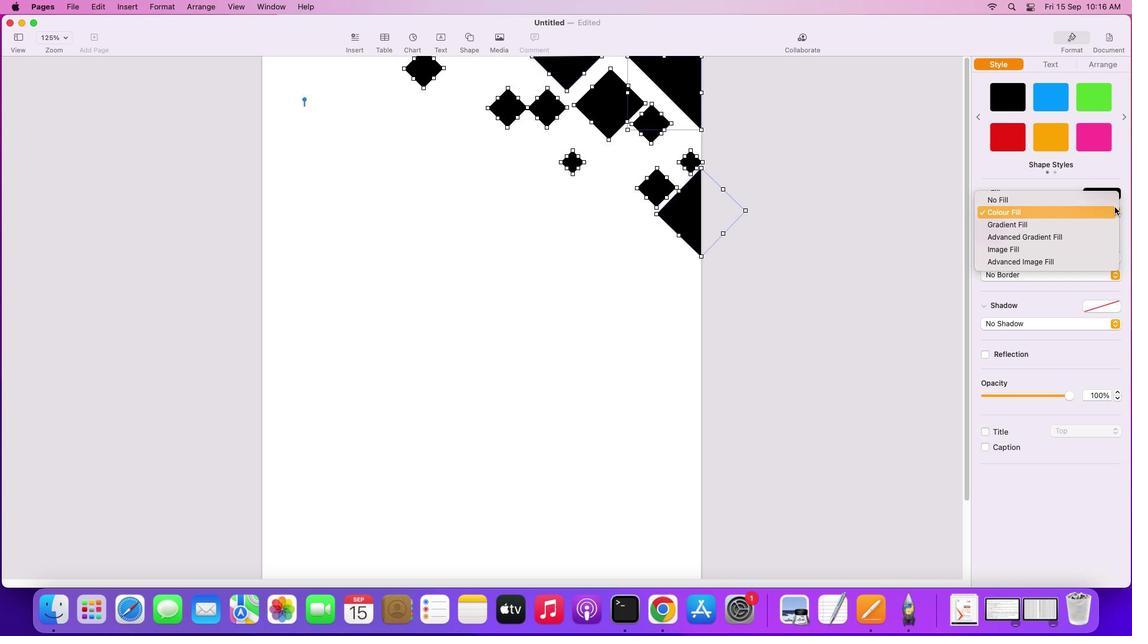 
Action: Mouse pressed left at (1113, 206)
Screenshot: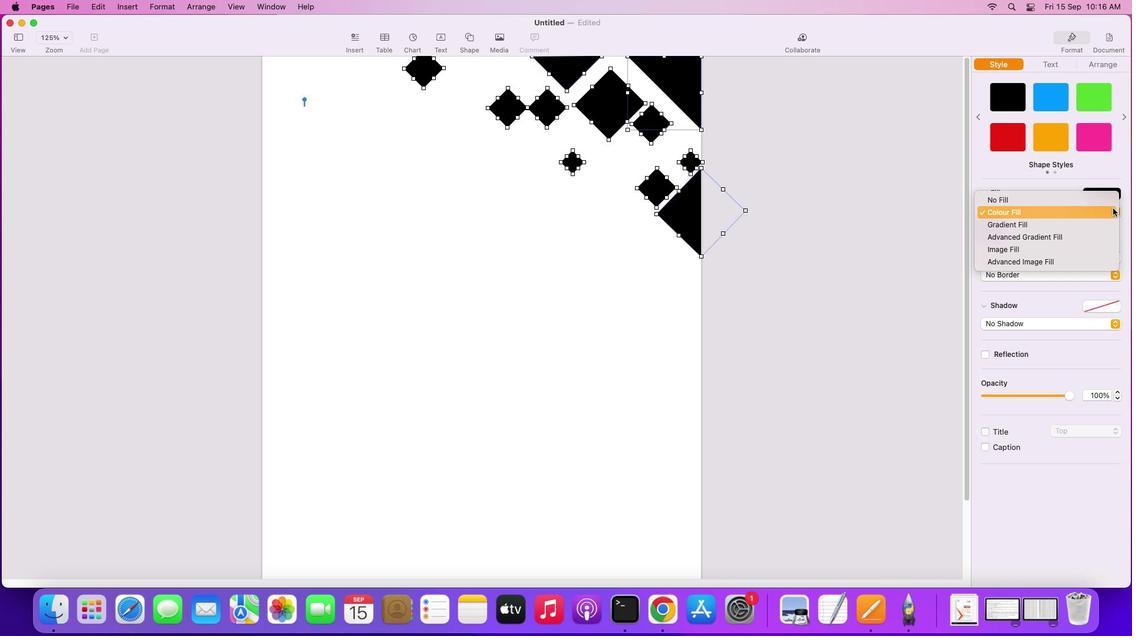
Action: Mouse moved to (1091, 220)
Screenshot: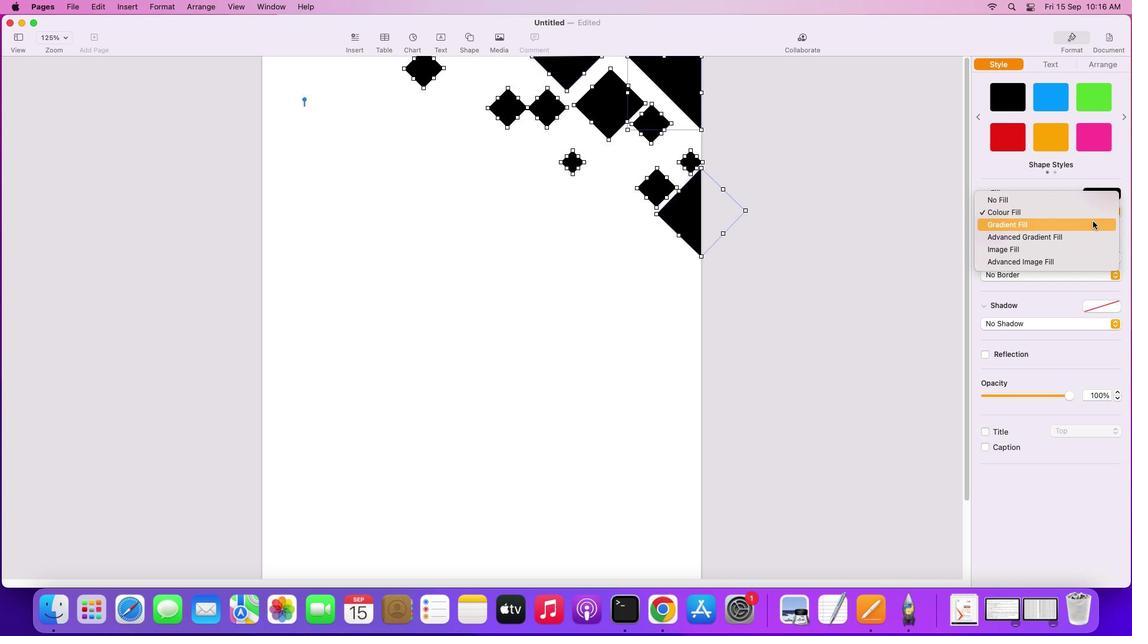 
Action: Mouse pressed left at (1091, 220)
Screenshot: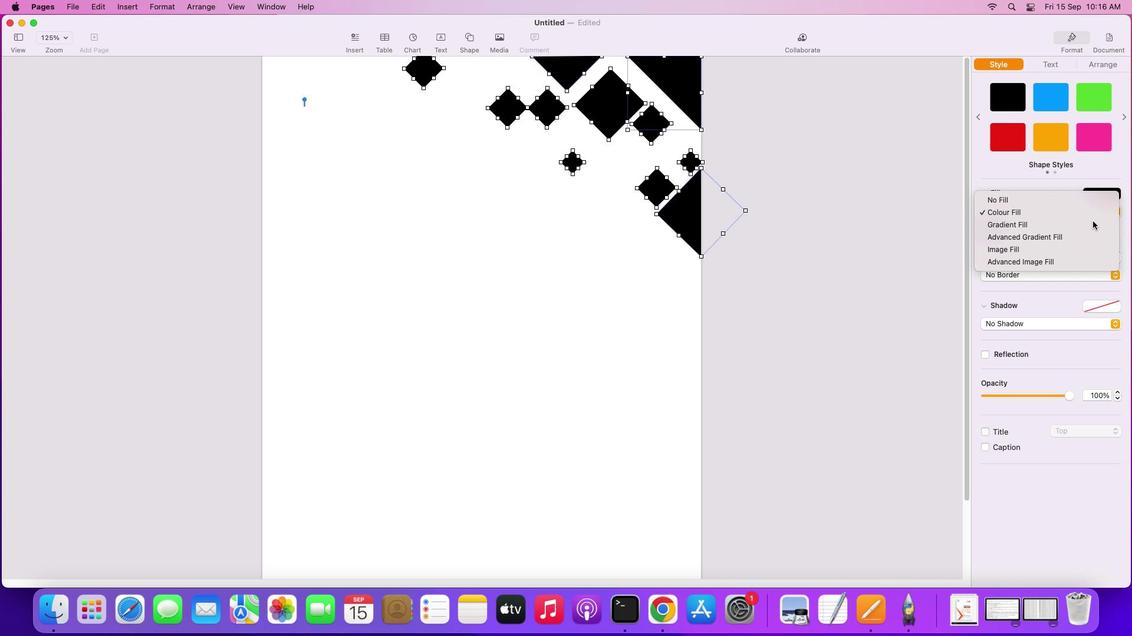 
Action: Mouse moved to (531, 213)
Screenshot: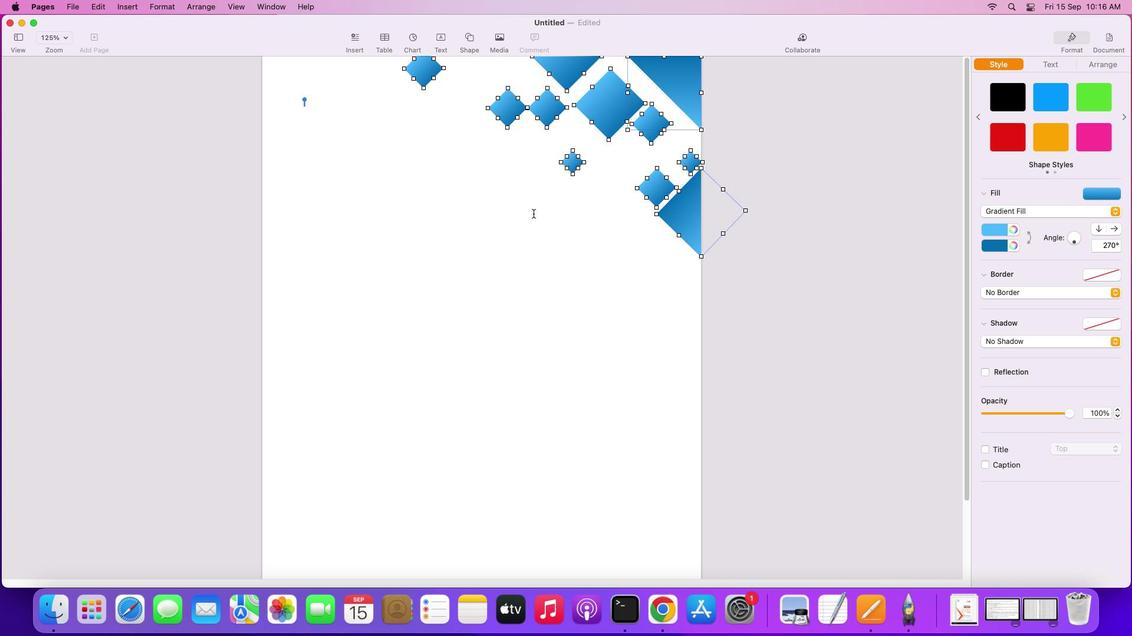
Action: Mouse pressed left at (531, 213)
Screenshot: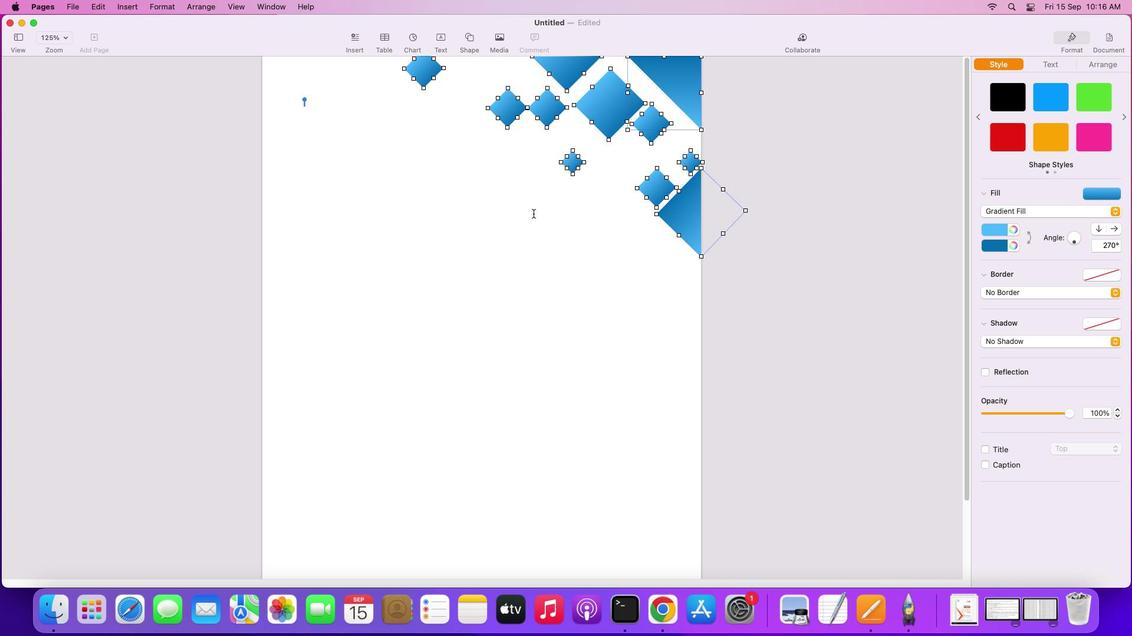 
Action: Mouse moved to (419, 61)
Screenshot: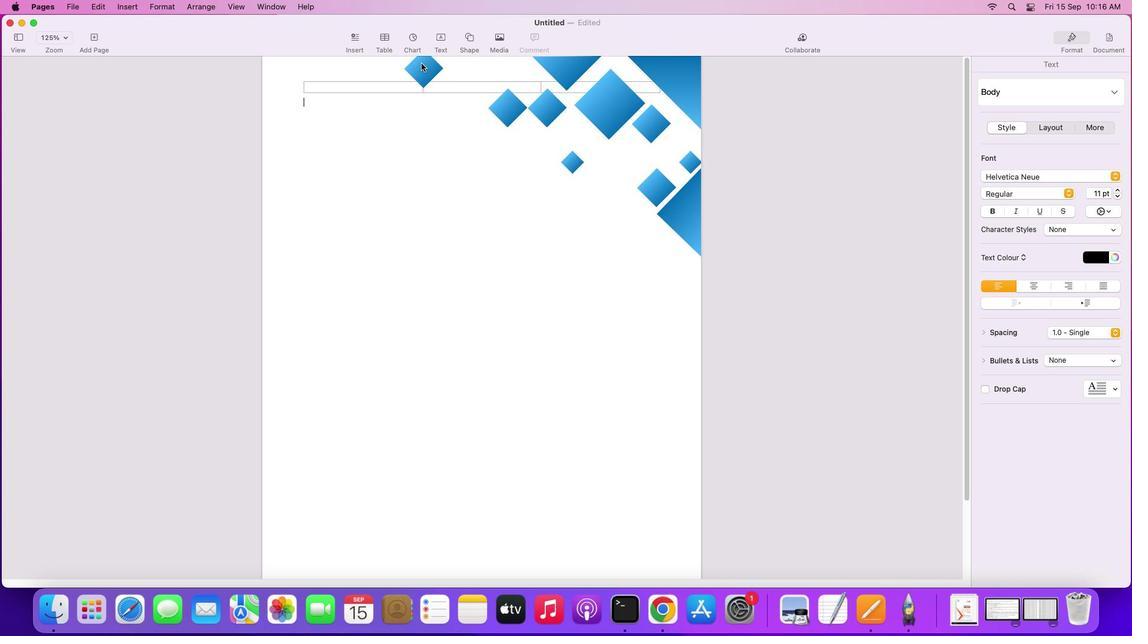 
Action: Mouse pressed left at (419, 61)
Screenshot: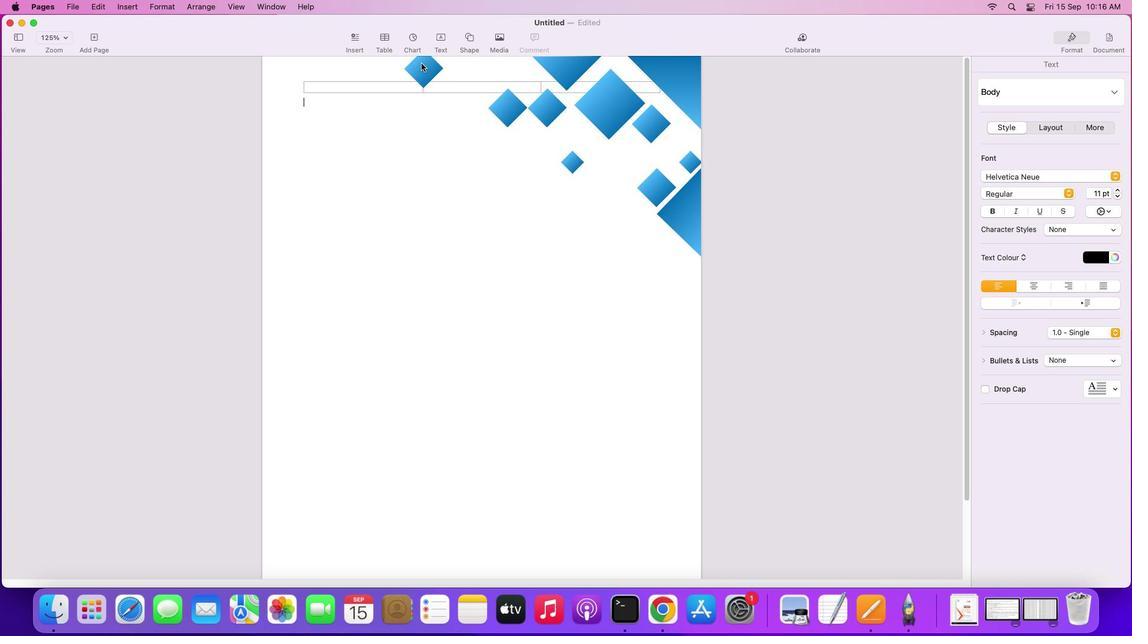 
Action: Mouse moved to (1027, 236)
Screenshot: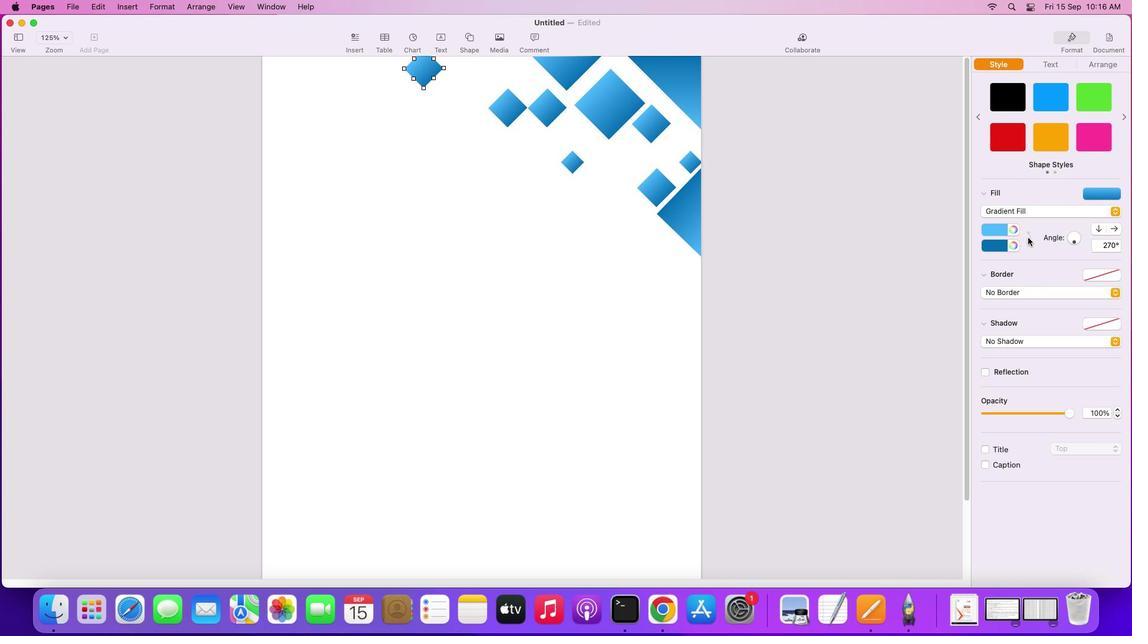 
Action: Mouse pressed left at (1027, 236)
Screenshot: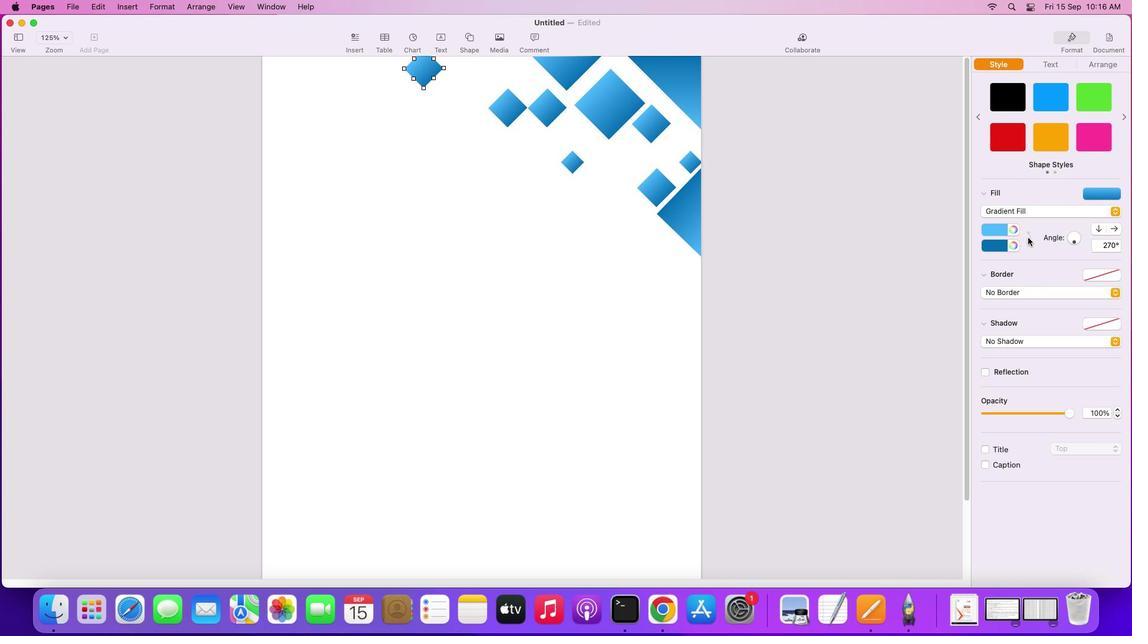 
Action: Mouse moved to (552, 67)
Screenshot: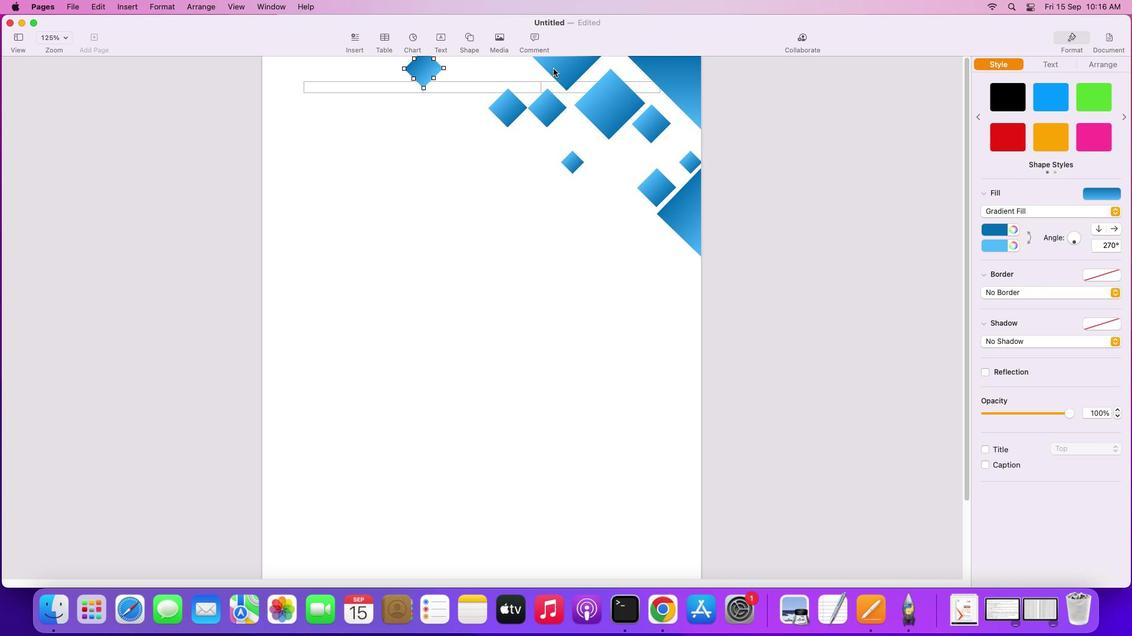 
Action: Mouse pressed left at (552, 67)
Screenshot: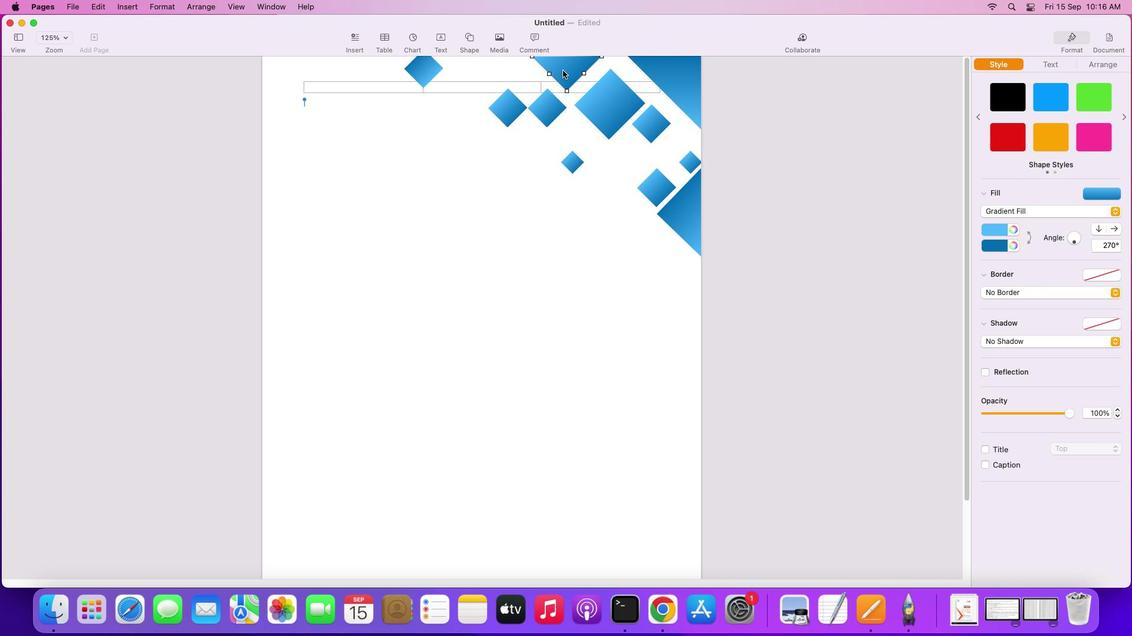 
Action: Mouse moved to (1027, 235)
Screenshot: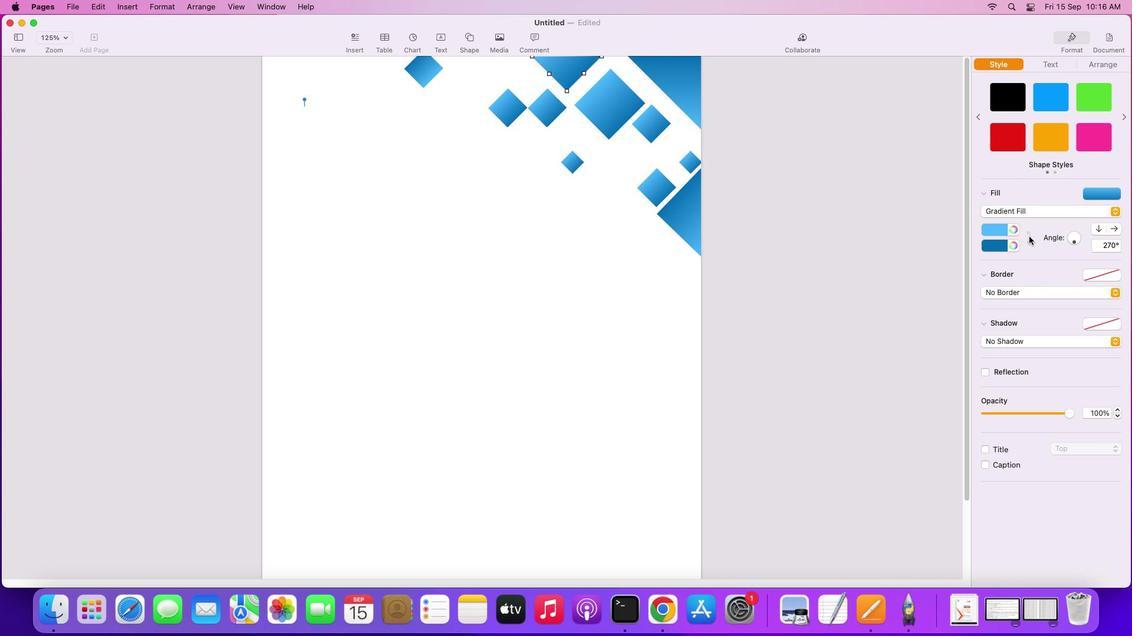 
Action: Mouse pressed left at (1027, 235)
Screenshot: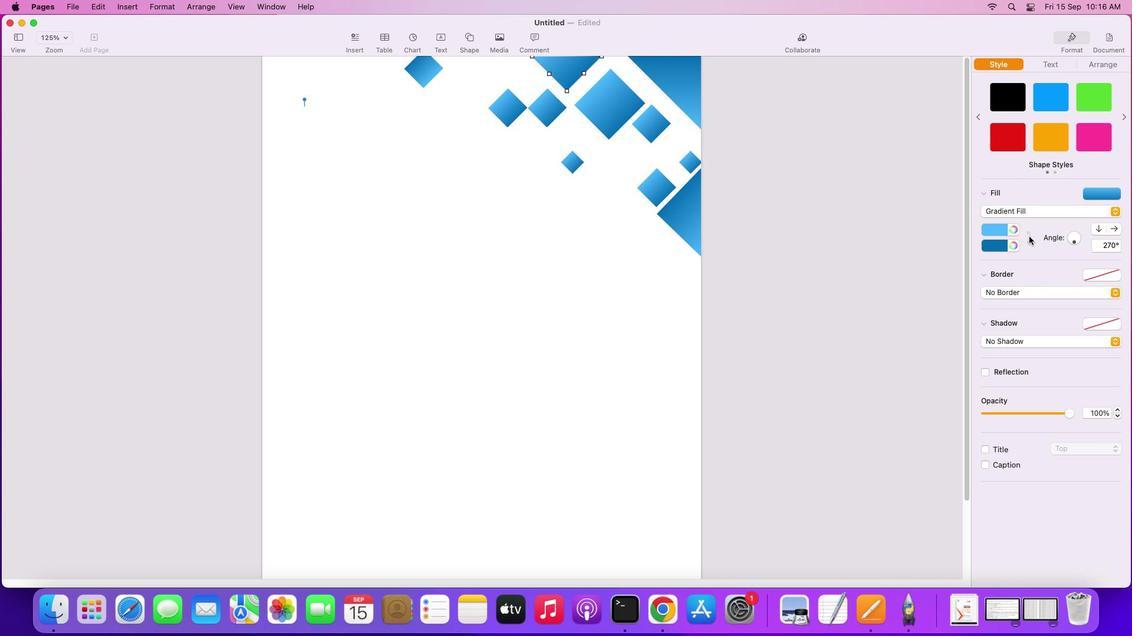 
Action: Mouse moved to (600, 99)
Screenshot: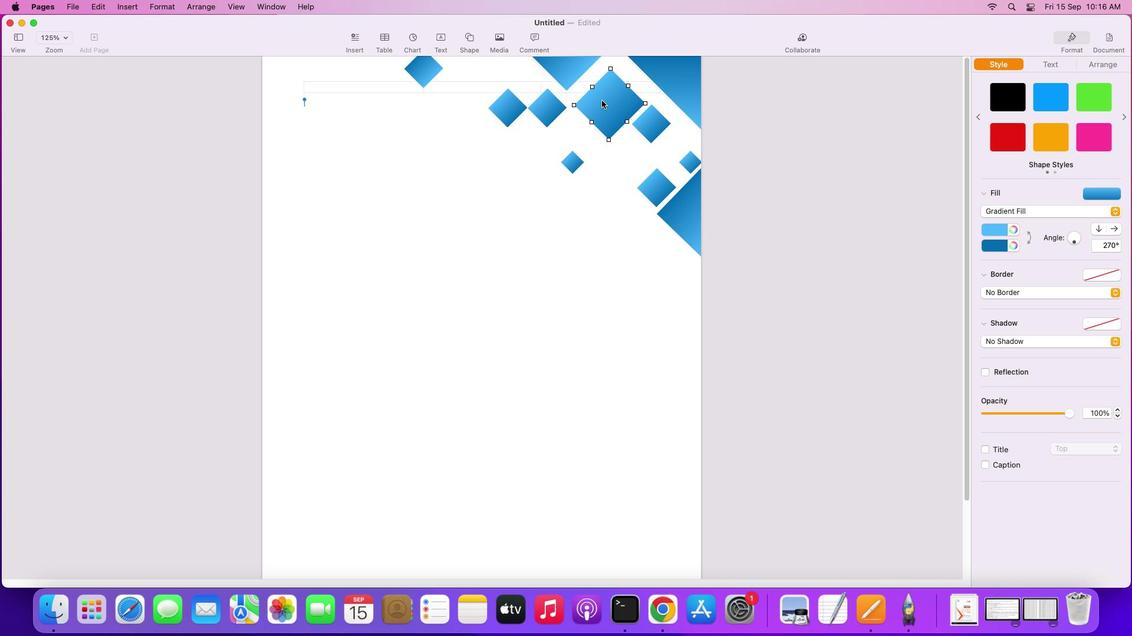
Action: Mouse pressed left at (600, 99)
Screenshot: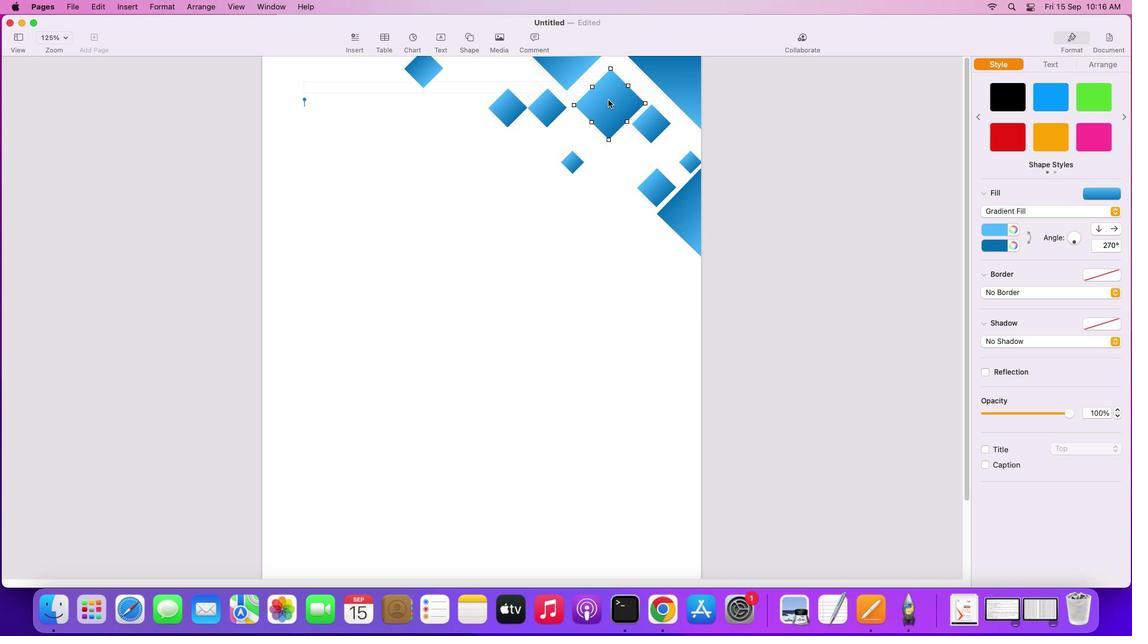 
Action: Mouse moved to (1027, 232)
Screenshot: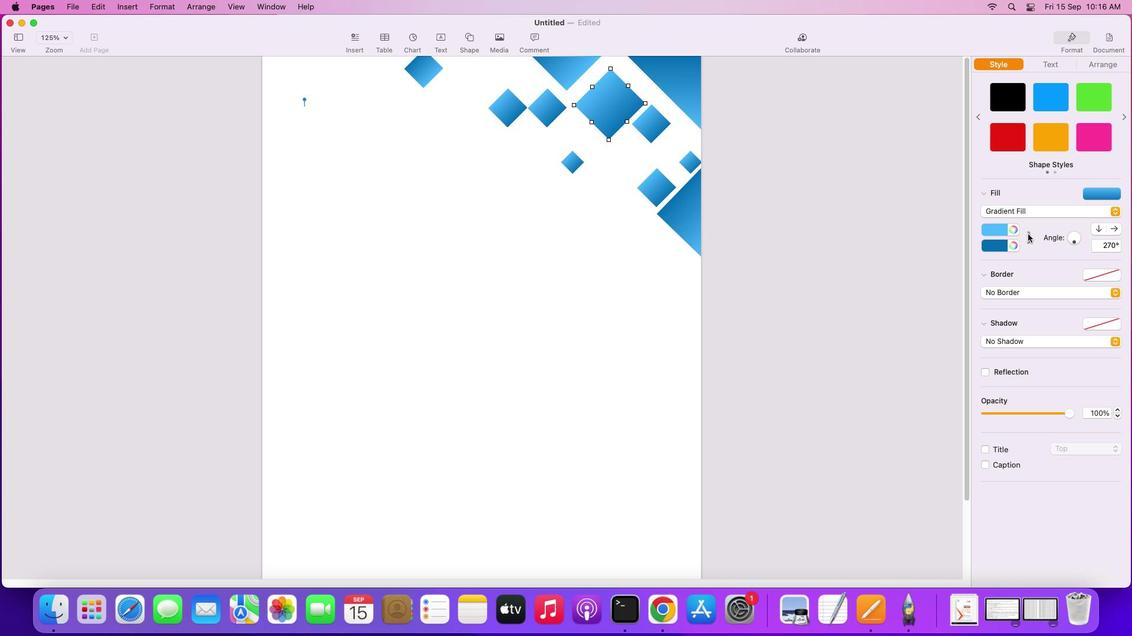 
Action: Mouse pressed left at (1027, 232)
Screenshot: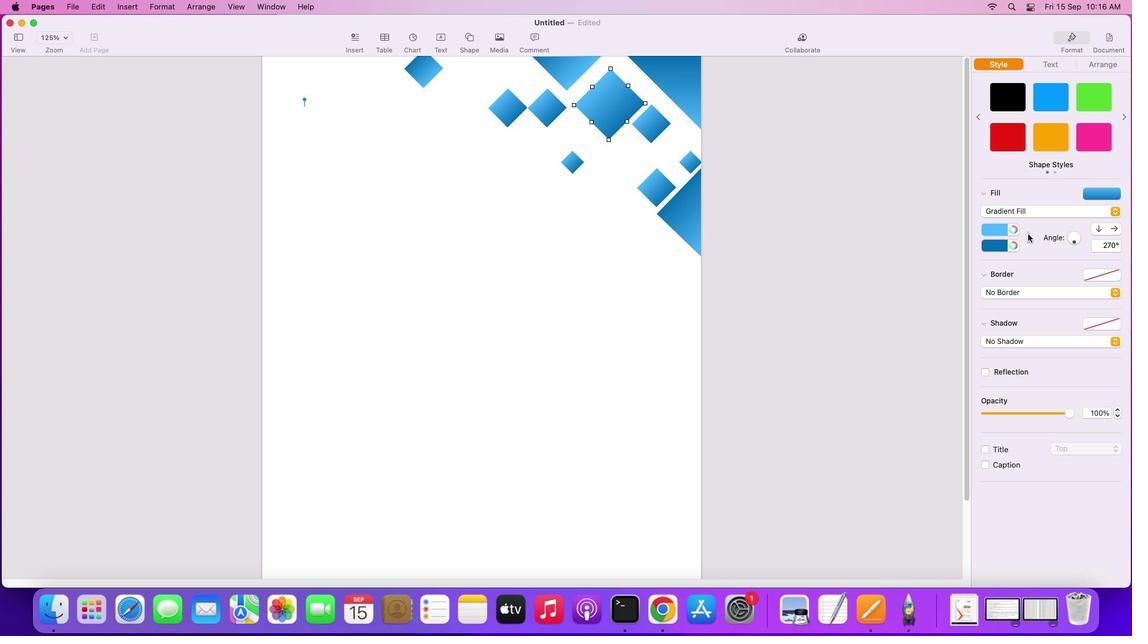 
Action: Mouse moved to (636, 121)
Screenshot: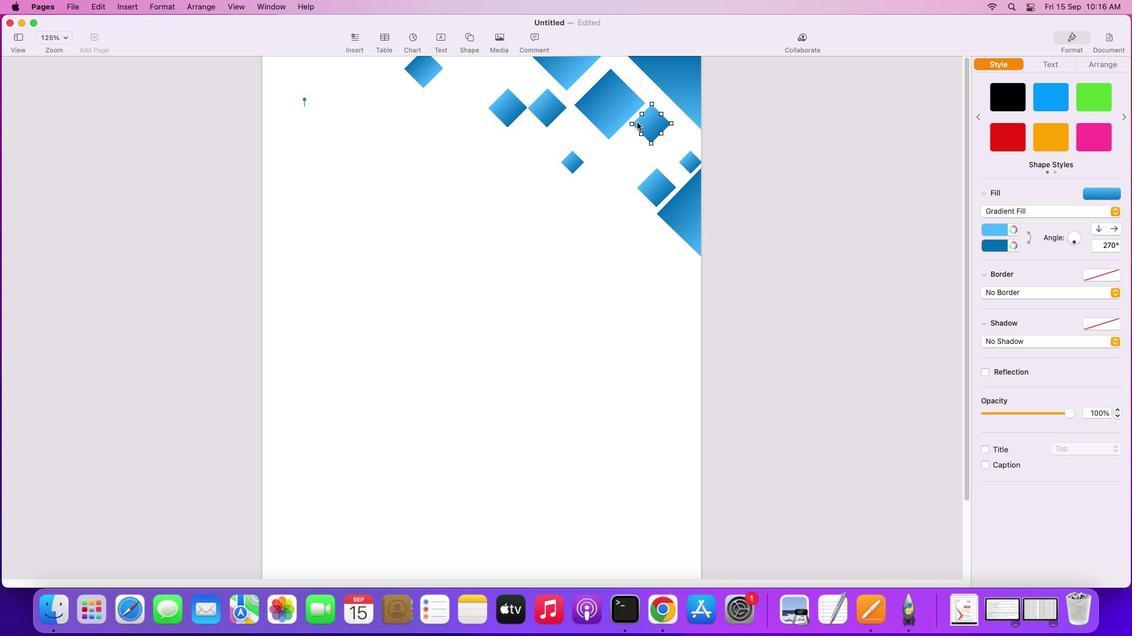 
Action: Mouse pressed left at (636, 121)
Screenshot: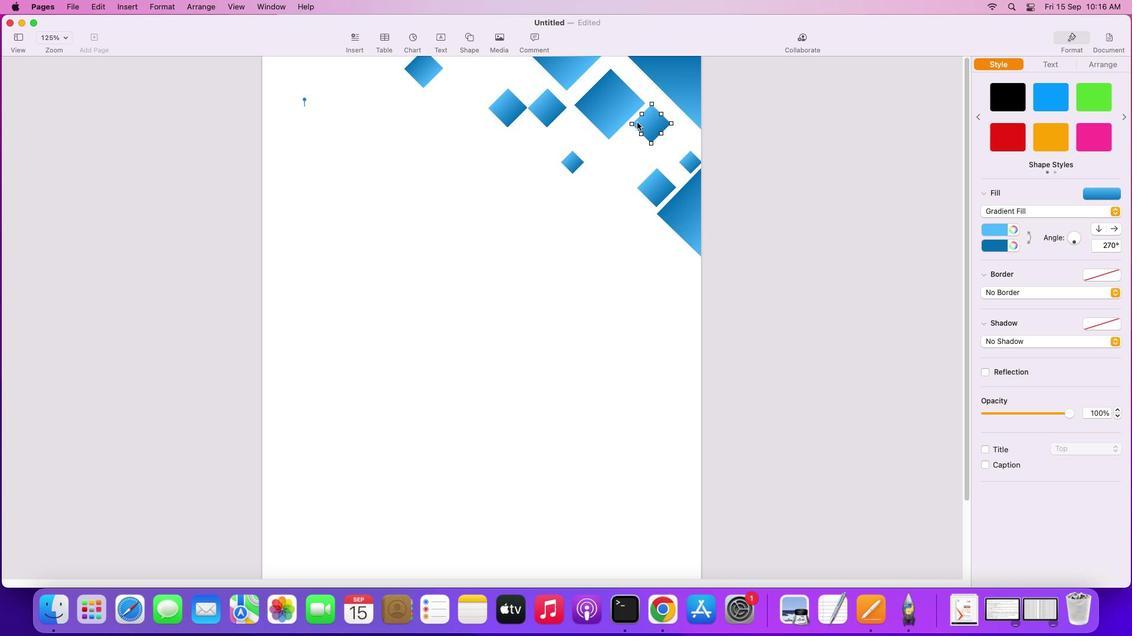 
Action: Mouse moved to (1025, 232)
Screenshot: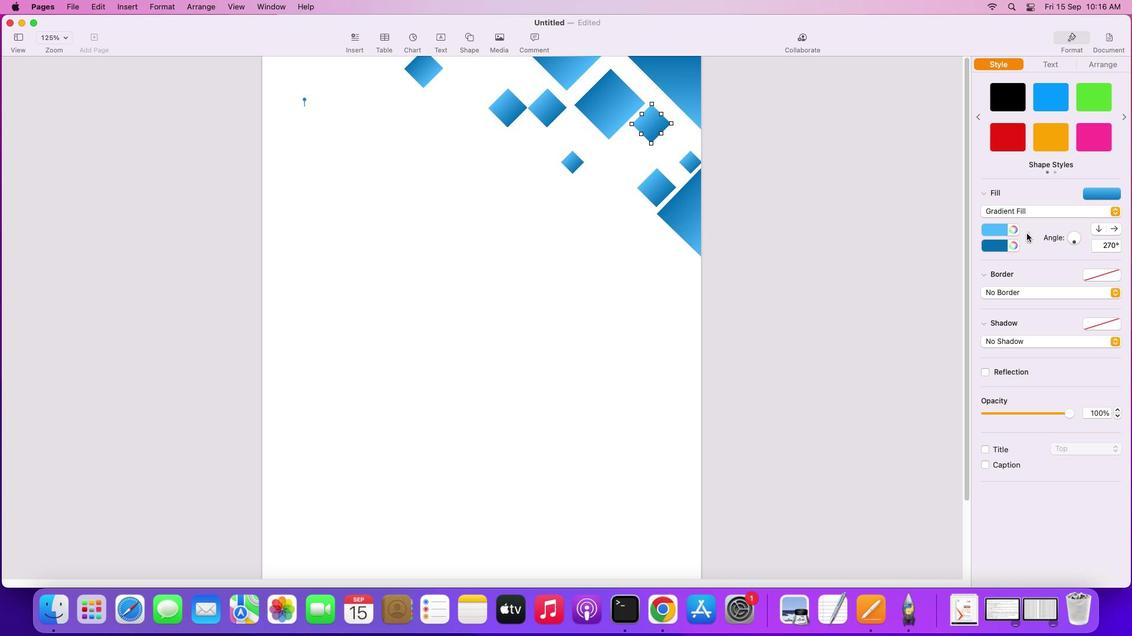 
Action: Mouse pressed left at (1025, 232)
Screenshot: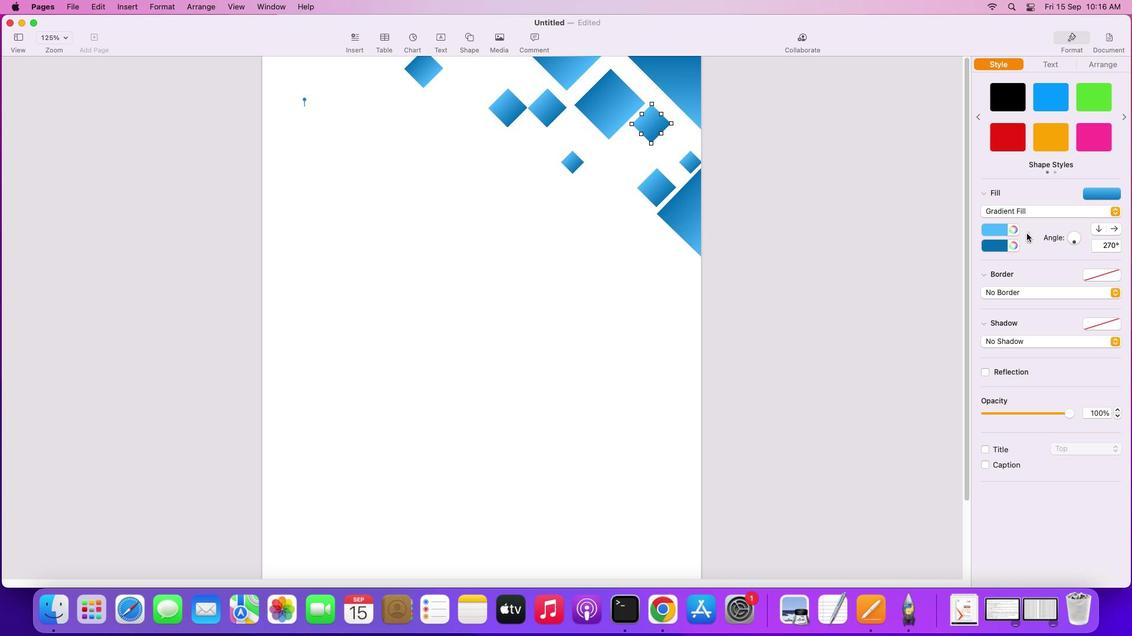 
Action: Mouse moved to (685, 200)
Screenshot: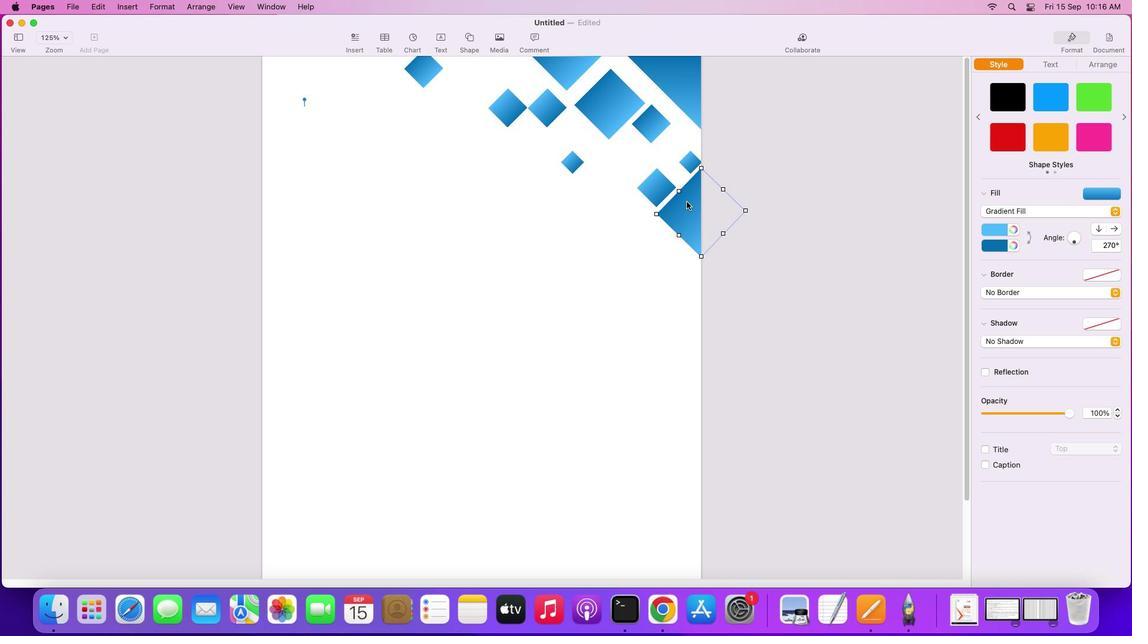 
Action: Mouse pressed left at (685, 200)
Screenshot: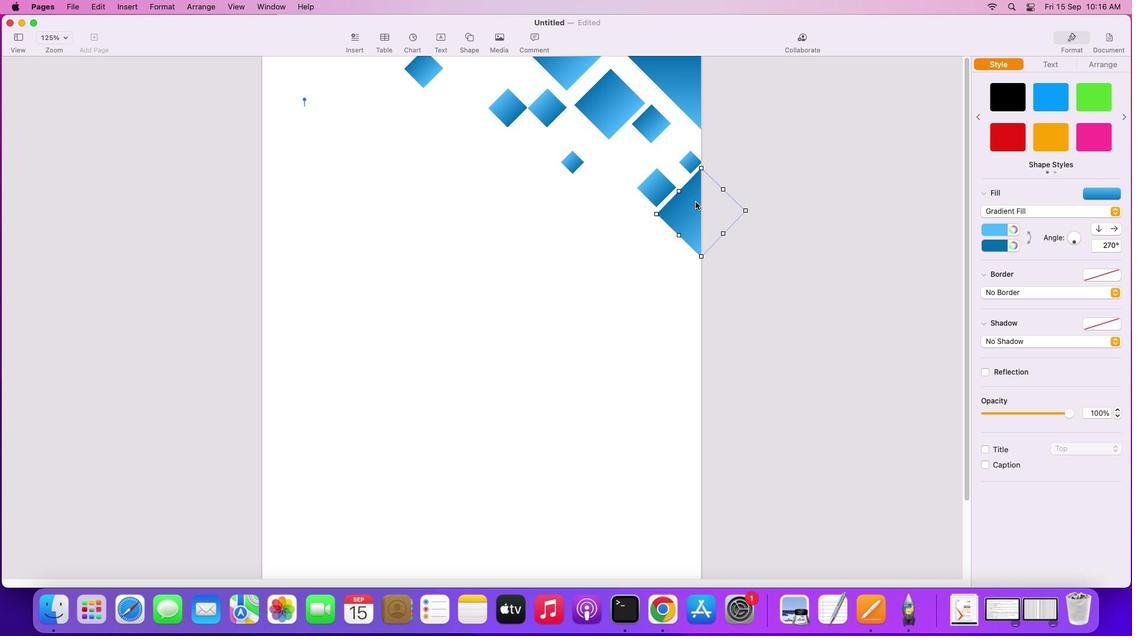 
Action: Mouse moved to (1024, 228)
Screenshot: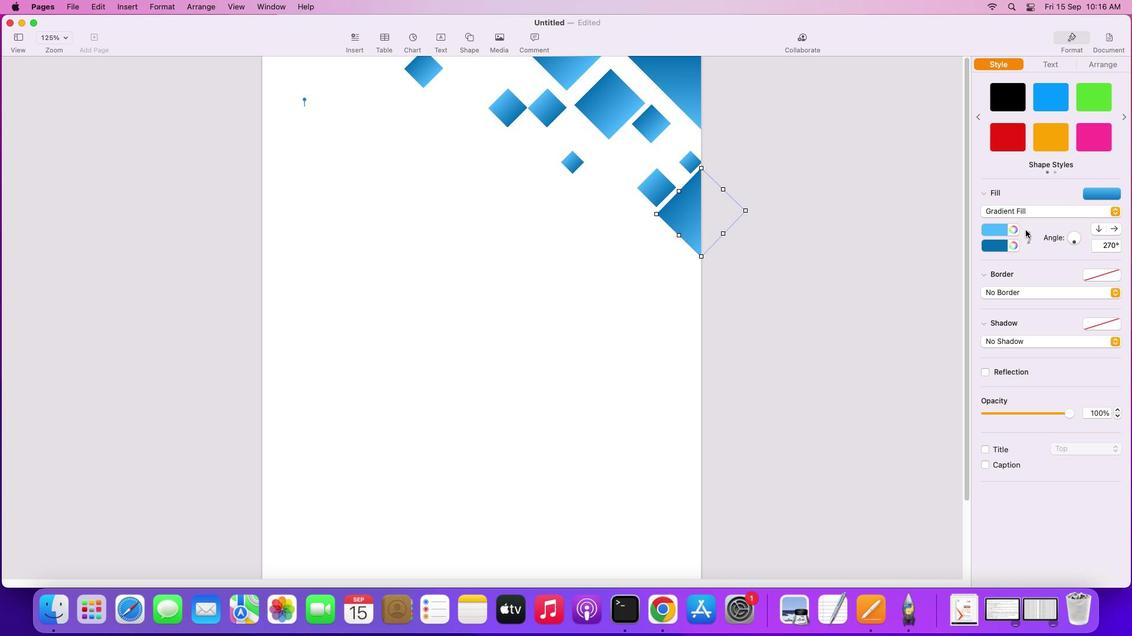 
Action: Mouse pressed left at (1024, 228)
Screenshot: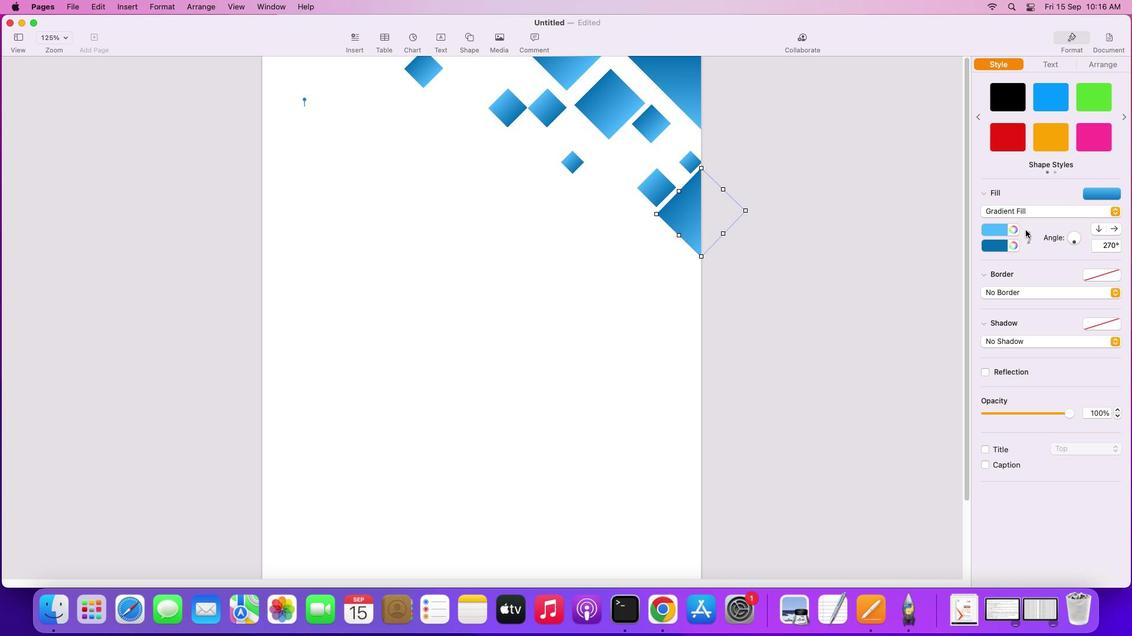 
Action: Mouse moved to (1027, 231)
Screenshot: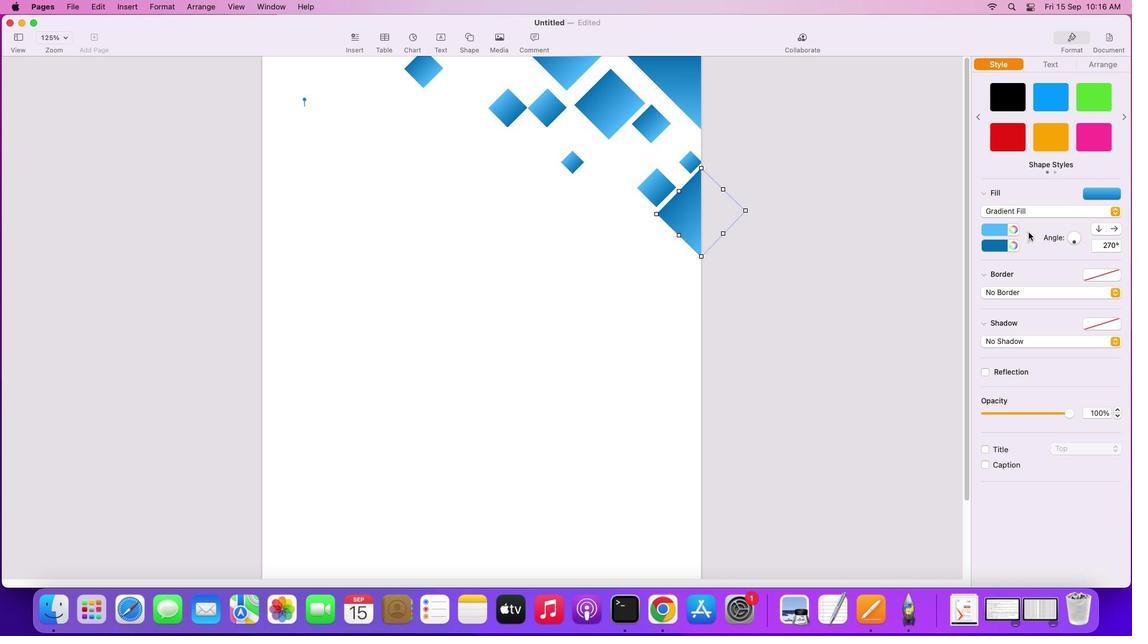
Action: Mouse pressed left at (1027, 231)
Screenshot: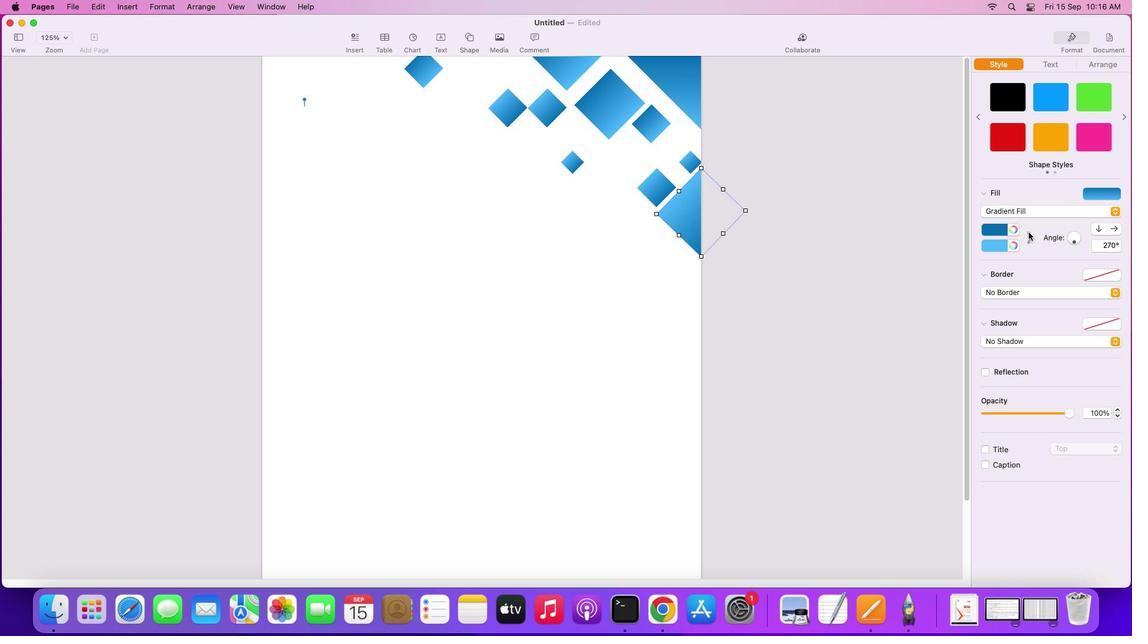 
Action: Mouse moved to (570, 165)
Screenshot: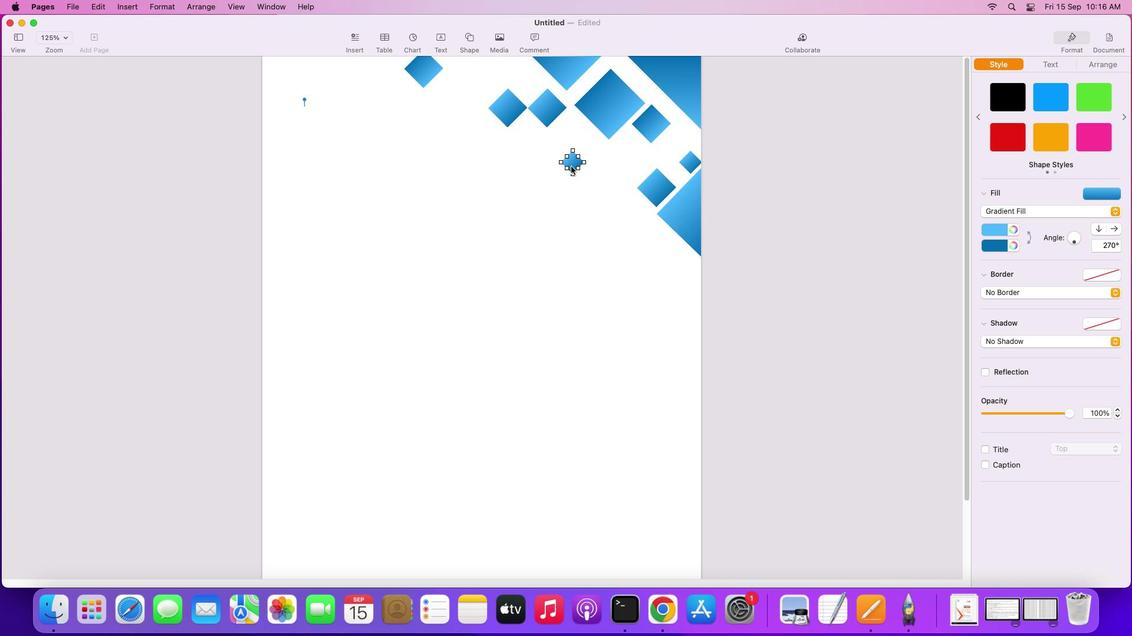 
Action: Mouse pressed left at (570, 165)
Screenshot: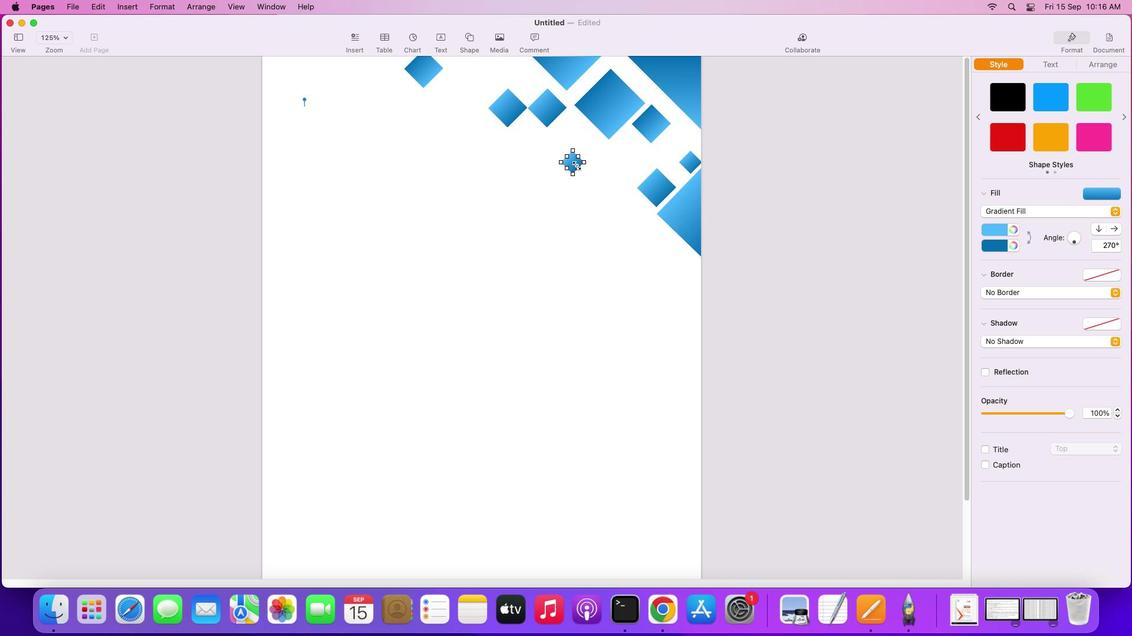 
Action: Mouse moved to (1030, 235)
Screenshot: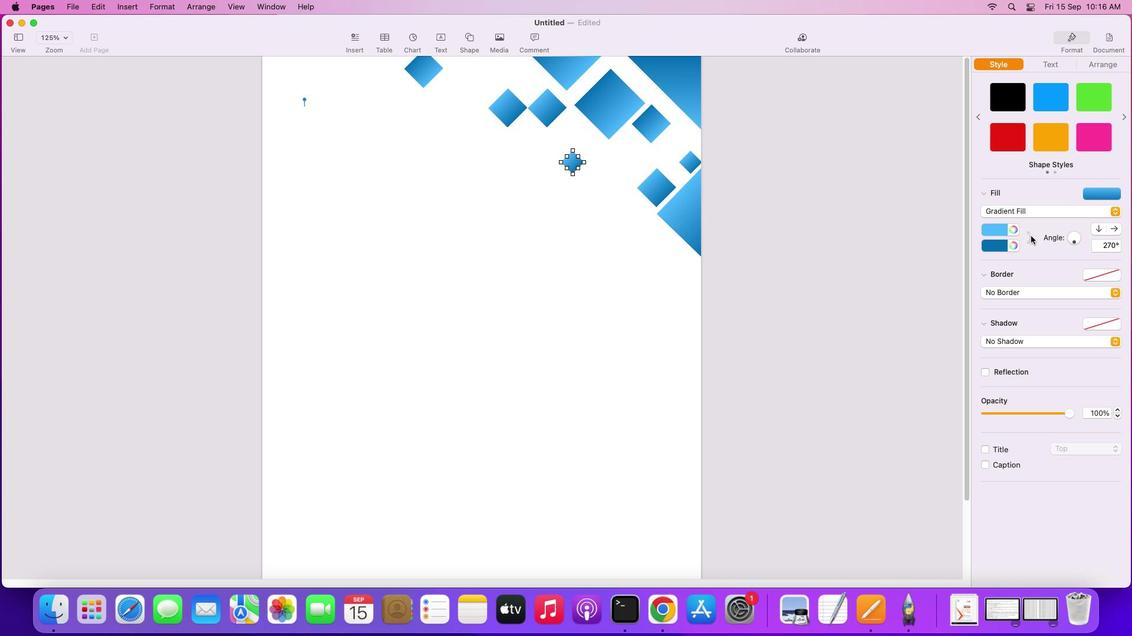 
Action: Mouse pressed left at (1030, 235)
Screenshot: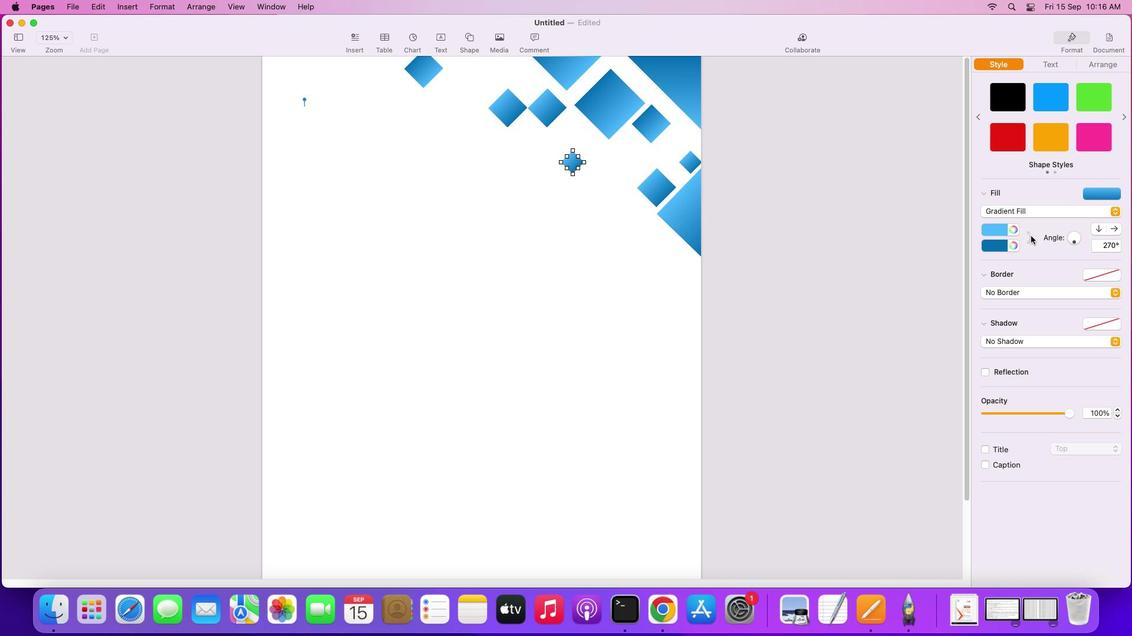 
Action: Mouse moved to (510, 112)
Screenshot: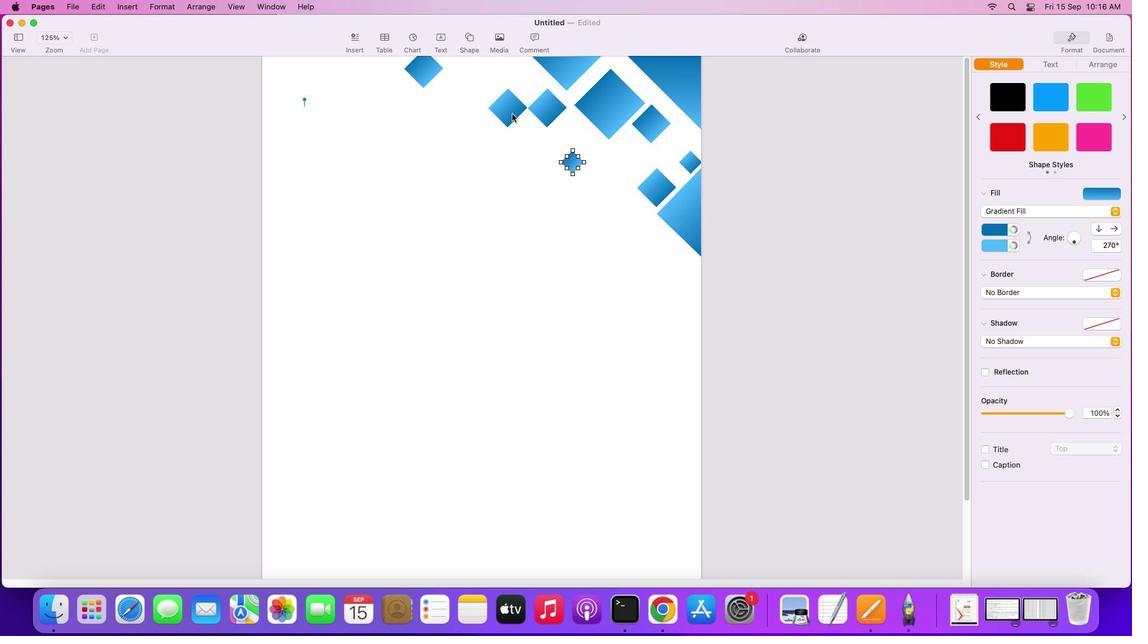 
Action: Mouse pressed left at (510, 112)
Screenshot: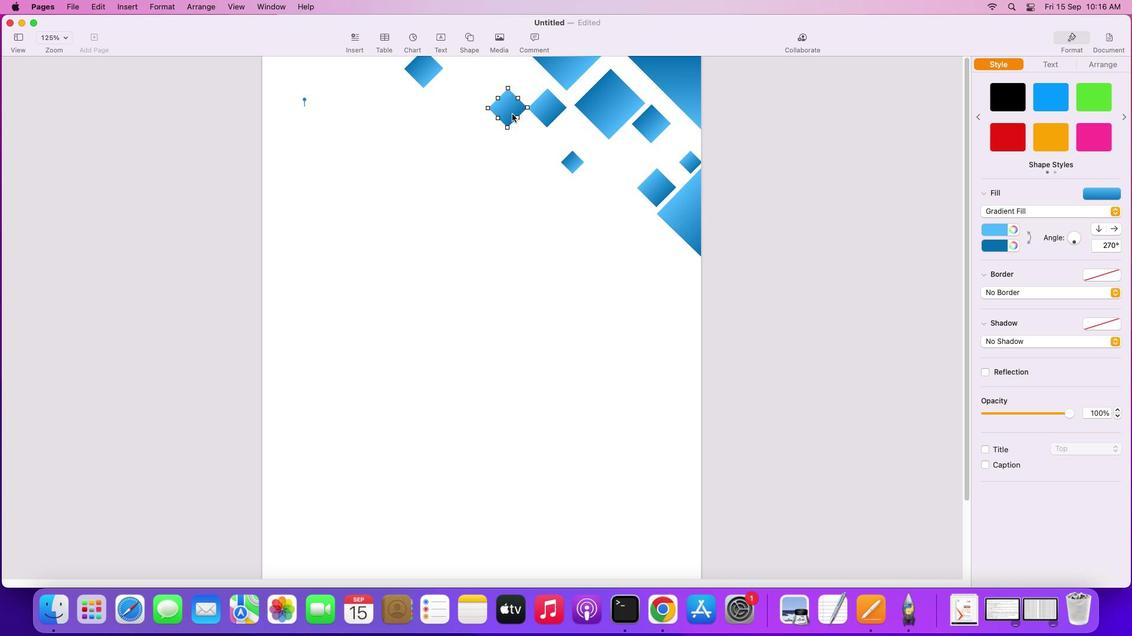 
Action: Mouse moved to (1026, 232)
Screenshot: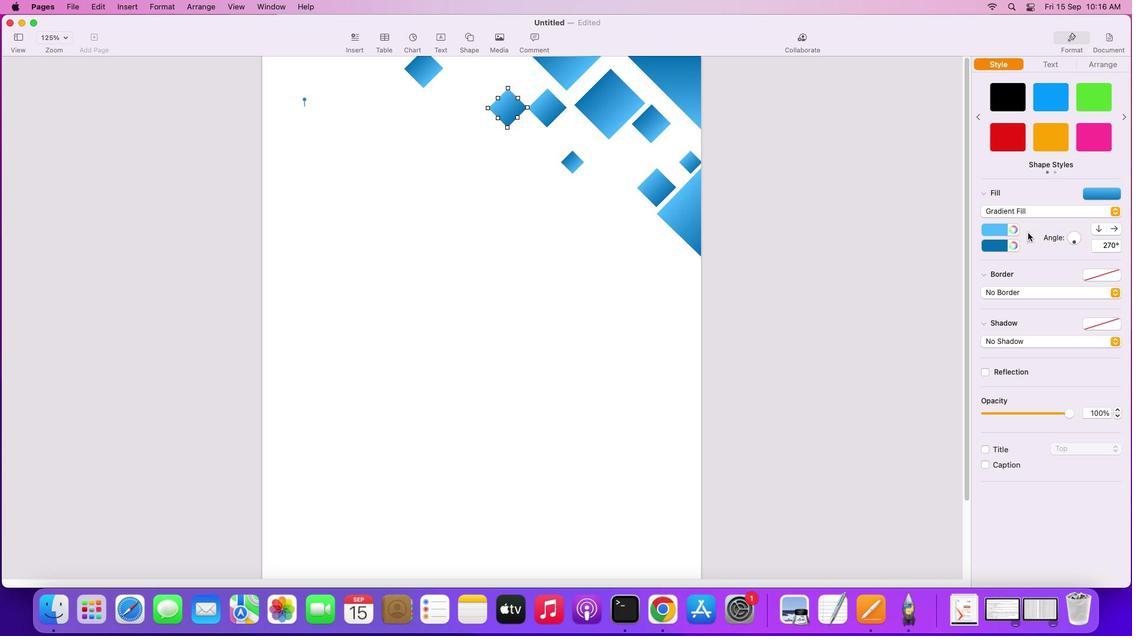 
Action: Mouse pressed left at (1026, 232)
Screenshot: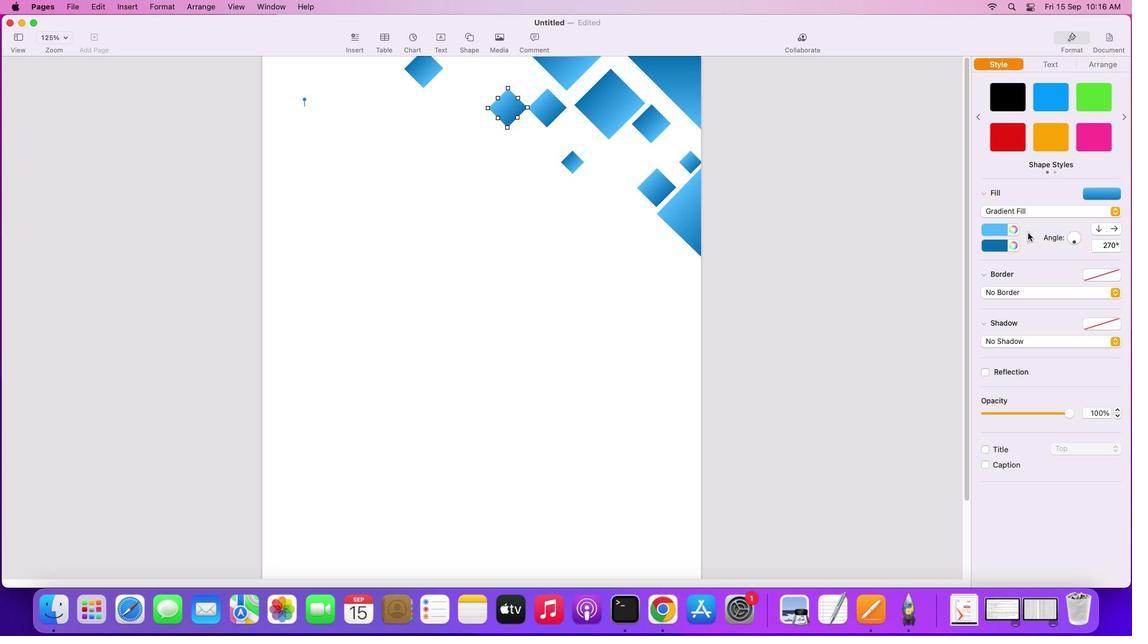 
Action: Mouse moved to (688, 163)
Screenshot: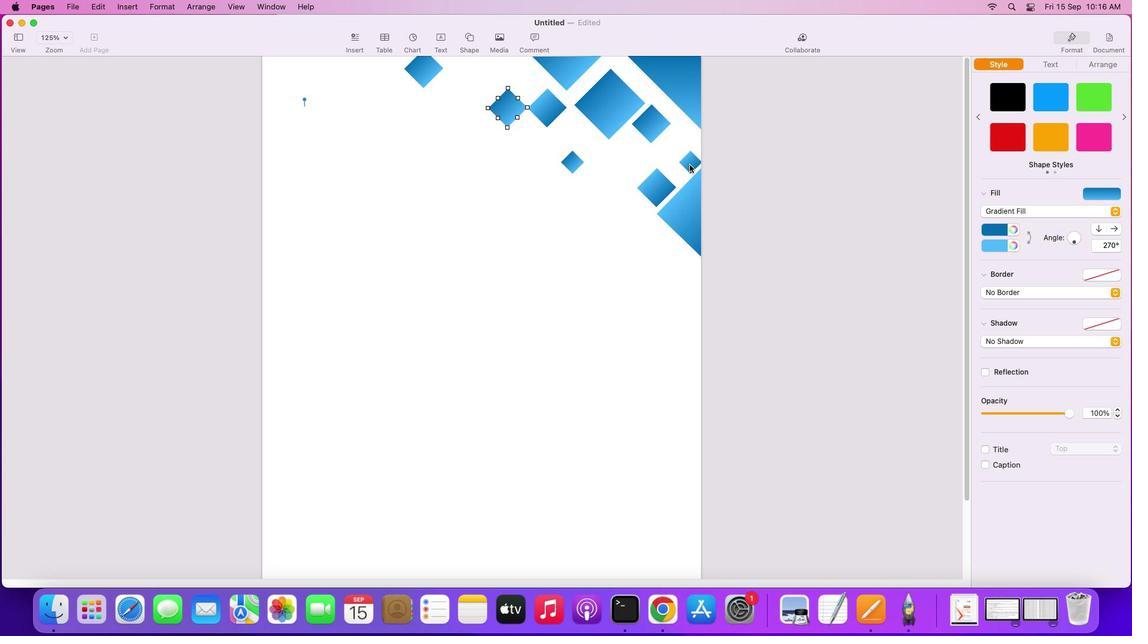 
Action: Mouse pressed left at (688, 163)
Screenshot: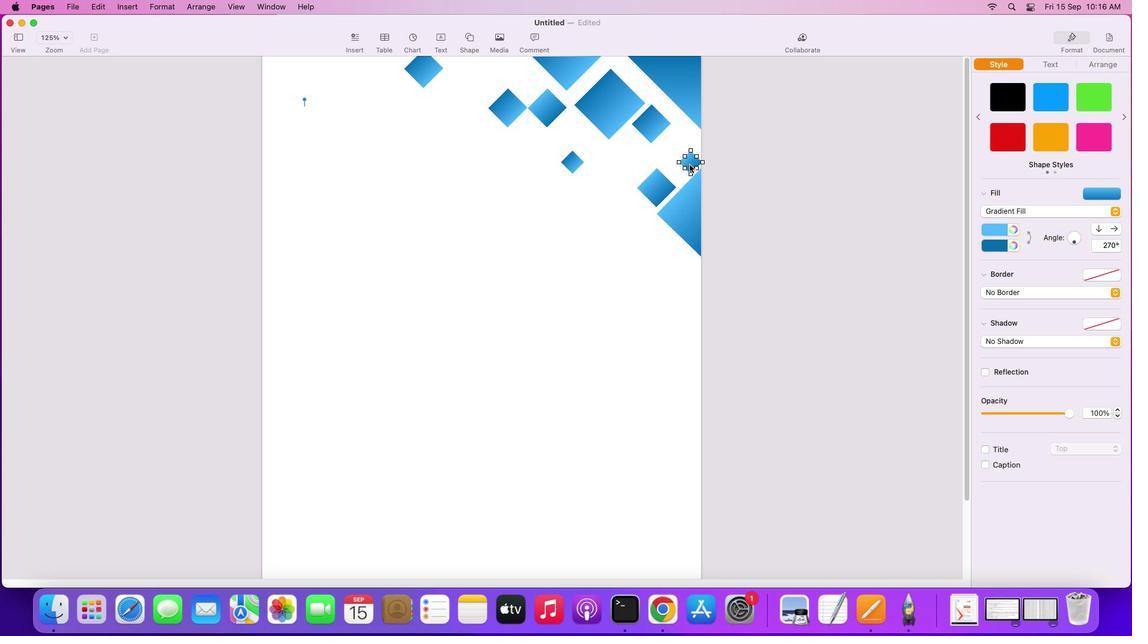 
Action: Mouse moved to (1029, 231)
Screenshot: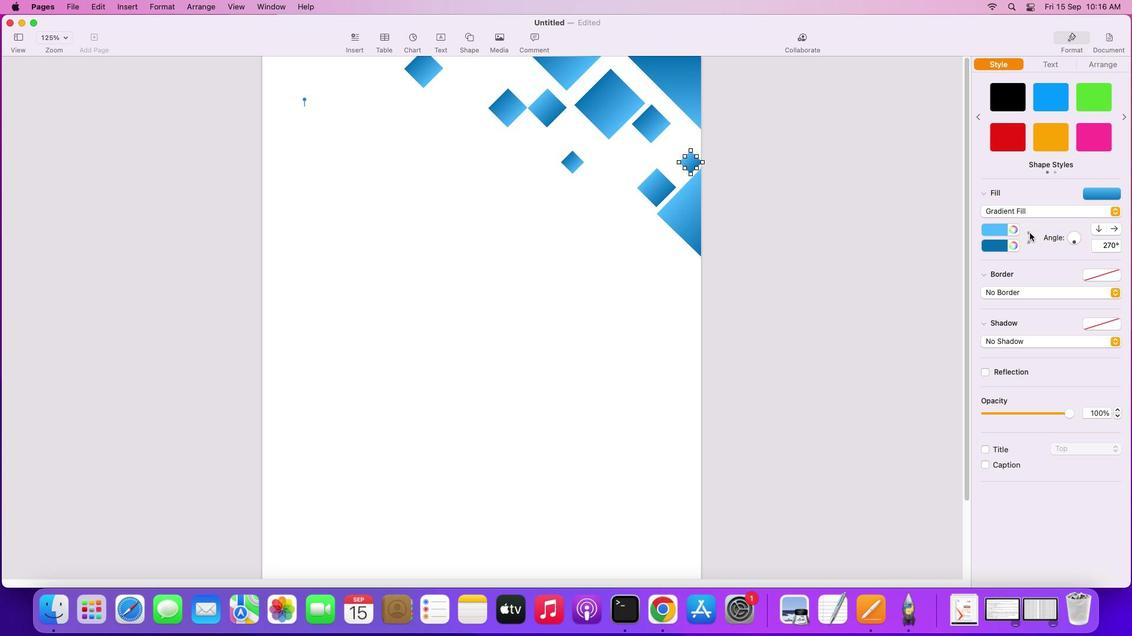 
Action: Mouse pressed left at (1029, 231)
Screenshot: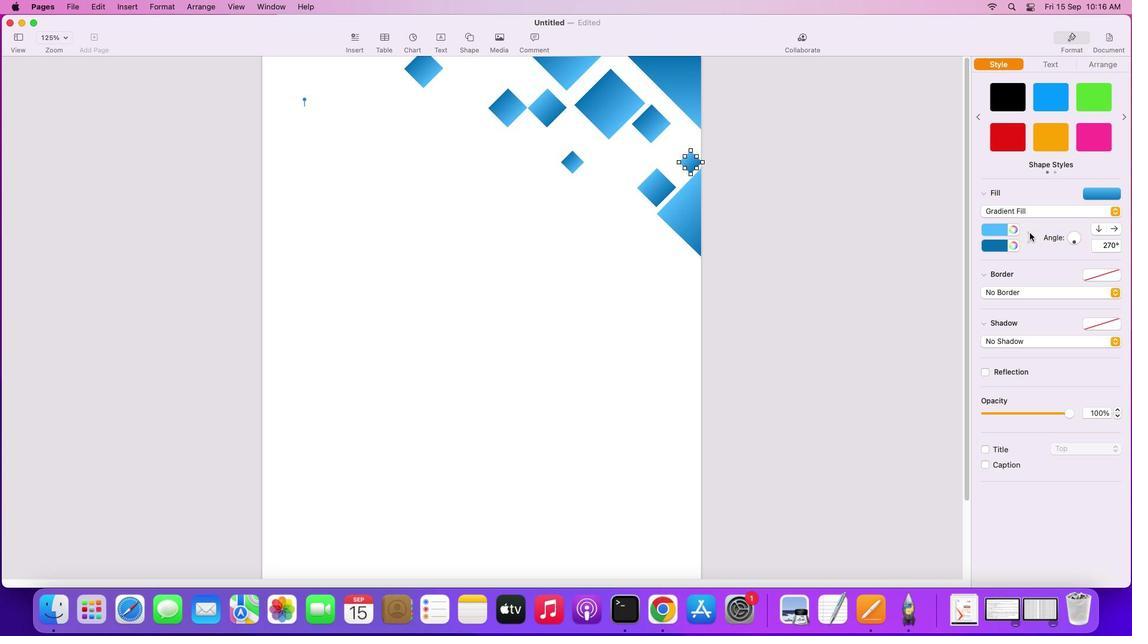 
Action: Mouse moved to (995, 240)
Screenshot: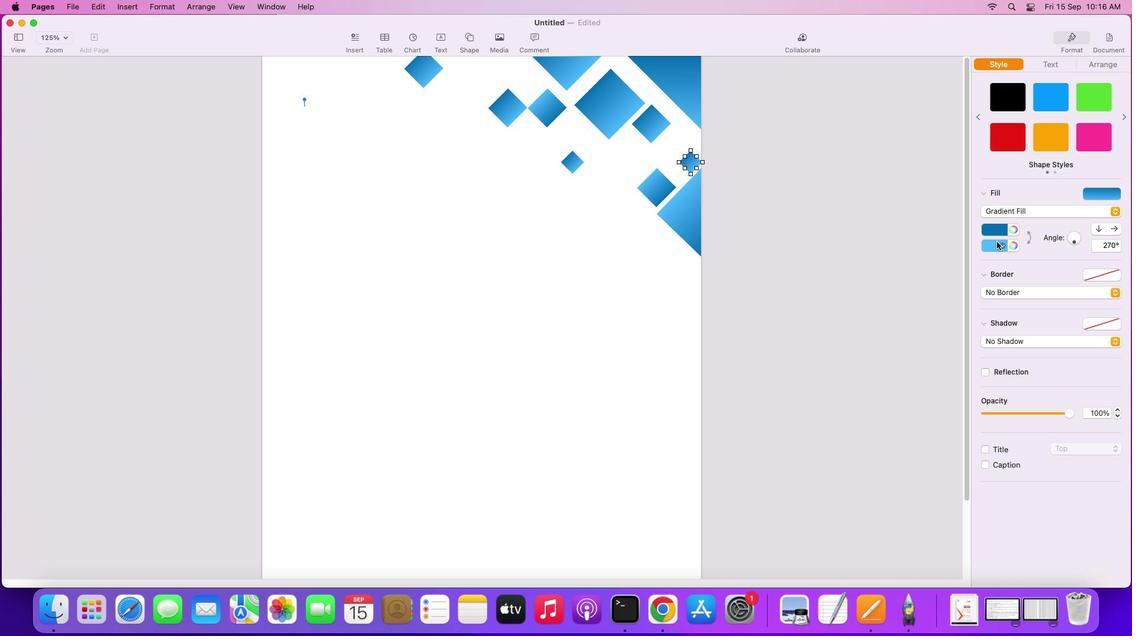 
Action: Mouse pressed left at (995, 240)
Screenshot: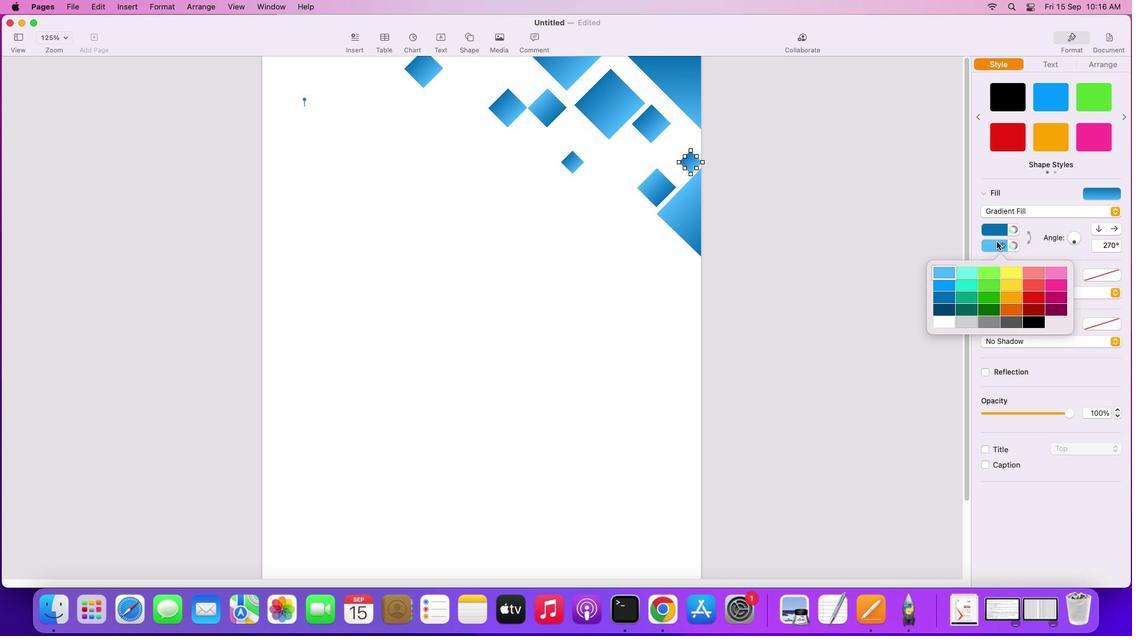 
Action: Mouse moved to (964, 281)
Screenshot: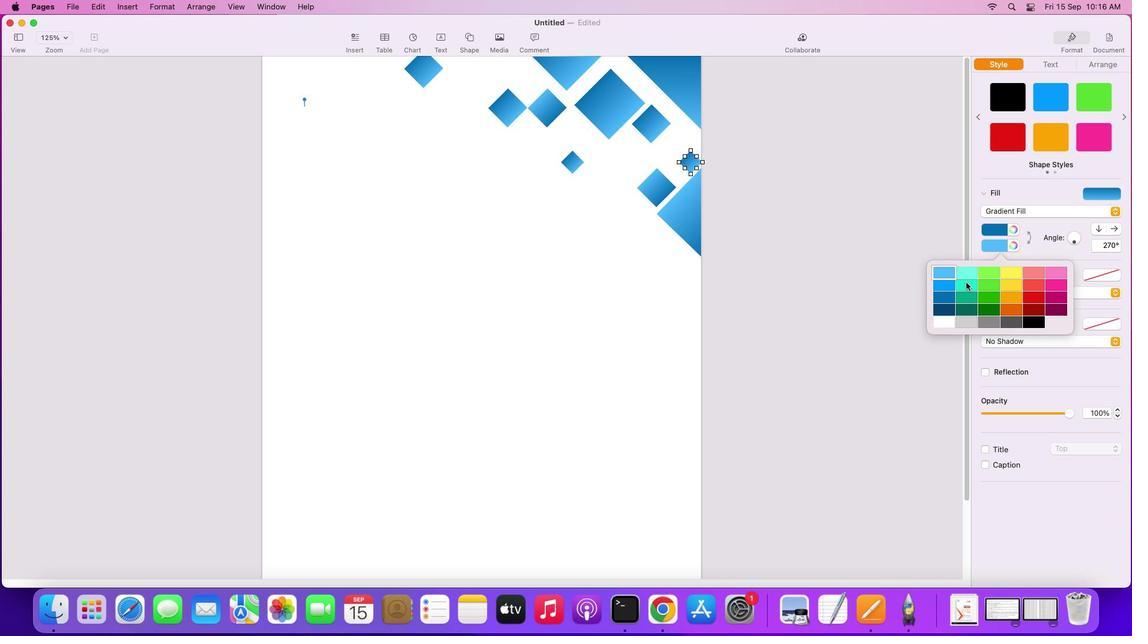 
Action: Mouse pressed left at (964, 281)
Screenshot: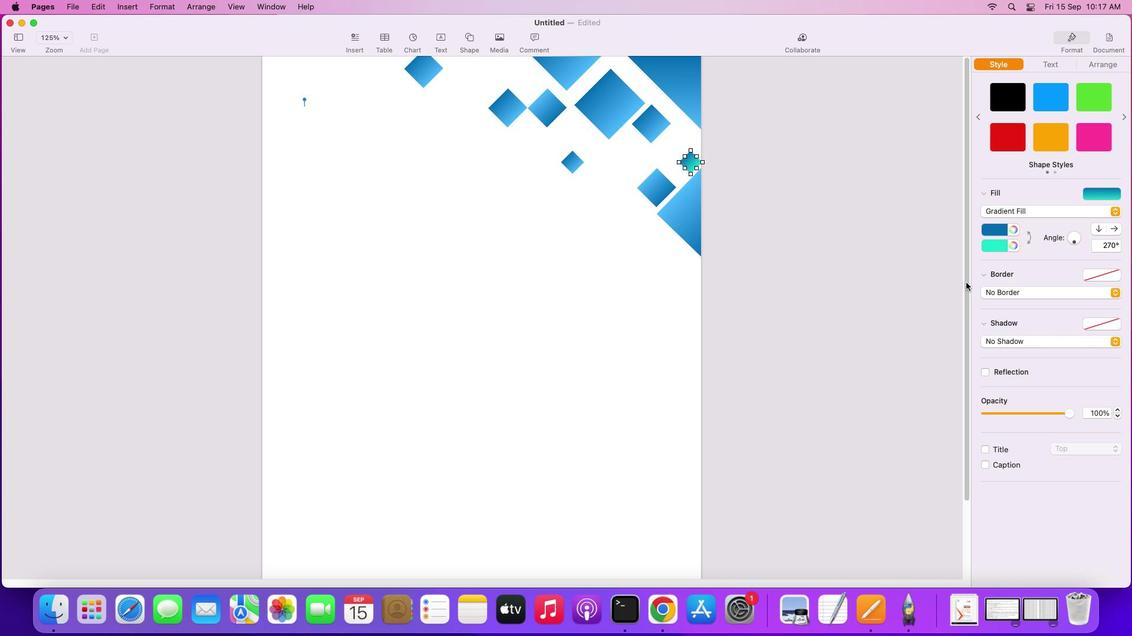 
Action: Mouse moved to (1042, 248)
Screenshot: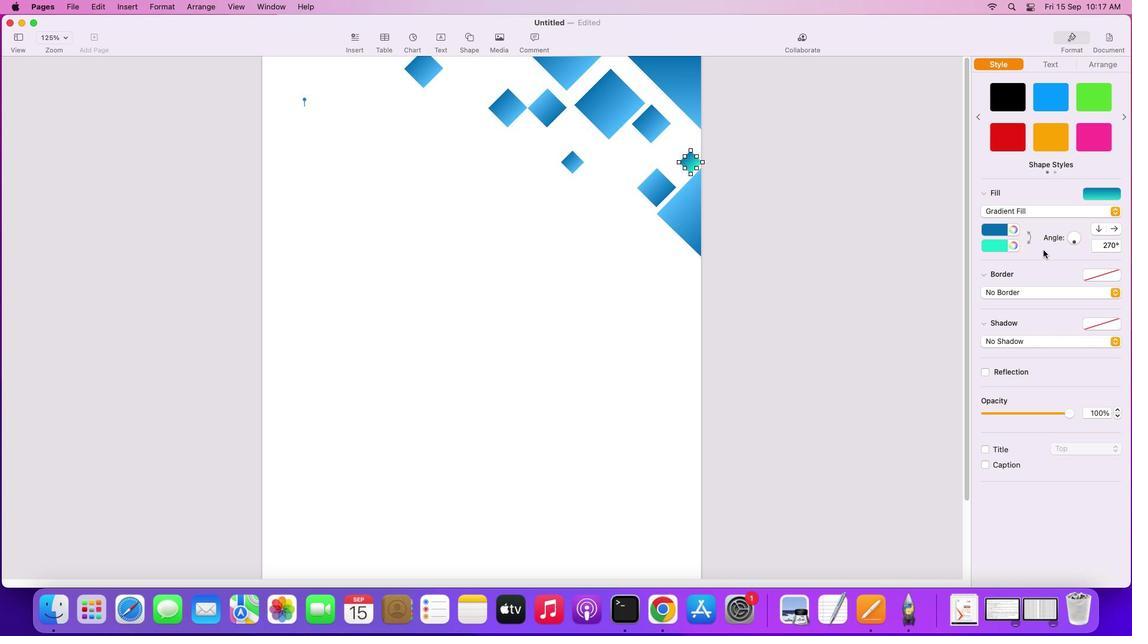 
Action: Mouse pressed left at (1042, 248)
Screenshot: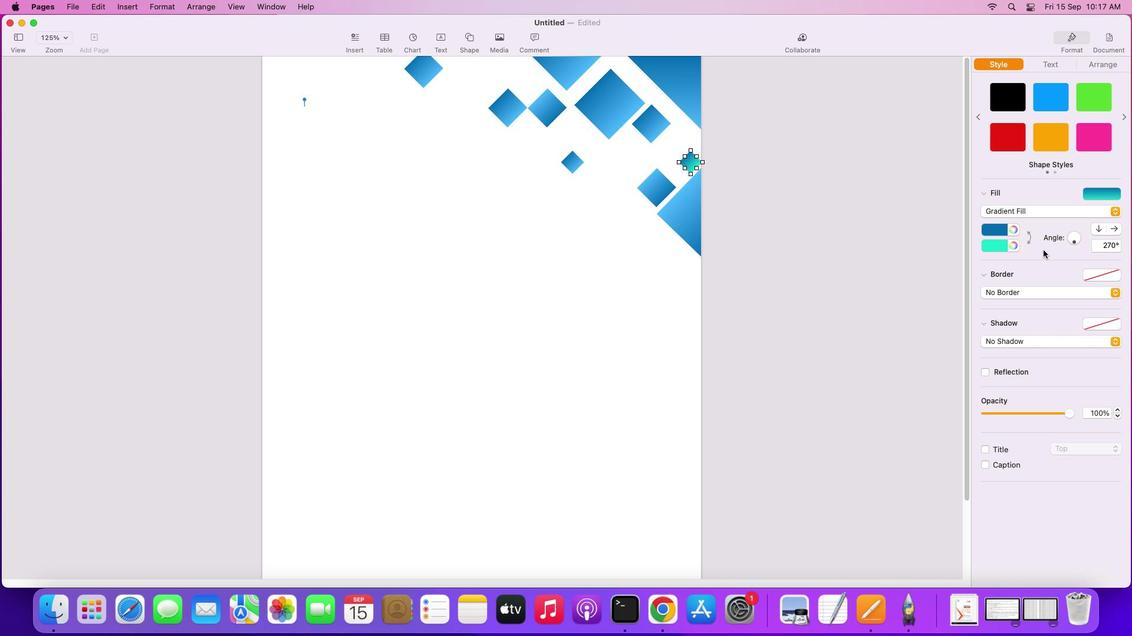 
Action: Mouse moved to (1039, 261)
Screenshot: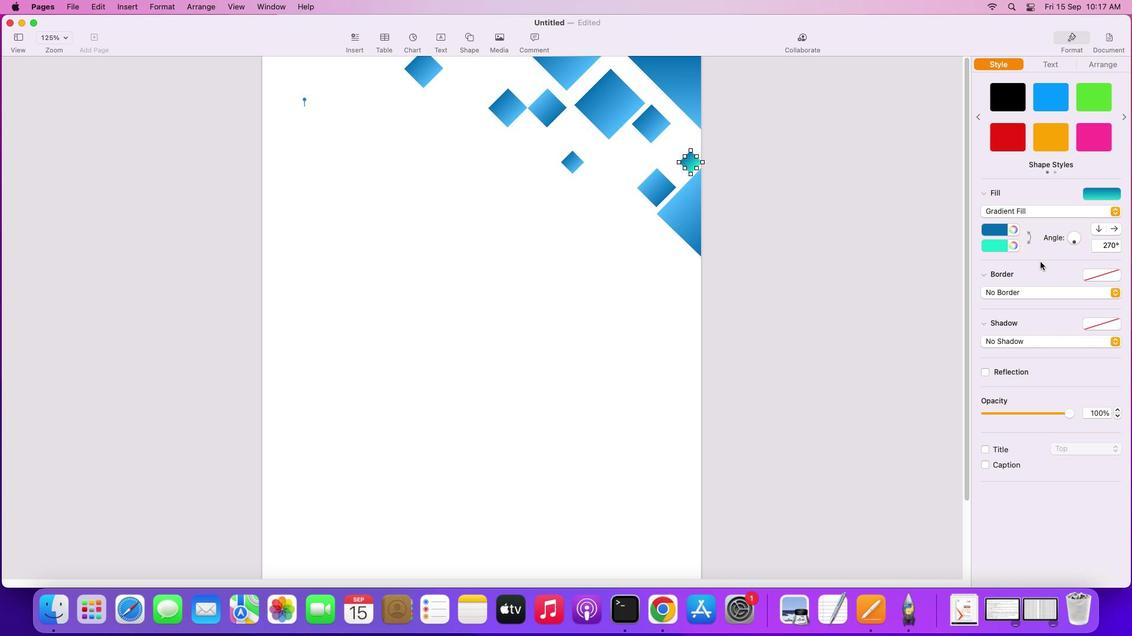 
Action: Mouse pressed left at (1039, 261)
Screenshot: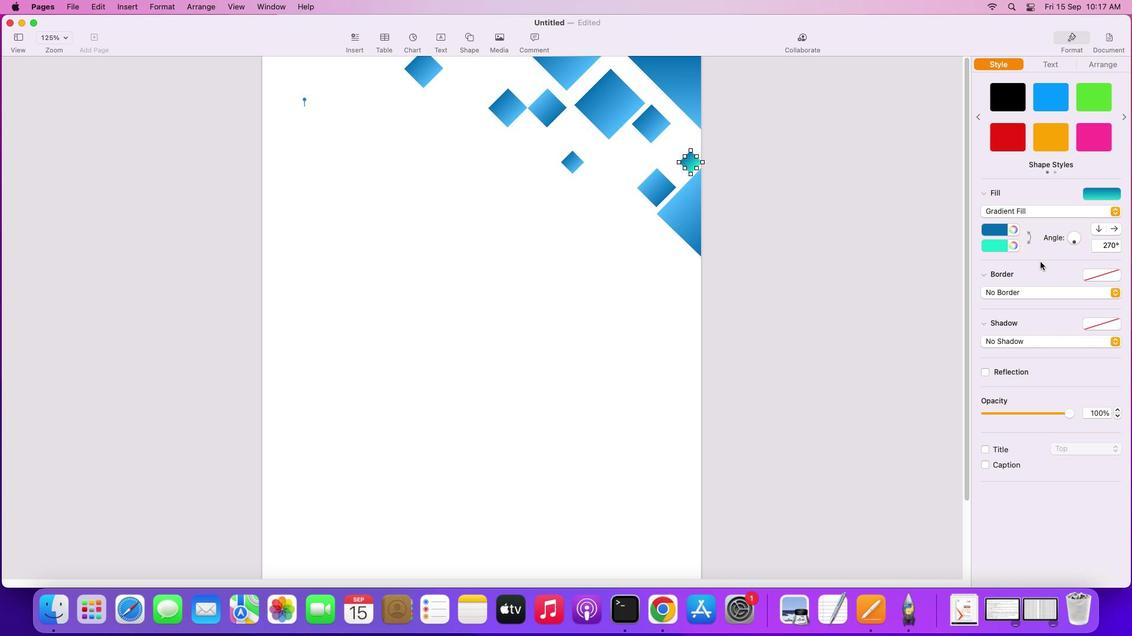 
Action: Mouse moved to (684, 264)
Screenshot: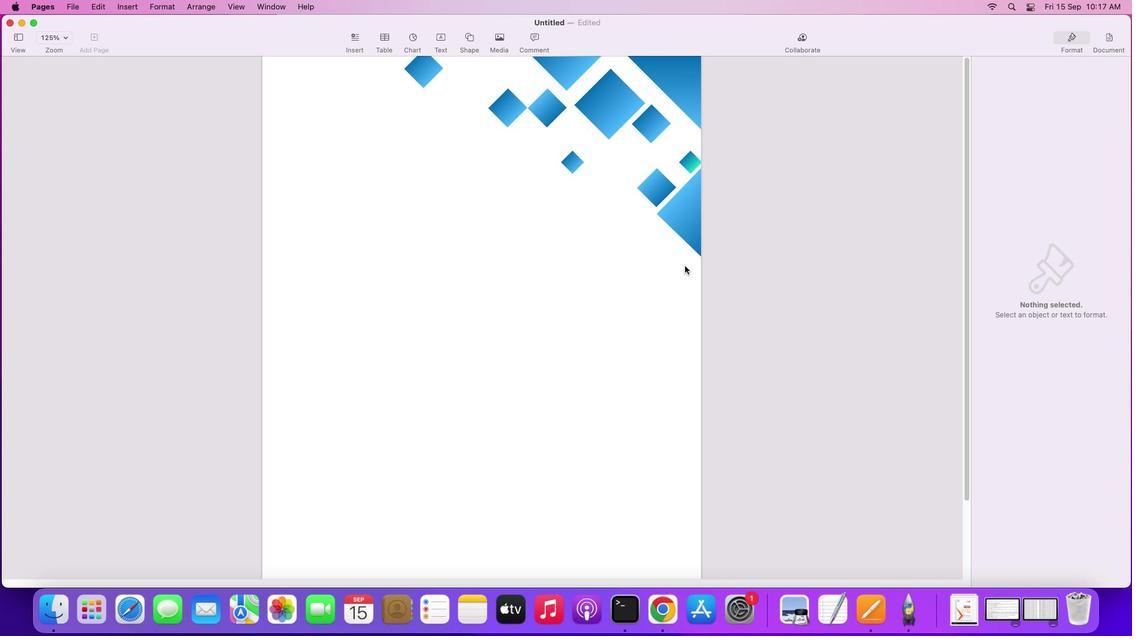 
Action: Mouse pressed left at (684, 264)
Screenshot: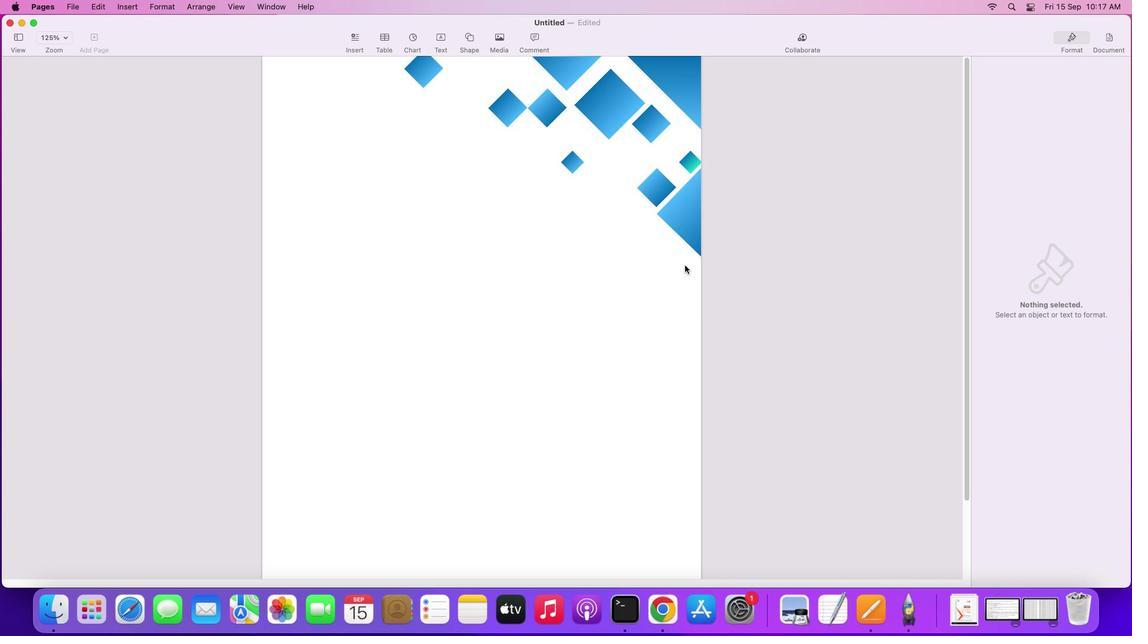 
Action: Mouse moved to (556, 202)
Screenshot: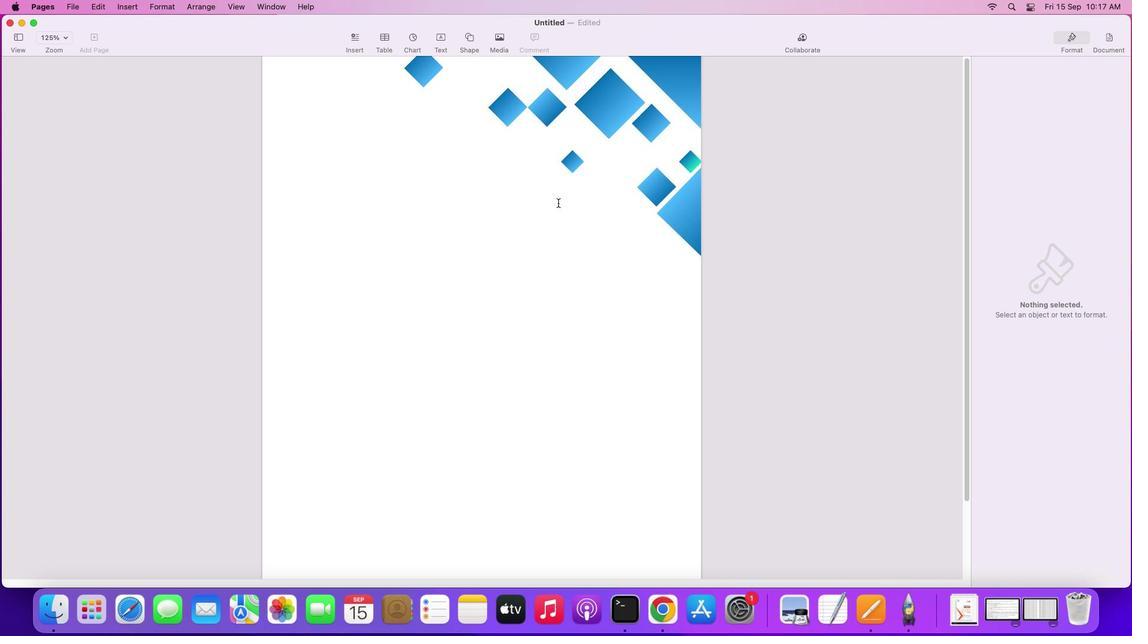 
Action: Mouse scrolled (556, 202) with delta (0, -1)
Screenshot: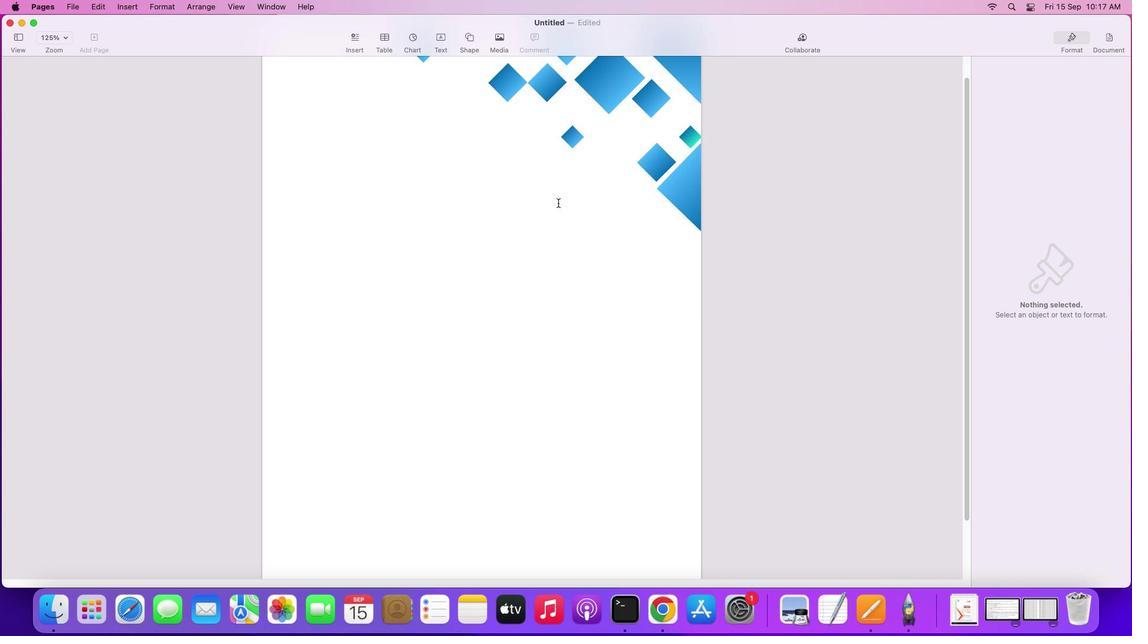 
Action: Mouse scrolled (556, 202) with delta (0, -1)
Screenshot: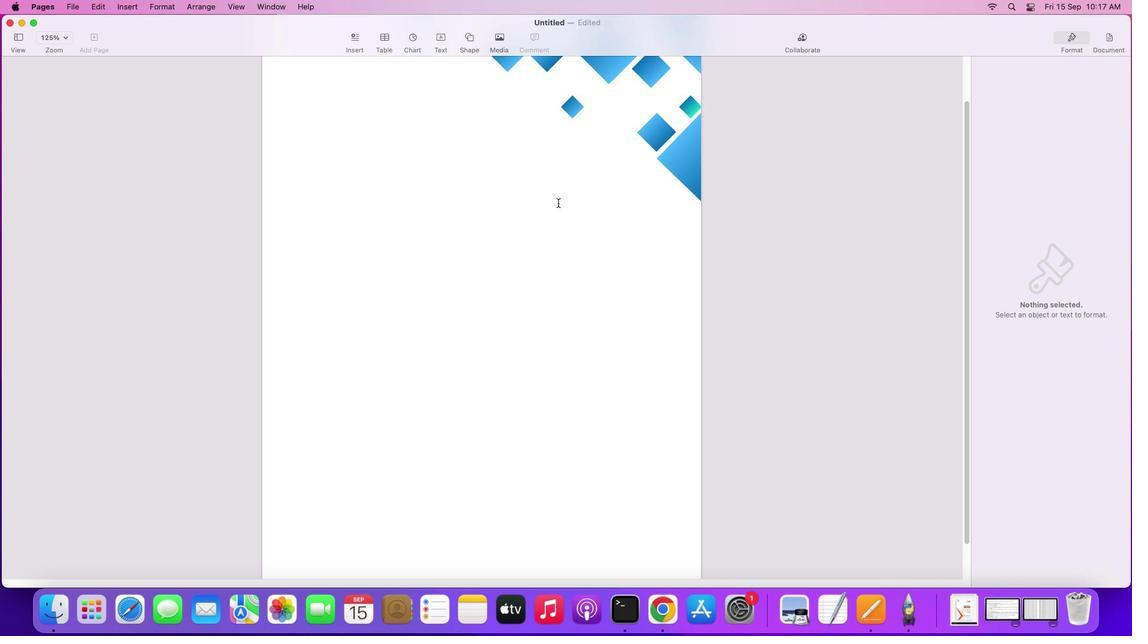 
Action: Mouse scrolled (556, 202) with delta (0, -2)
Screenshot: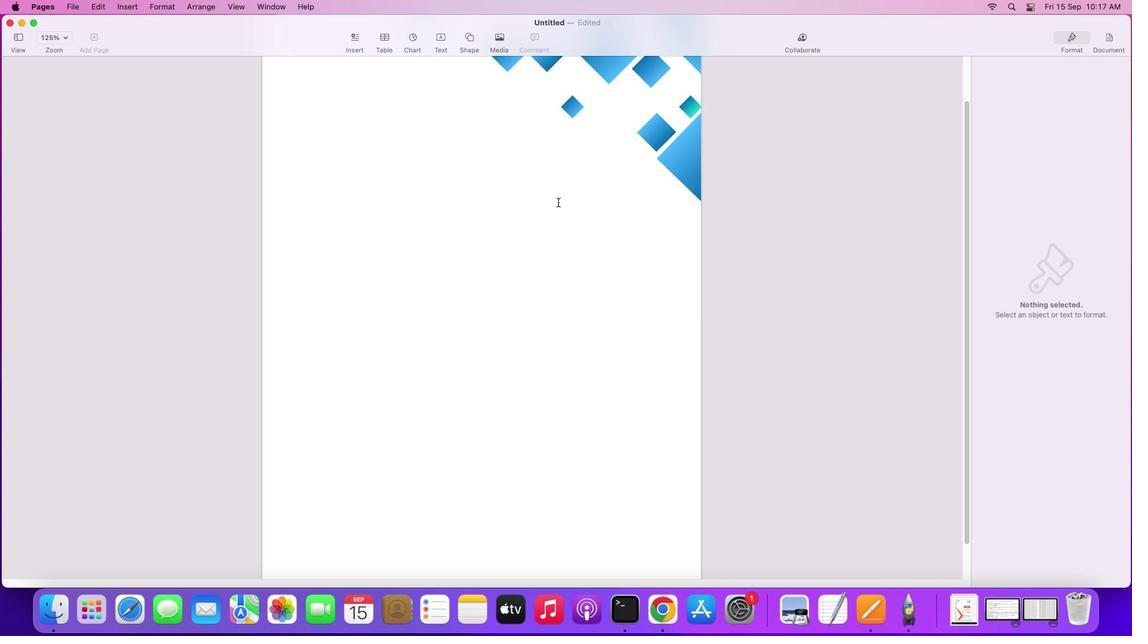 
Action: Mouse scrolled (556, 202) with delta (0, -3)
Screenshot: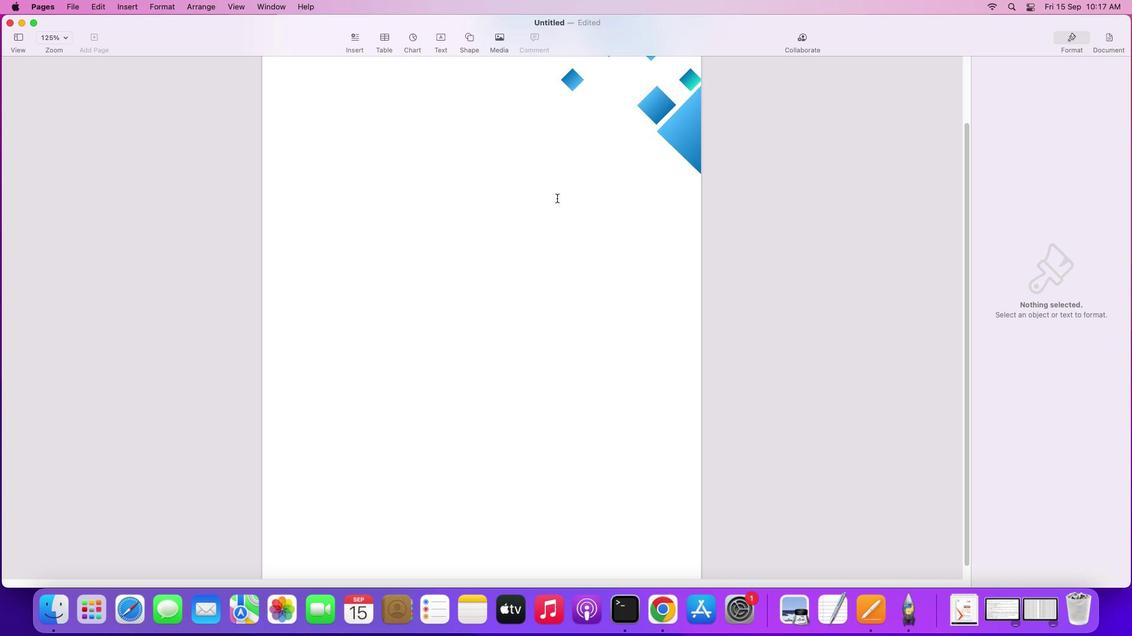 
Action: Mouse moved to (556, 201)
Screenshot: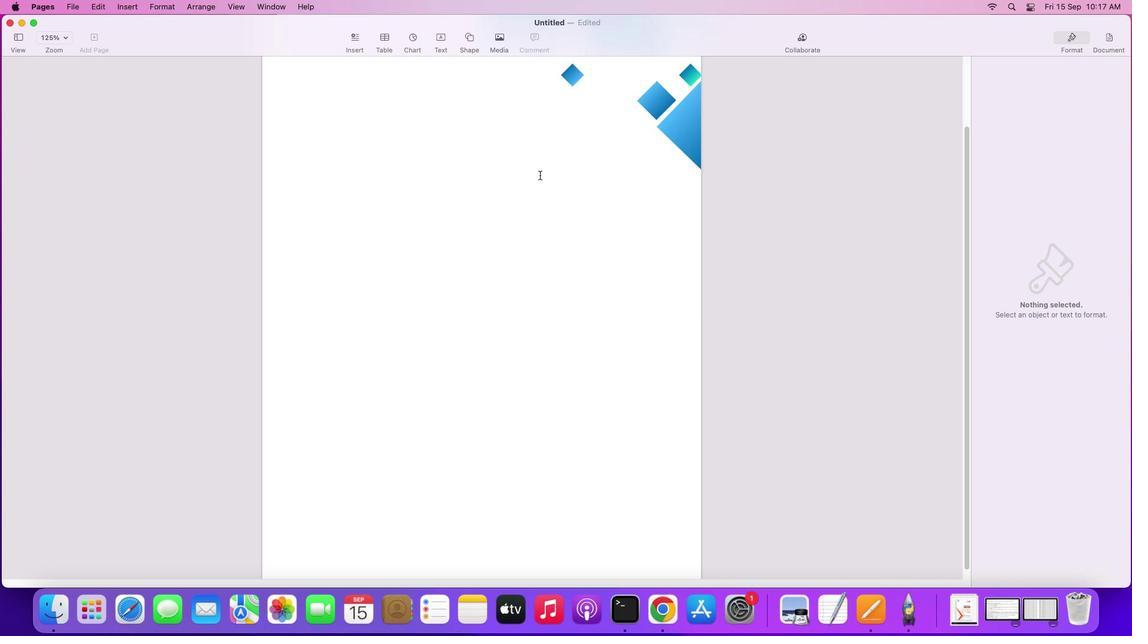 
Action: Mouse scrolled (556, 201) with delta (0, -3)
Screenshot: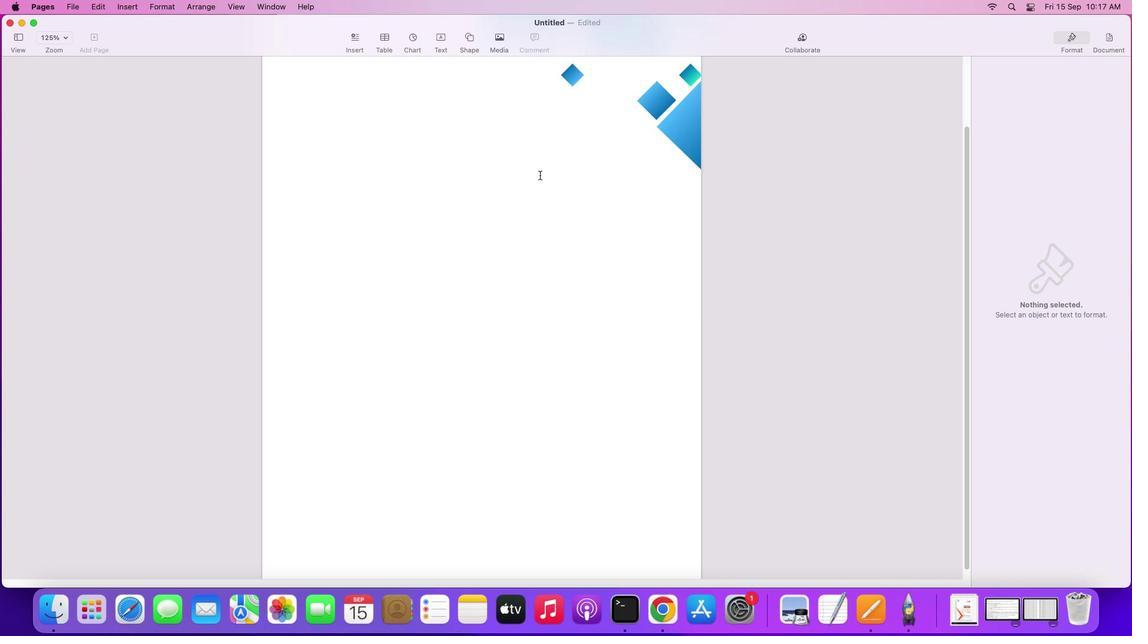 
Action: Mouse moved to (493, 111)
Screenshot: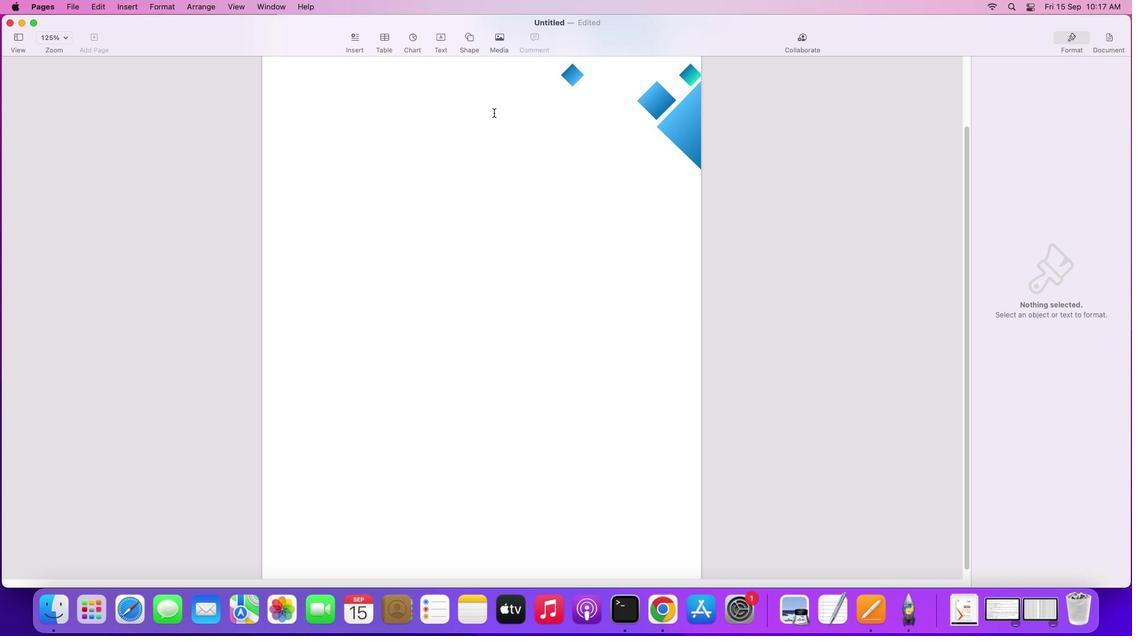 
Action: Mouse scrolled (493, 111) with delta (0, 0)
Screenshot: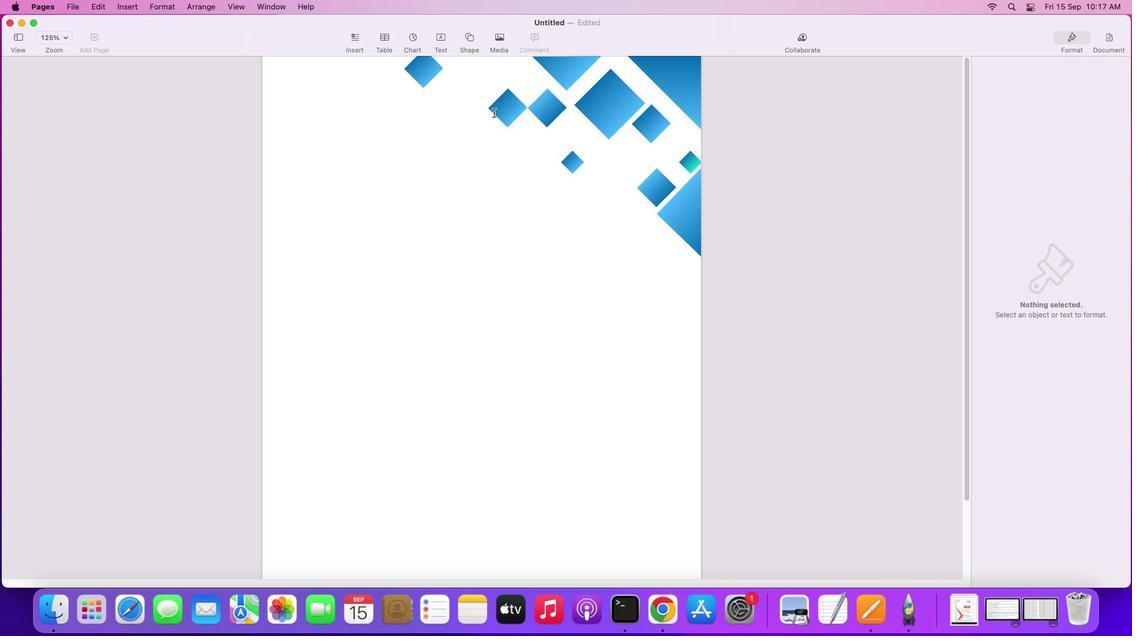 
Action: Mouse scrolled (493, 111) with delta (0, 0)
Screenshot: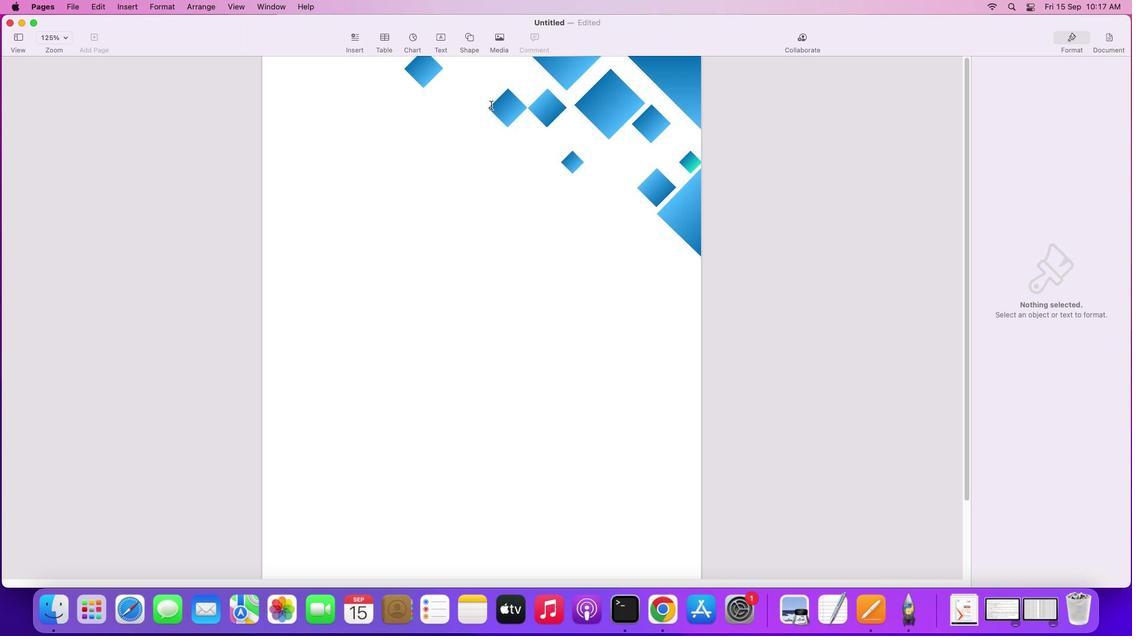 
Action: Mouse scrolled (493, 111) with delta (0, 1)
Screenshot: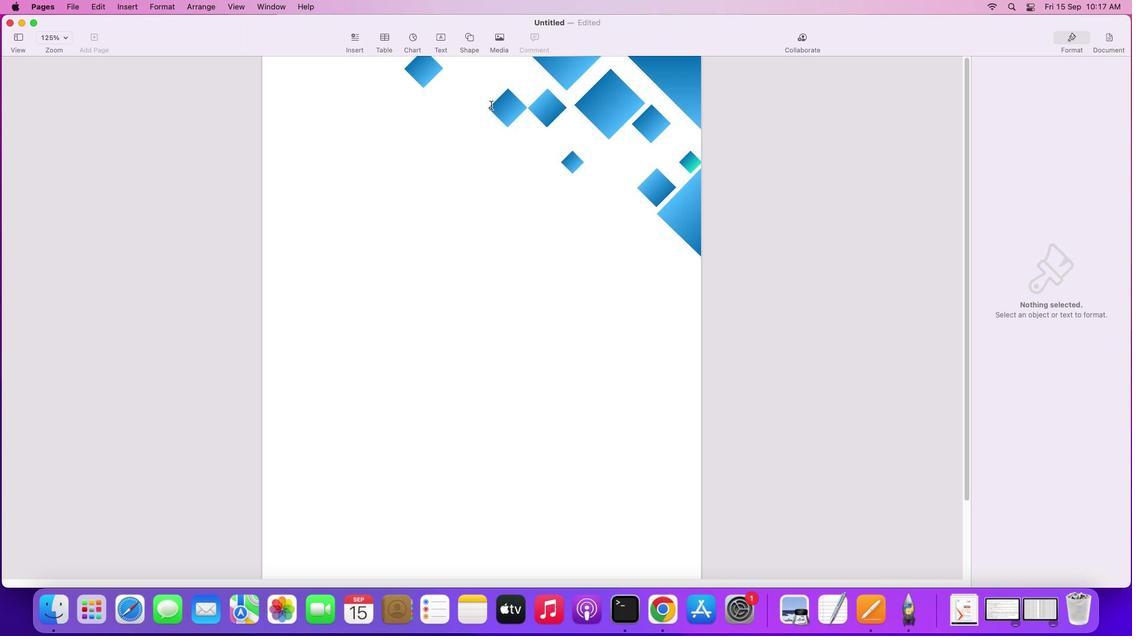 
Action: Mouse scrolled (493, 111) with delta (0, 1)
Screenshot: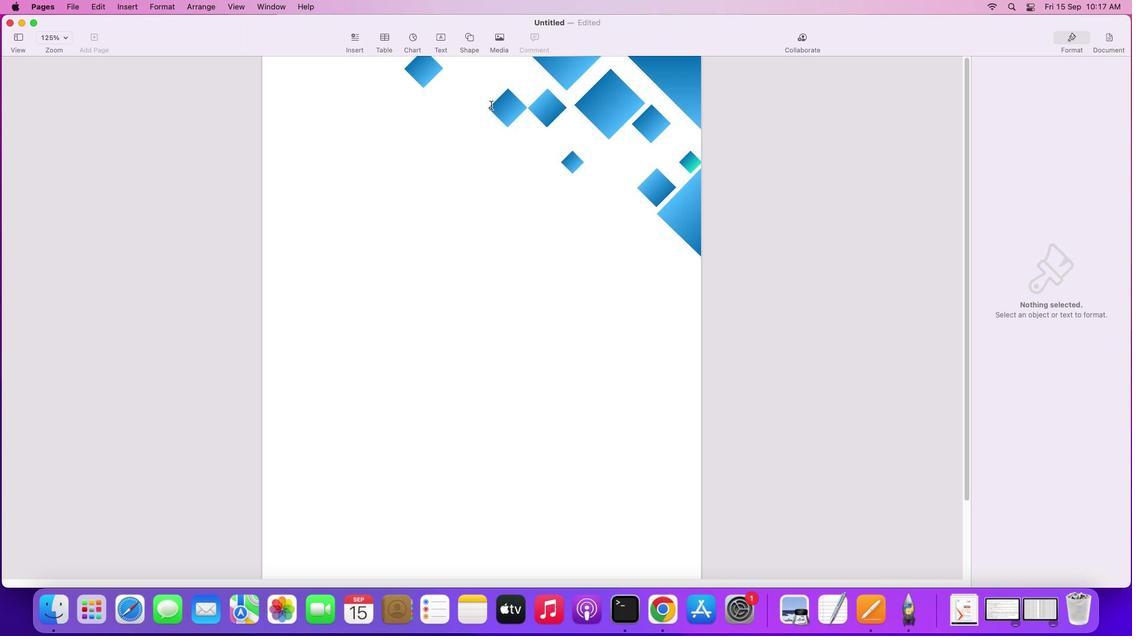 
Action: Mouse scrolled (493, 111) with delta (0, 2)
